 Task: Edit the timing and pitch of a synth arpeggio in a multitrack project for rhythmic variation.
Action: Mouse moved to (78, 6)
Screenshot: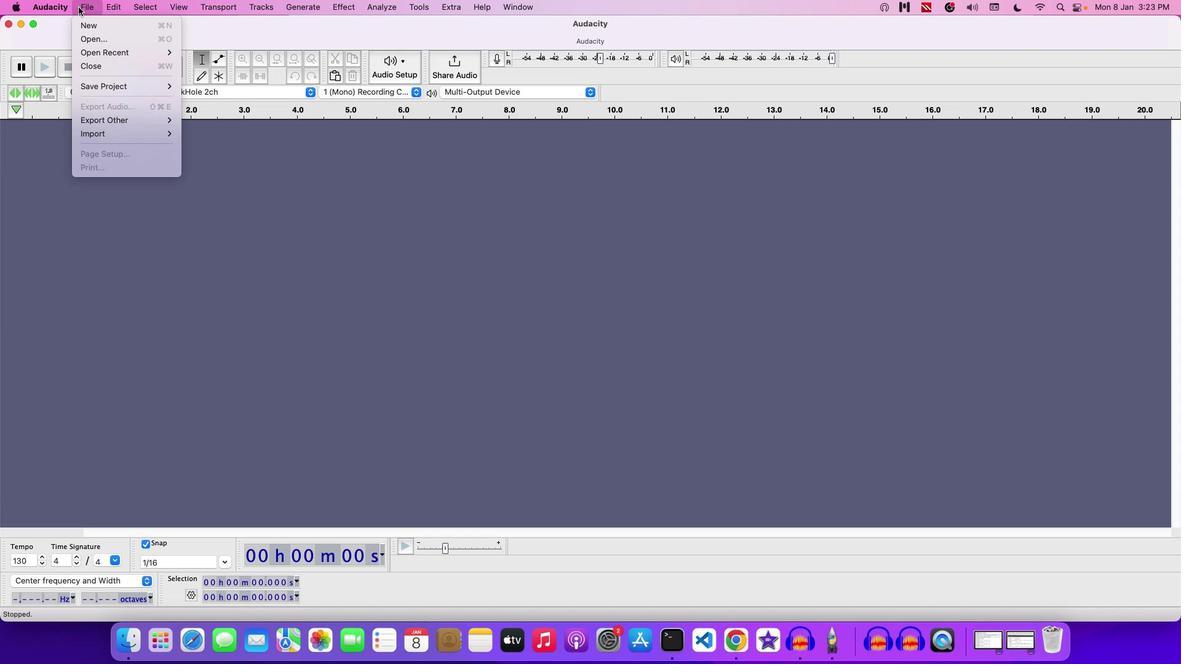 
Action: Mouse pressed left at (78, 6)
Screenshot: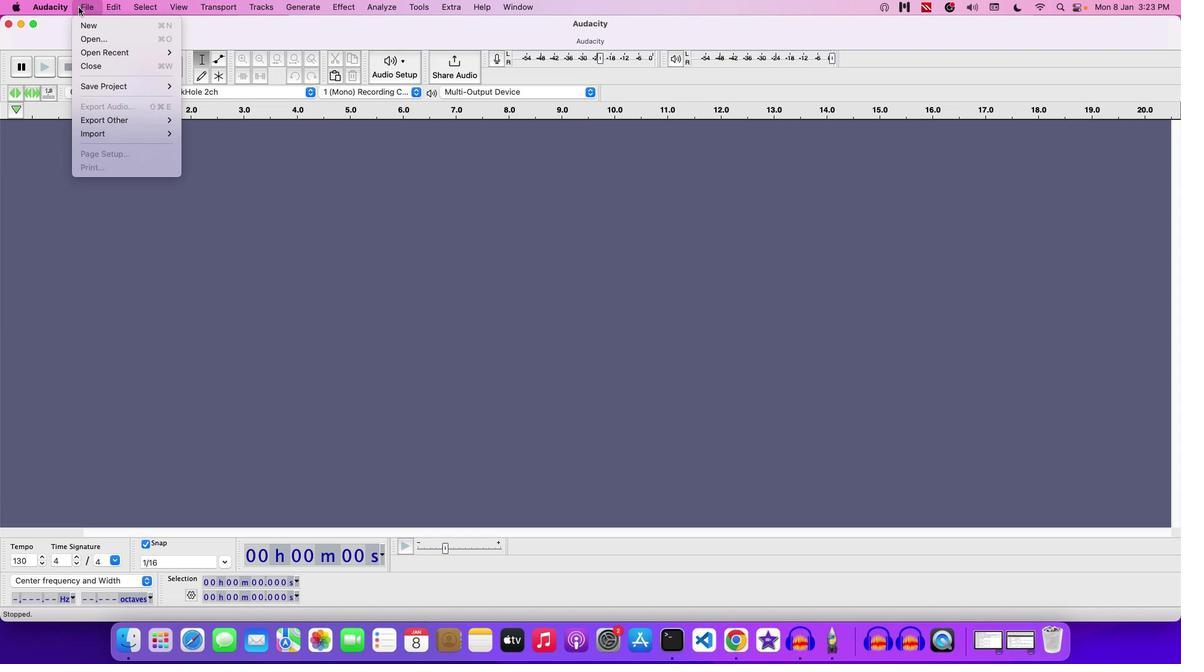 
Action: Mouse moved to (84, 38)
Screenshot: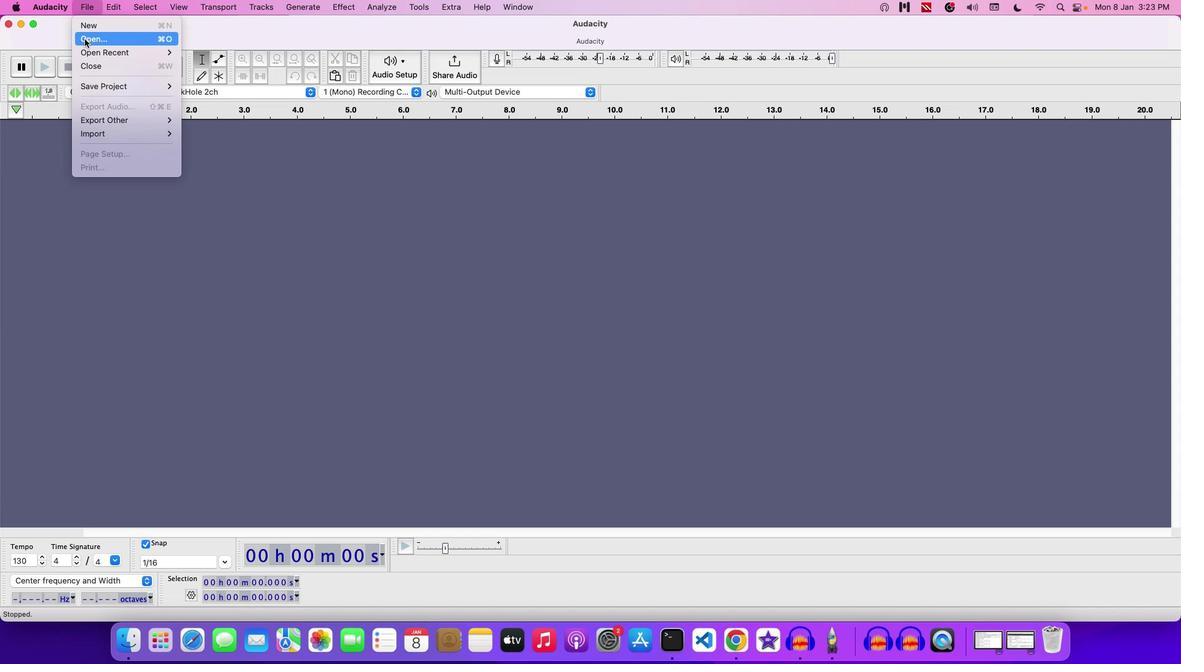 
Action: Mouse pressed left at (84, 38)
Screenshot: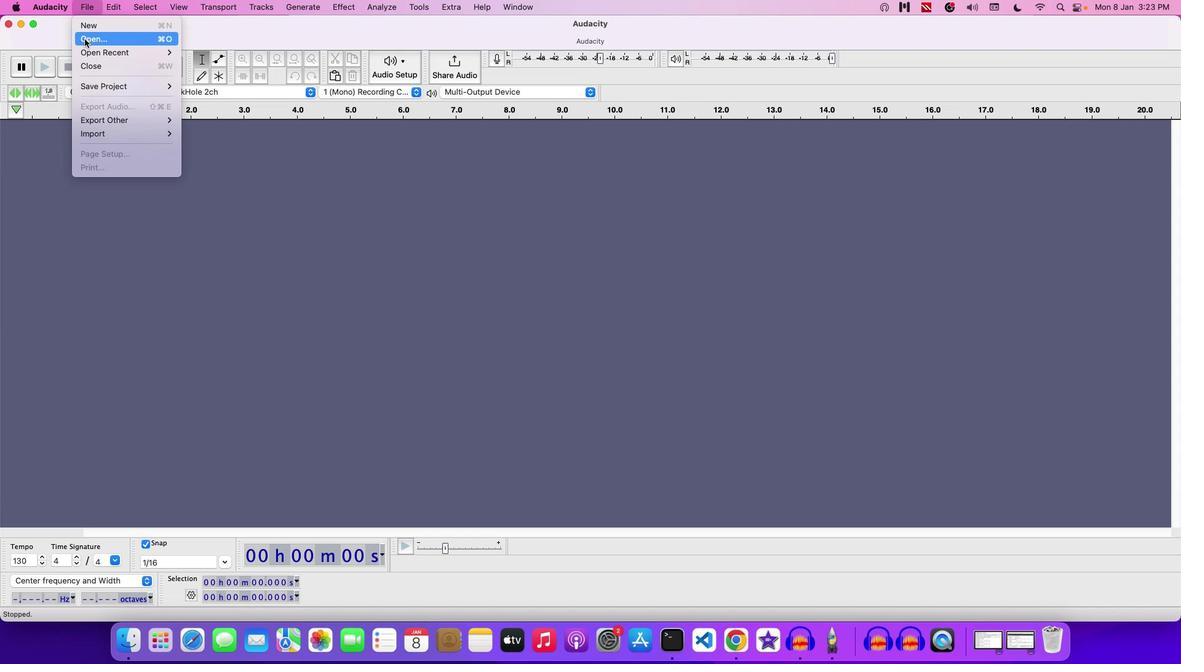 
Action: Mouse moved to (609, 134)
Screenshot: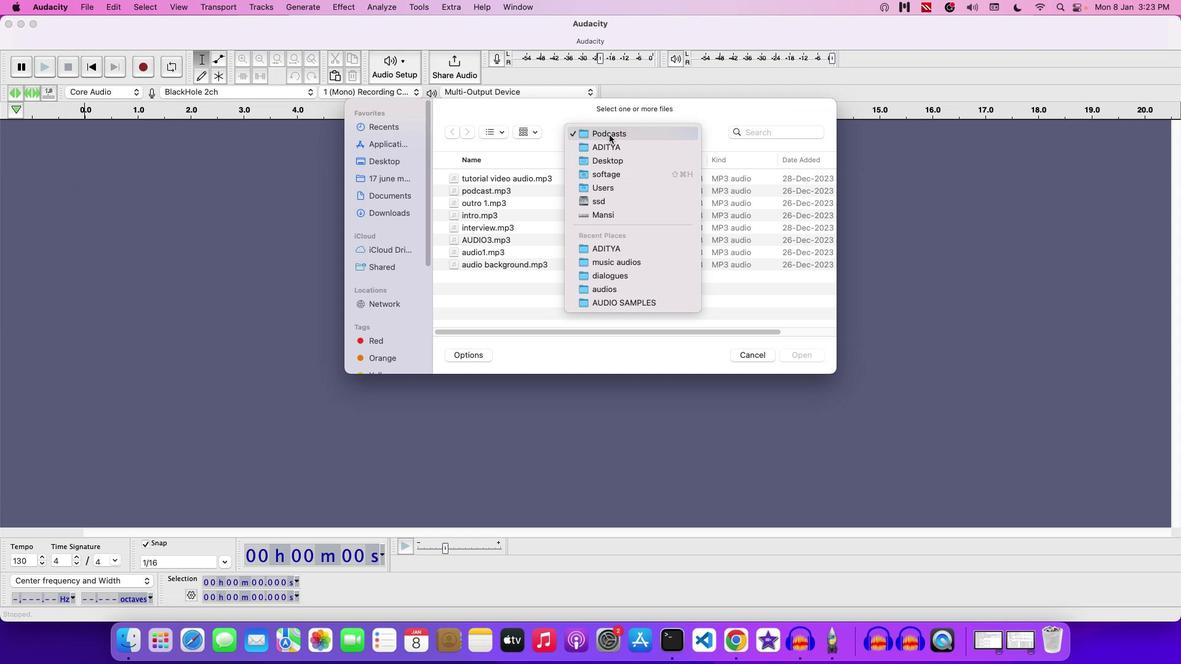 
Action: Mouse pressed left at (609, 134)
Screenshot: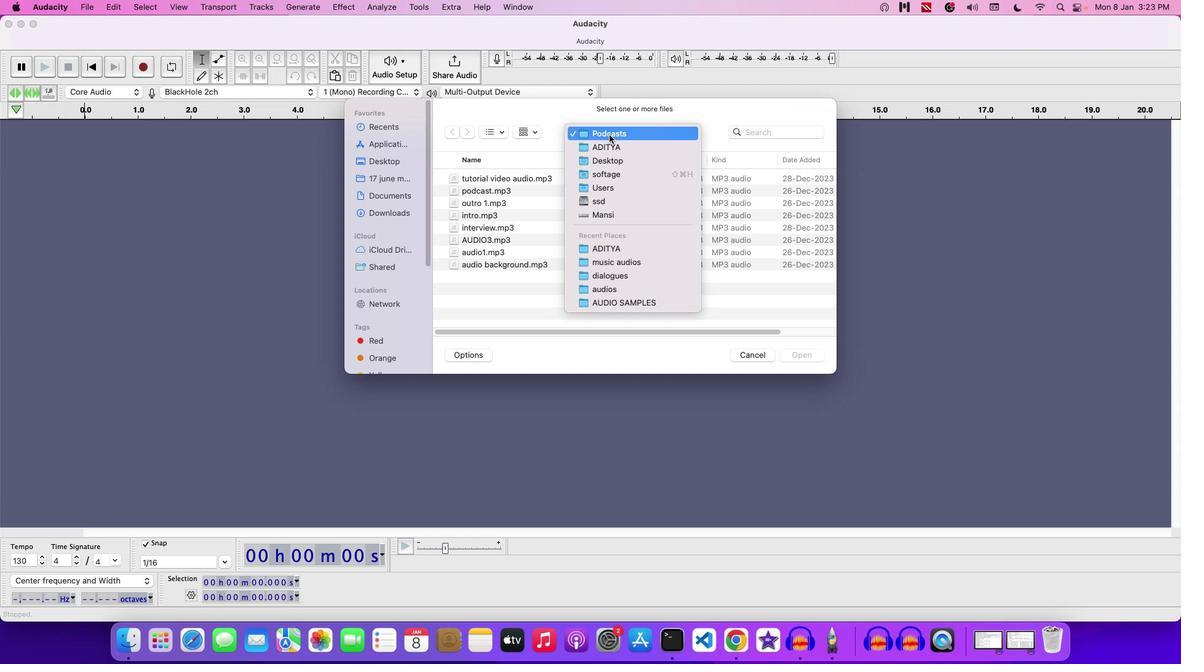 
Action: Mouse moved to (605, 153)
Screenshot: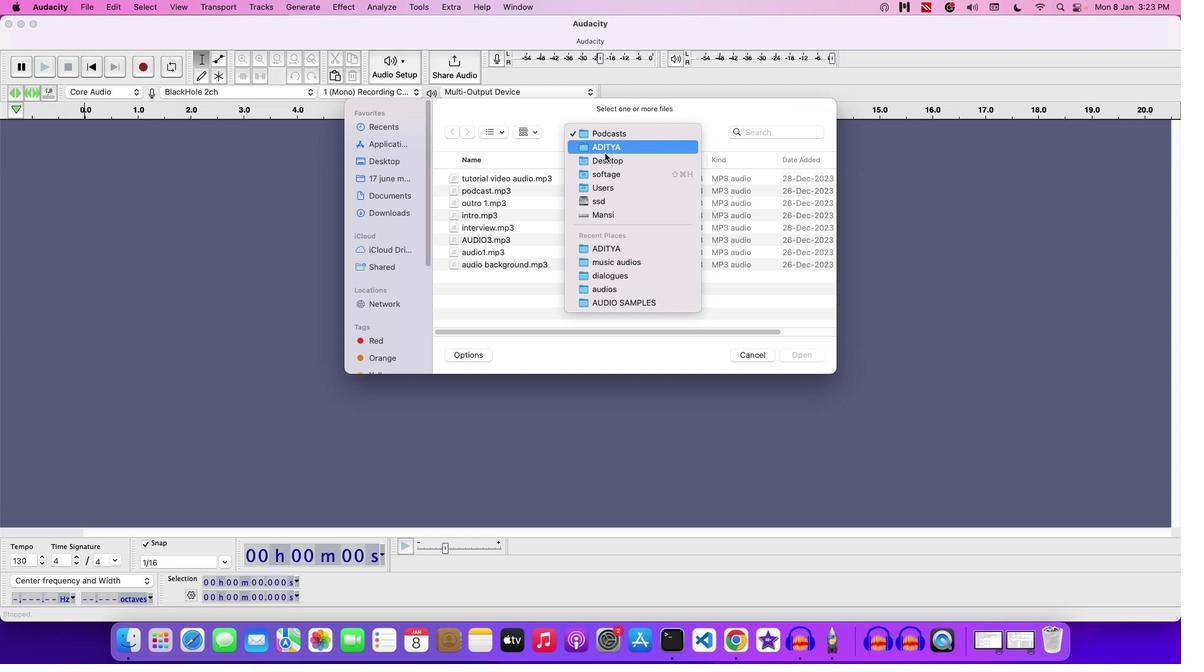 
Action: Mouse pressed left at (605, 153)
Screenshot: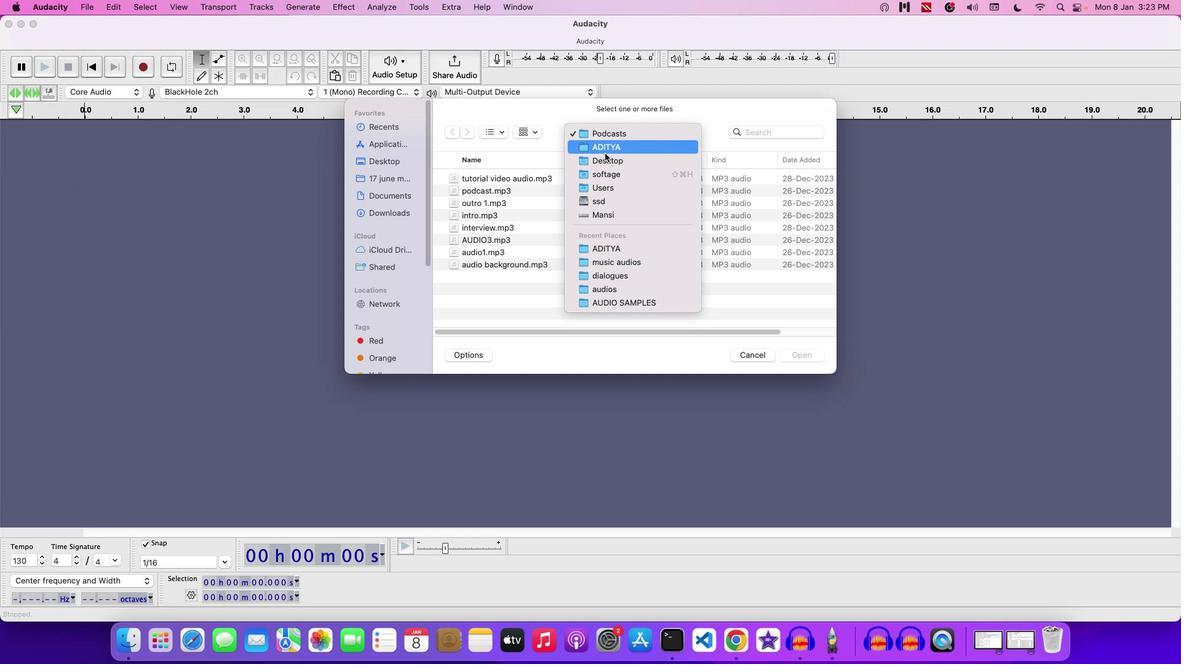 
Action: Mouse moved to (540, 185)
Screenshot: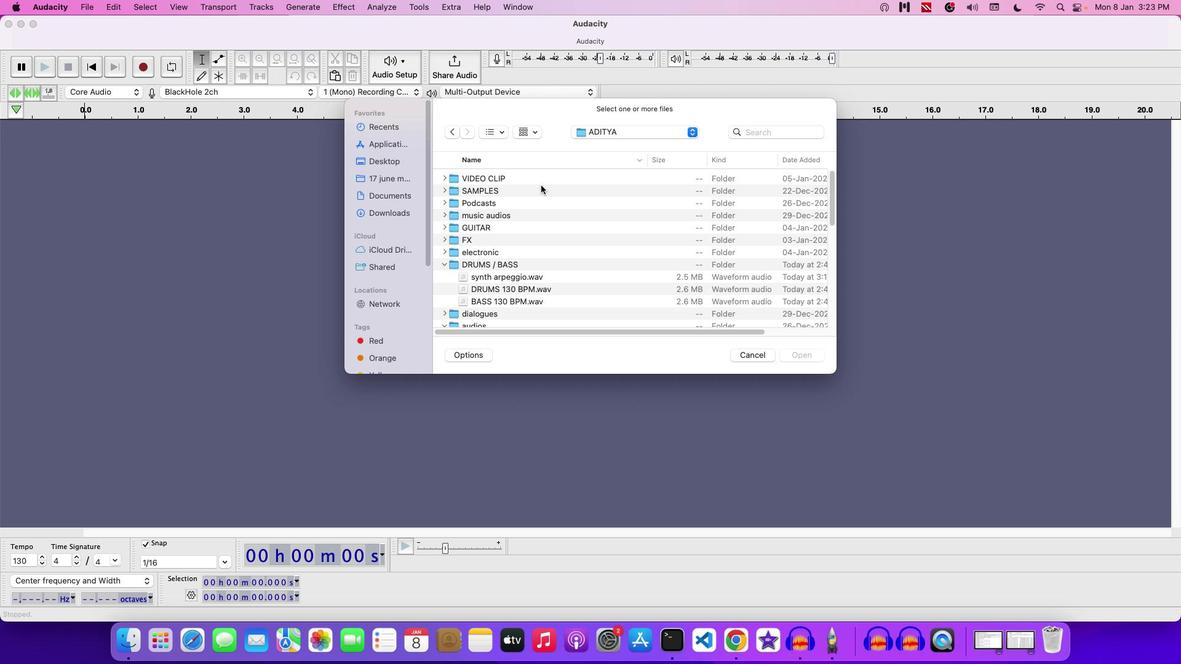 
Action: Mouse scrolled (540, 185) with delta (0, 0)
Screenshot: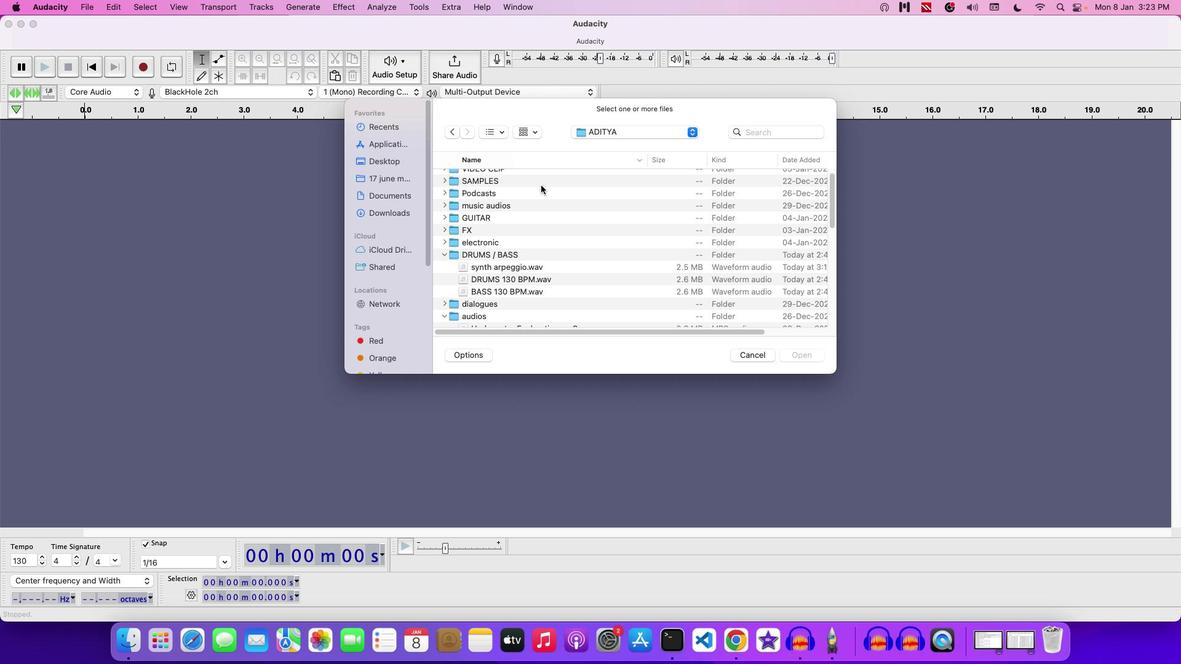 
Action: Mouse scrolled (540, 185) with delta (0, 0)
Screenshot: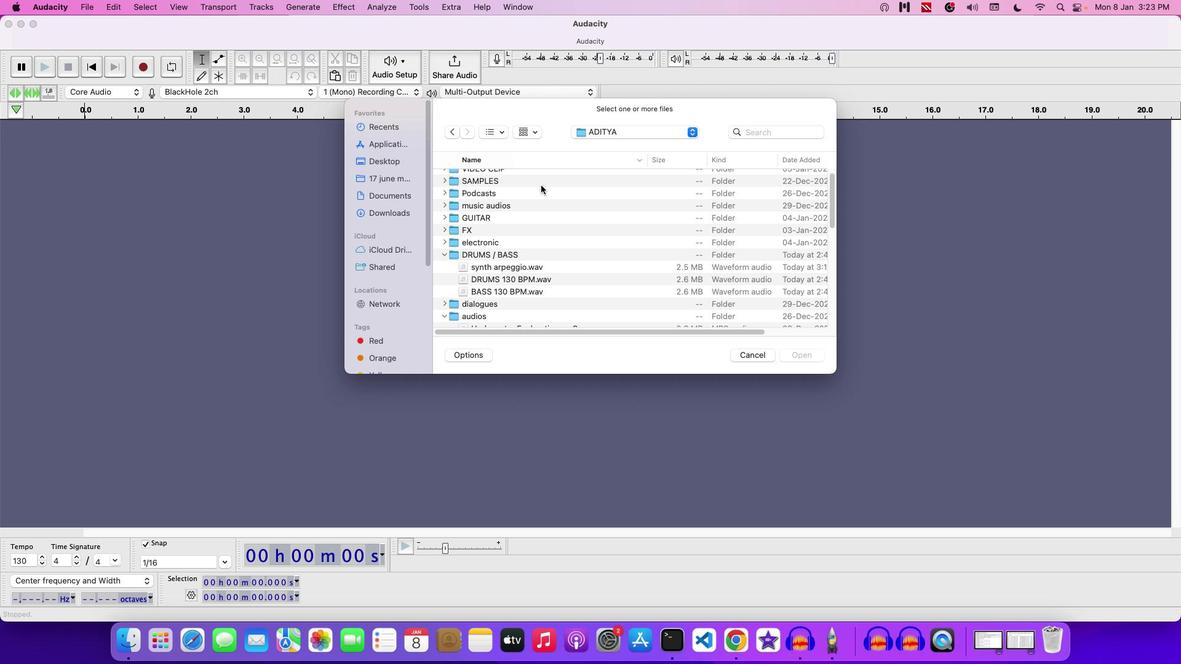 
Action: Mouse scrolled (540, 185) with delta (0, 0)
Screenshot: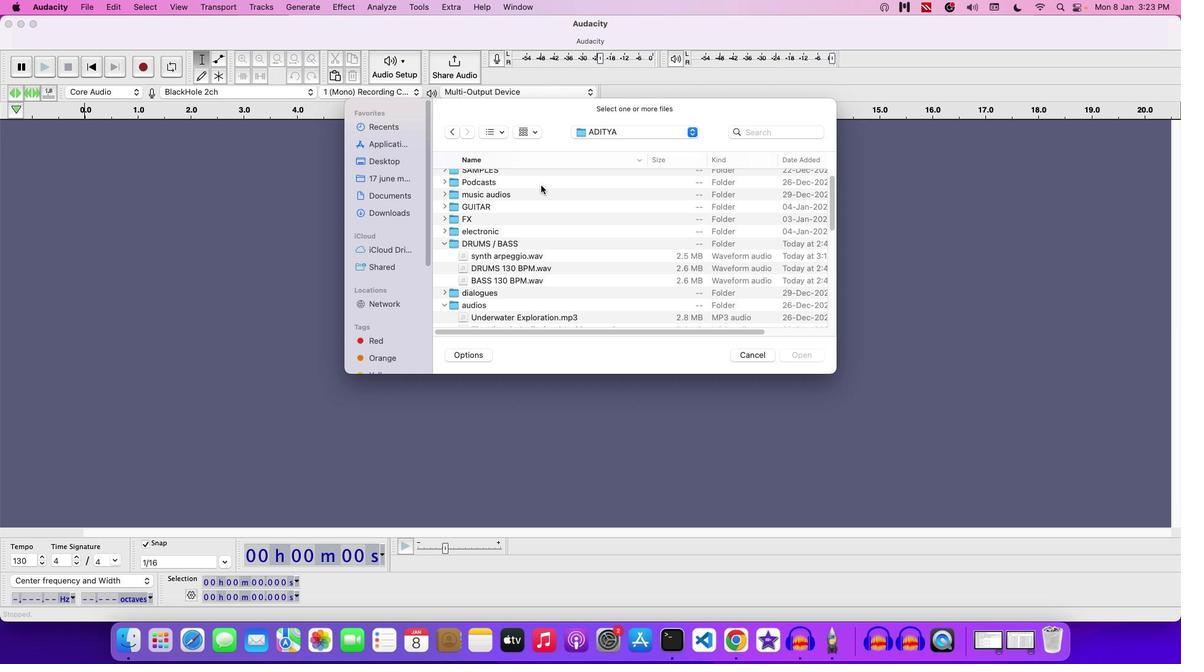 
Action: Mouse moved to (498, 253)
Screenshot: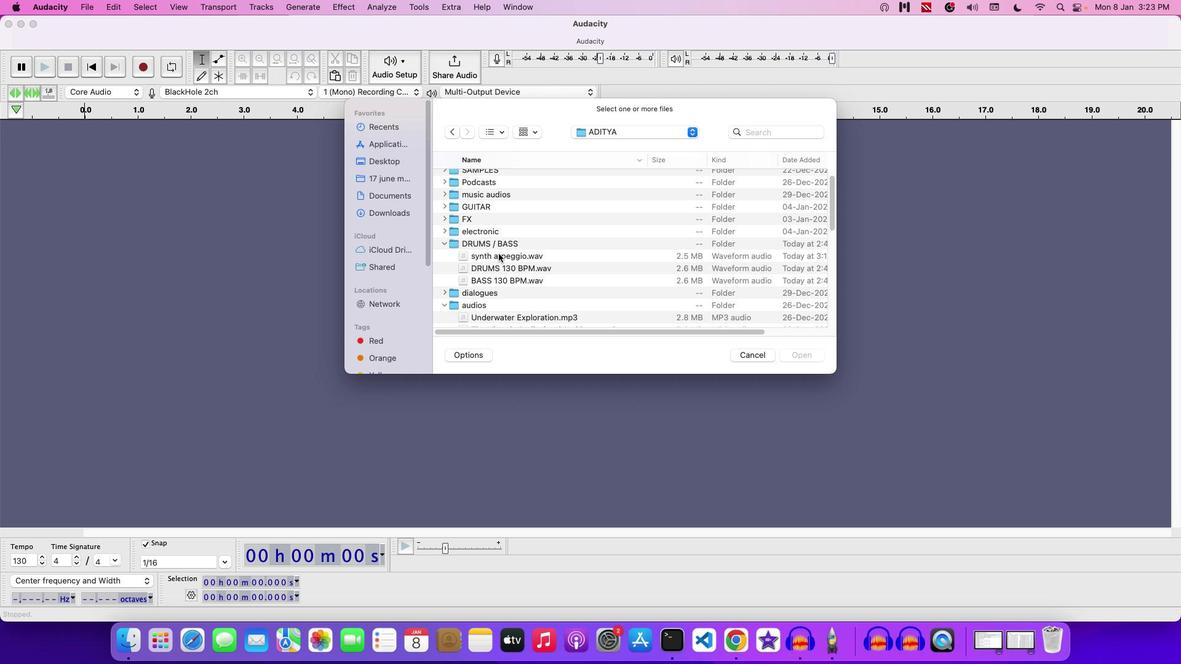 
Action: Mouse pressed left at (498, 253)
Screenshot: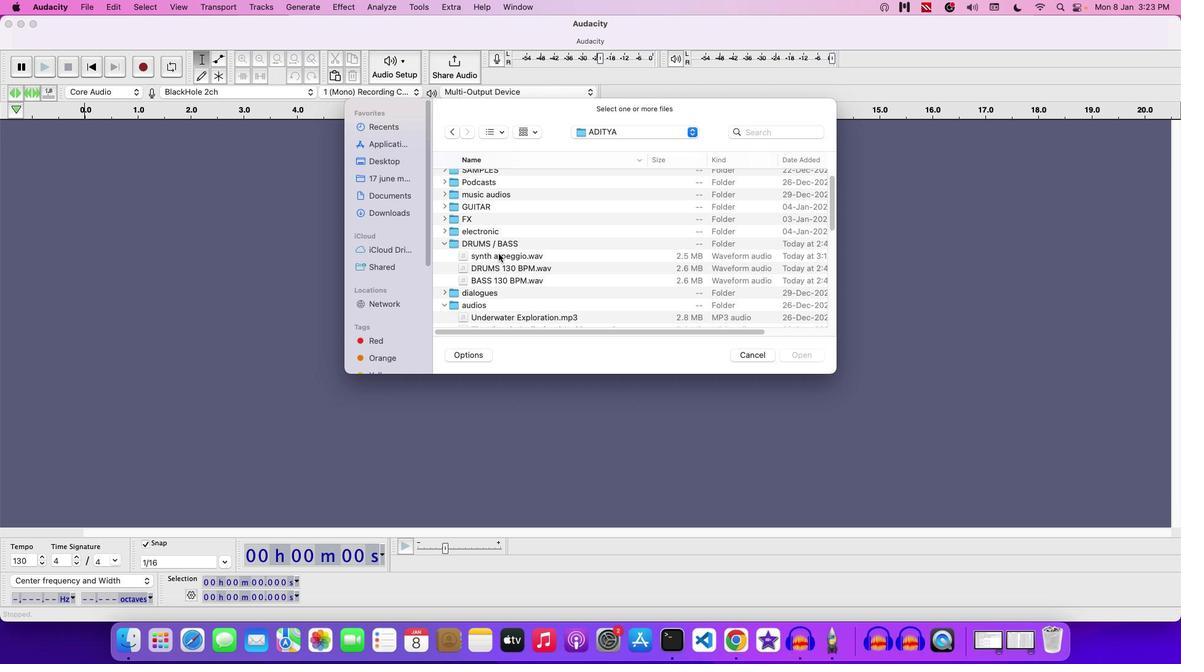 
Action: Mouse moved to (511, 251)
Screenshot: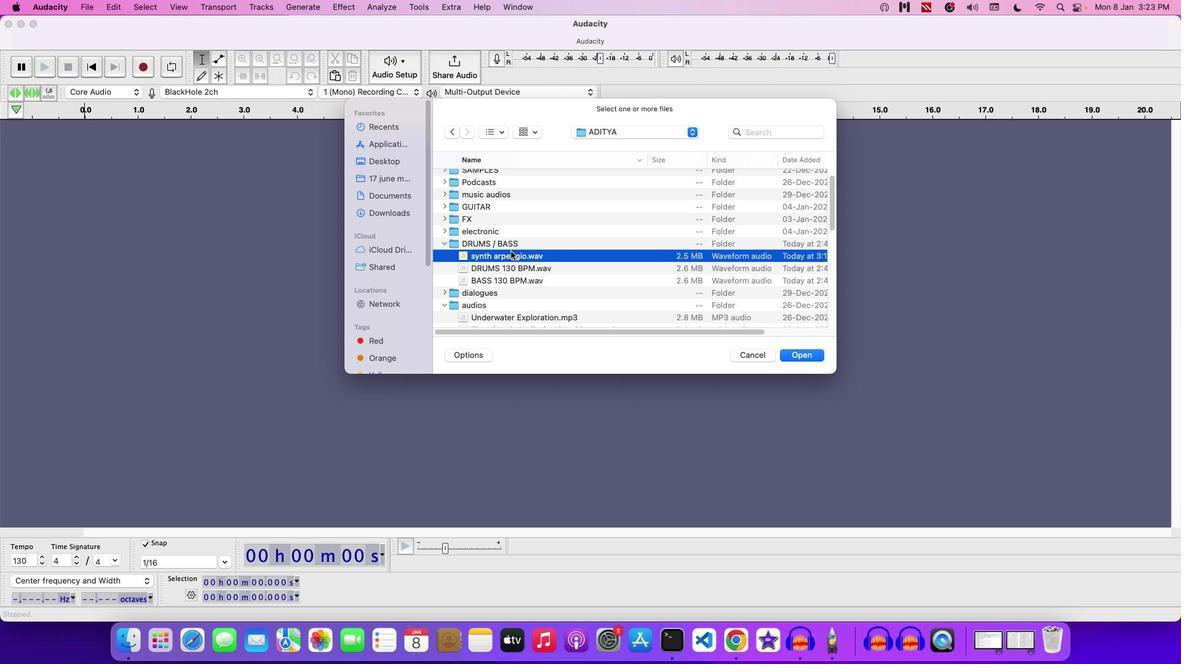 
Action: Mouse pressed left at (511, 251)
Screenshot: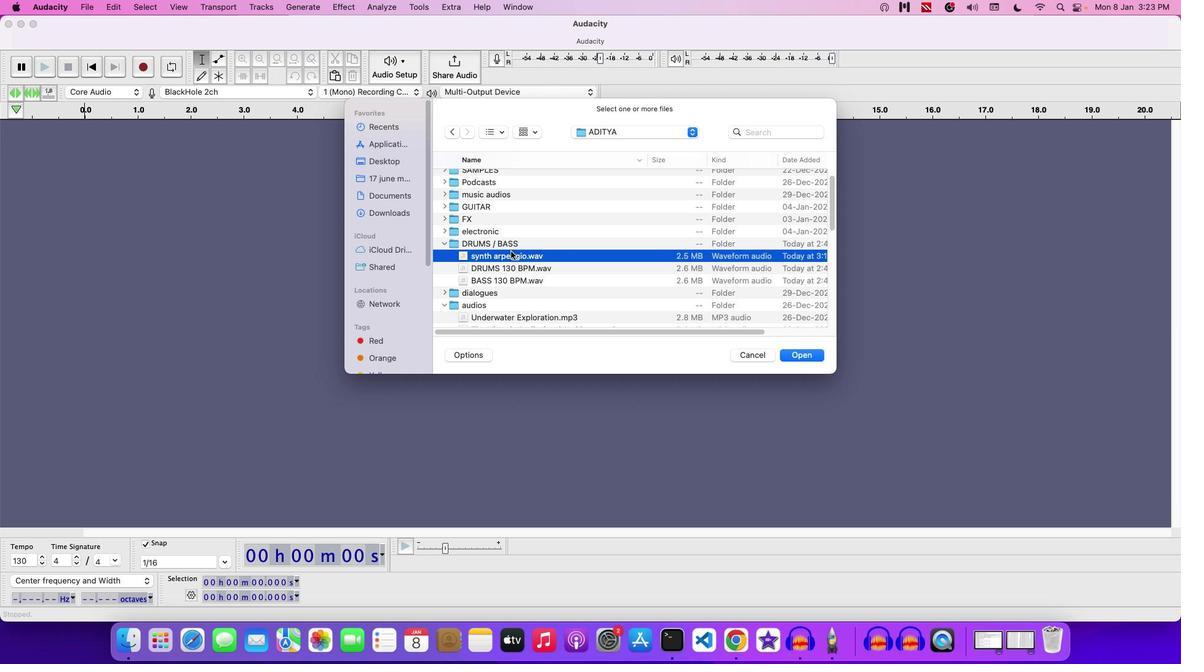 
Action: Mouse moved to (506, 266)
Screenshot: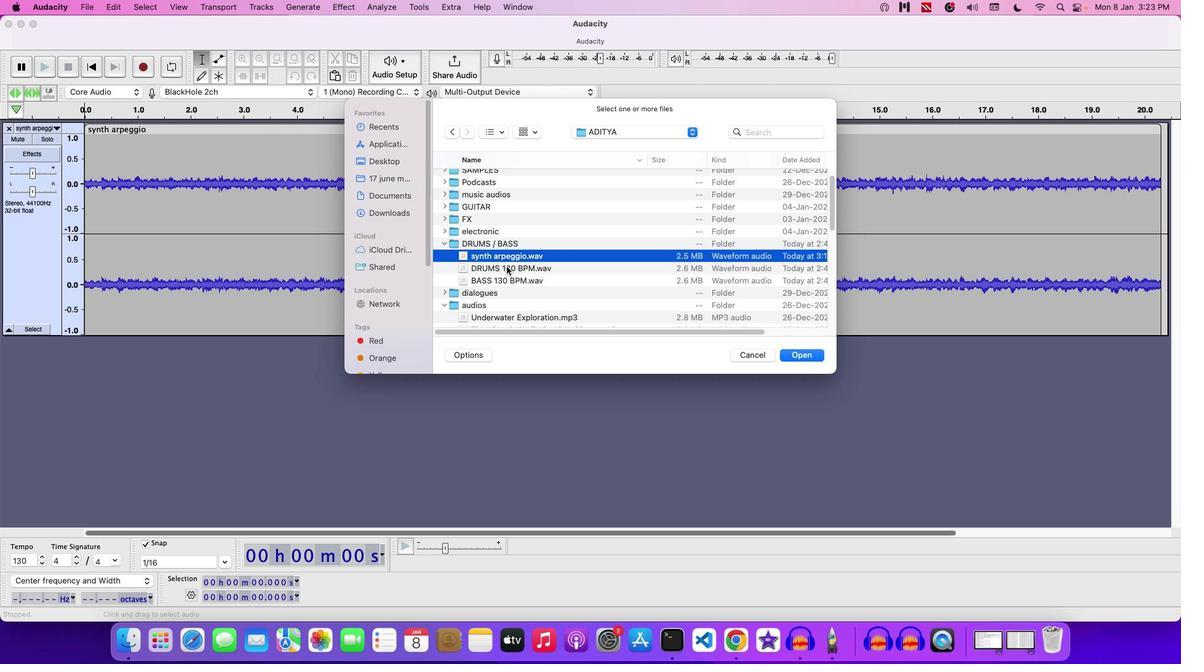 
Action: Mouse pressed left at (506, 266)
Screenshot: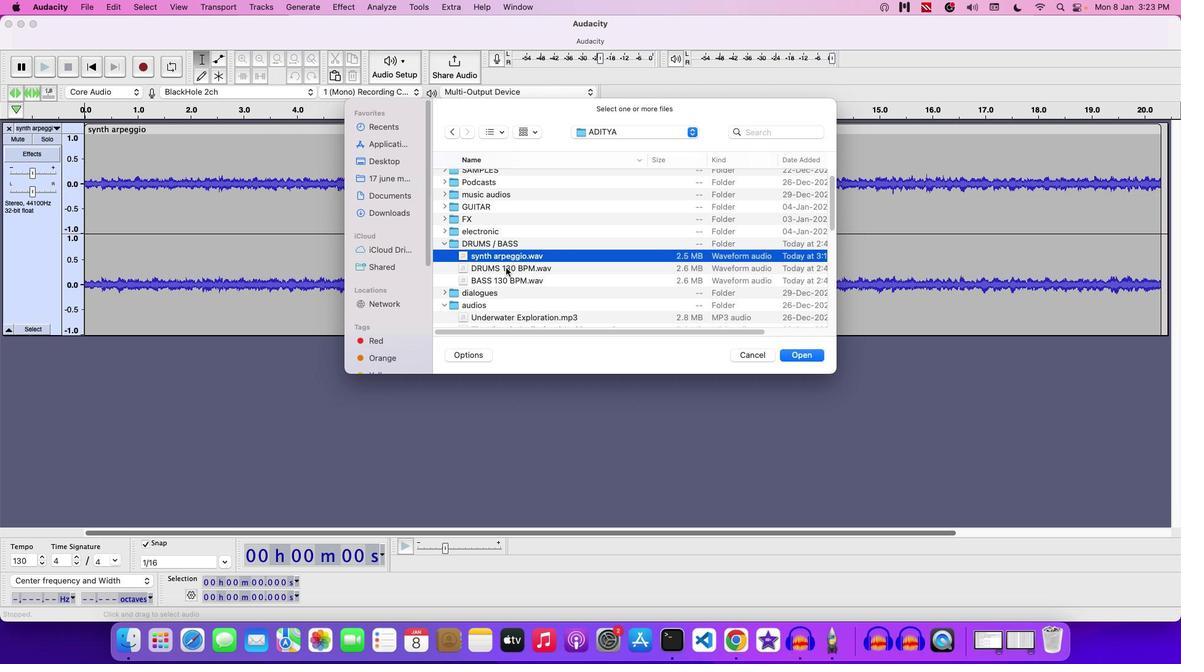 
Action: Mouse moved to (568, 269)
Screenshot: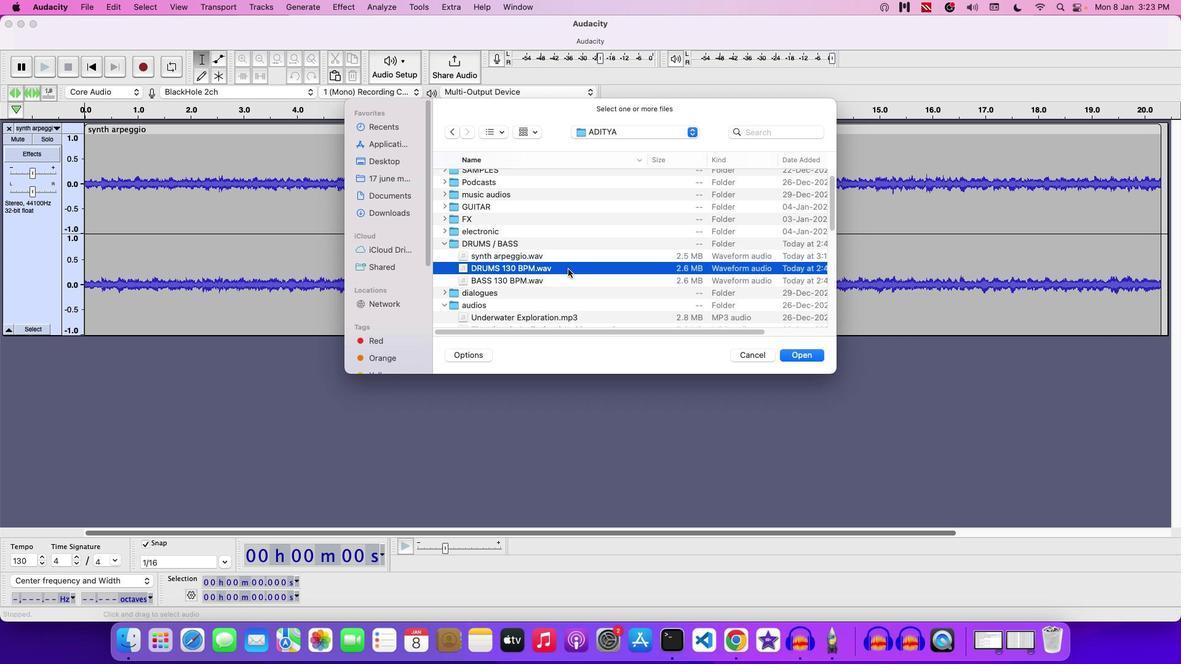 
Action: Mouse pressed left at (568, 269)
Screenshot: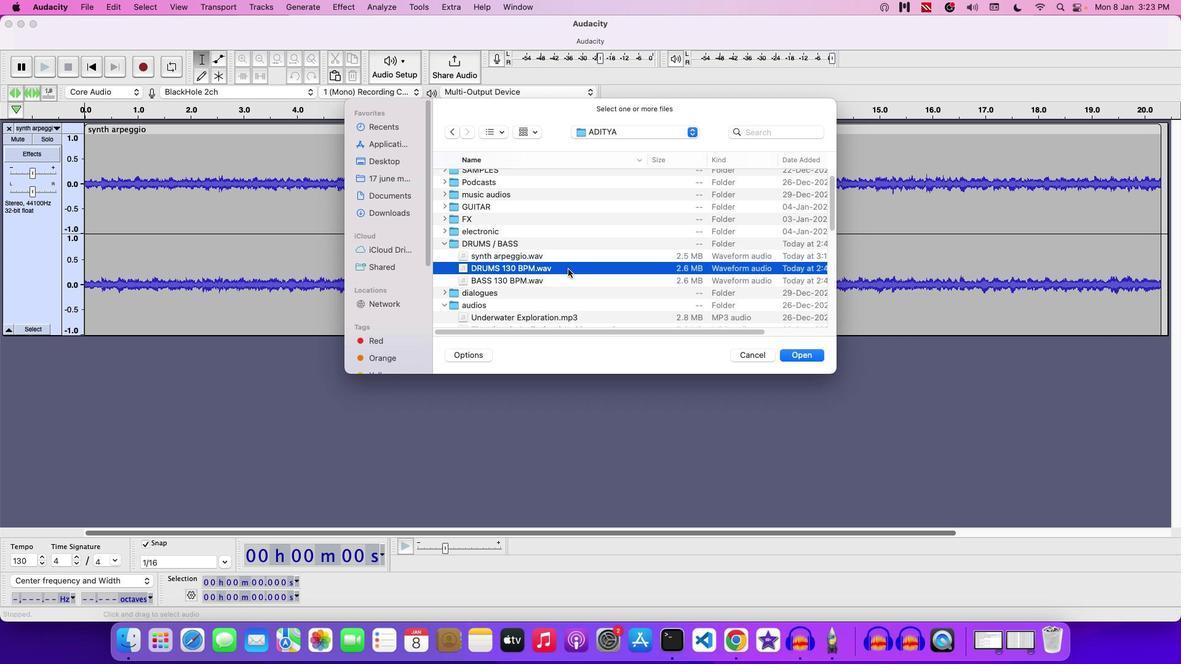 
Action: Mouse moved to (754, 354)
Screenshot: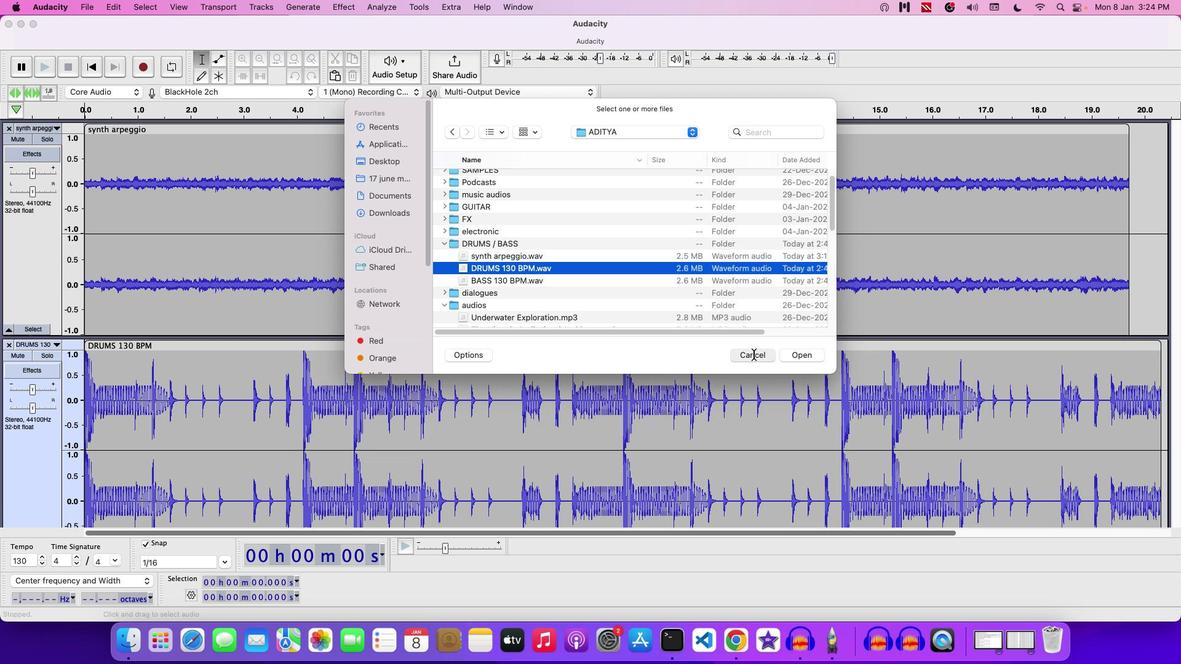 
Action: Mouse pressed left at (754, 354)
Screenshot: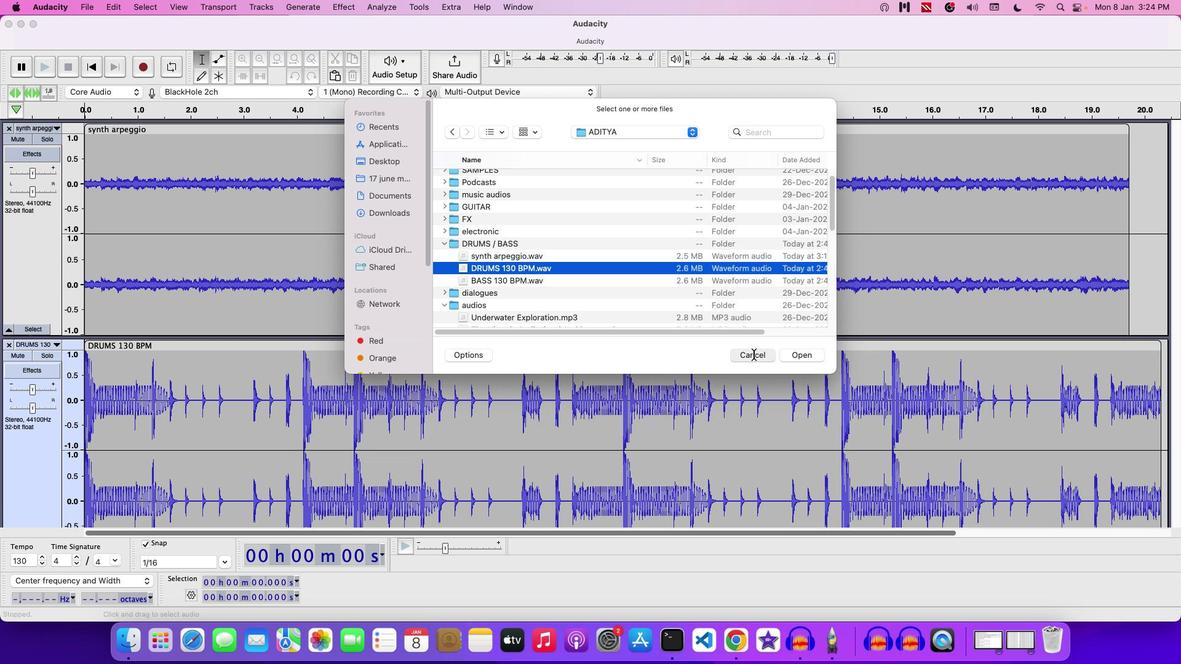 
Action: Mouse moved to (754, 354)
Screenshot: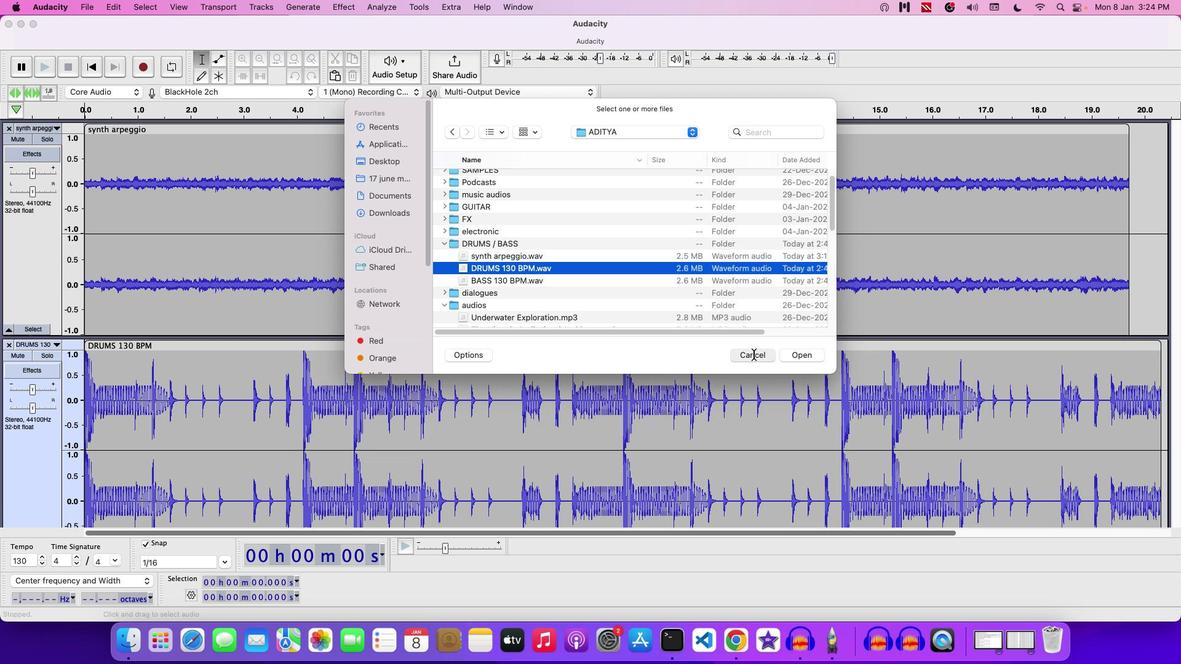 
Action: Key pressed Key.space
Screenshot: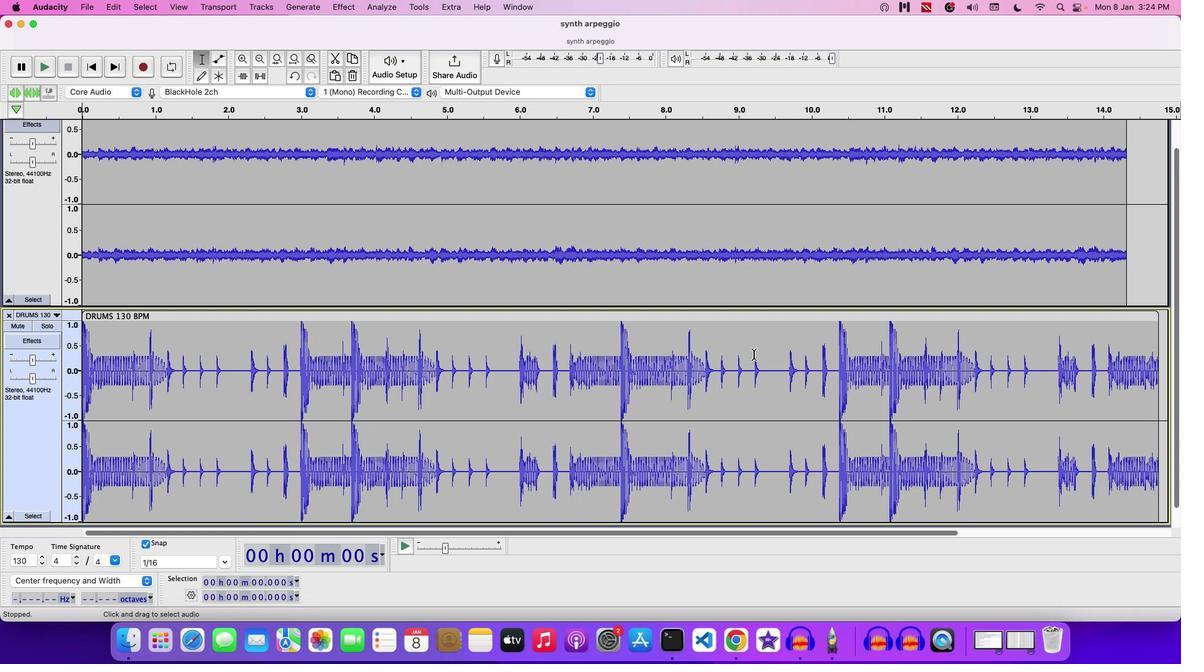 
Action: Mouse moved to (365, 286)
Screenshot: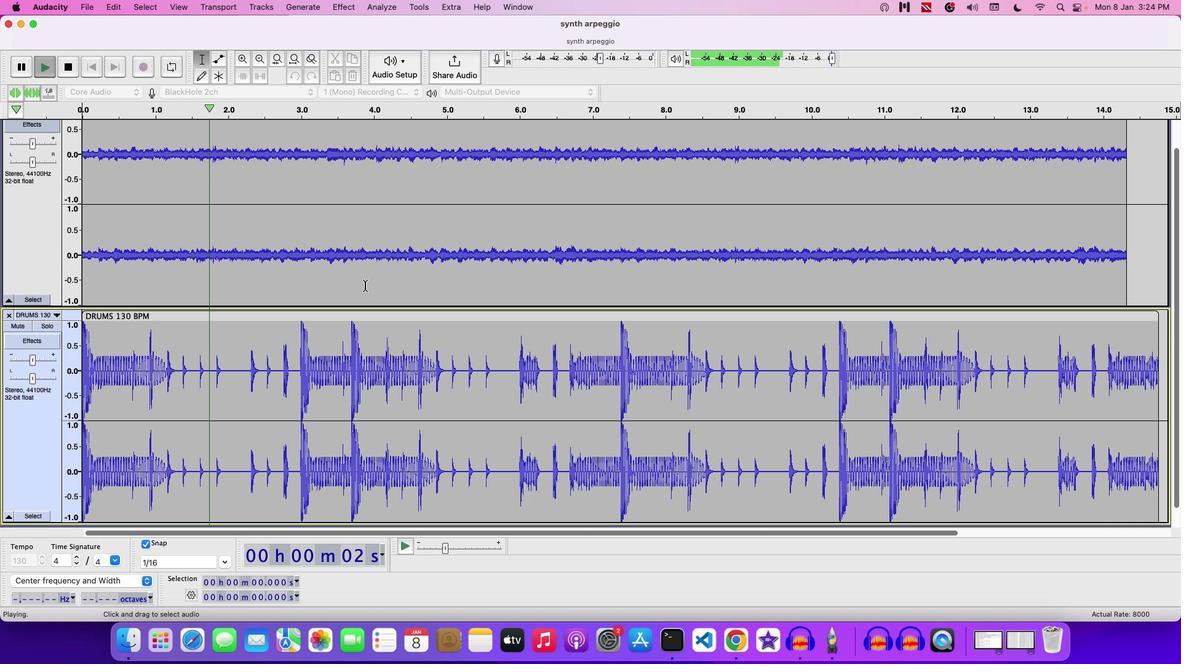 
Action: Mouse scrolled (365, 286) with delta (0, 0)
Screenshot: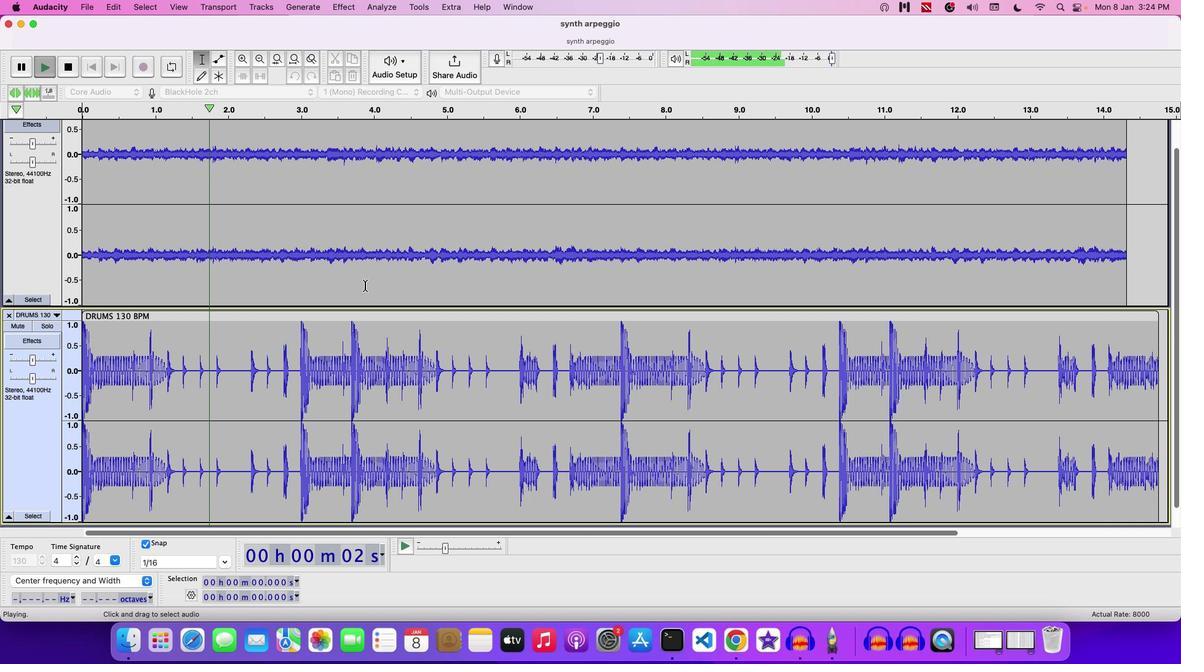 
Action: Mouse scrolled (365, 286) with delta (0, 0)
Screenshot: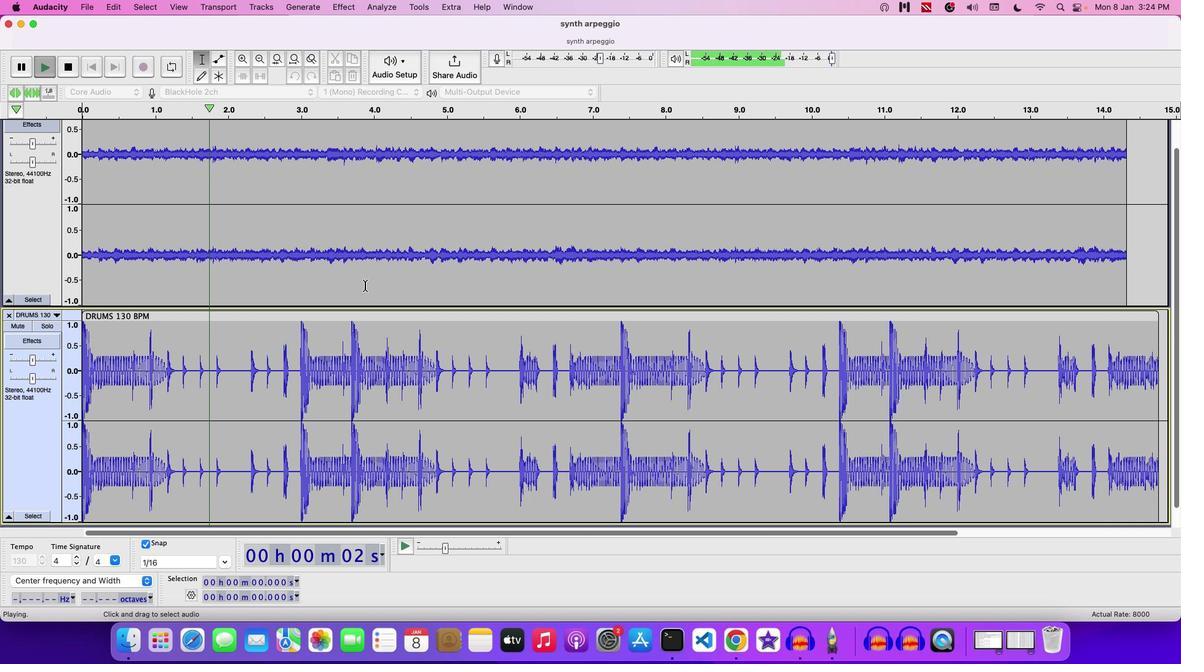 
Action: Mouse scrolled (365, 286) with delta (0, 1)
Screenshot: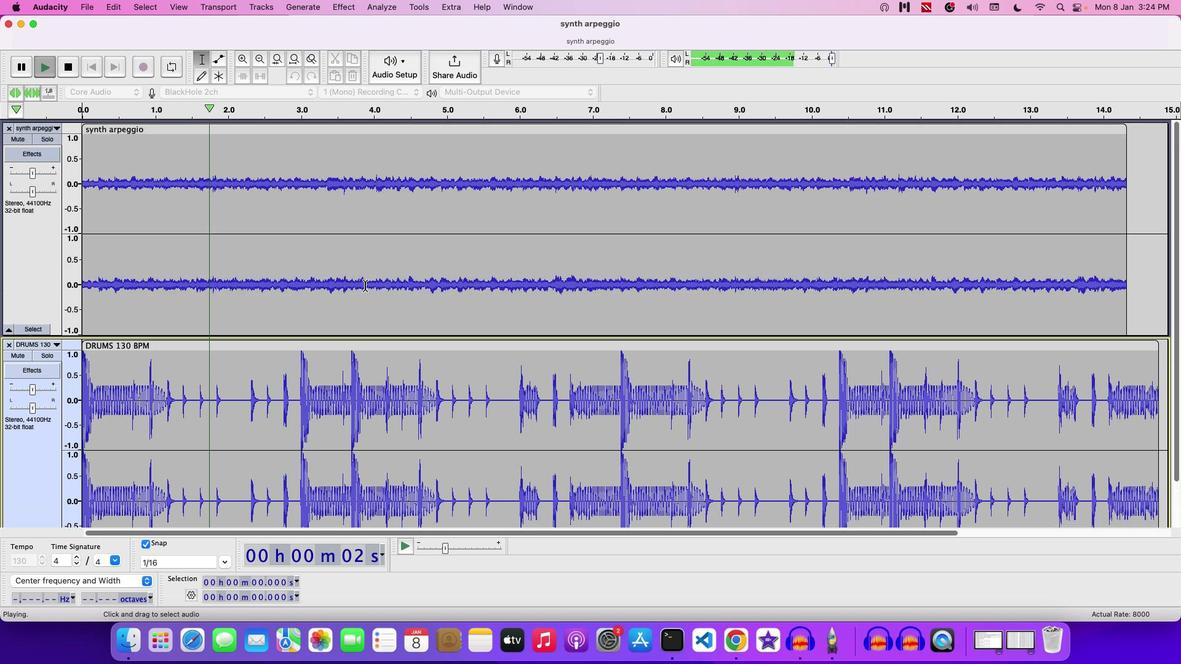 
Action: Mouse scrolled (365, 286) with delta (0, 2)
Screenshot: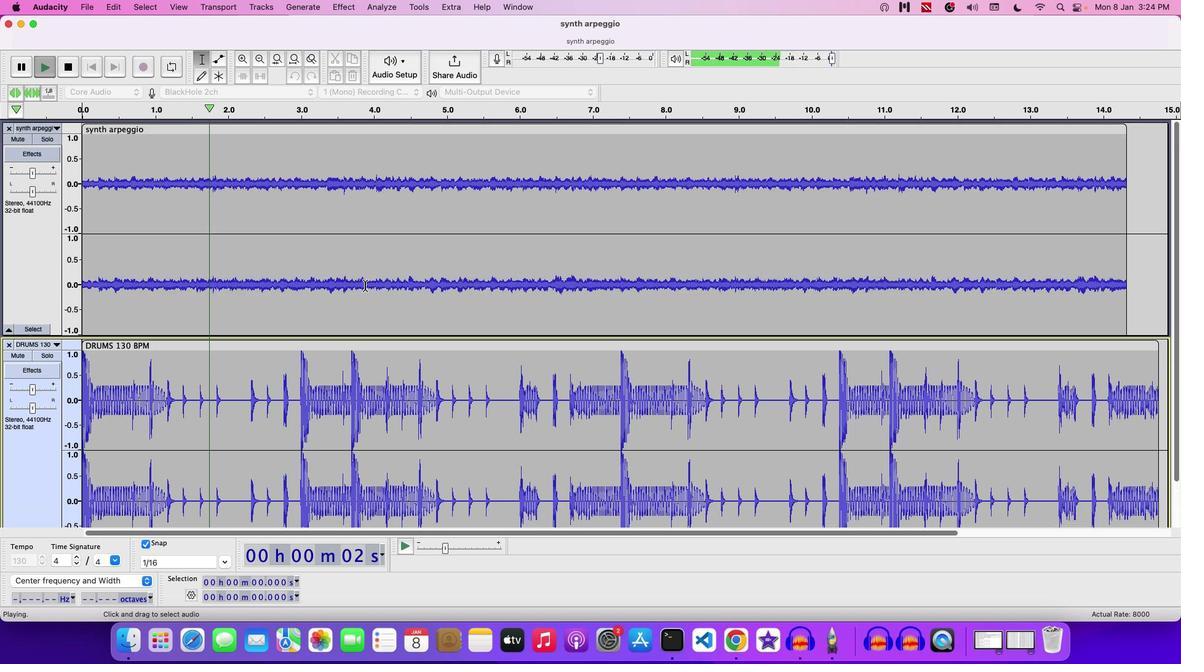 
Action: Mouse moved to (363, 286)
Screenshot: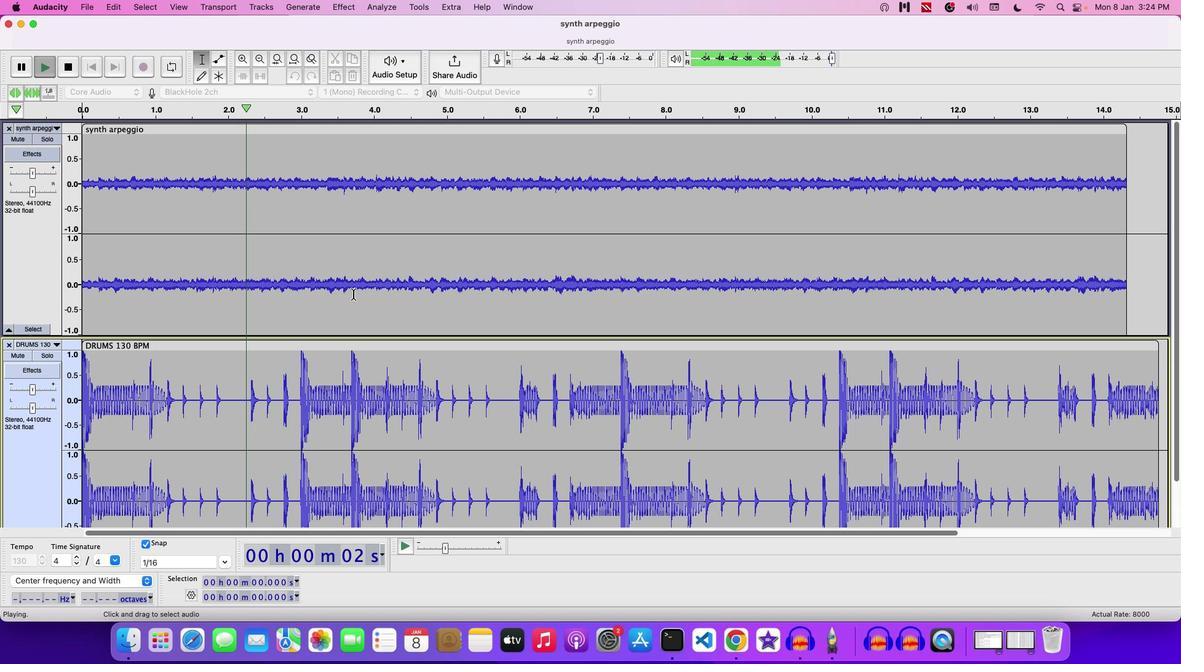 
Action: Key pressed Key.space
Screenshot: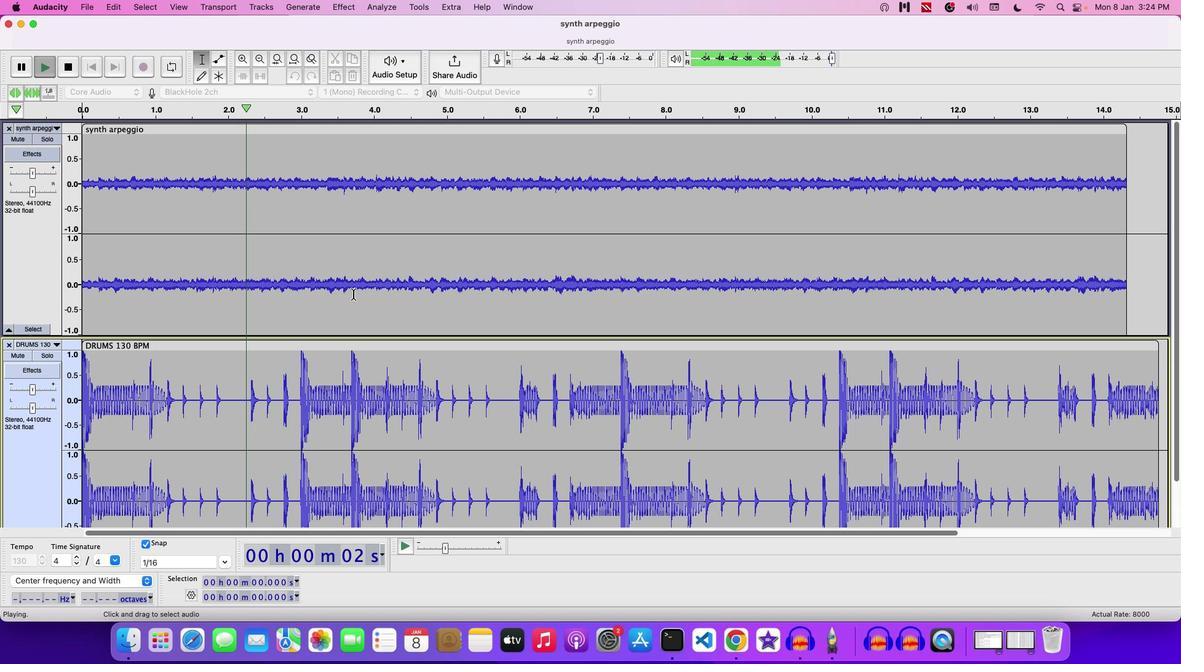 
Action: Mouse moved to (185, 382)
Screenshot: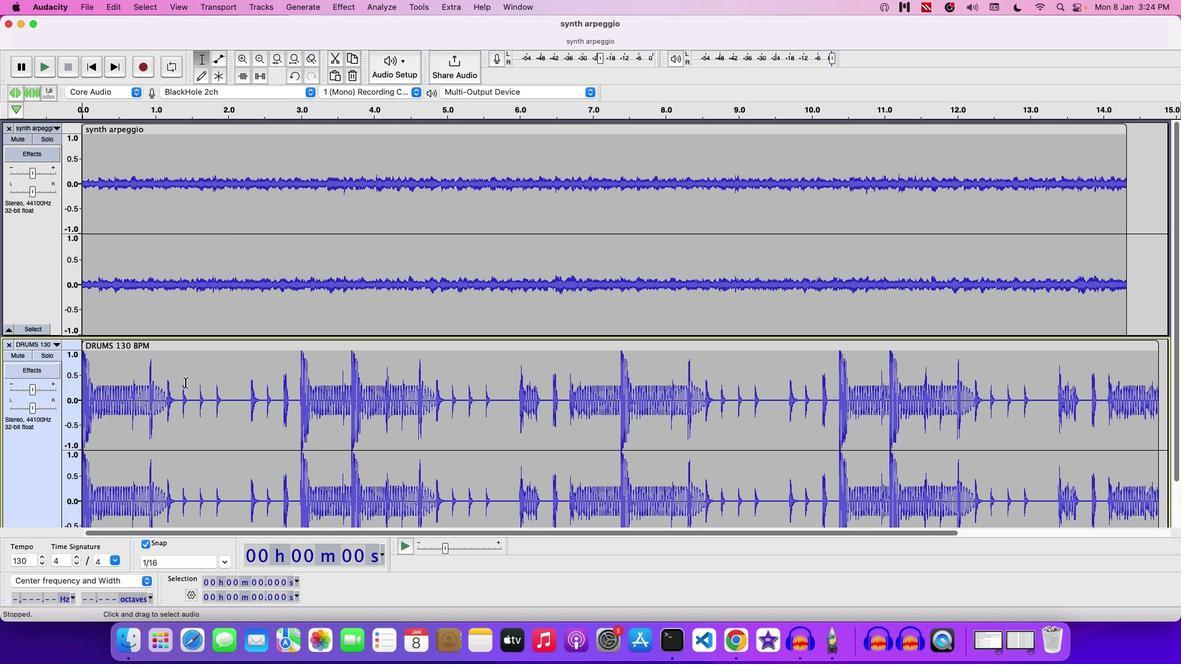 
Action: Mouse pressed left at (185, 382)
Screenshot: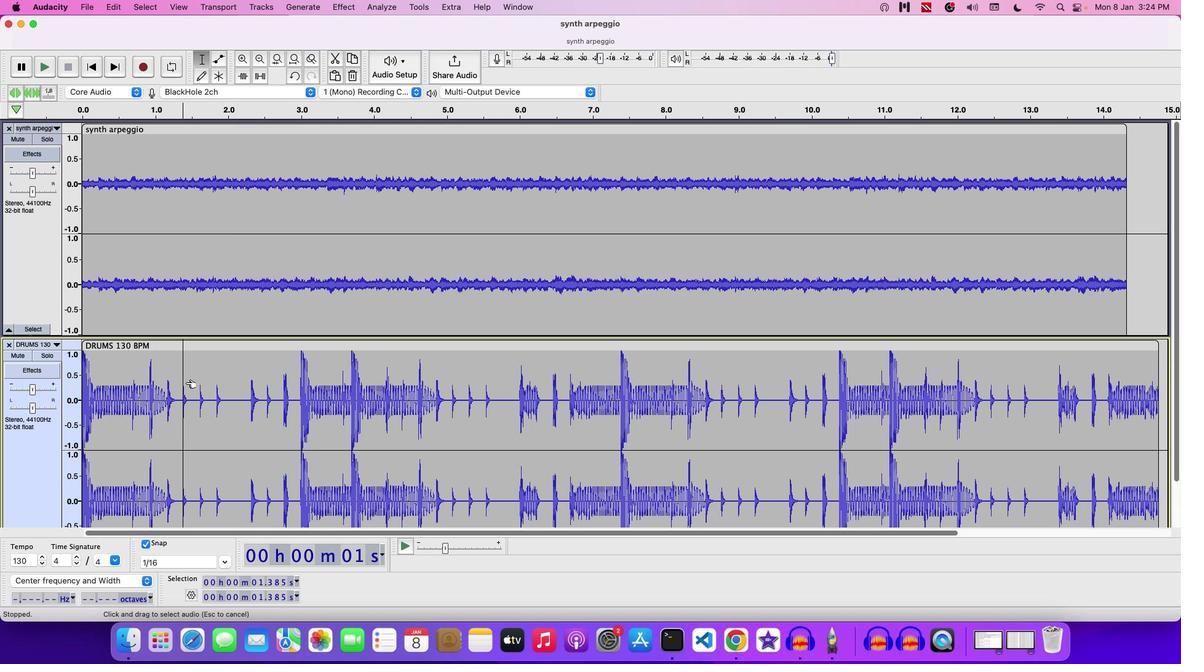
Action: Mouse pressed left at (185, 382)
Screenshot: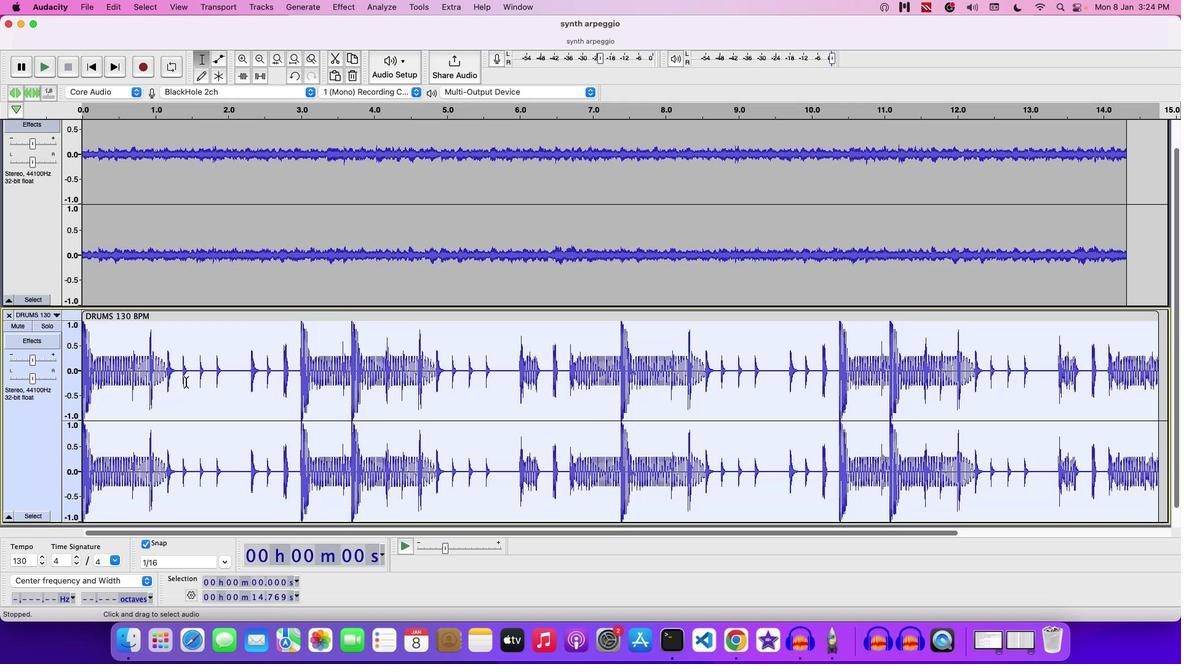 
Action: Mouse moved to (350, 0)
Screenshot: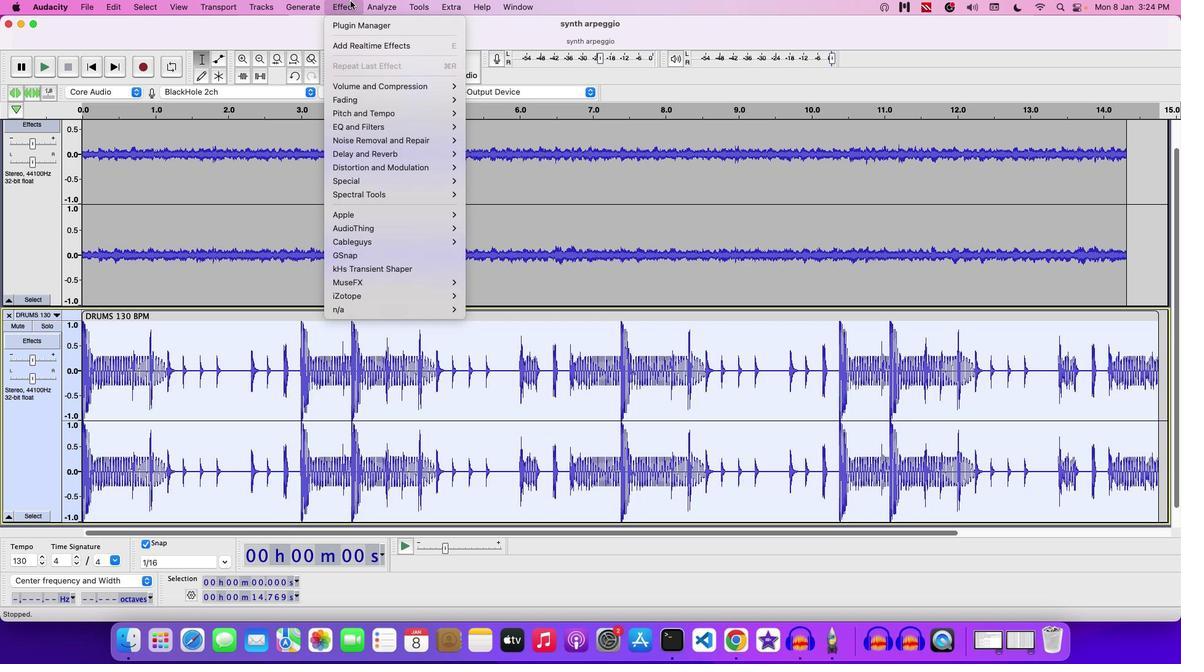 
Action: Mouse pressed left at (350, 0)
Screenshot: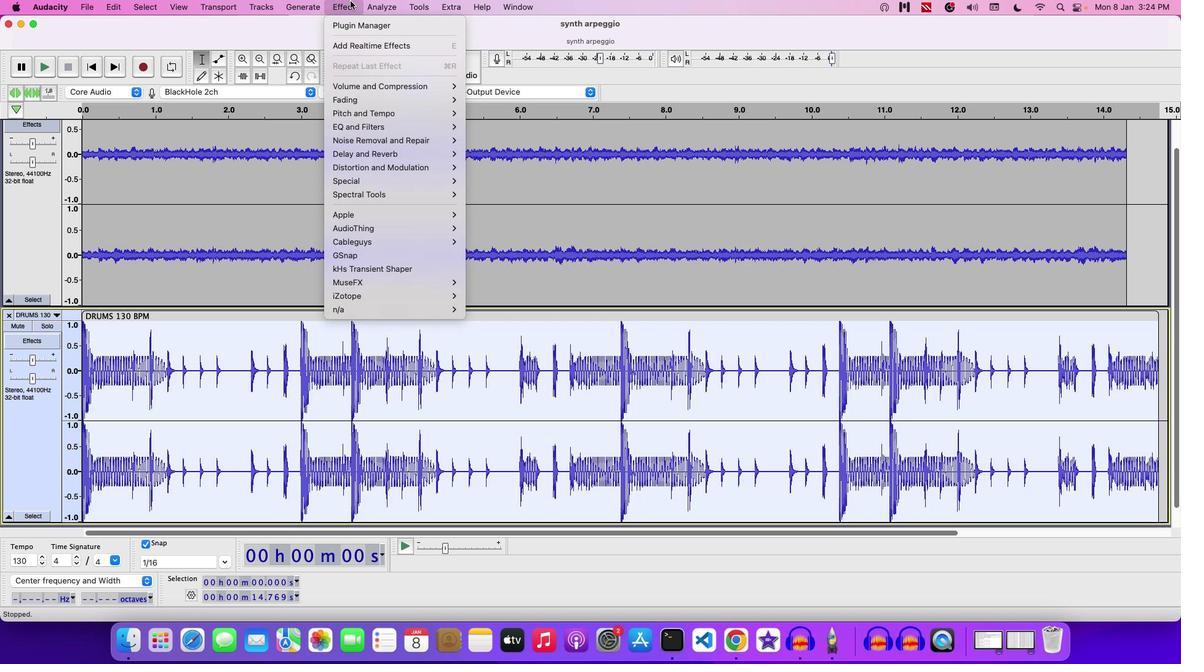 
Action: Mouse moved to (522, 142)
Screenshot: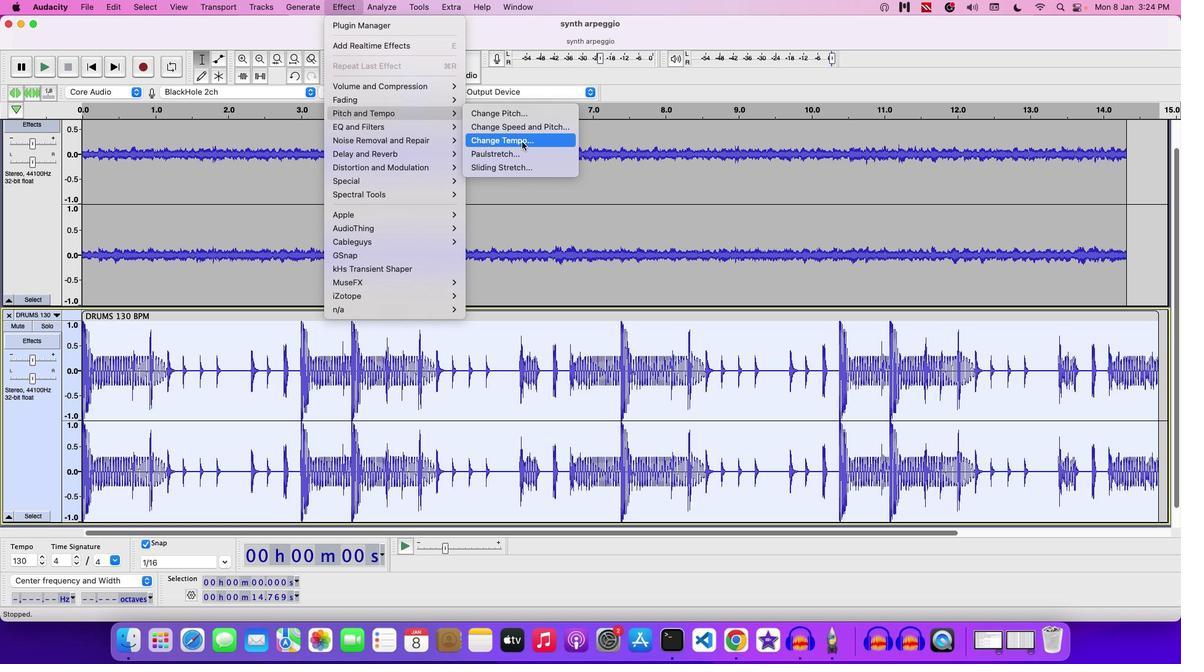 
Action: Mouse pressed left at (522, 142)
Screenshot: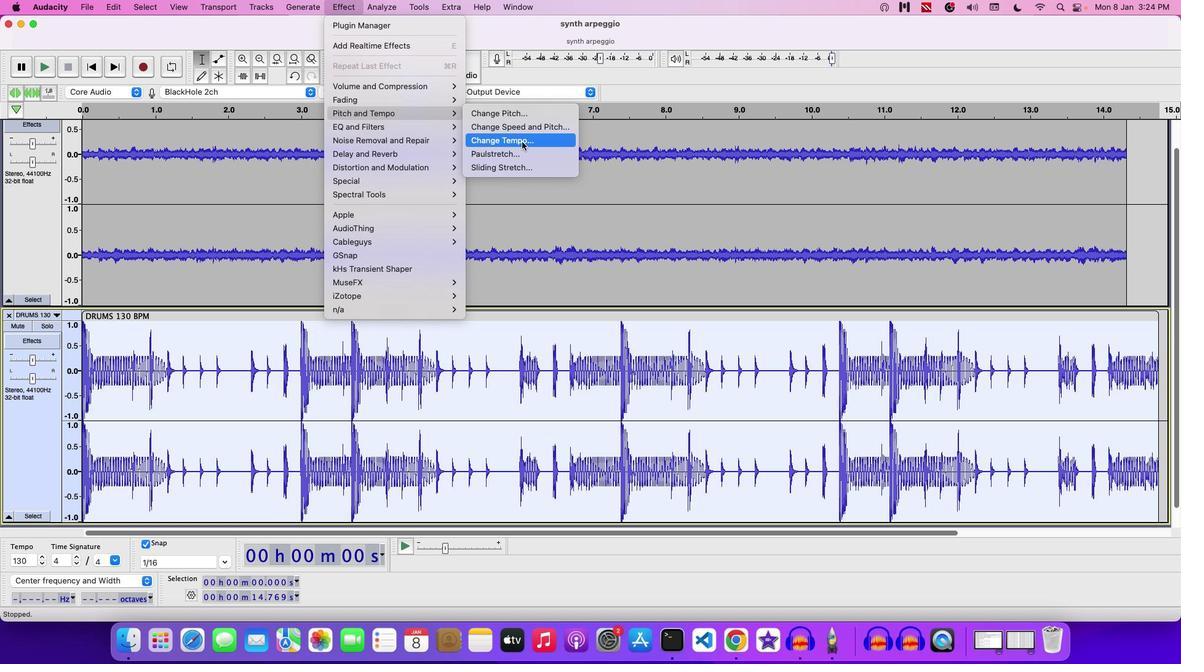
Action: Mouse moved to (546, 329)
Screenshot: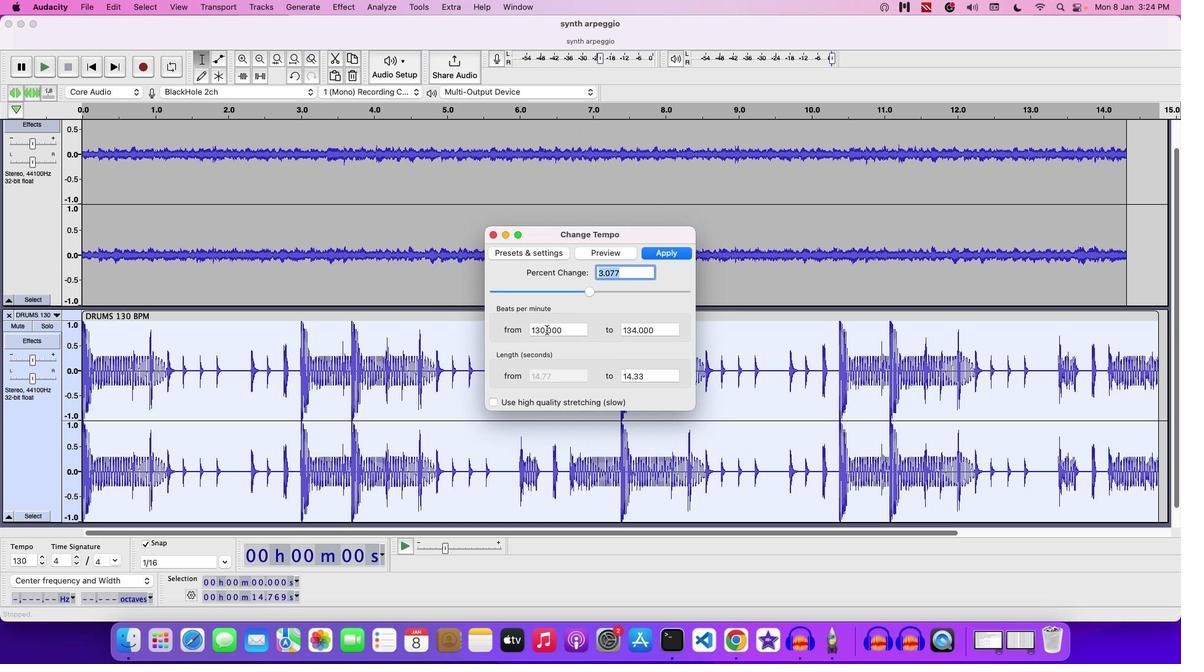 
Action: Mouse pressed left at (546, 329)
Screenshot: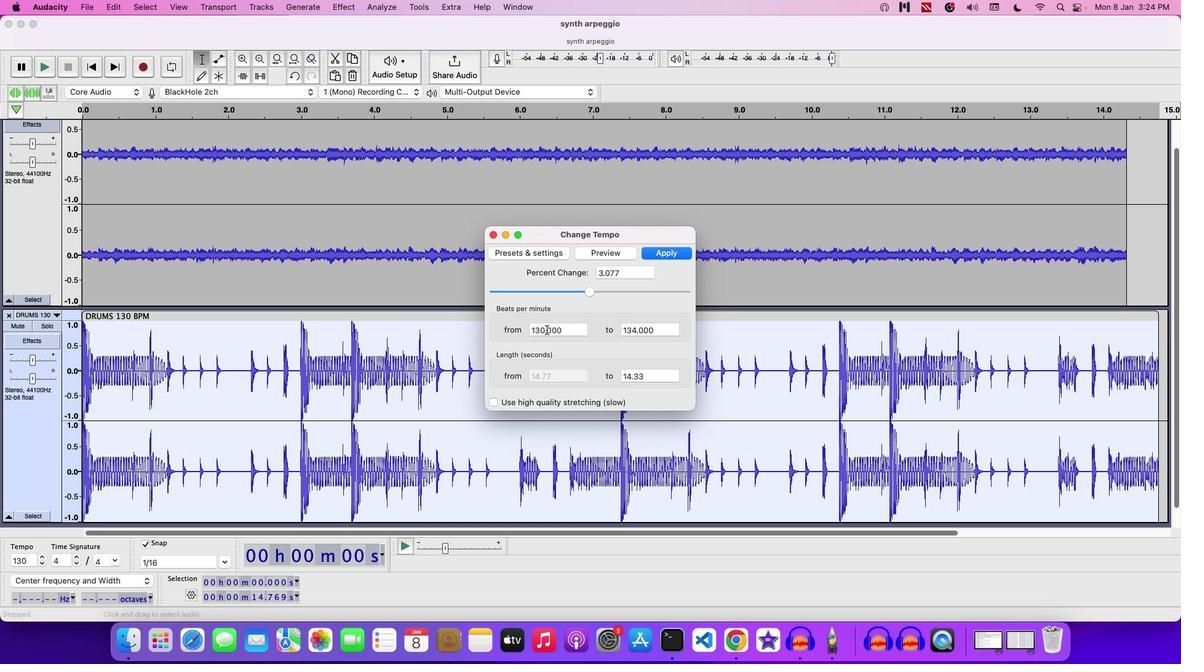 
Action: Mouse moved to (665, 252)
Screenshot: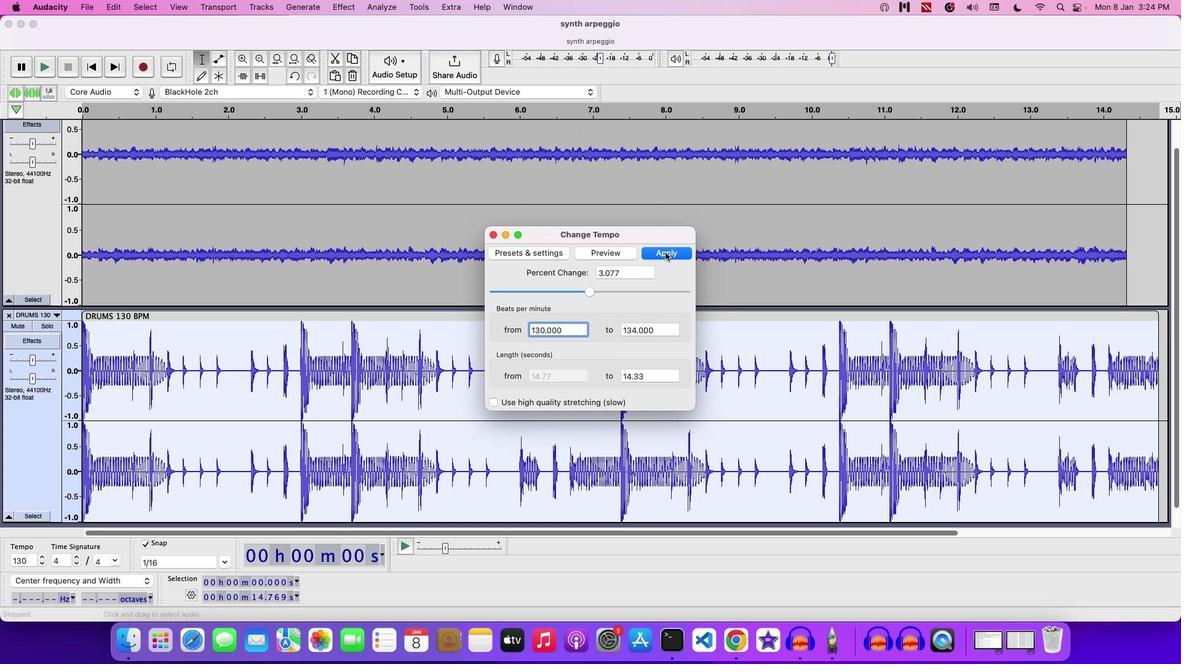 
Action: Mouse pressed left at (665, 252)
Screenshot: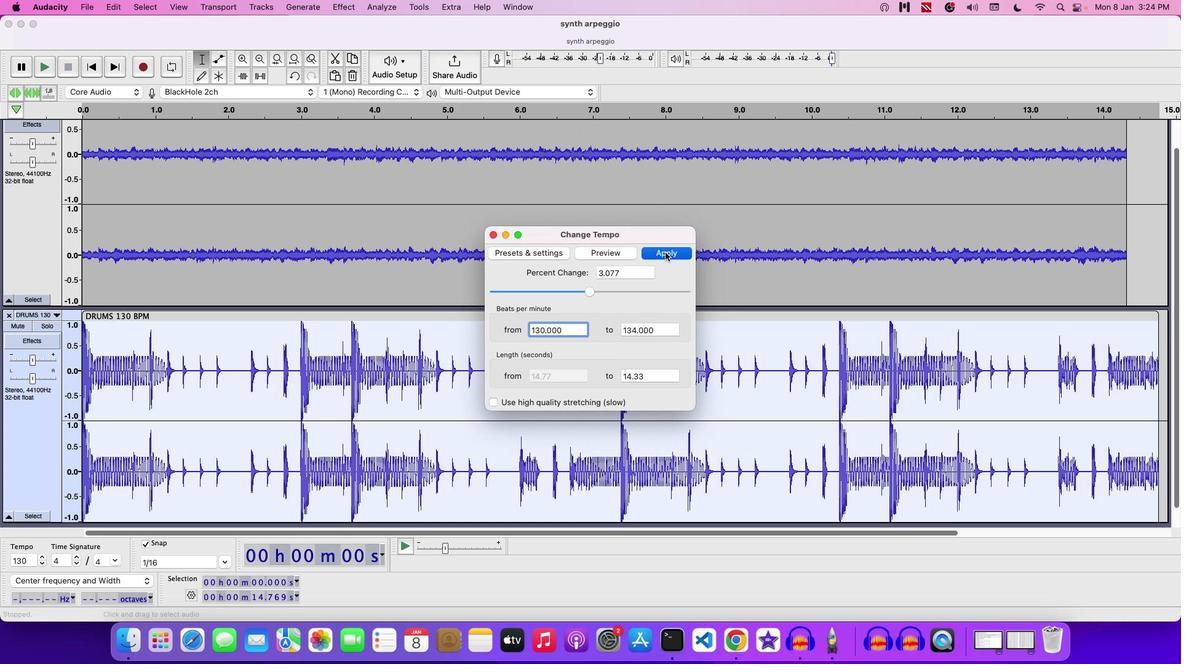 
Action: Mouse moved to (662, 252)
Screenshot: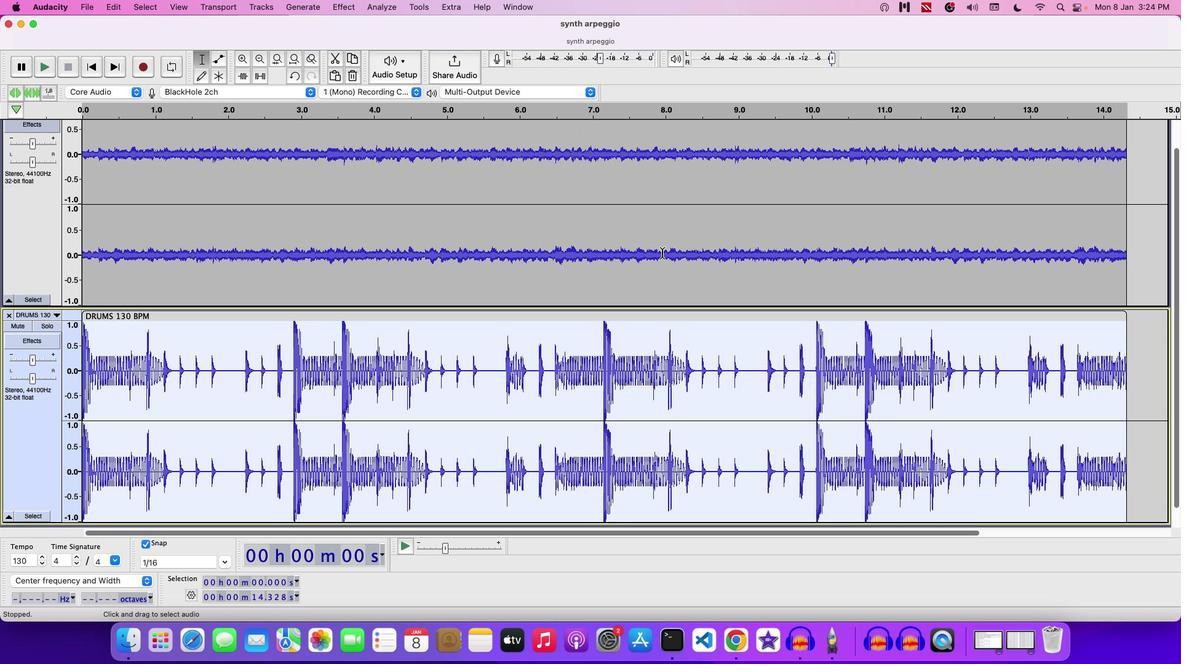
Action: Key pressed Key.space
Screenshot: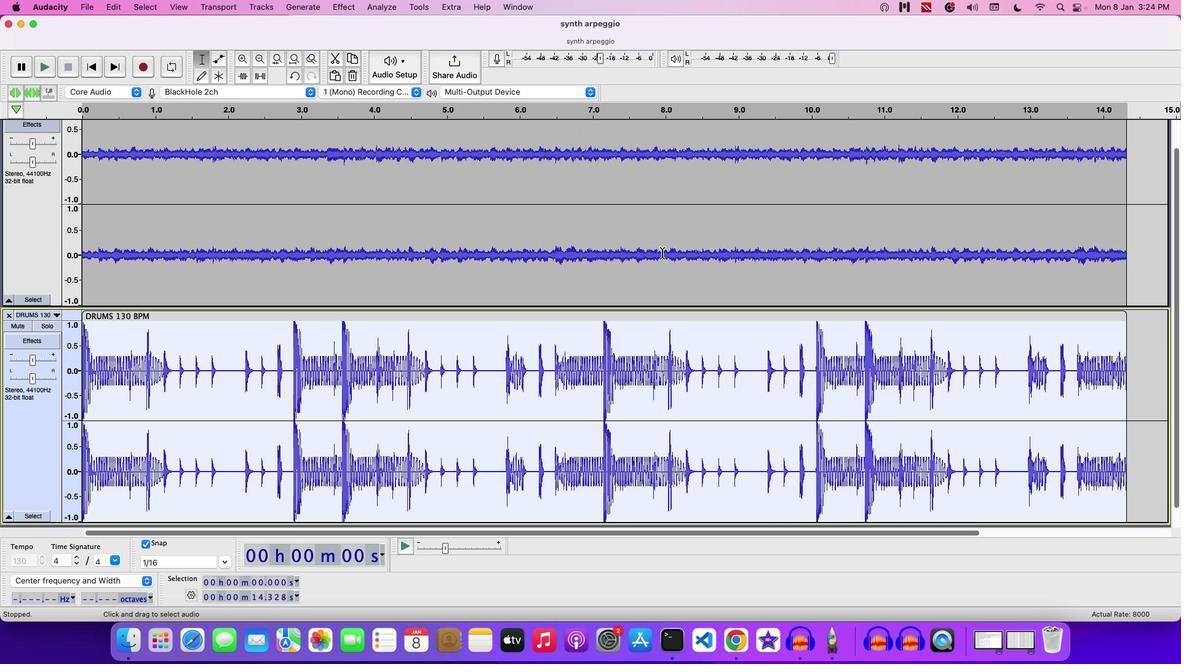
Action: Mouse moved to (32, 145)
Screenshot: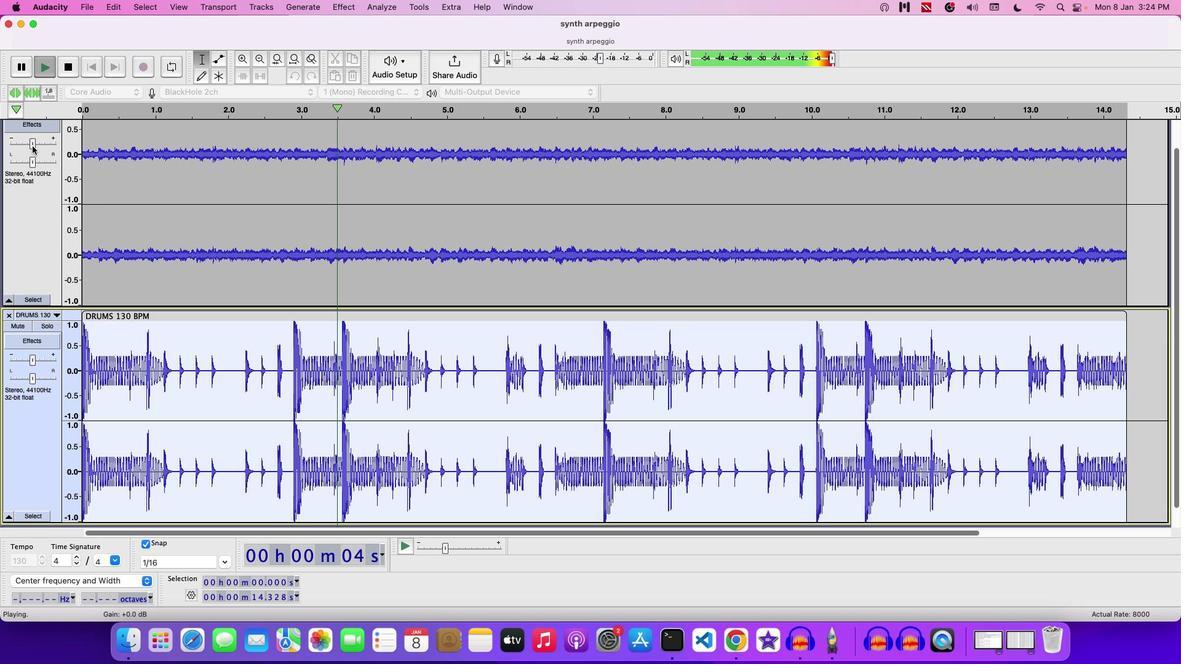 
Action: Mouse pressed left at (32, 145)
Screenshot: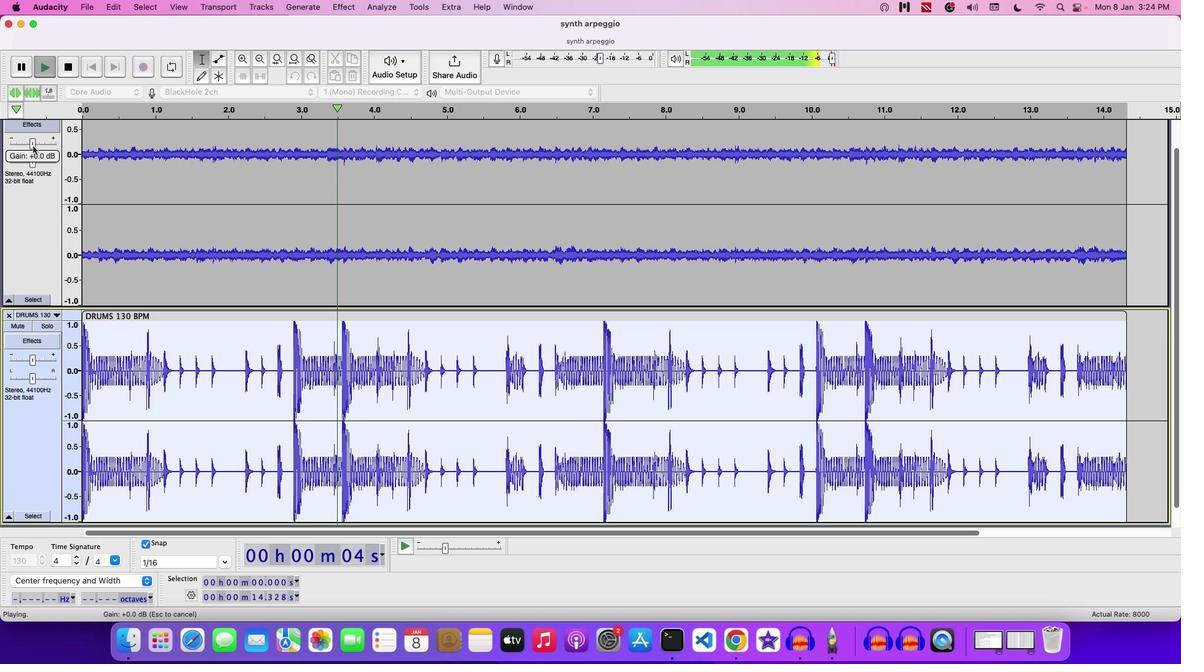 
Action: Mouse moved to (461, 251)
Screenshot: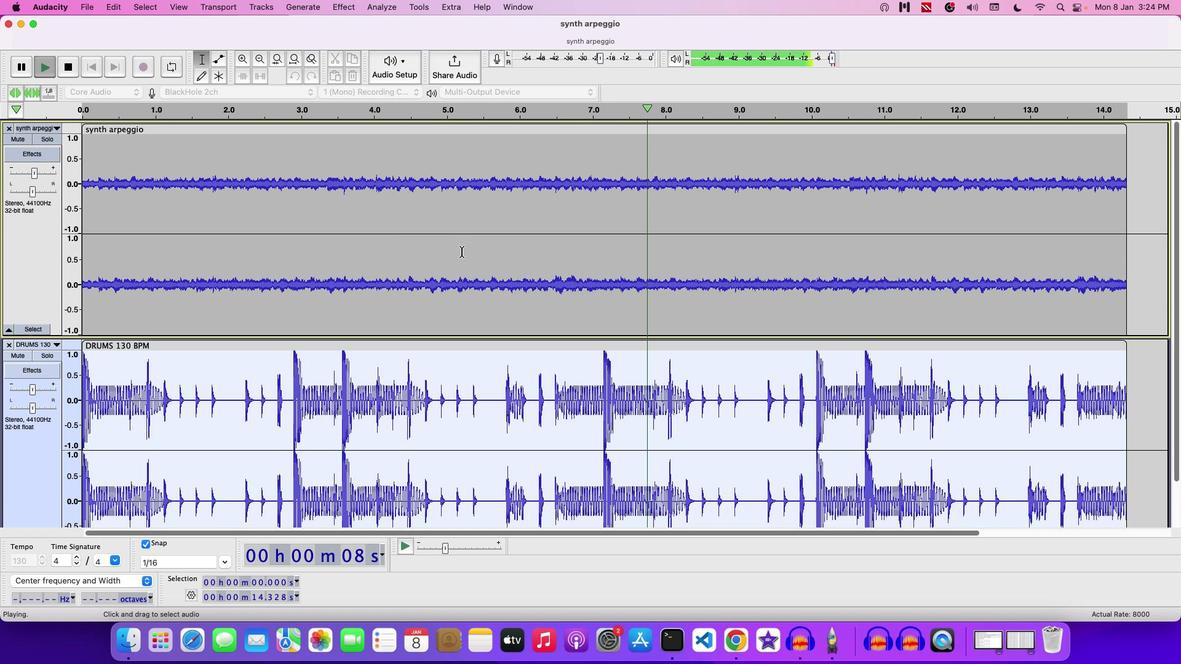 
Action: Mouse pressed left at (461, 251)
Screenshot: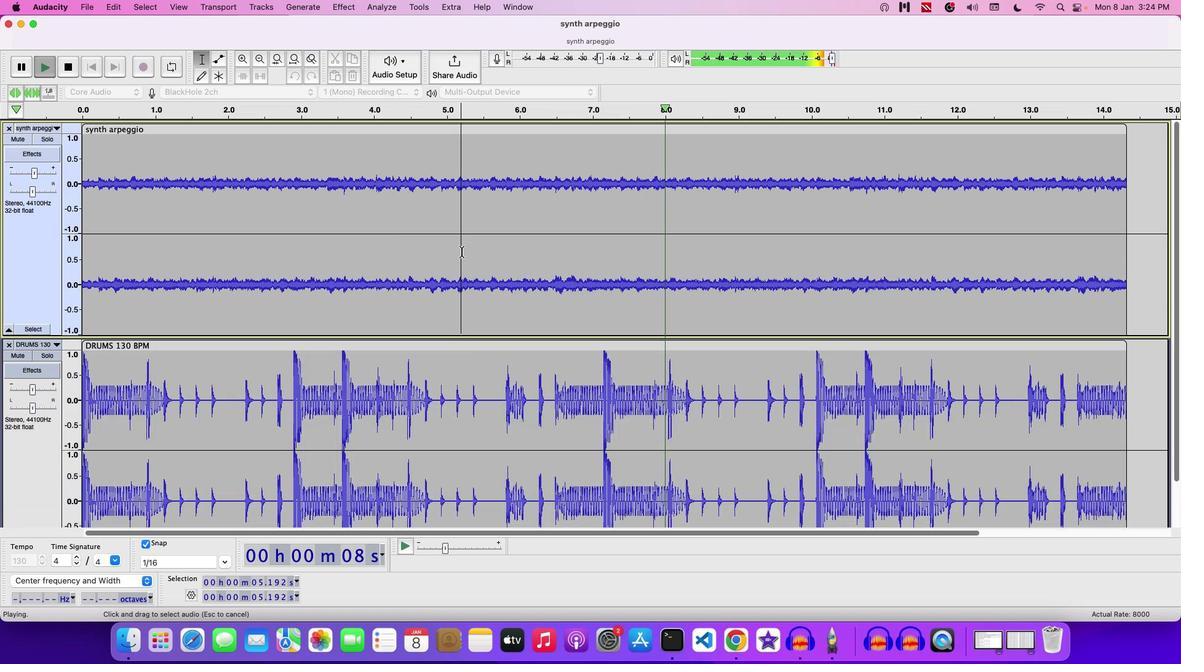 
Action: Mouse pressed left at (461, 251)
Screenshot: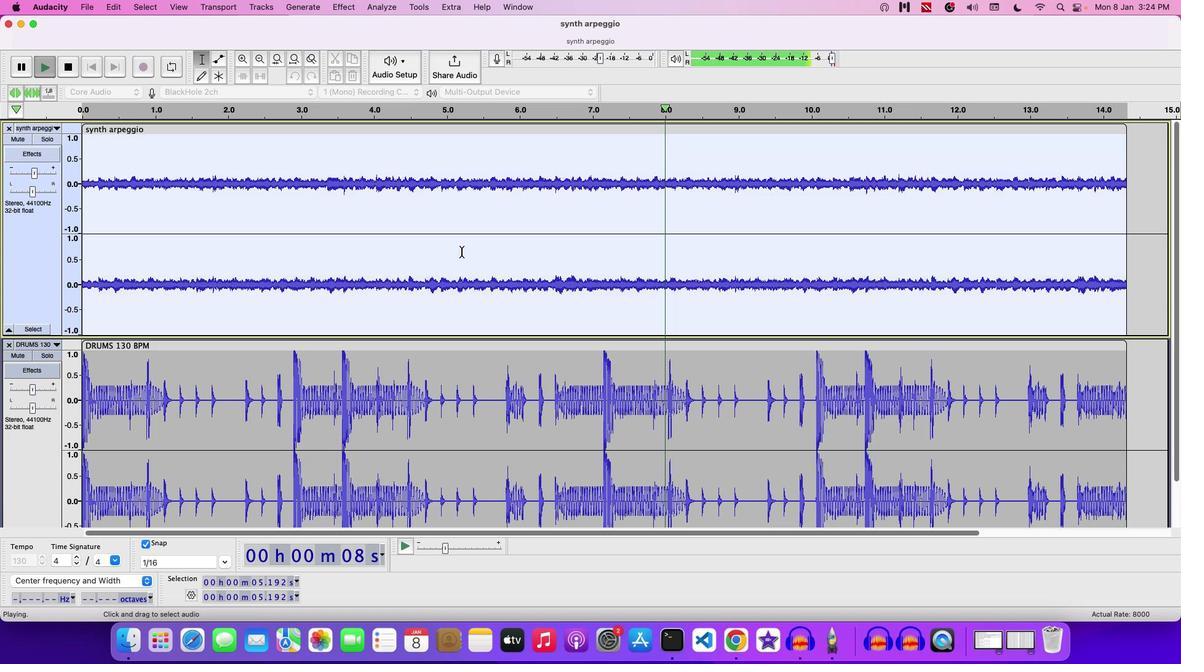 
Action: Key pressed Key.cmd'c'
Screenshot: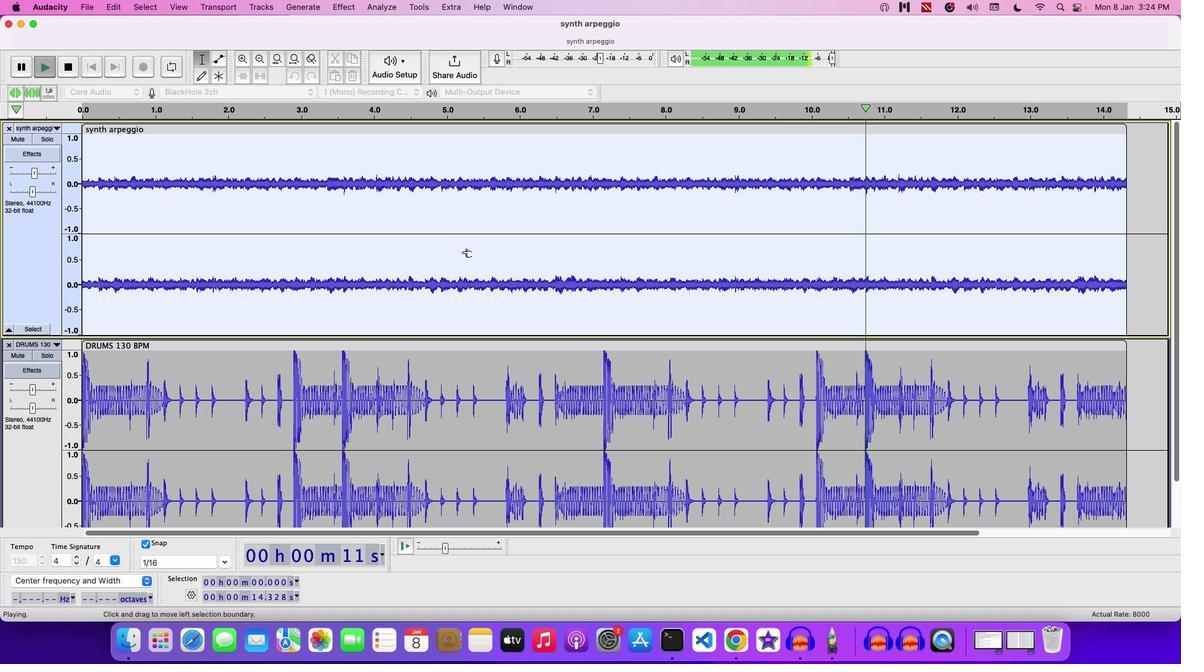 
Action: Mouse moved to (497, 538)
Screenshot: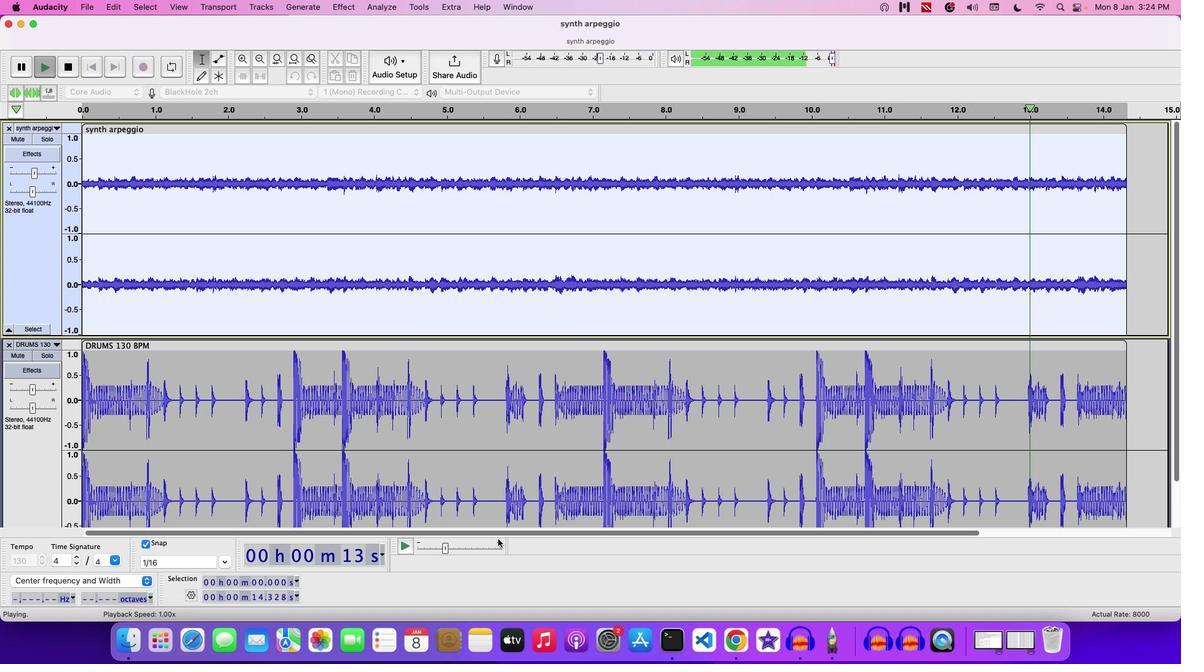 
Action: Mouse pressed left at (497, 538)
Screenshot: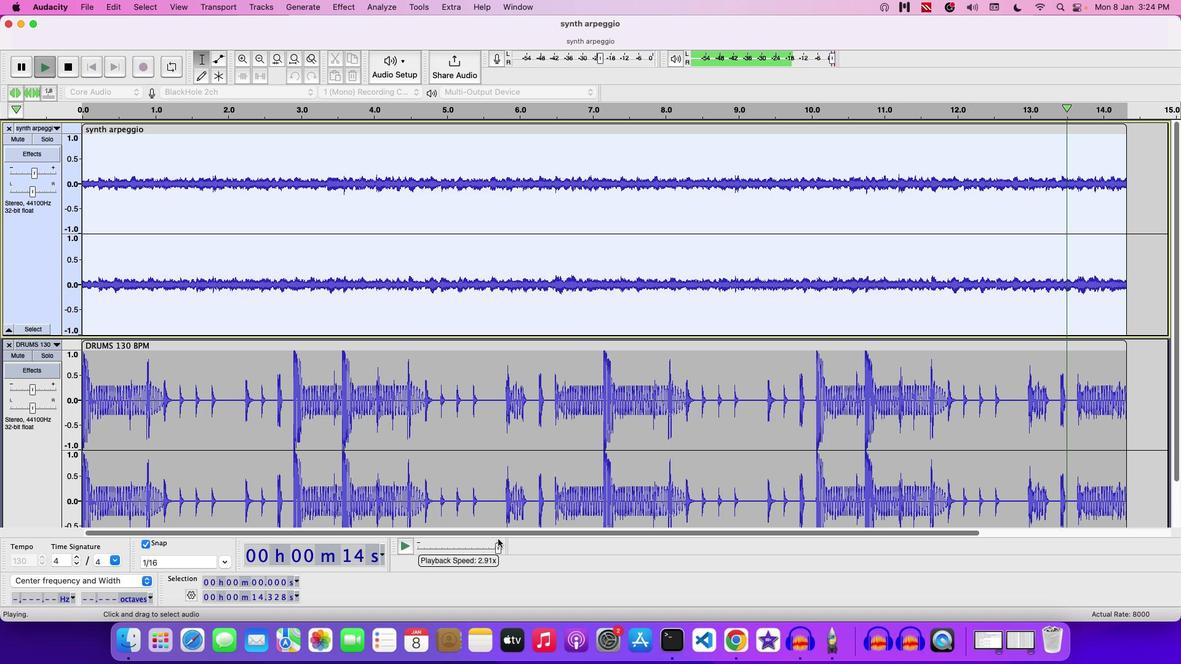 
Action: Mouse moved to (510, 535)
Screenshot: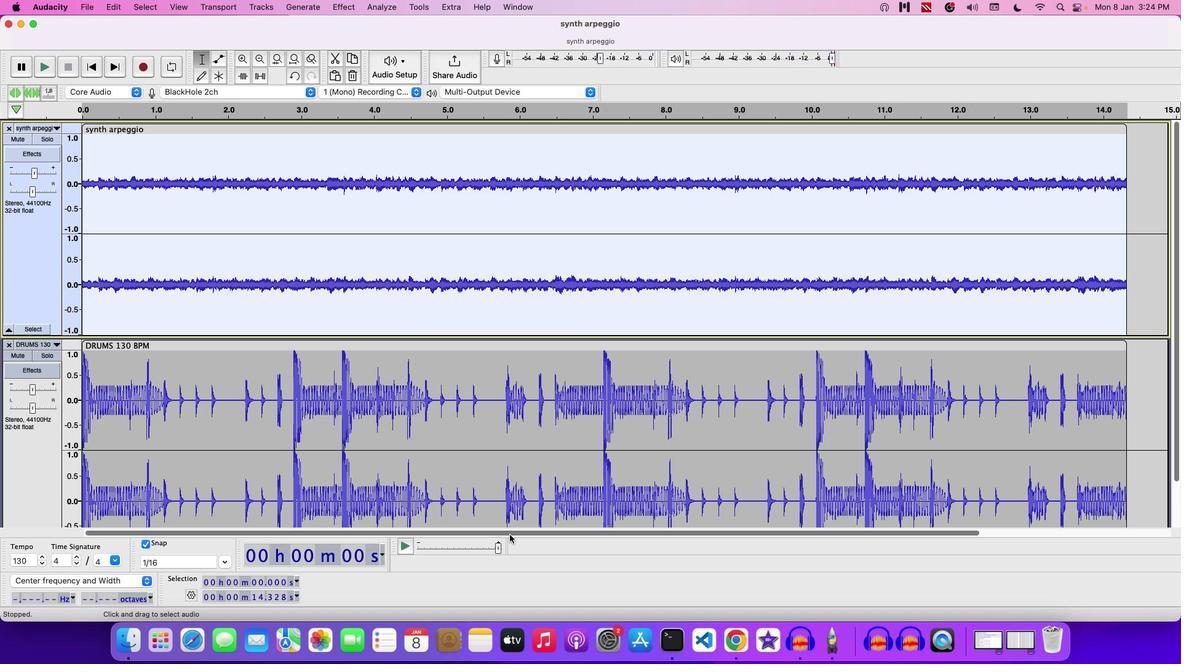
Action: Mouse pressed left at (510, 535)
Screenshot: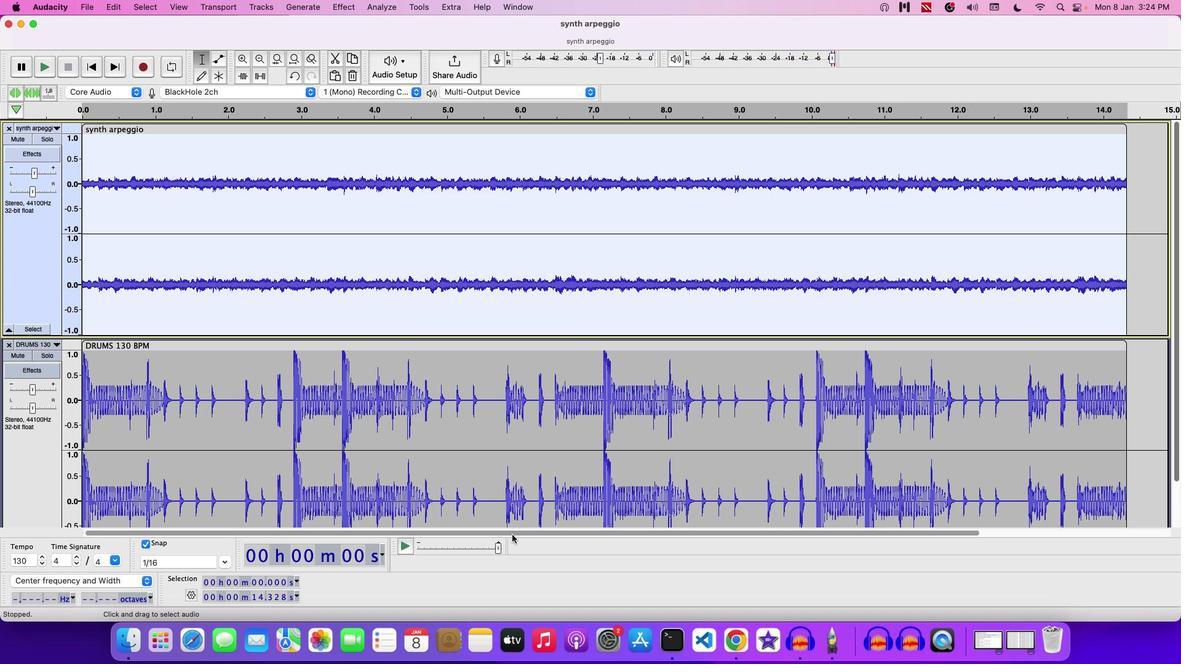 
Action: Mouse moved to (681, 488)
Screenshot: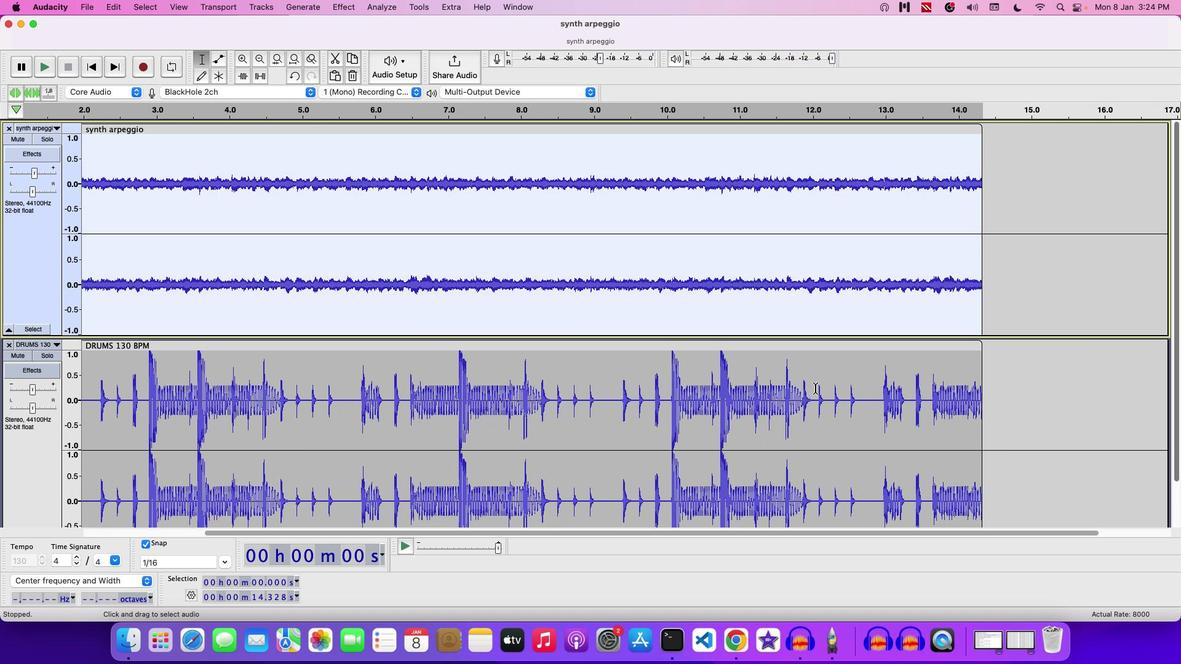 
Action: Key pressed Key.space
Screenshot: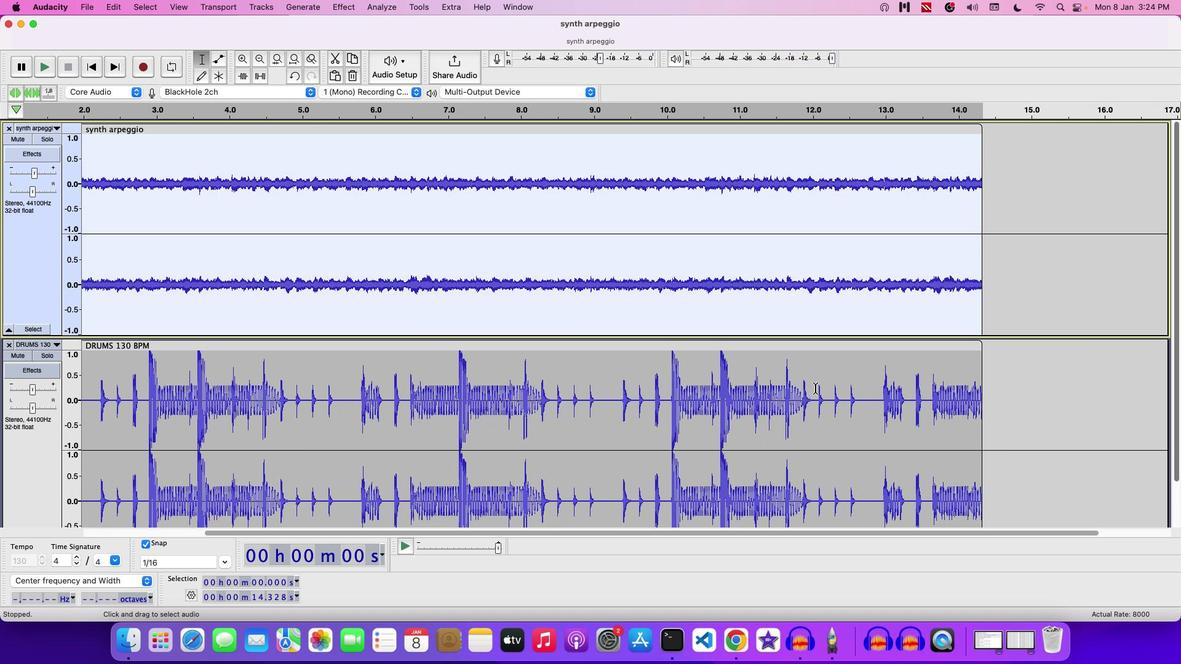 
Action: Mouse moved to (956, 223)
Screenshot: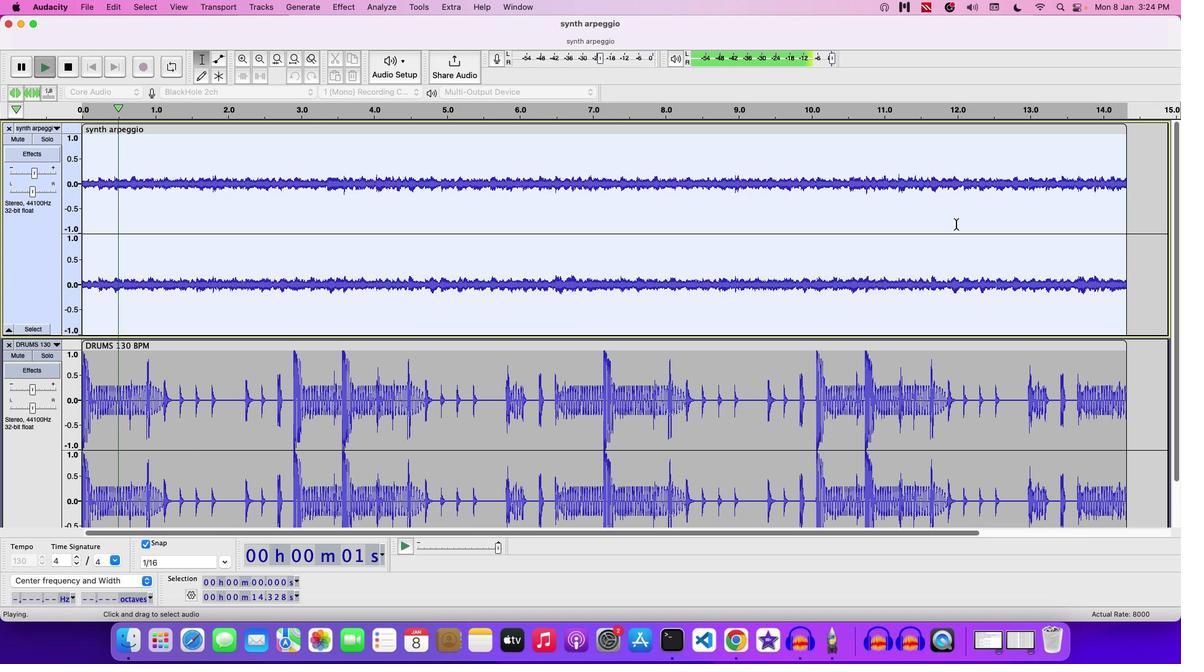 
Action: Key pressed Key.space
Screenshot: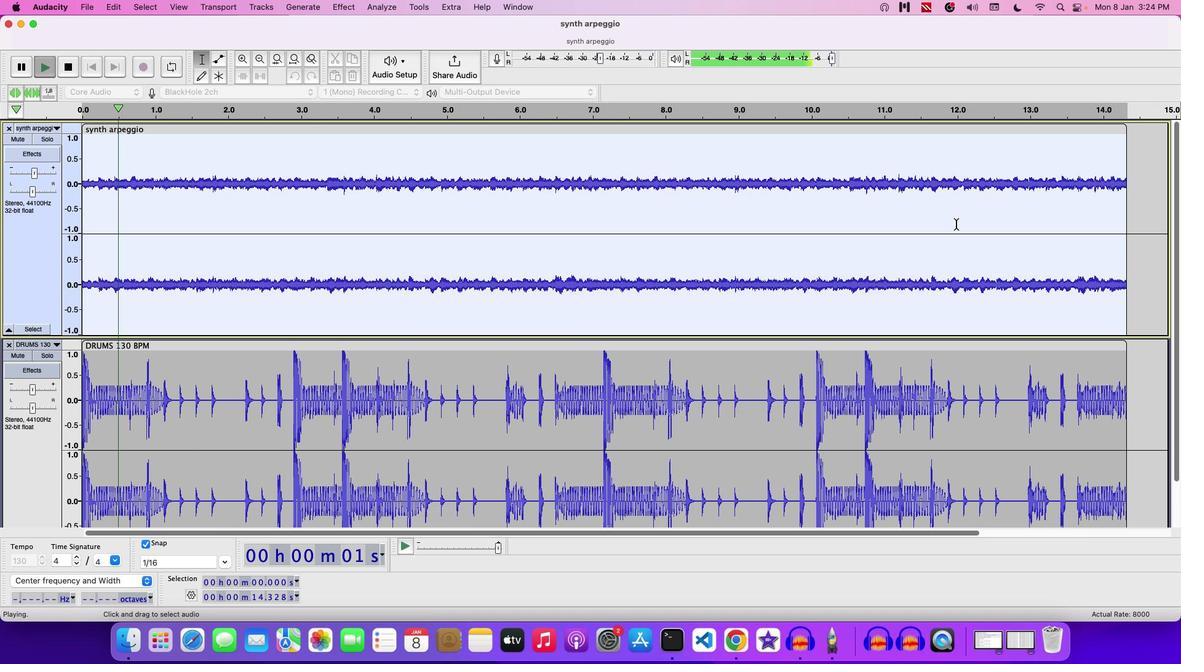 
Action: Mouse moved to (1095, 188)
Screenshot: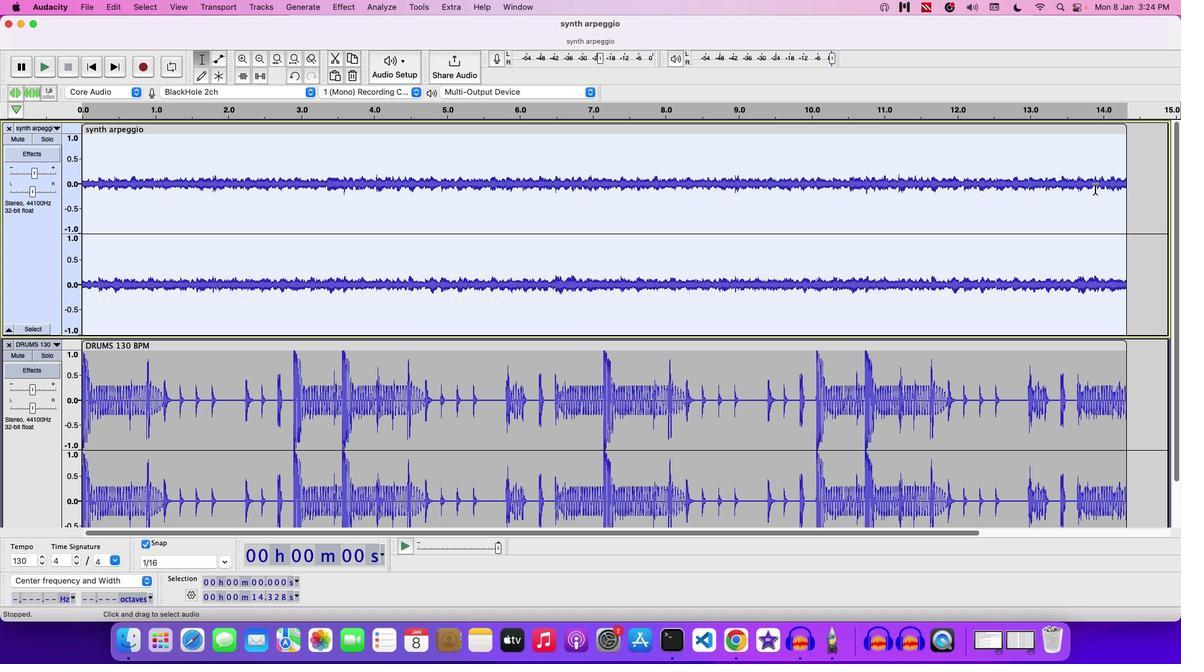 
Action: Mouse pressed left at (1095, 188)
Screenshot: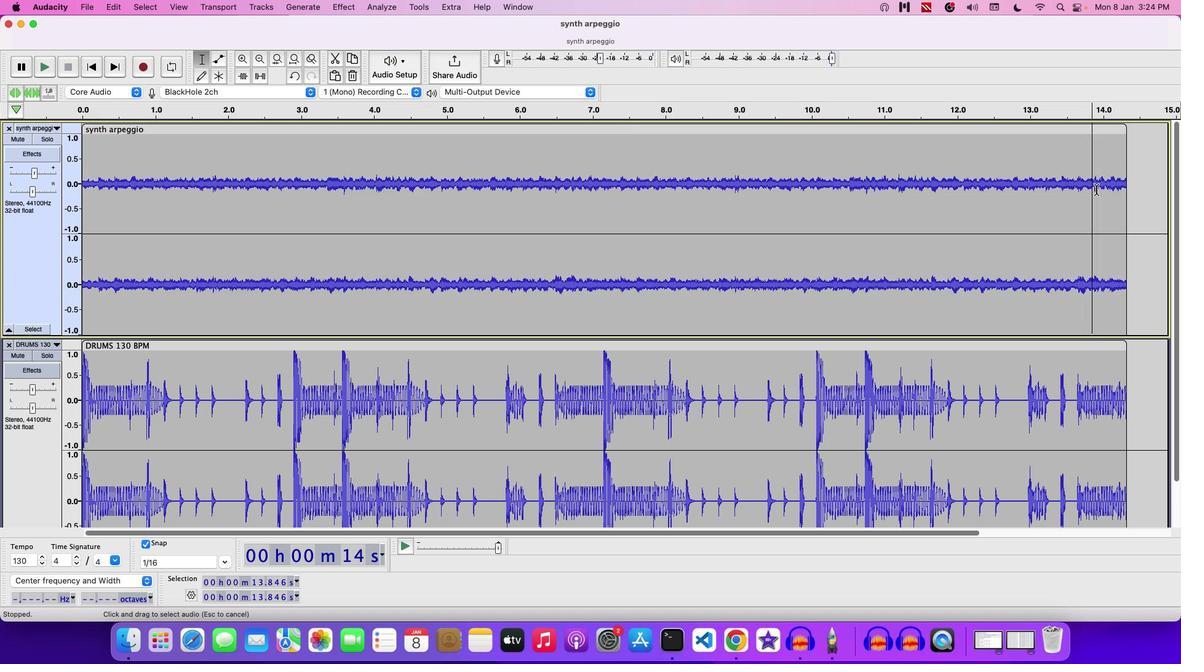 
Action: Mouse moved to (1128, 196)
Screenshot: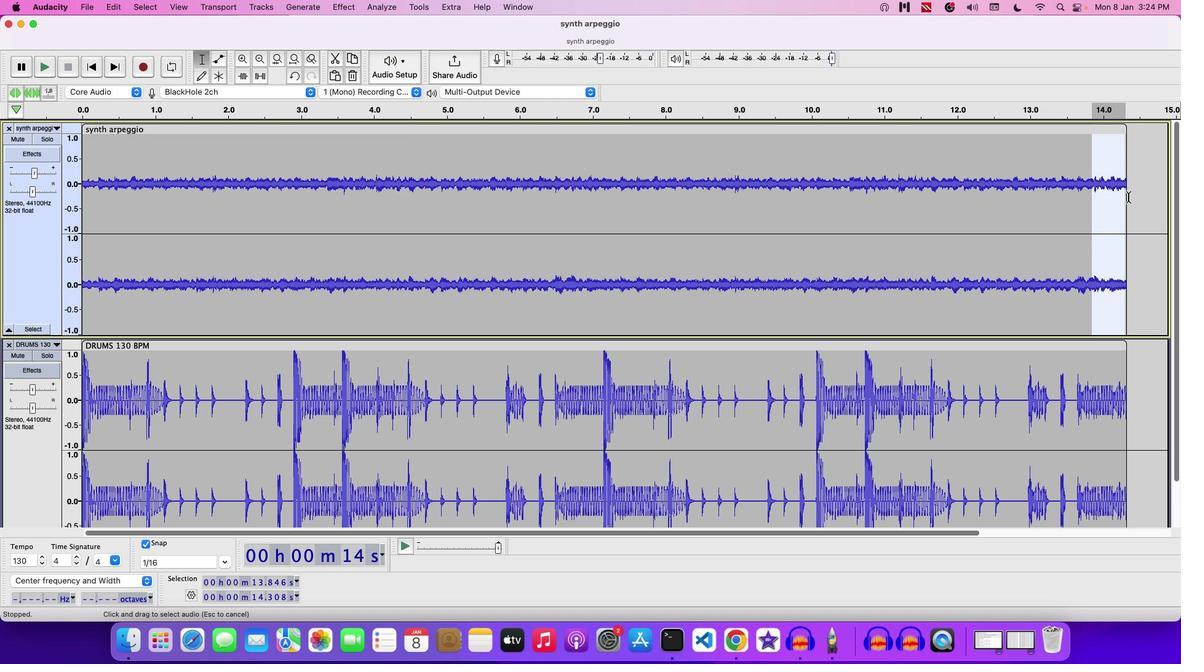 
Action: Key pressed Key.spaceKey.cmd'c'
Screenshot: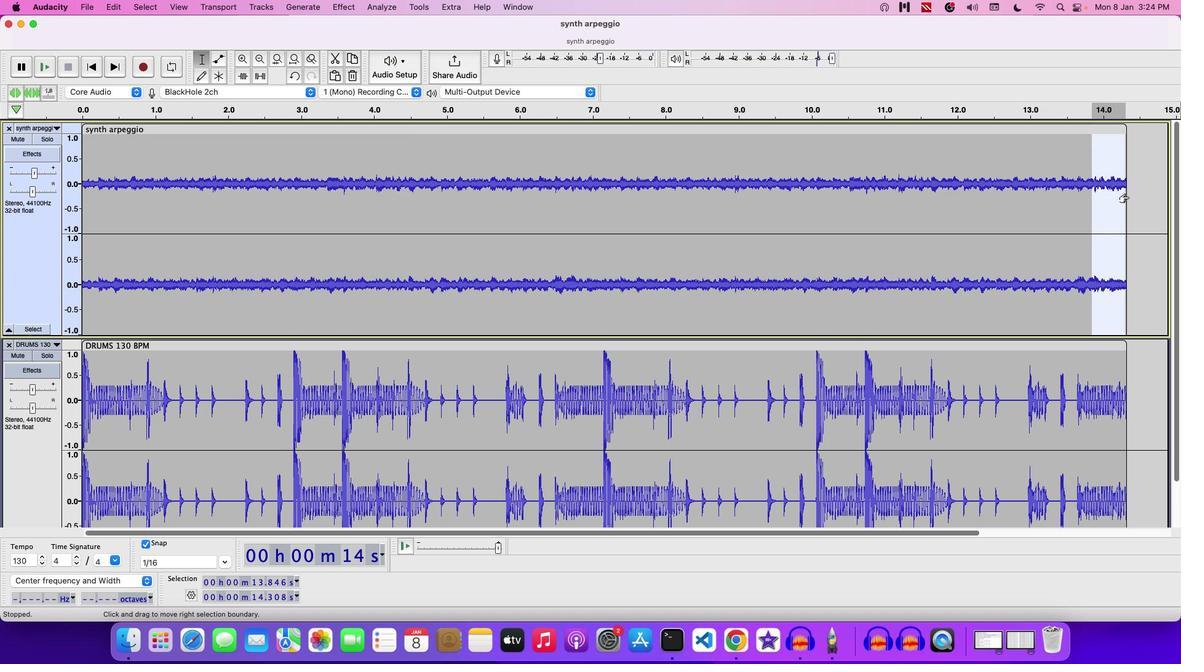 
Action: Mouse moved to (733, 533)
Screenshot: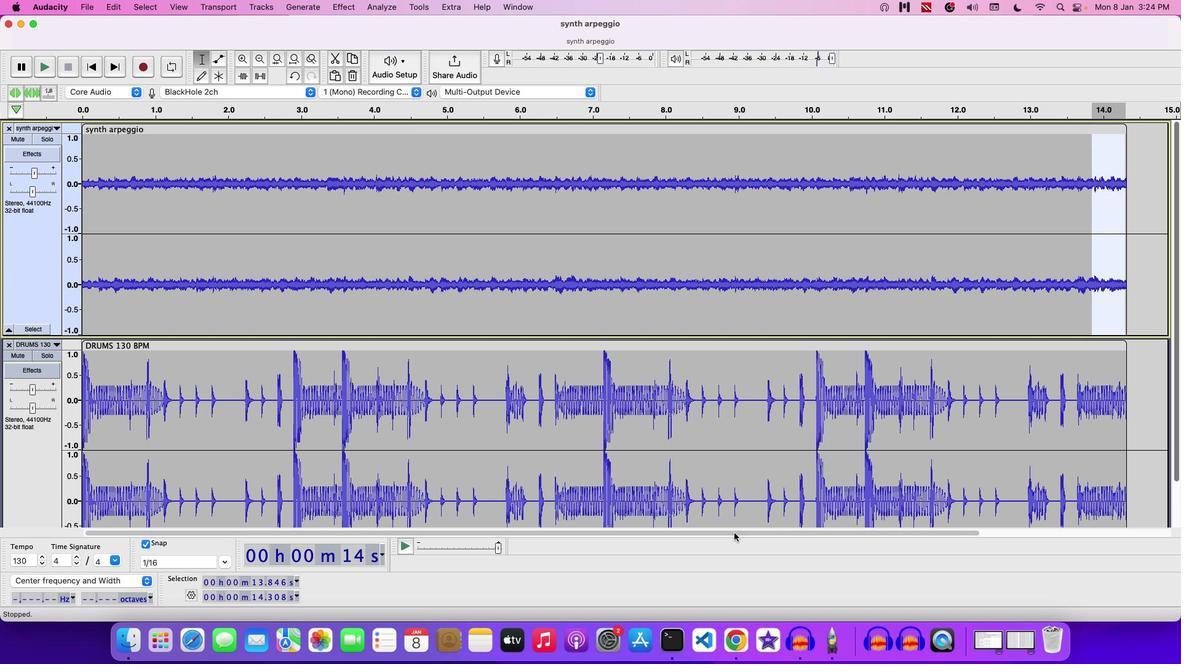 
Action: Mouse pressed left at (733, 533)
Screenshot: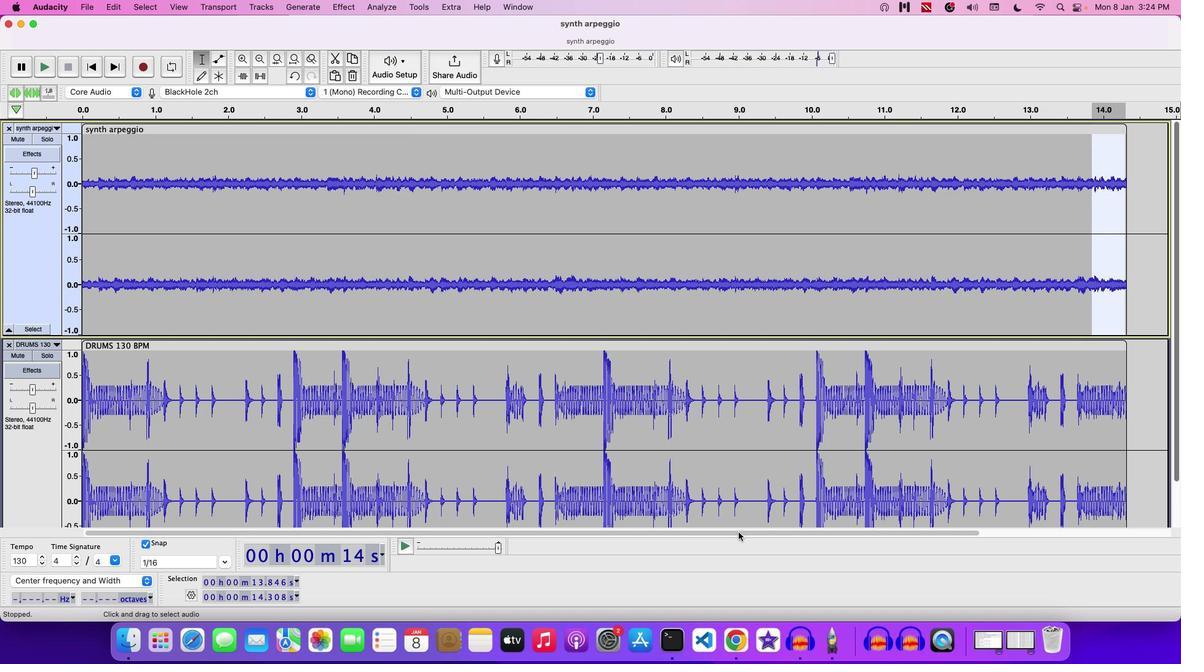 
Action: Mouse moved to (909, 180)
Screenshot: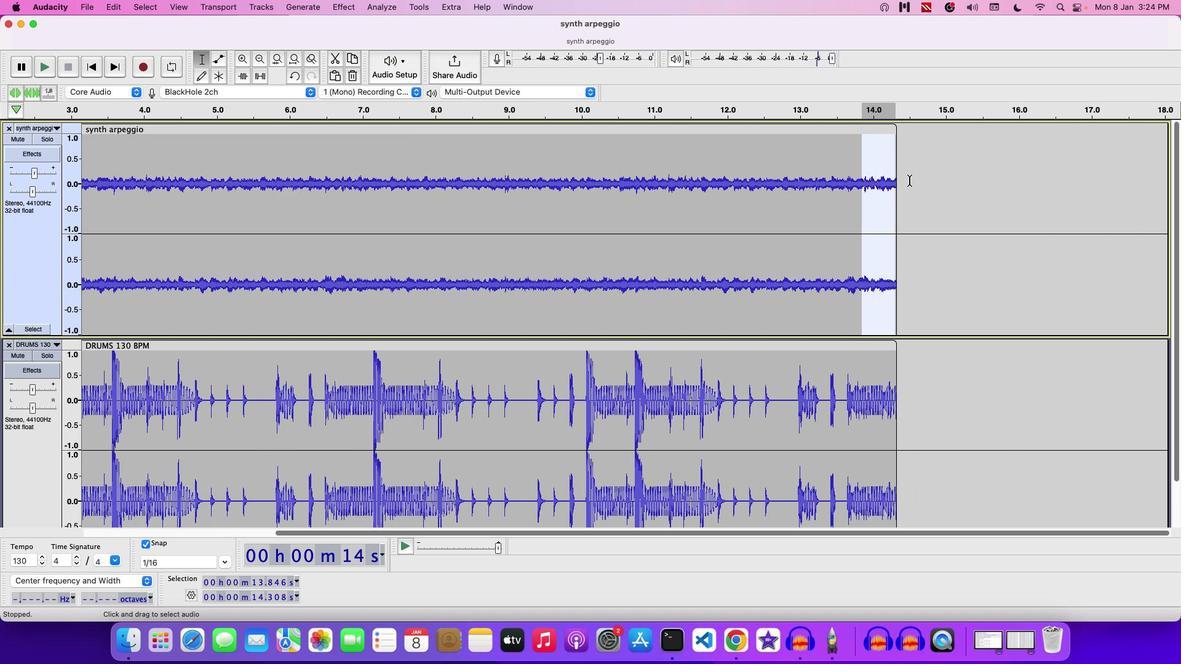 
Action: Mouse pressed left at (909, 180)
Screenshot: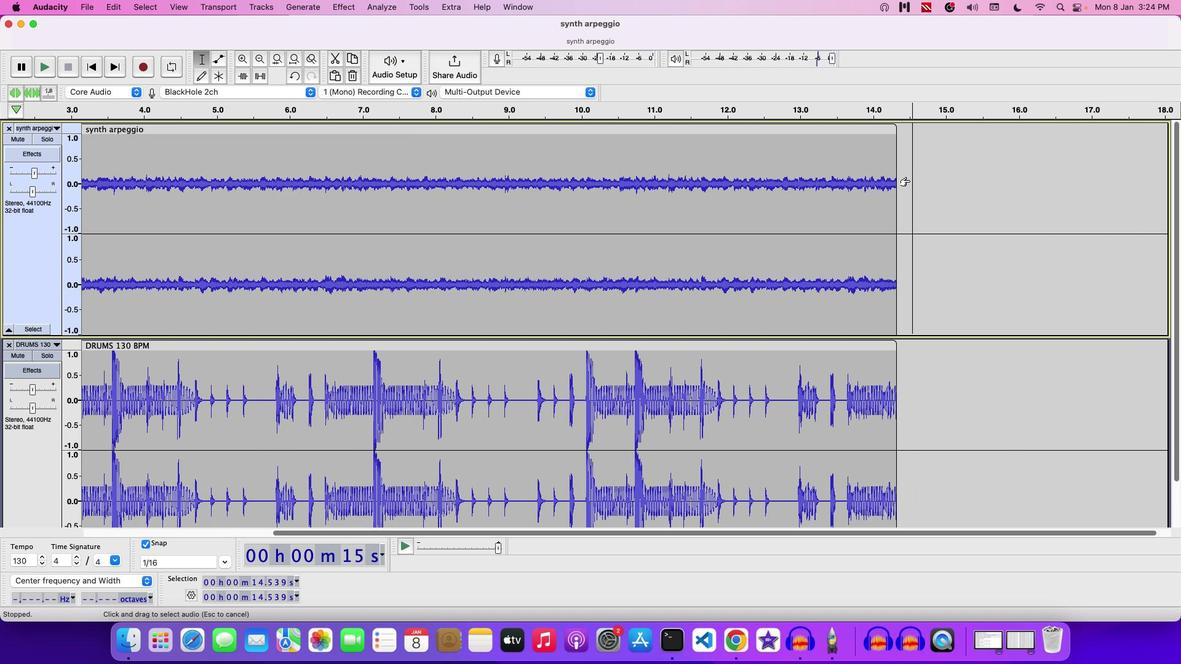 
Action: Key pressed Key.cmd'v'
Screenshot: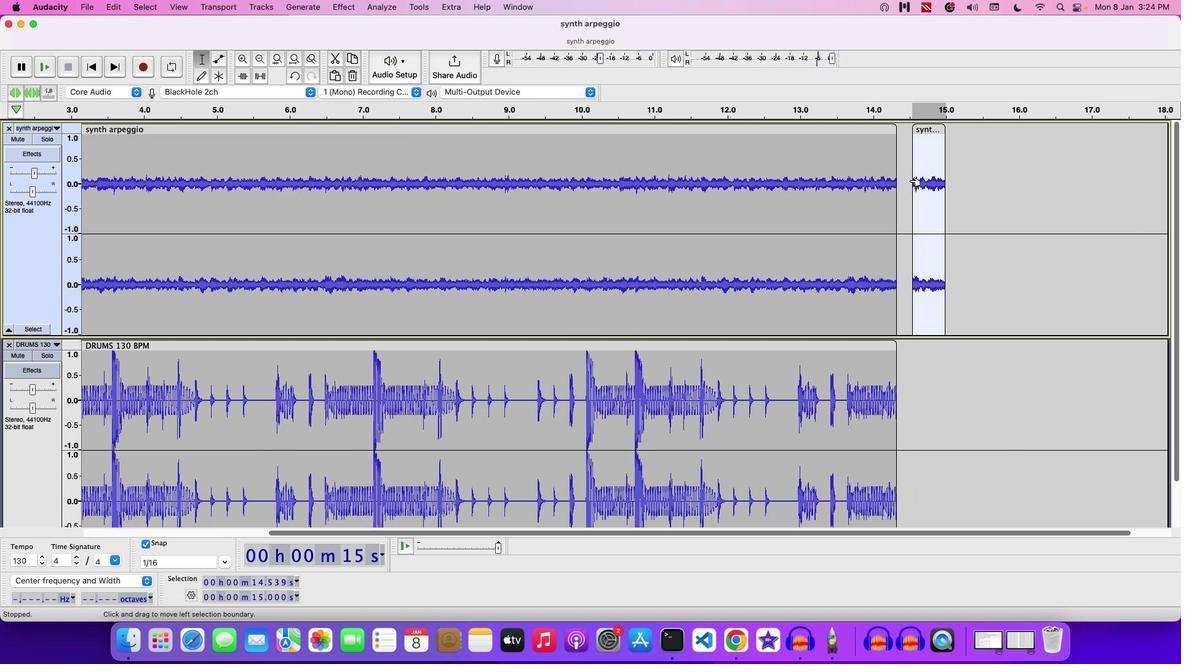 
Action: Mouse moved to (973, 177)
Screenshot: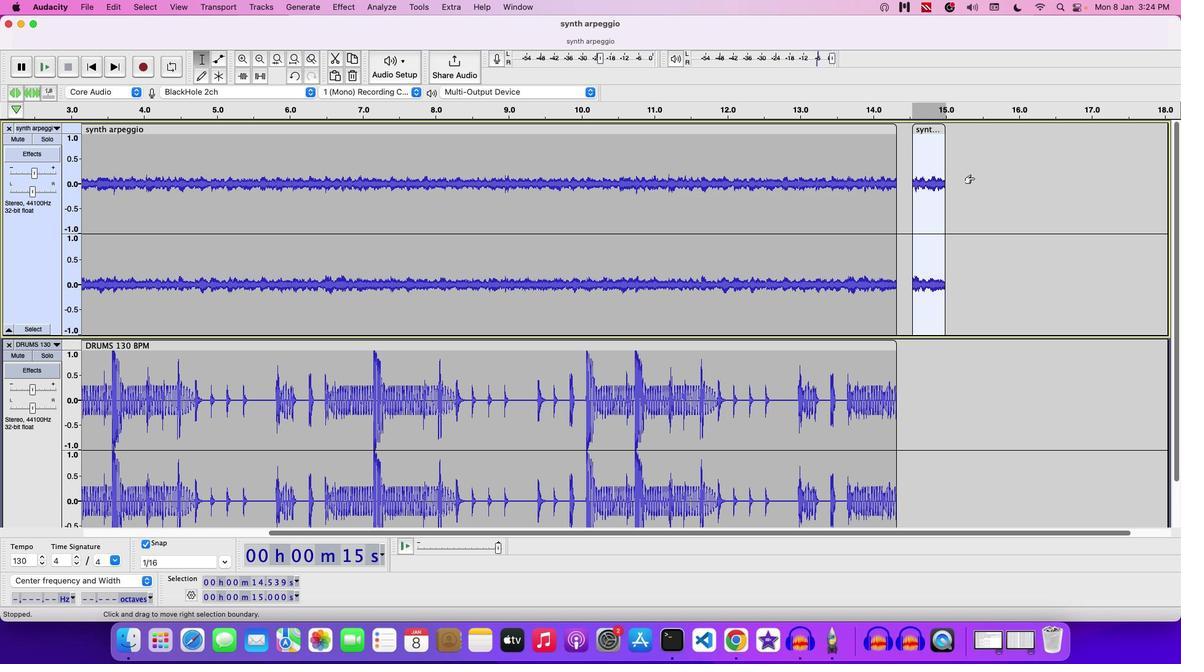 
Action: Mouse pressed left at (973, 177)
Screenshot: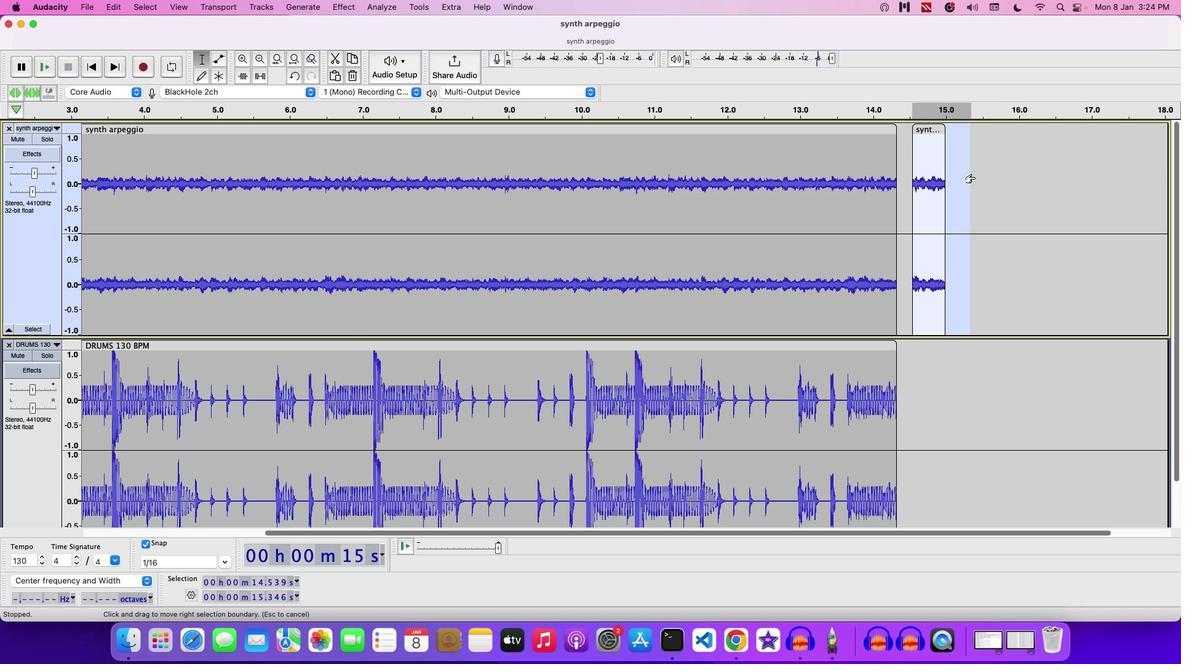 
Action: Mouse moved to (1009, 177)
Screenshot: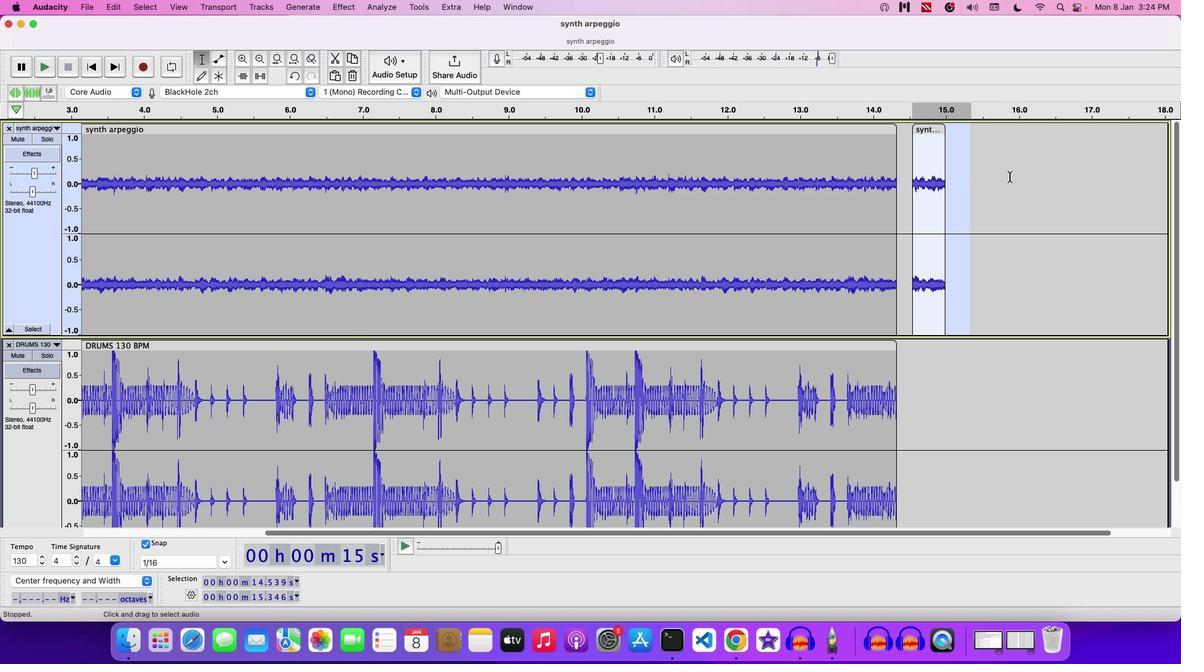 
Action: Mouse pressed left at (1009, 177)
Screenshot: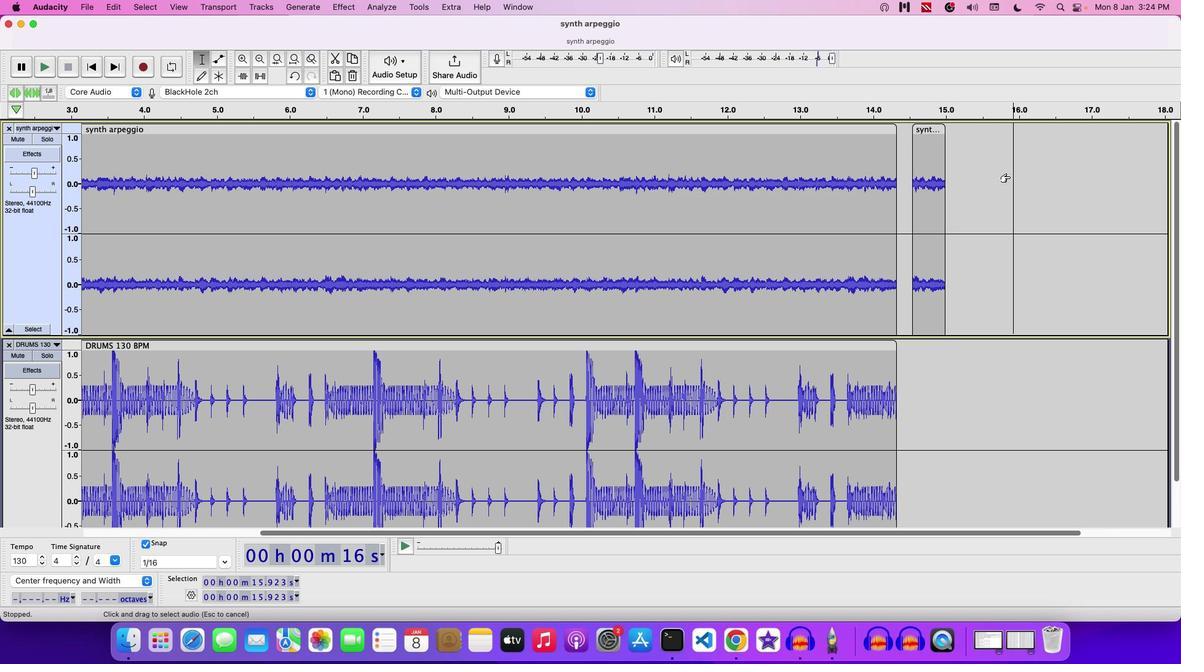 
Action: Mouse moved to (1010, 177)
Screenshot: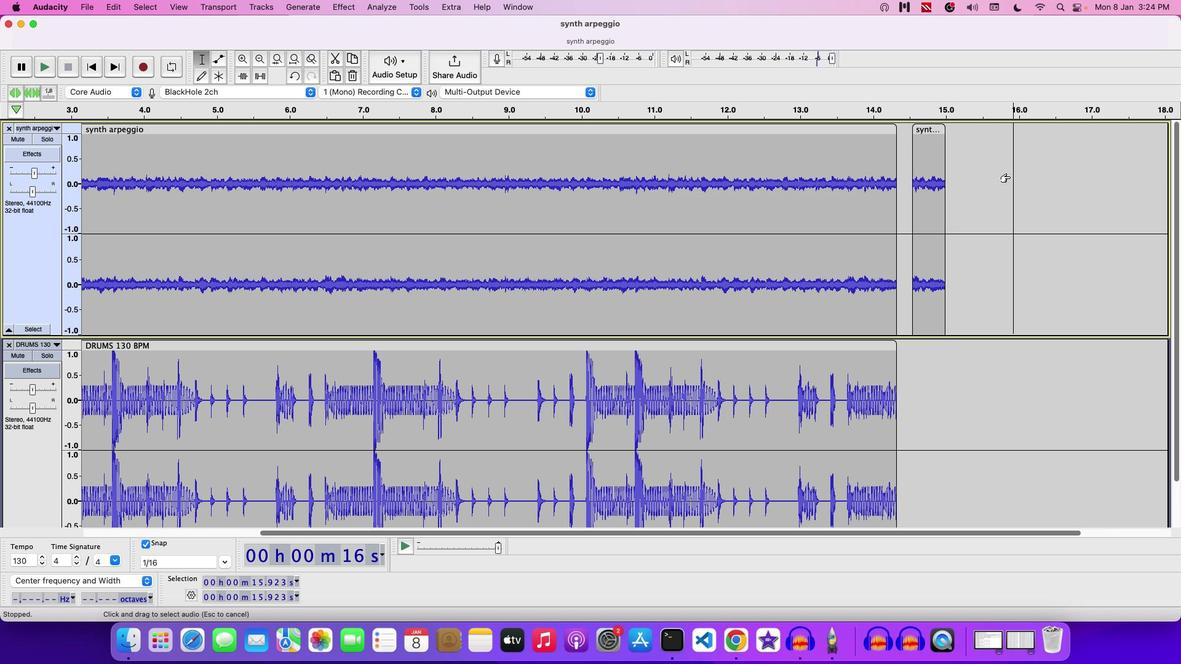 
Action: Key pressed Key.cmd'v'
Screenshot: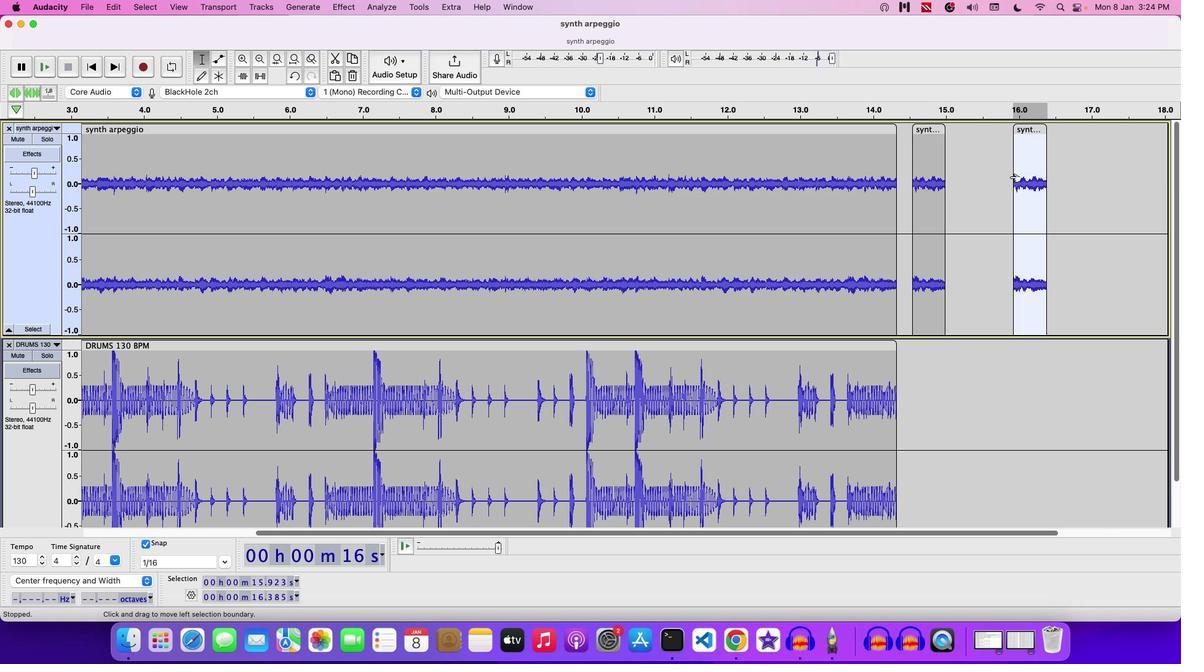 
Action: Mouse moved to (1080, 185)
Screenshot: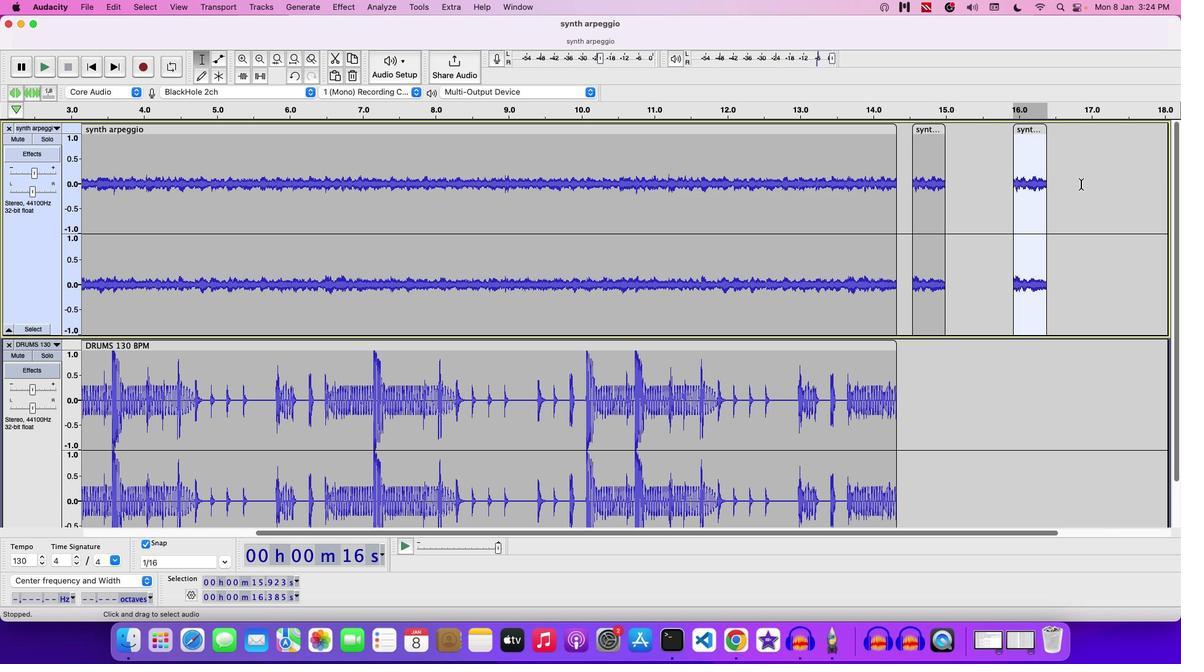 
Action: Mouse pressed left at (1080, 185)
Screenshot: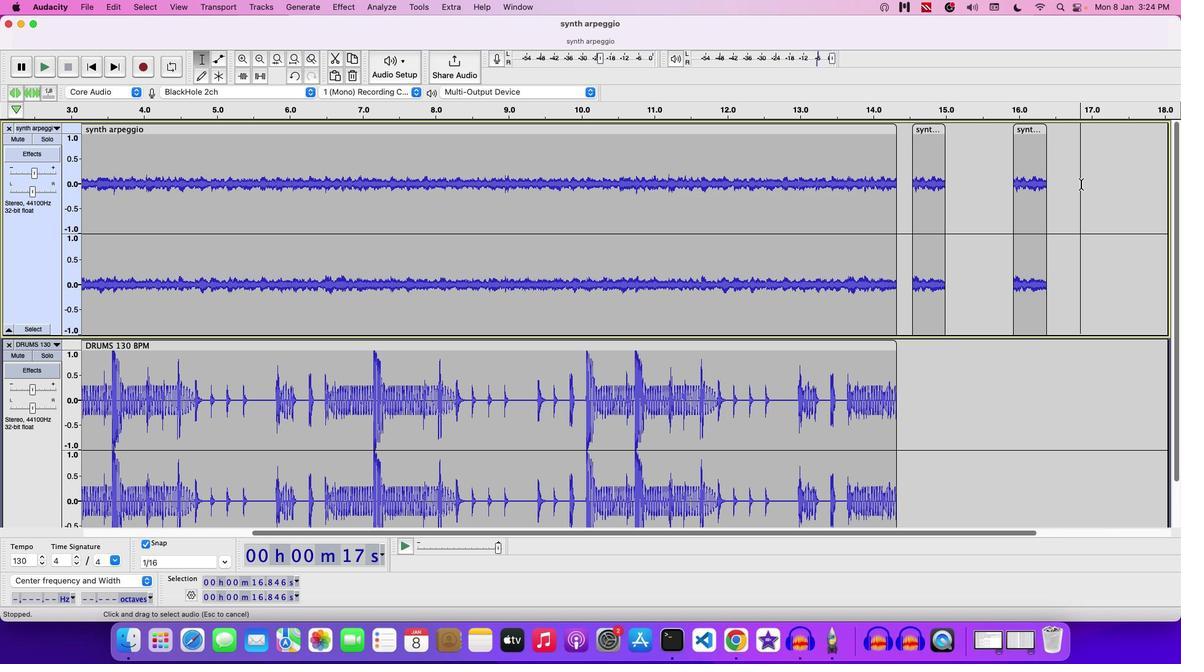 
Action: Mouse moved to (1081, 184)
Screenshot: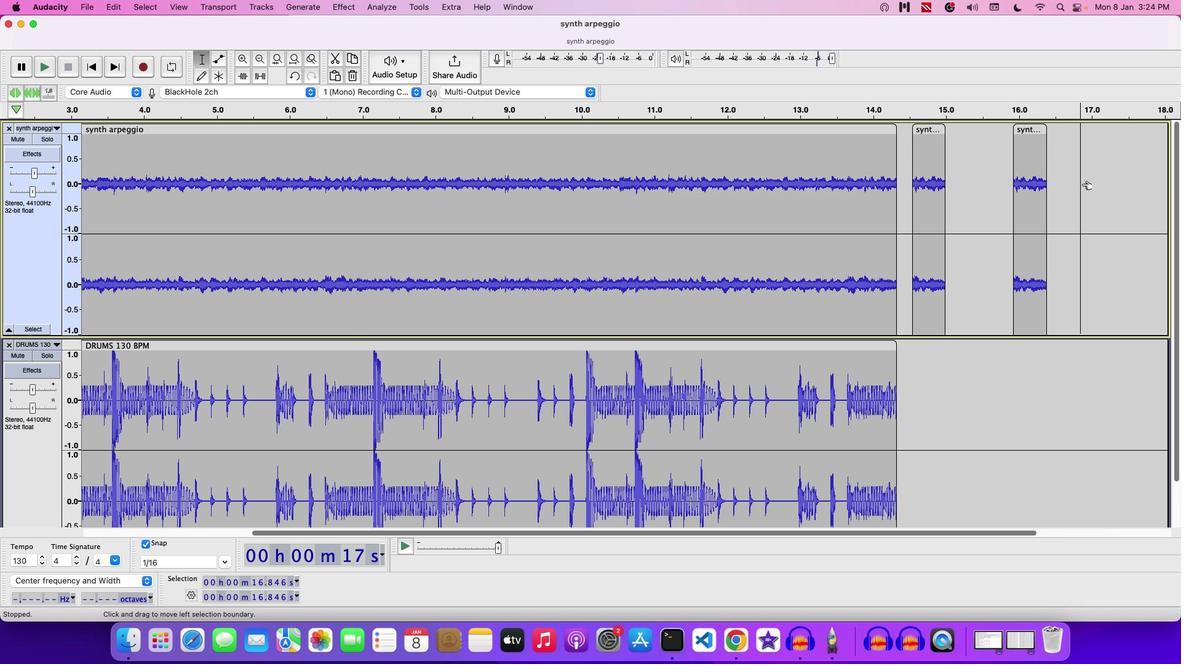 
Action: Key pressed Key.cmd'v'
Screenshot: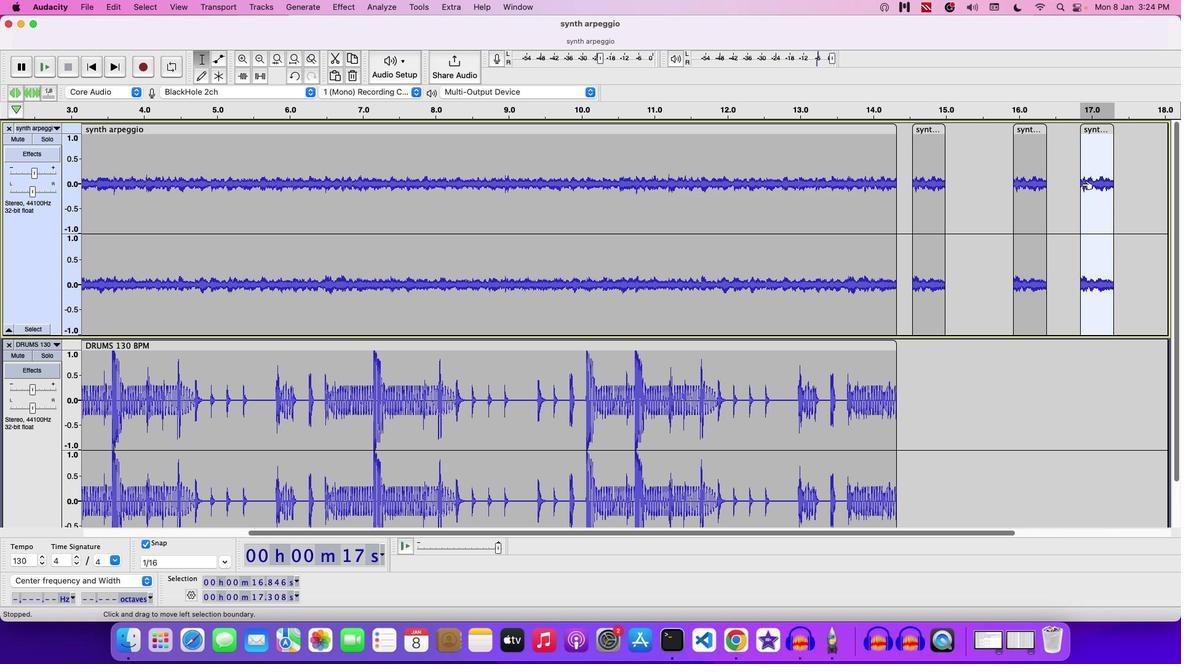 
Action: Mouse moved to (924, 130)
Screenshot: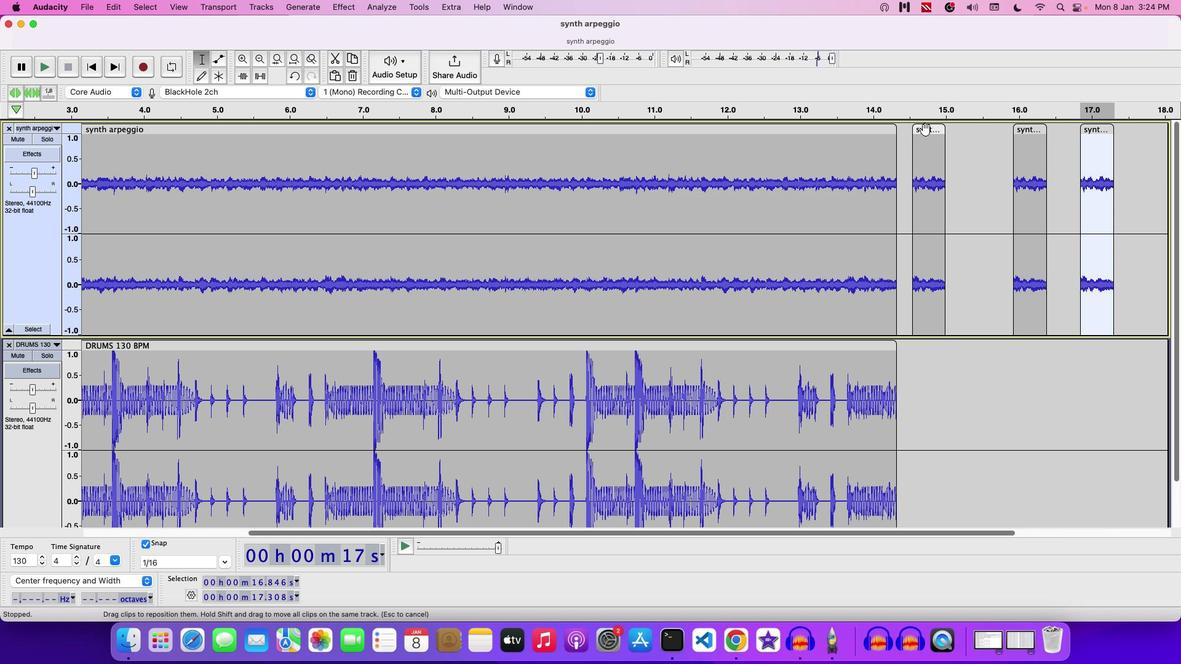 
Action: Mouse pressed left at (924, 130)
Screenshot: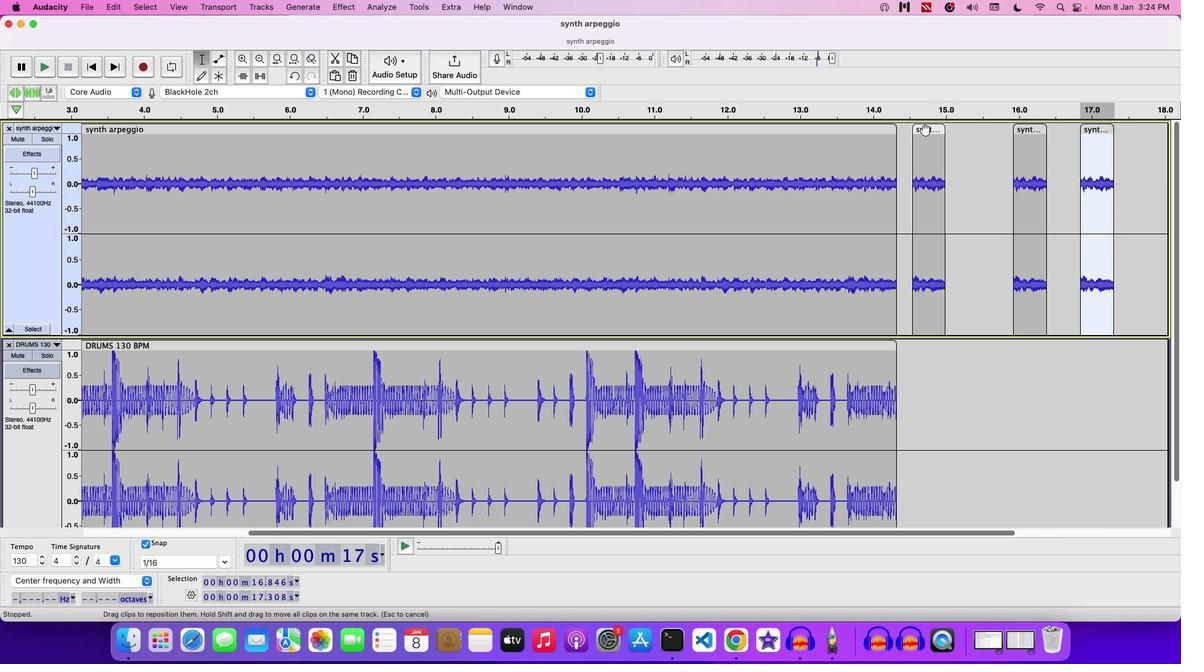 
Action: Mouse moved to (1028, 127)
Screenshot: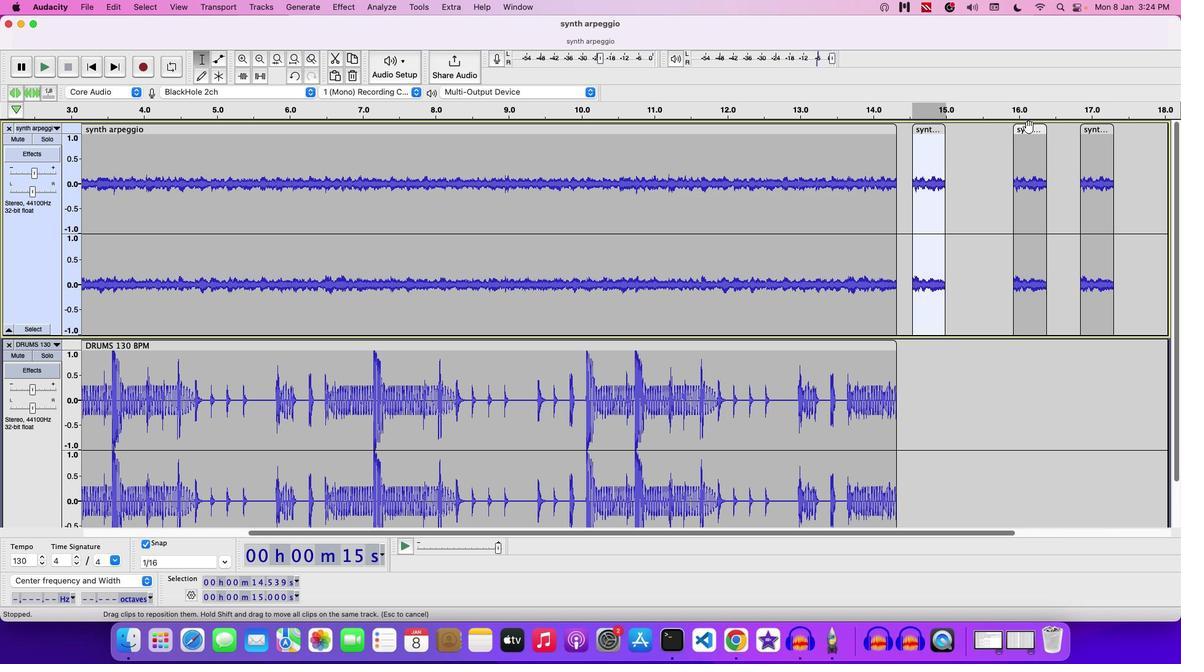 
Action: Mouse pressed left at (1028, 127)
Screenshot: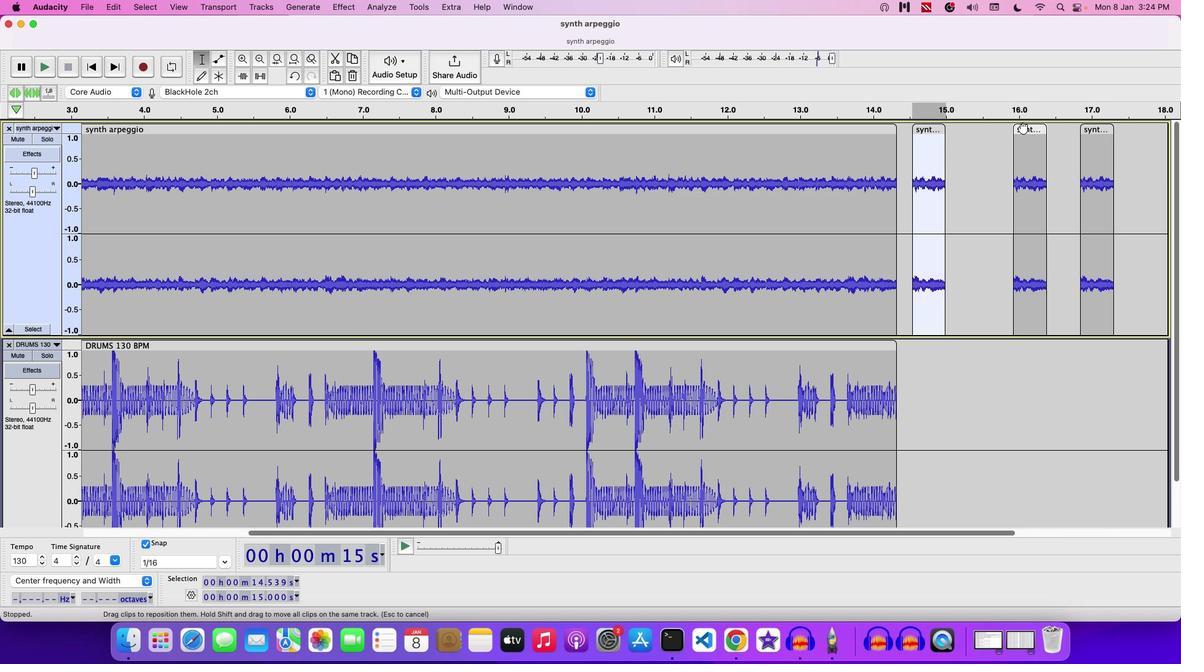 
Action: Mouse moved to (1096, 128)
Screenshot: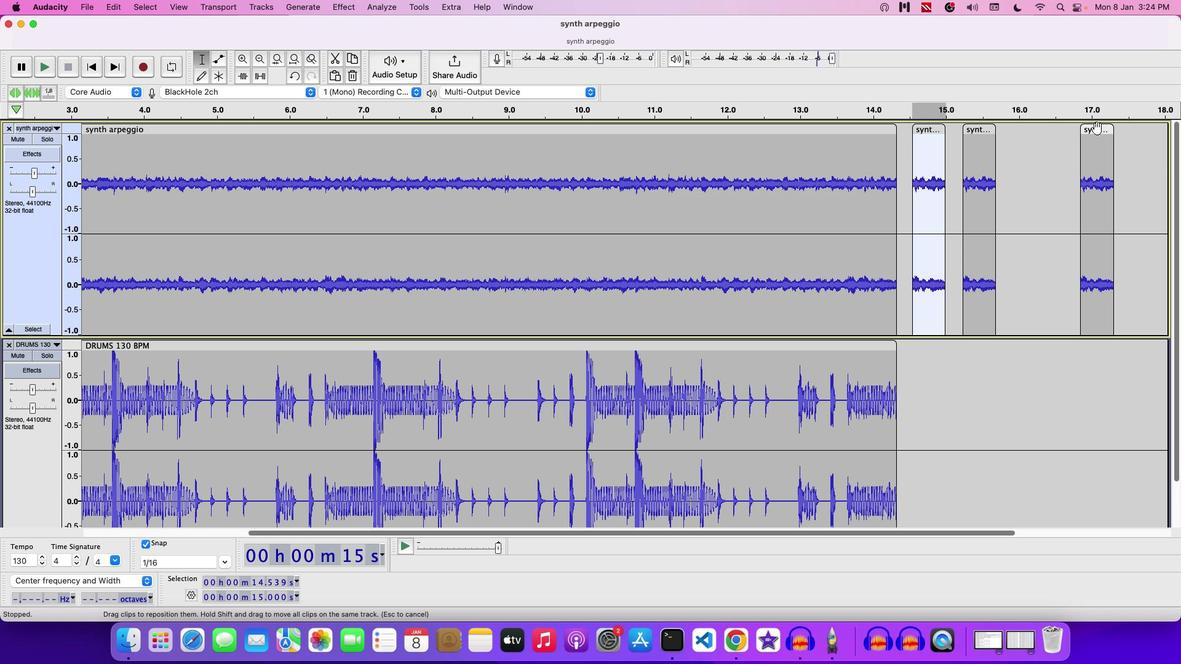
Action: Mouse pressed left at (1096, 128)
Screenshot: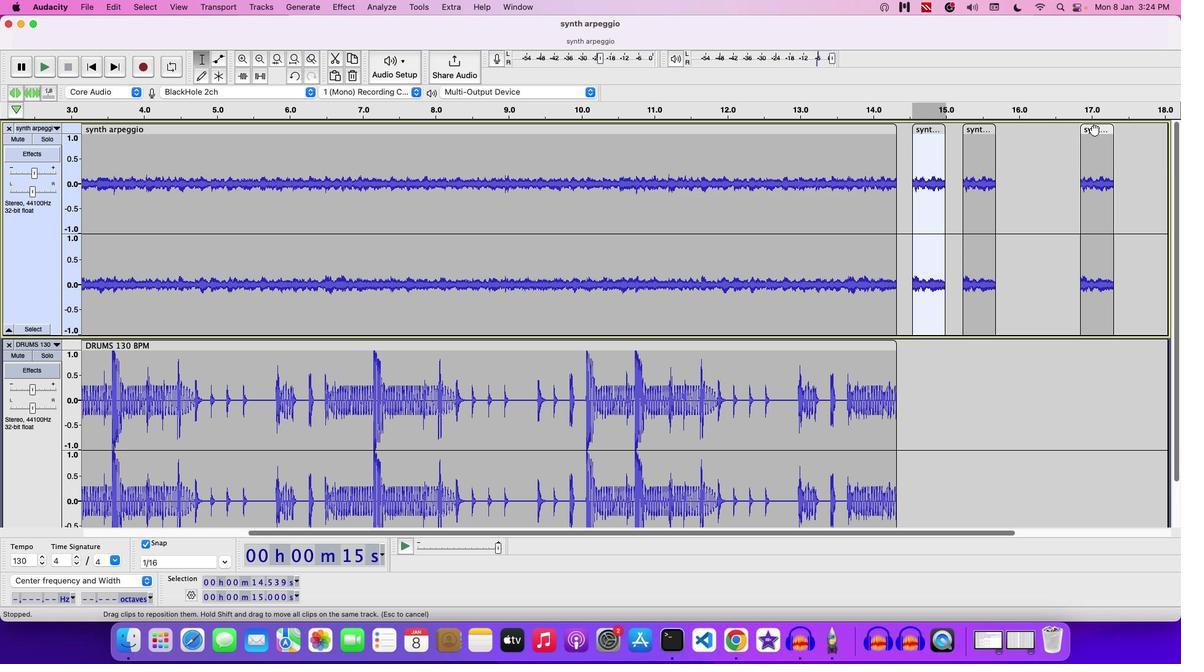 
Action: Mouse moved to (797, 189)
Screenshot: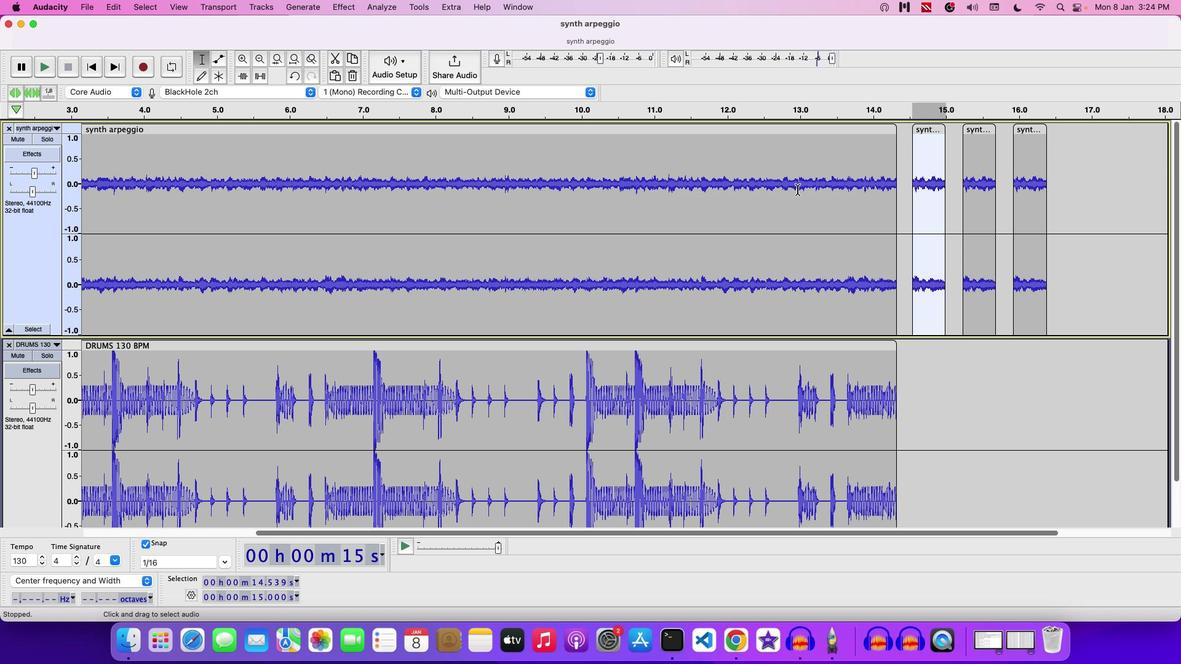 
Action: Mouse pressed left at (797, 189)
Screenshot: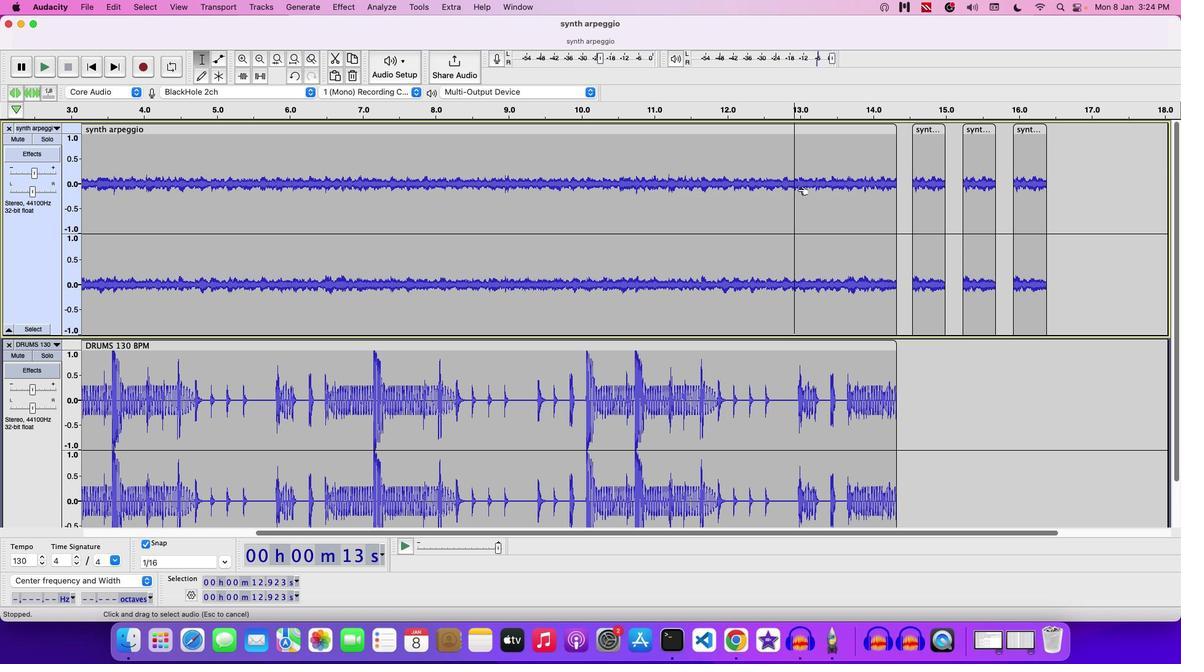 
Action: Mouse pressed left at (797, 189)
Screenshot: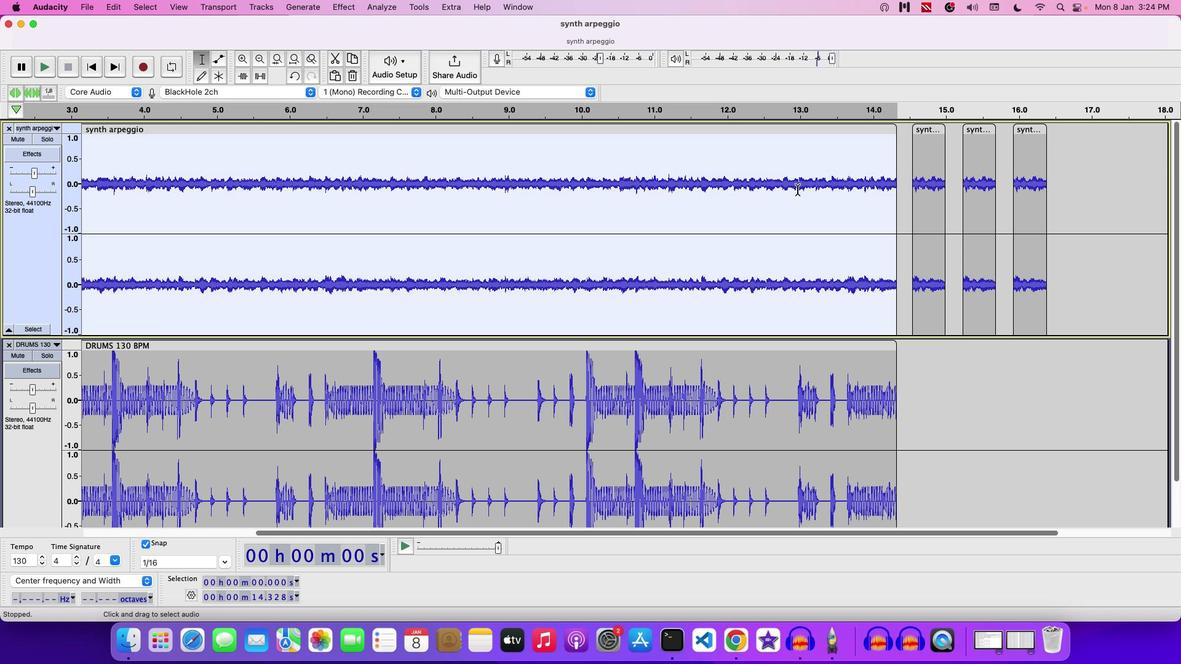 
Action: Key pressed Key.cmd'c'
Screenshot: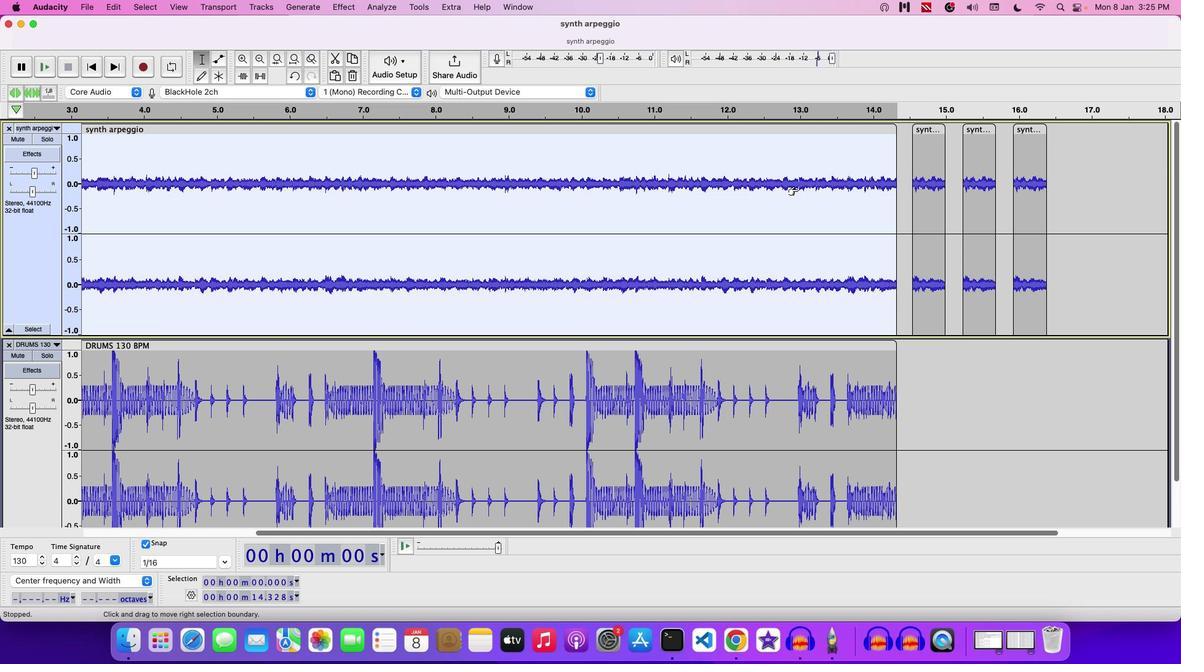 
Action: Mouse moved to (1107, 174)
Screenshot: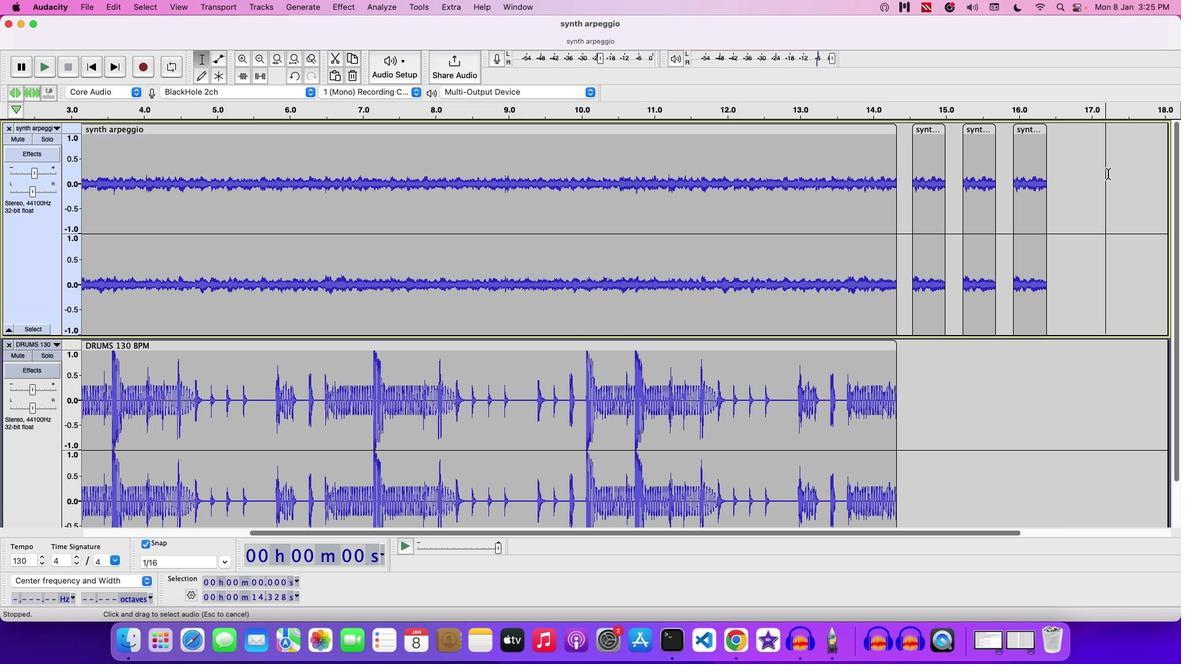 
Action: Mouse pressed left at (1107, 174)
Screenshot: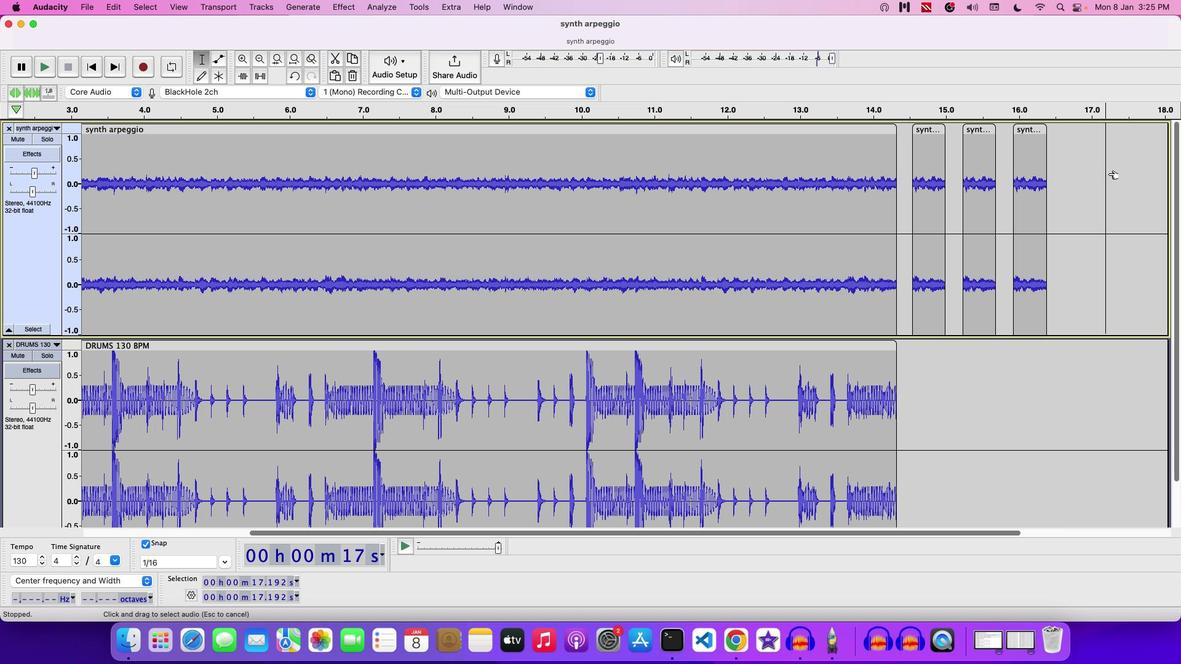 
Action: Key pressed Key.cmd'v'
Screenshot: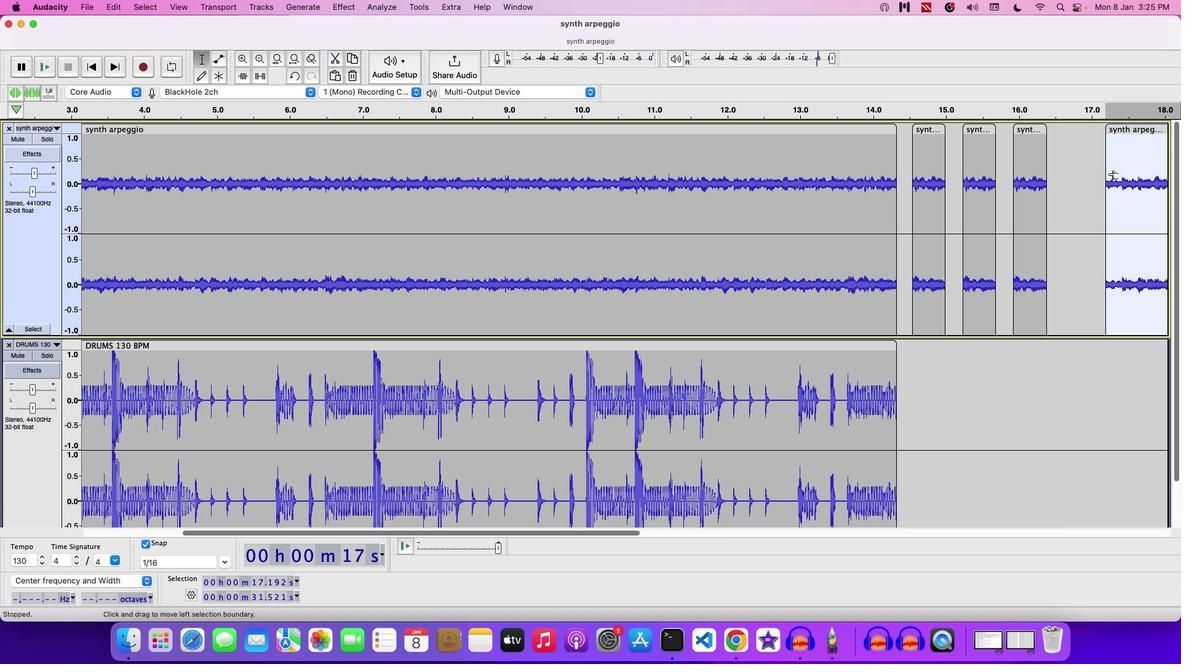 
Action: Mouse moved to (1121, 131)
Screenshot: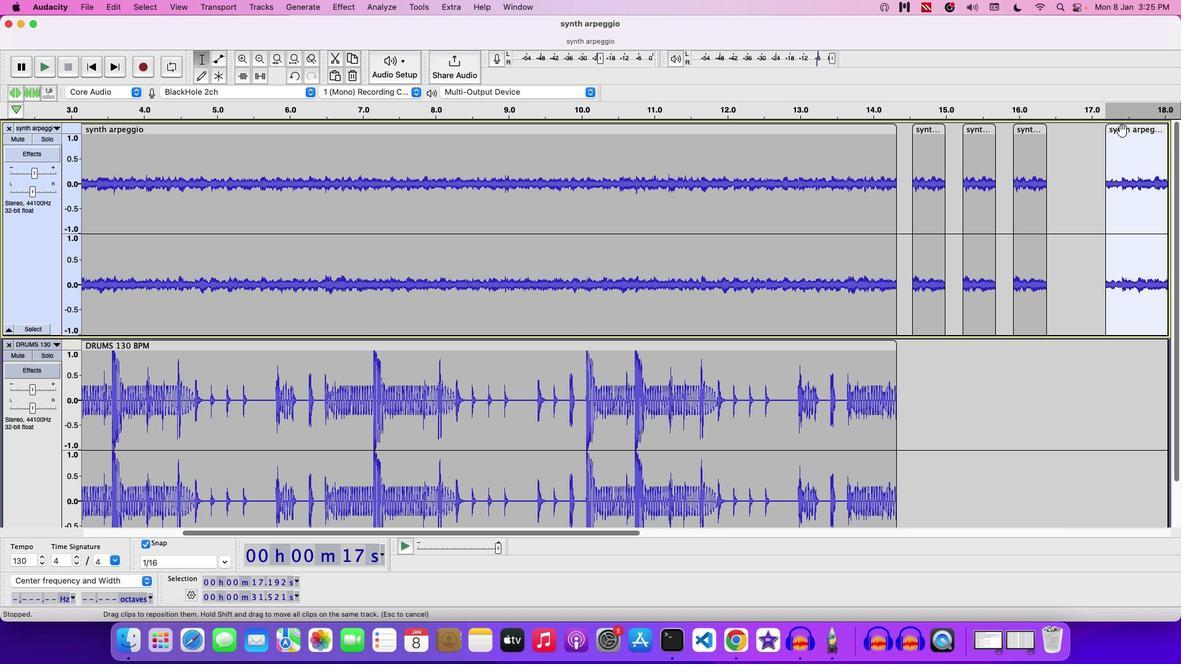
Action: Mouse pressed left at (1121, 131)
Screenshot: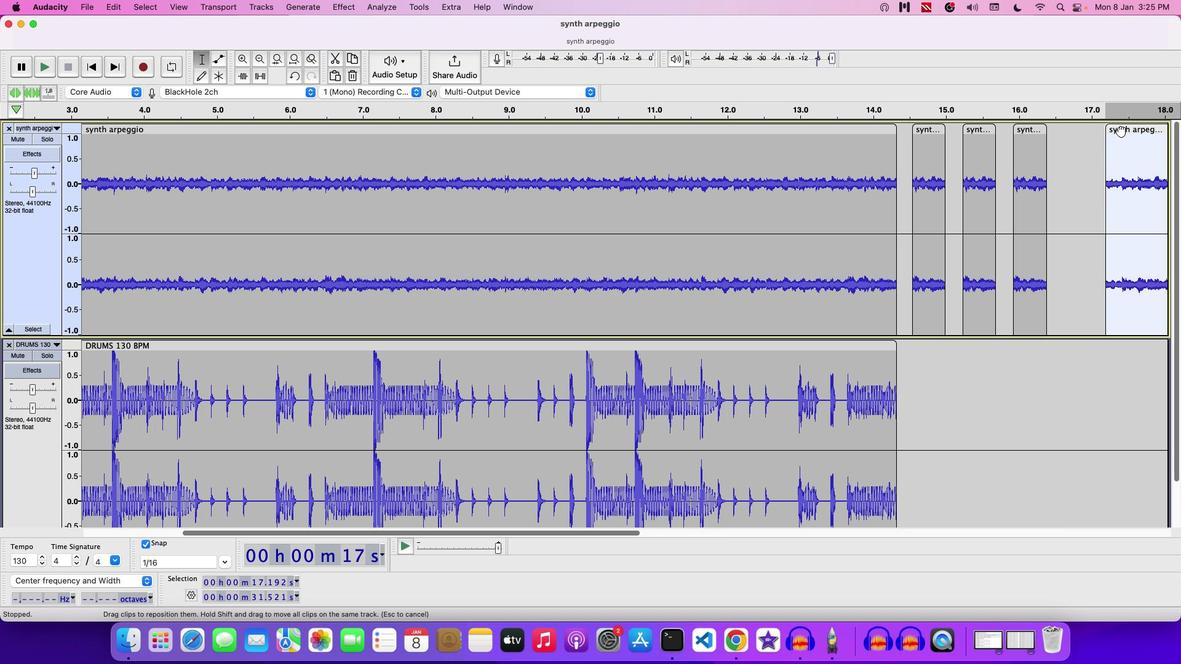 
Action: Mouse moved to (831, 143)
Screenshot: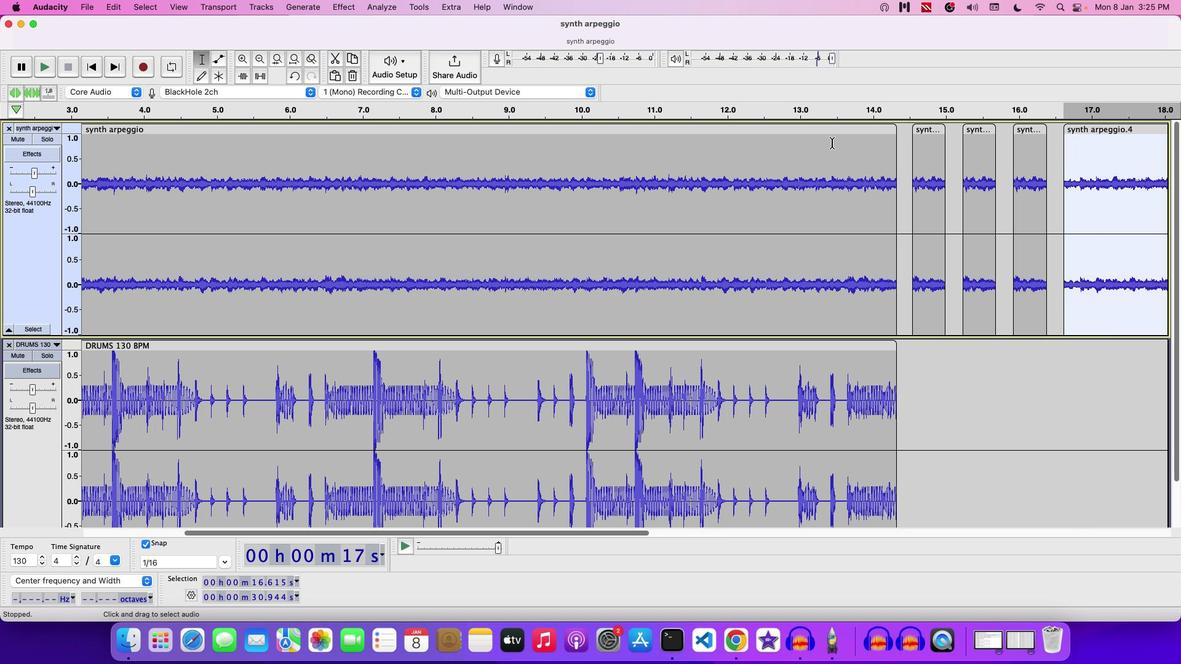 
Action: Mouse pressed left at (831, 143)
Screenshot: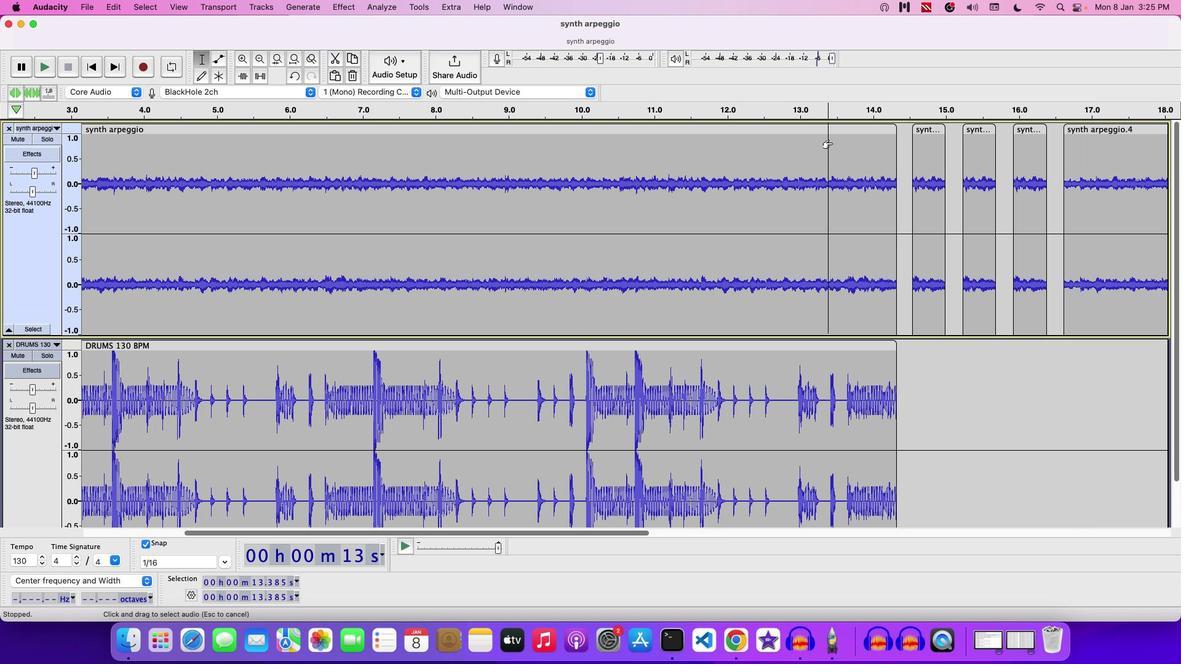 
Action: Key pressed Key.space
Screenshot: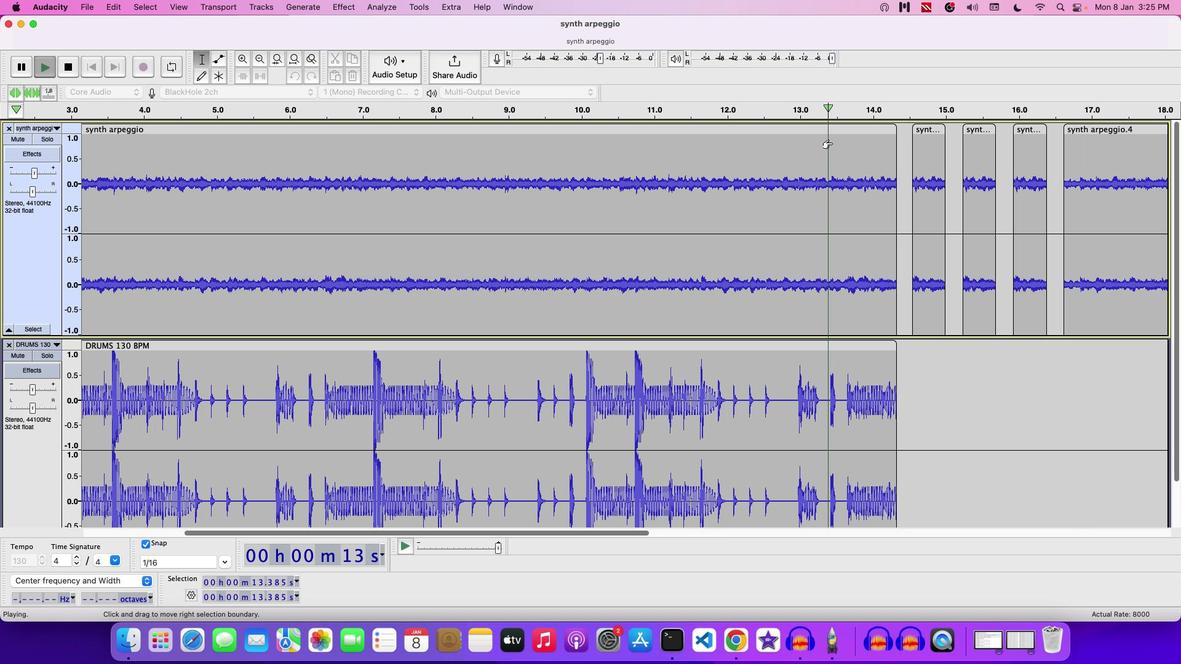 
Action: Mouse moved to (1078, 196)
Screenshot: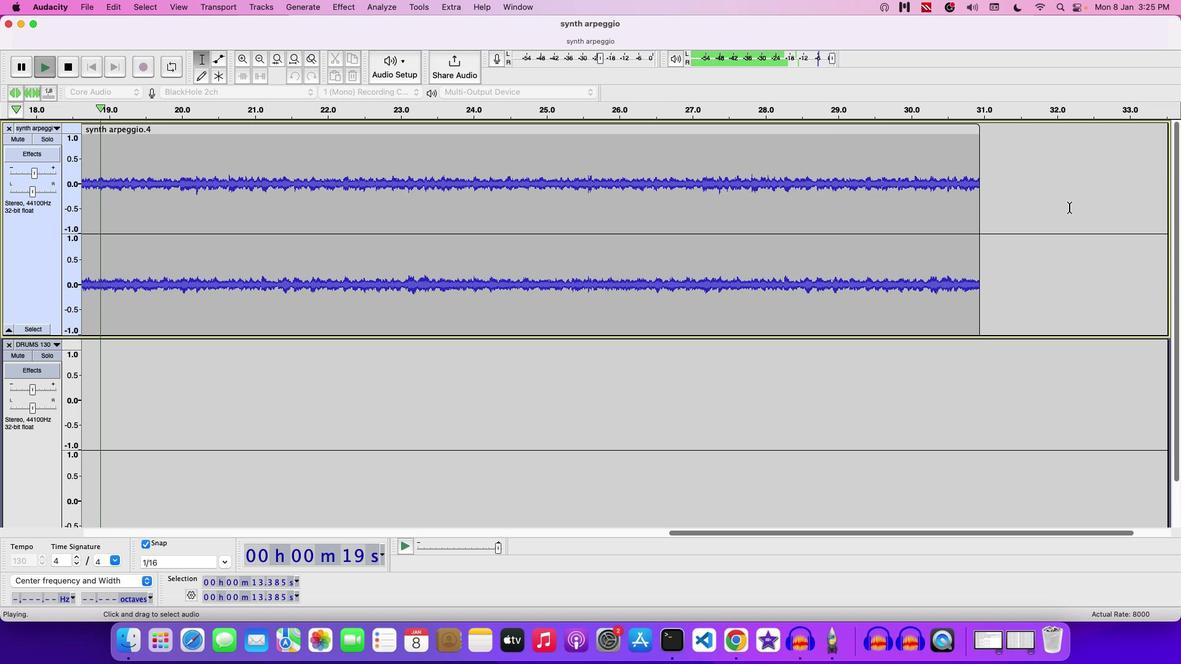 
Action: Key pressed Key.space
Screenshot: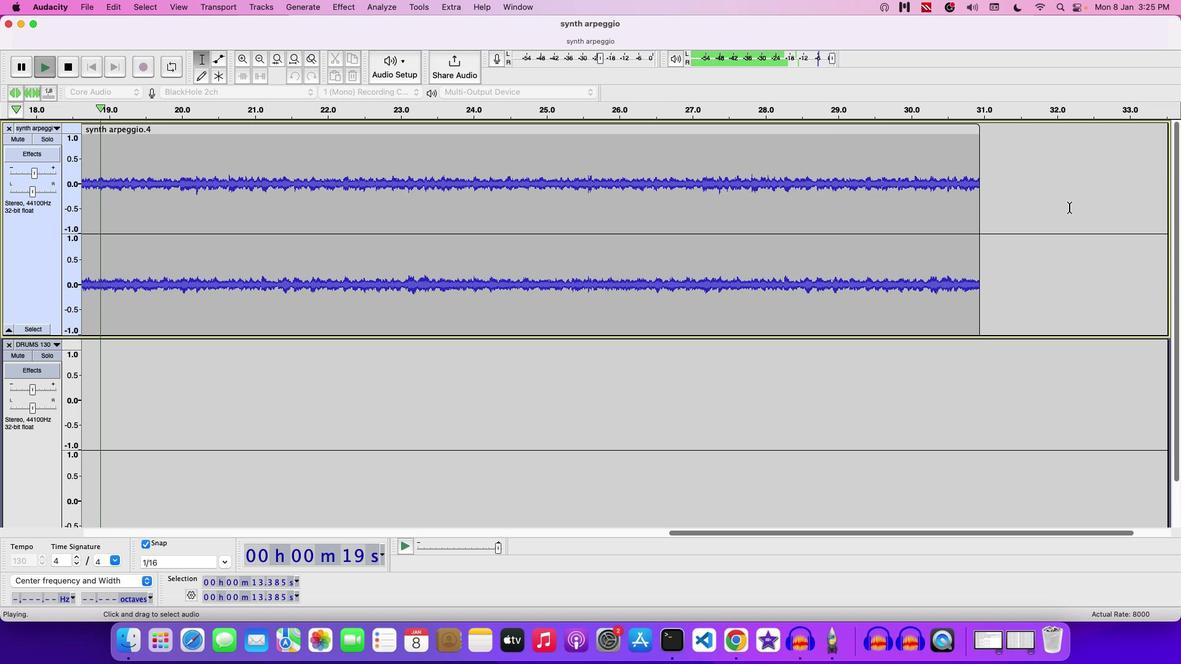 
Action: Mouse moved to (733, 532)
Screenshot: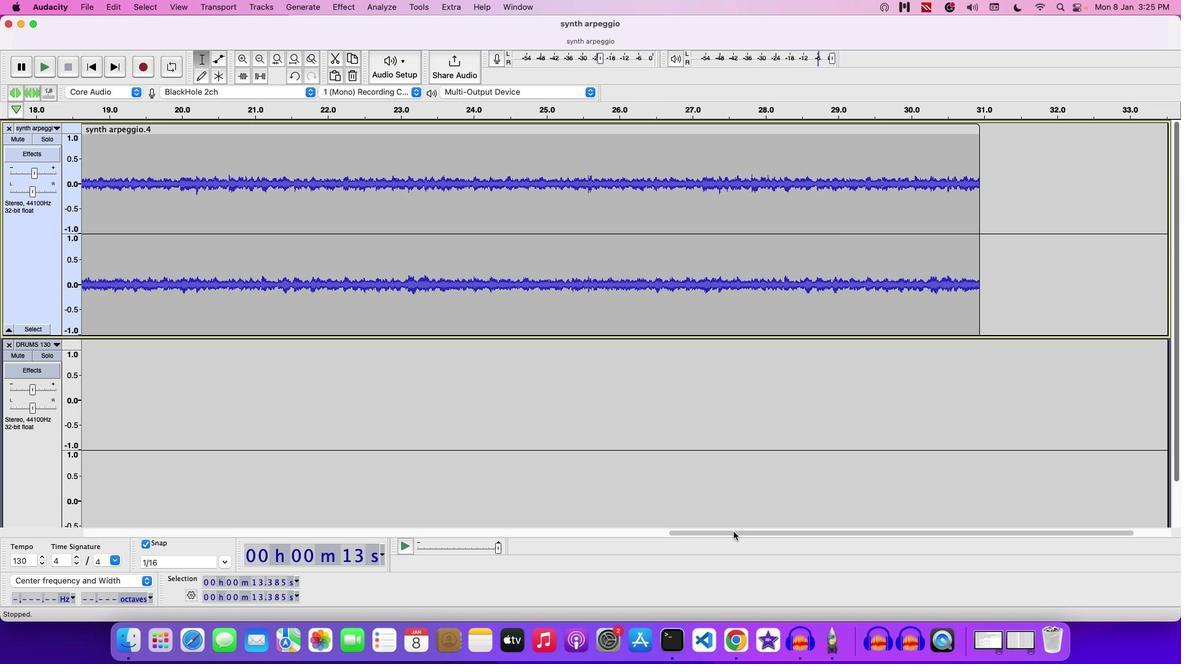 
Action: Mouse pressed left at (733, 532)
Screenshot: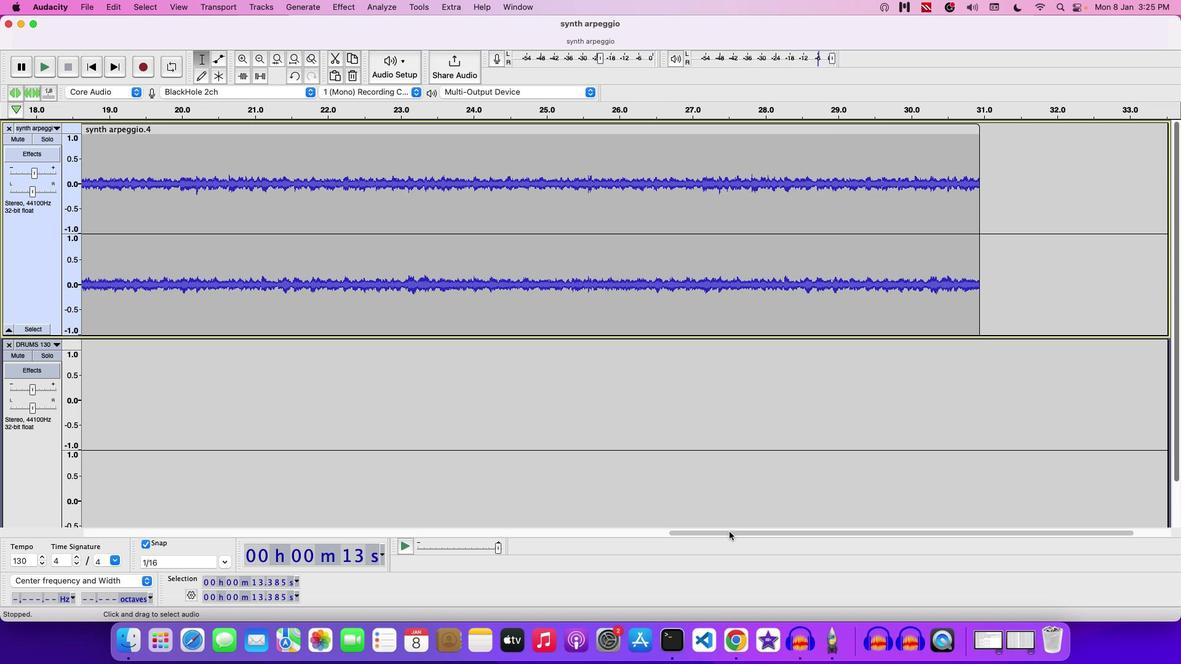 
Action: Mouse moved to (529, 388)
Screenshot: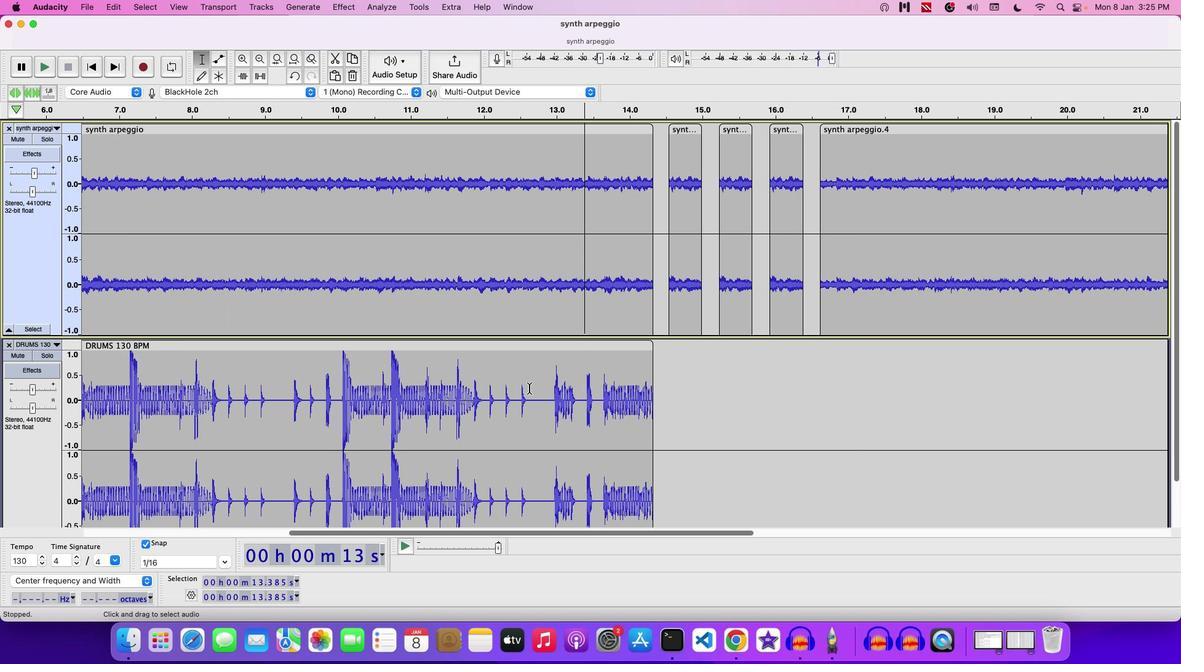 
Action: Mouse pressed left at (529, 388)
Screenshot: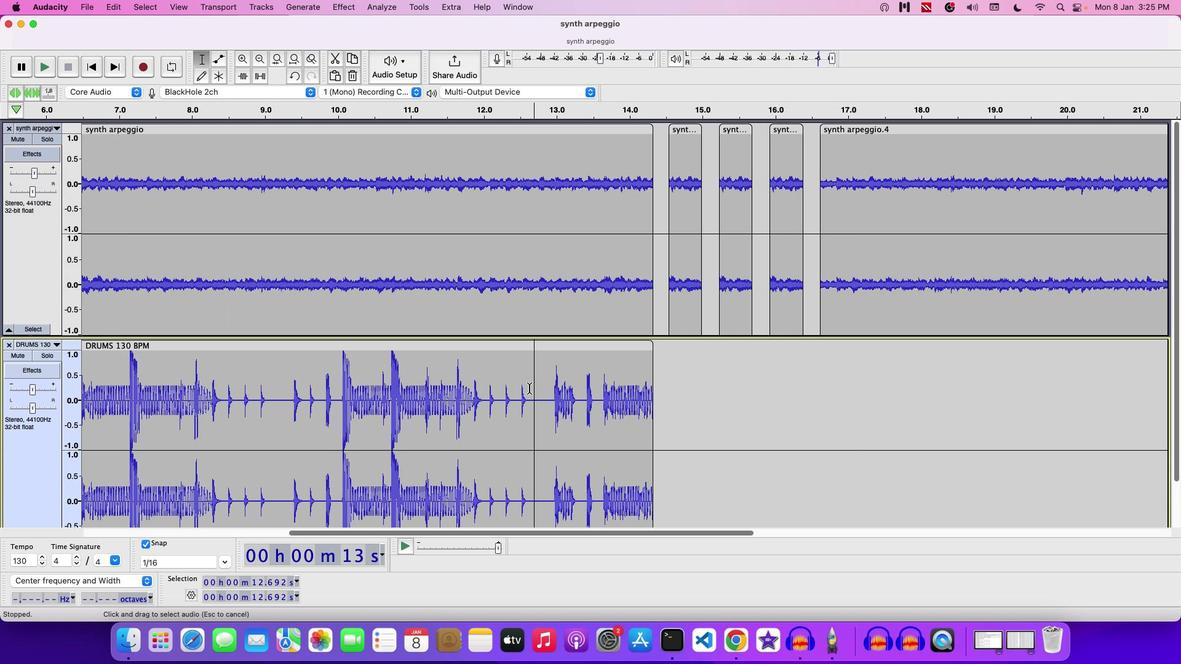
Action: Mouse pressed left at (529, 388)
Screenshot: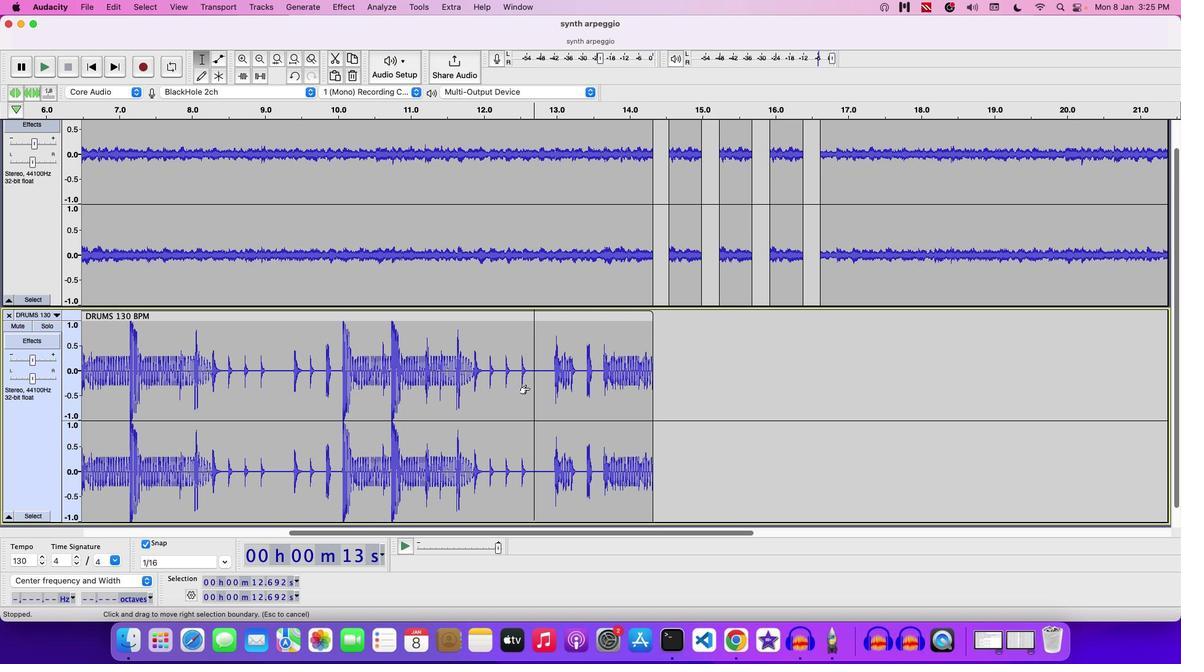
Action: Mouse moved to (543, 377)
Screenshot: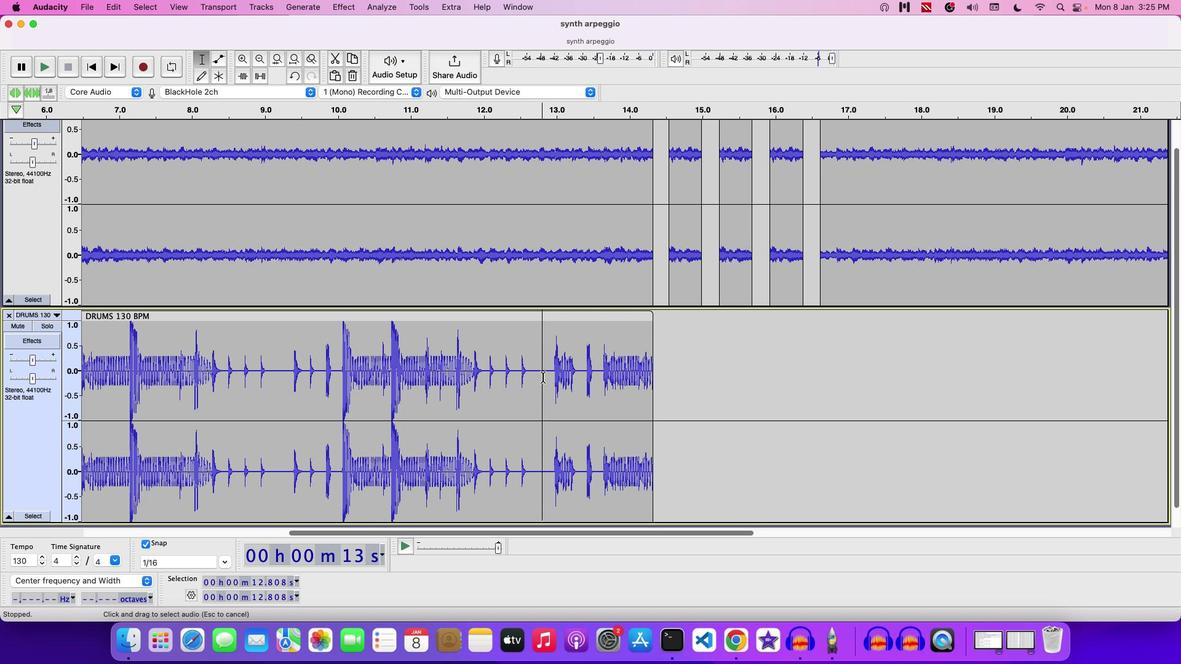 
Action: Mouse pressed left at (543, 377)
Screenshot: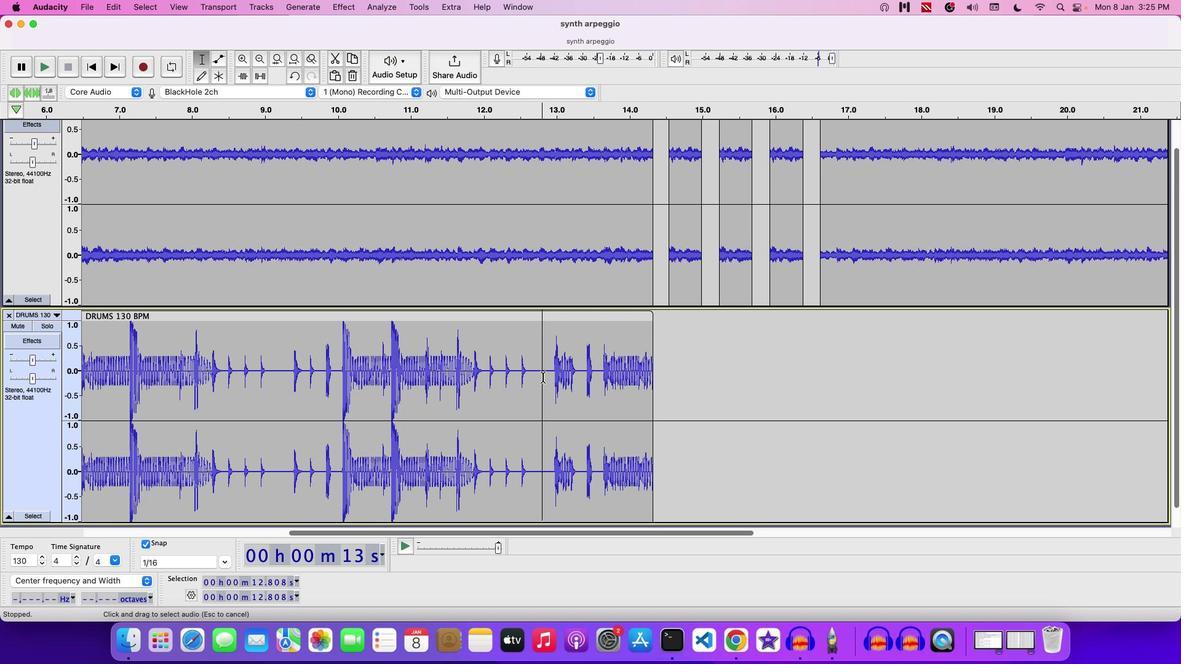 
Action: Mouse moved to (648, 364)
Screenshot: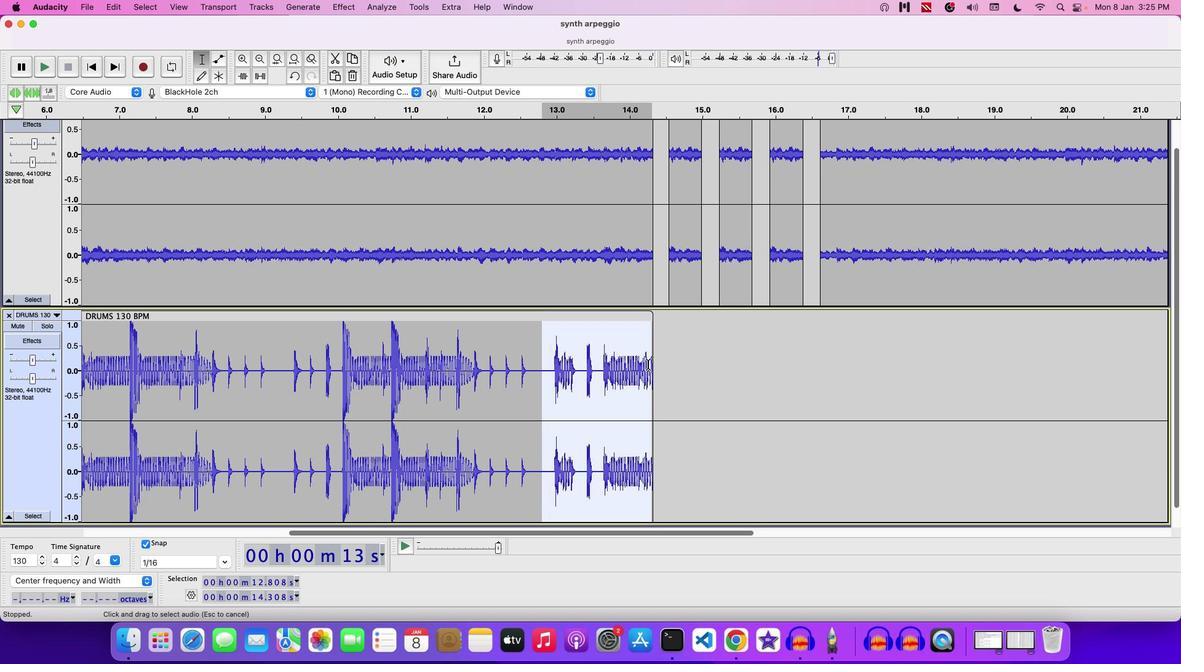 
Action: Key pressed Key.space
Screenshot: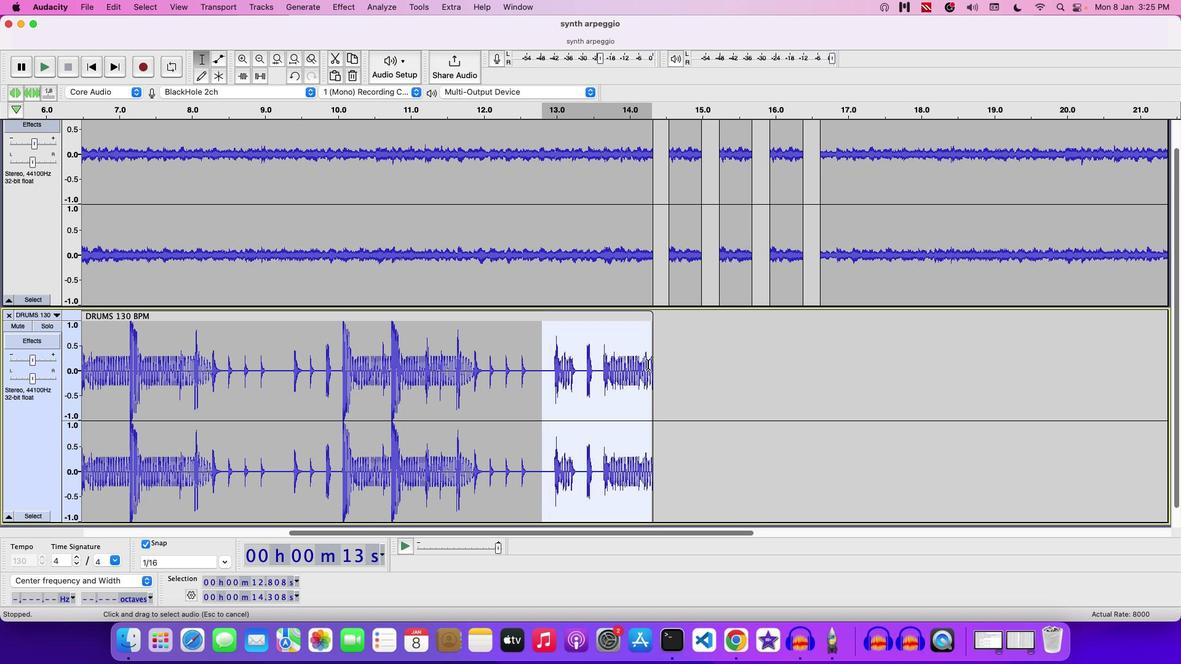 
Action: Mouse moved to (601, 376)
Screenshot: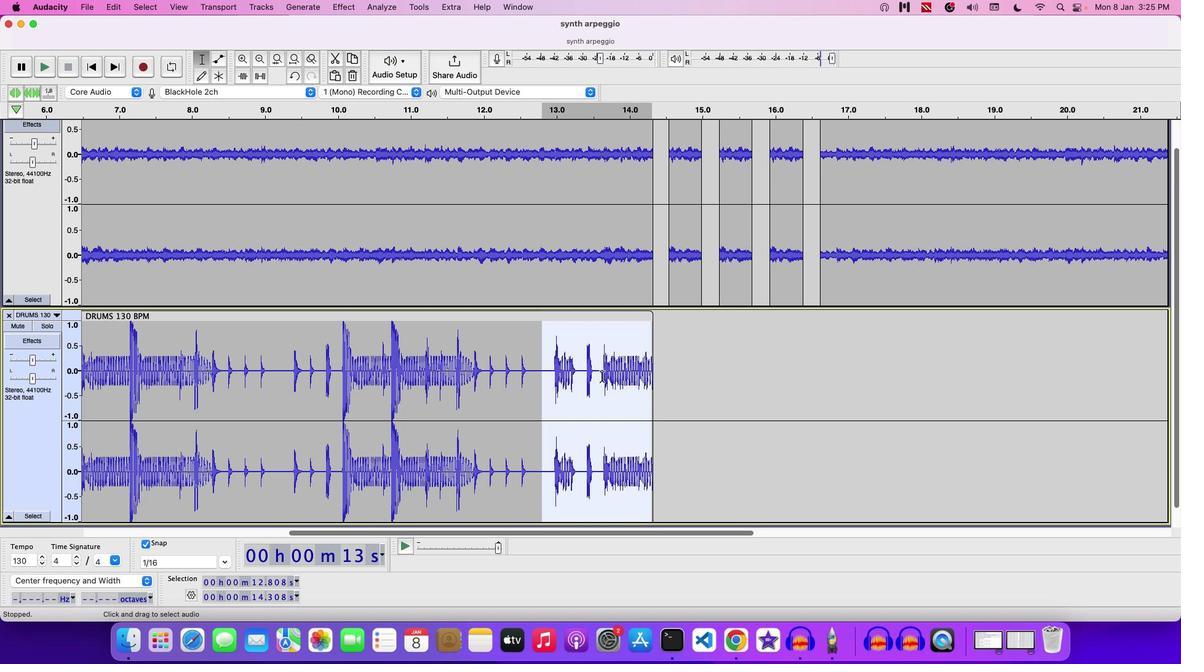 
Action: Mouse pressed left at (601, 376)
Screenshot: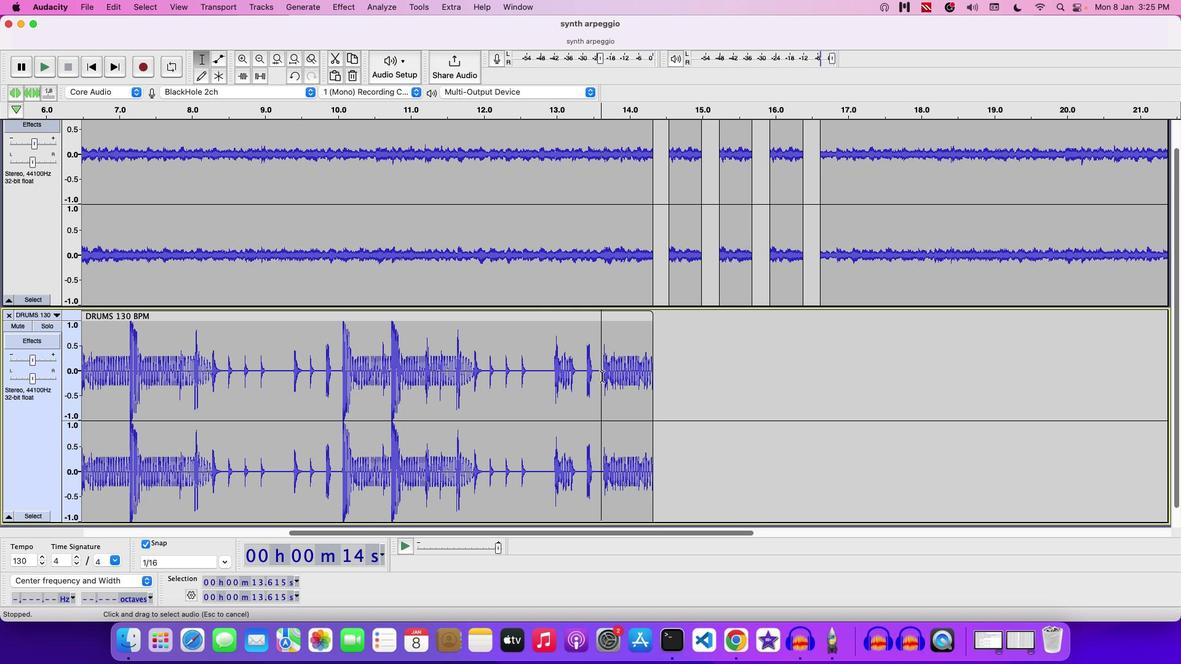 
Action: Mouse moved to (52, 322)
Screenshot: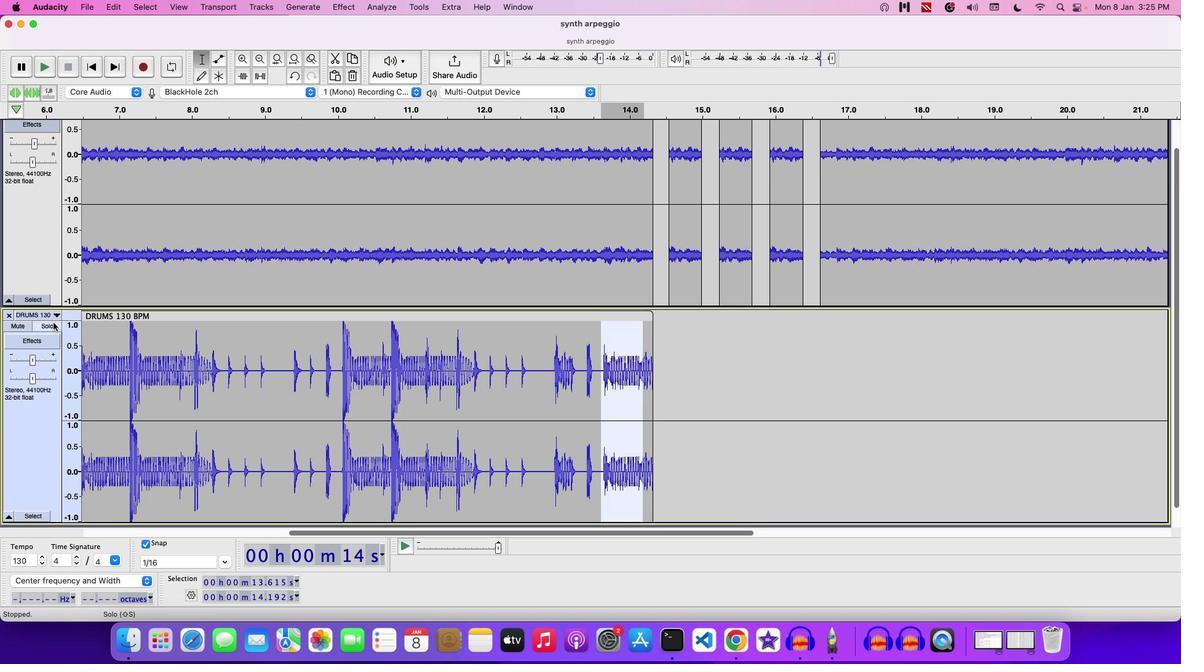 
Action: Mouse pressed left at (52, 322)
Screenshot: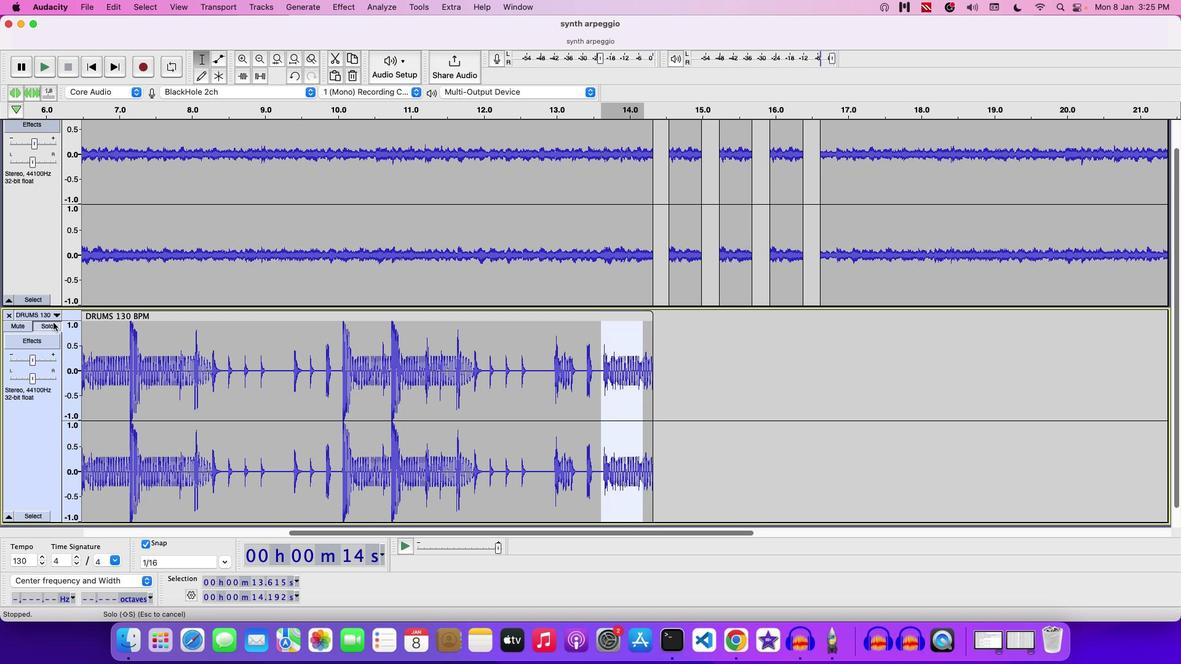 
Action: Mouse moved to (604, 286)
Screenshot: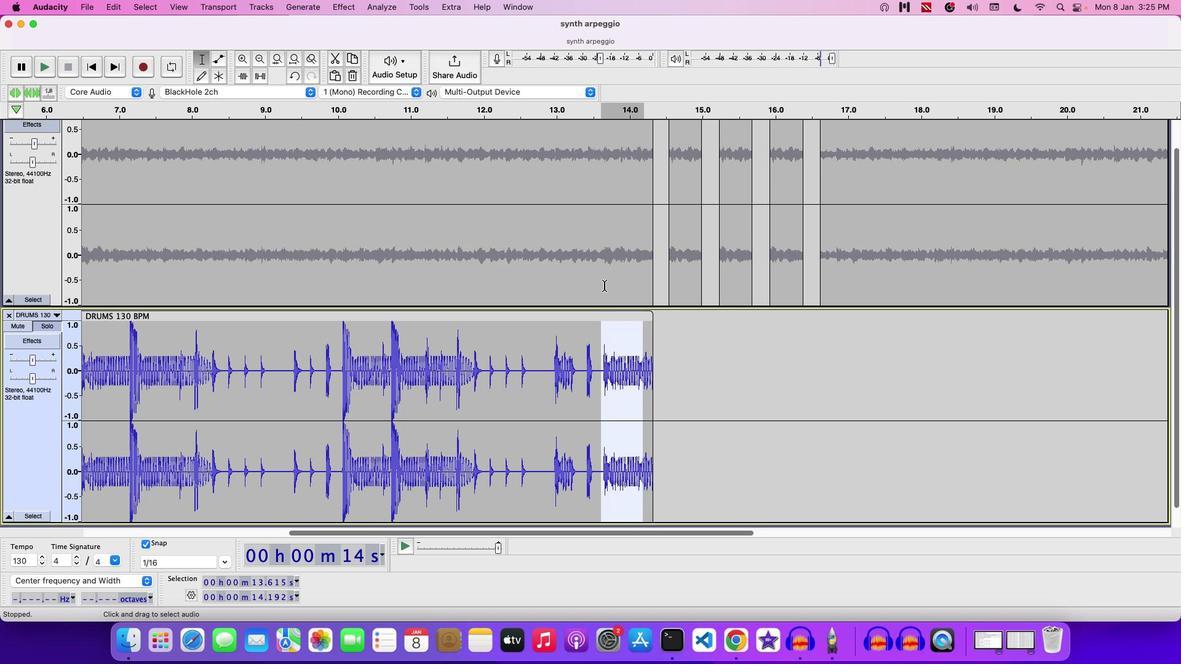 
Action: Key pressed Key.space
Screenshot: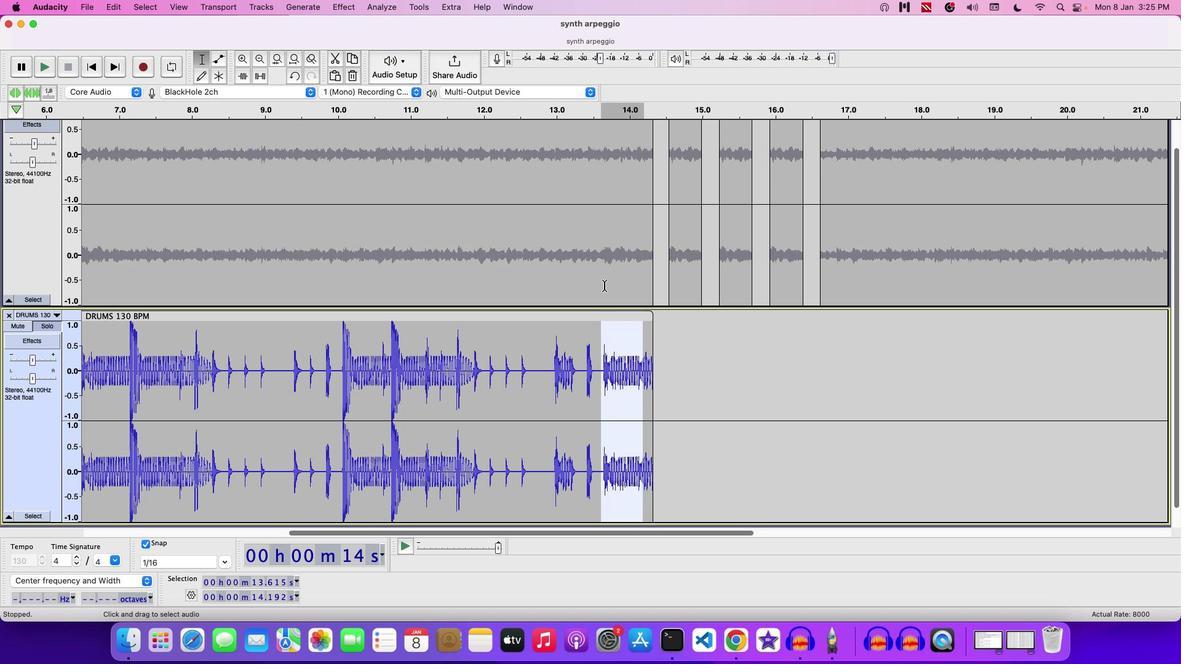 
Action: Mouse moved to (640, 358)
Screenshot: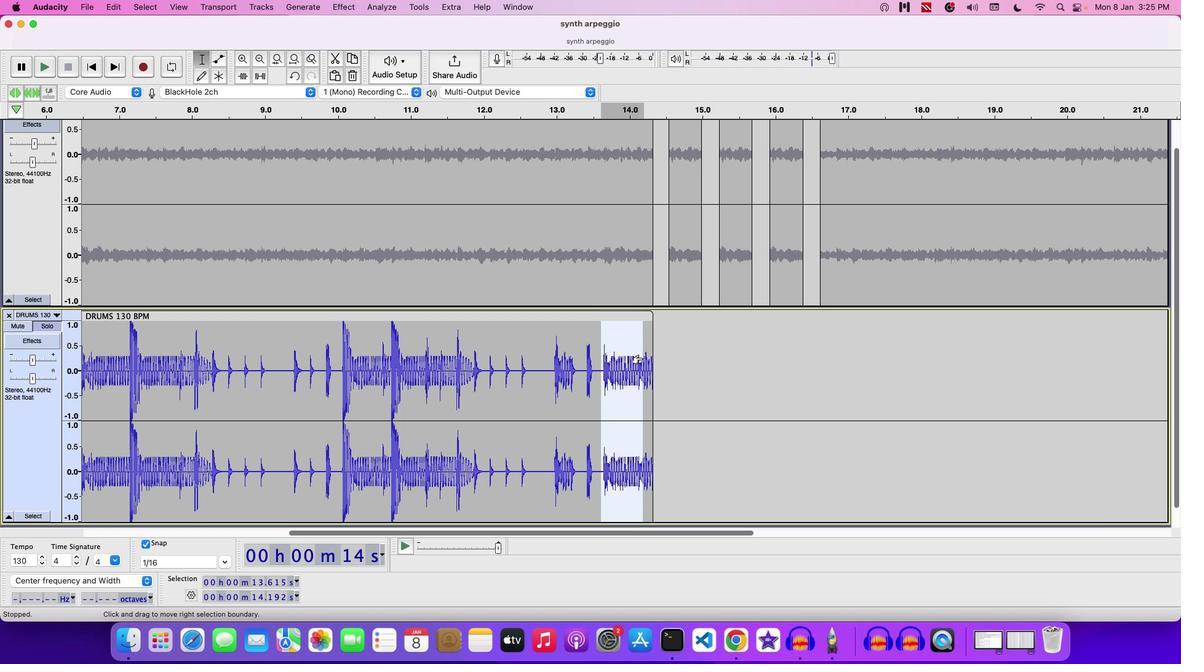
Action: Mouse pressed left at (640, 358)
Screenshot: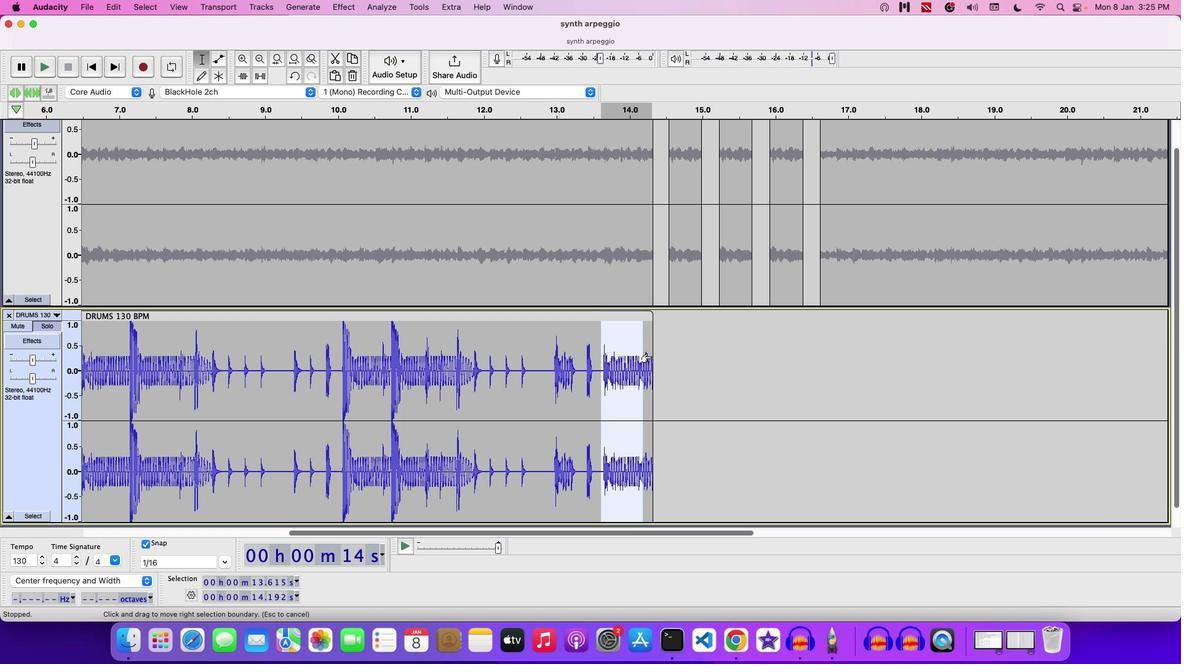 
Action: Mouse moved to (653, 356)
Screenshot: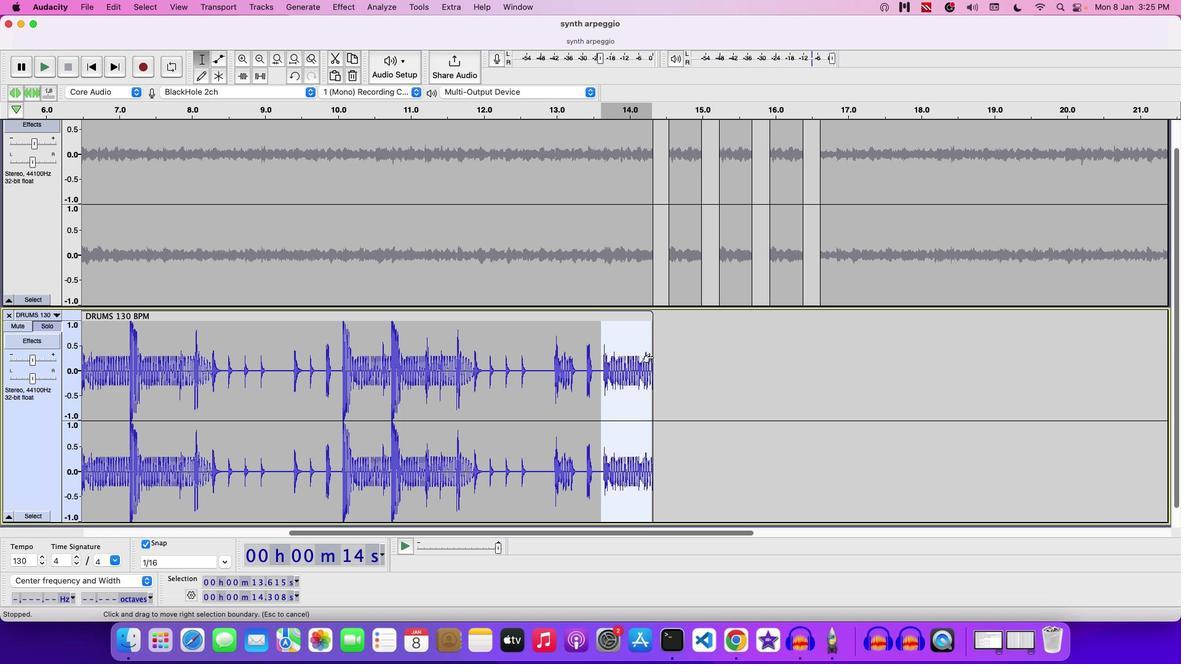 
Action: Key pressed Key.cmd
Screenshot: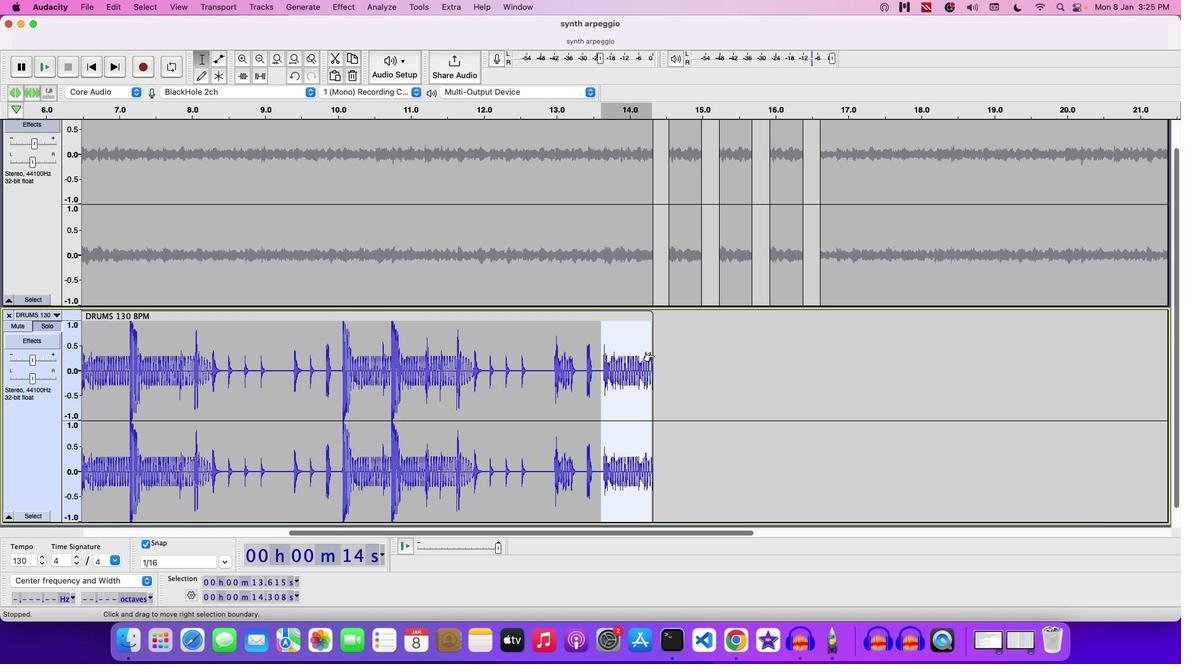 
Action: Mouse moved to (653, 355)
Screenshot: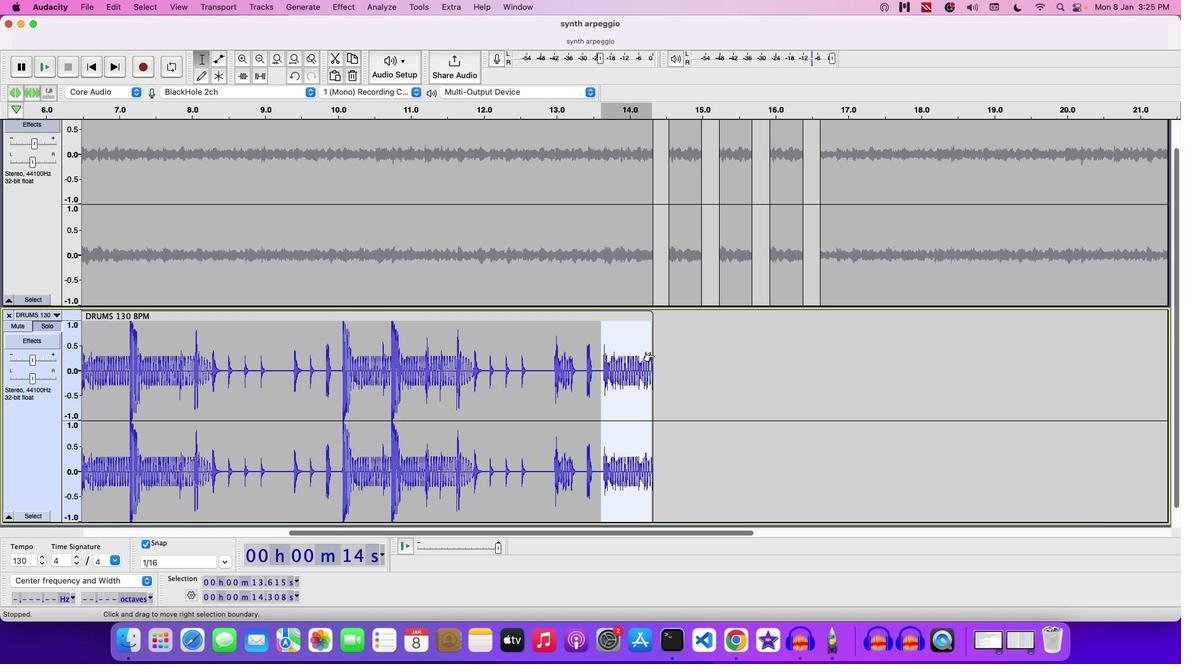 
Action: Key pressed 'c'
Screenshot: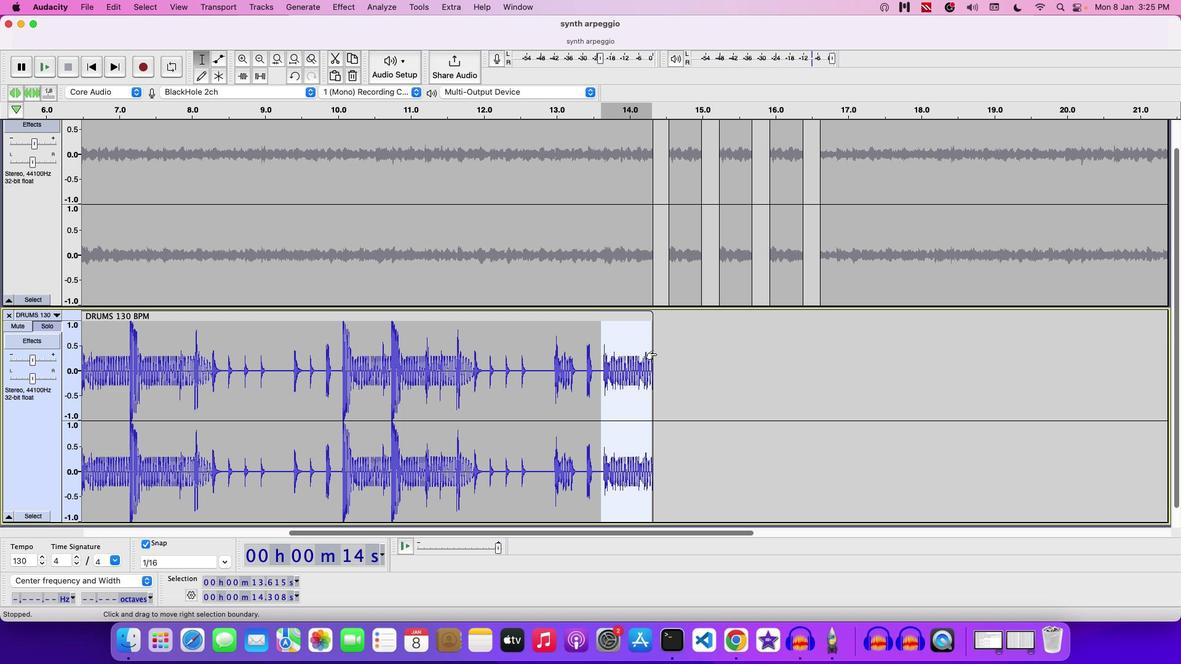 
Action: Mouse moved to (660, 359)
Screenshot: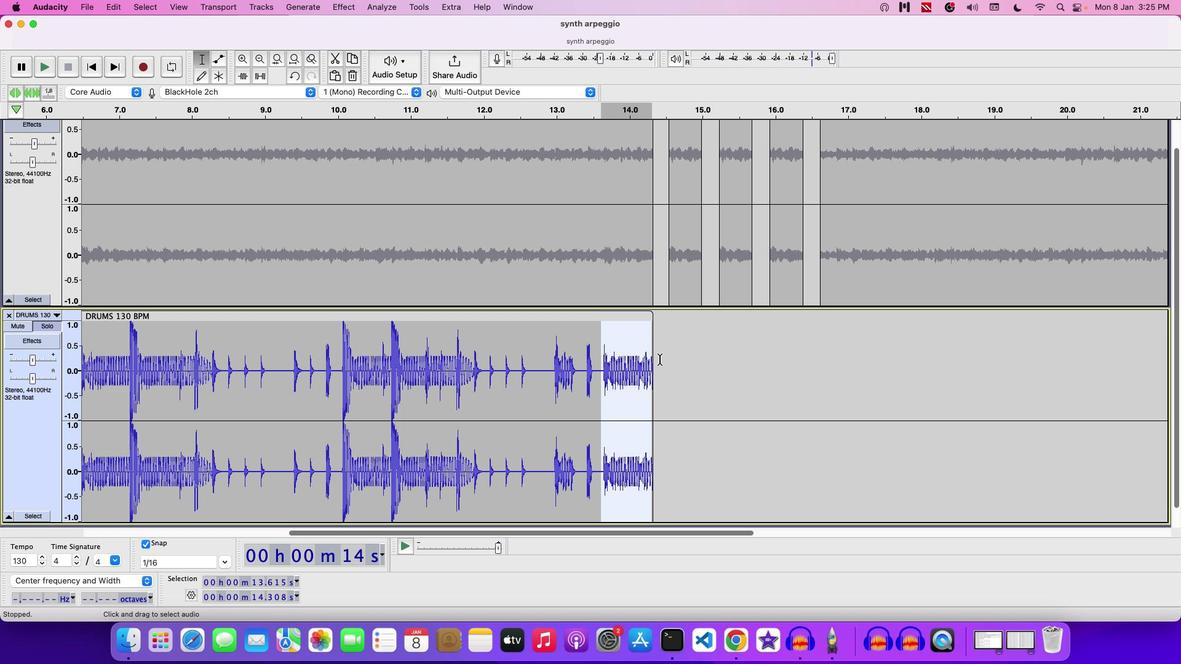 
Action: Mouse pressed left at (660, 359)
Screenshot: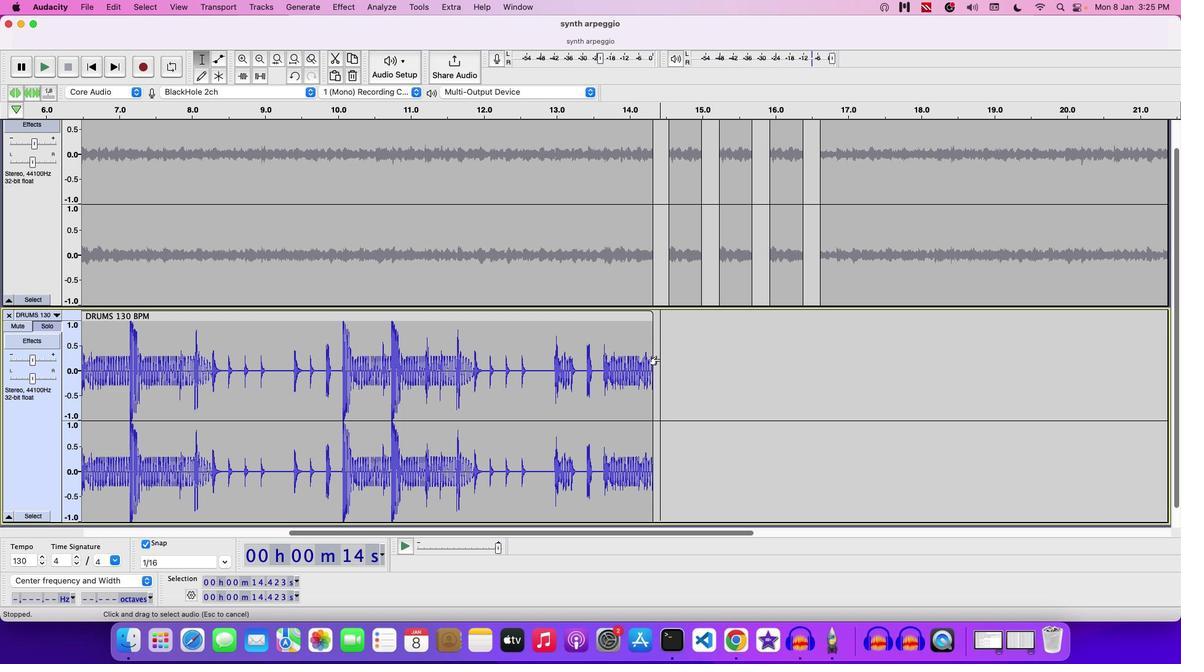 
Action: Mouse moved to (665, 355)
Screenshot: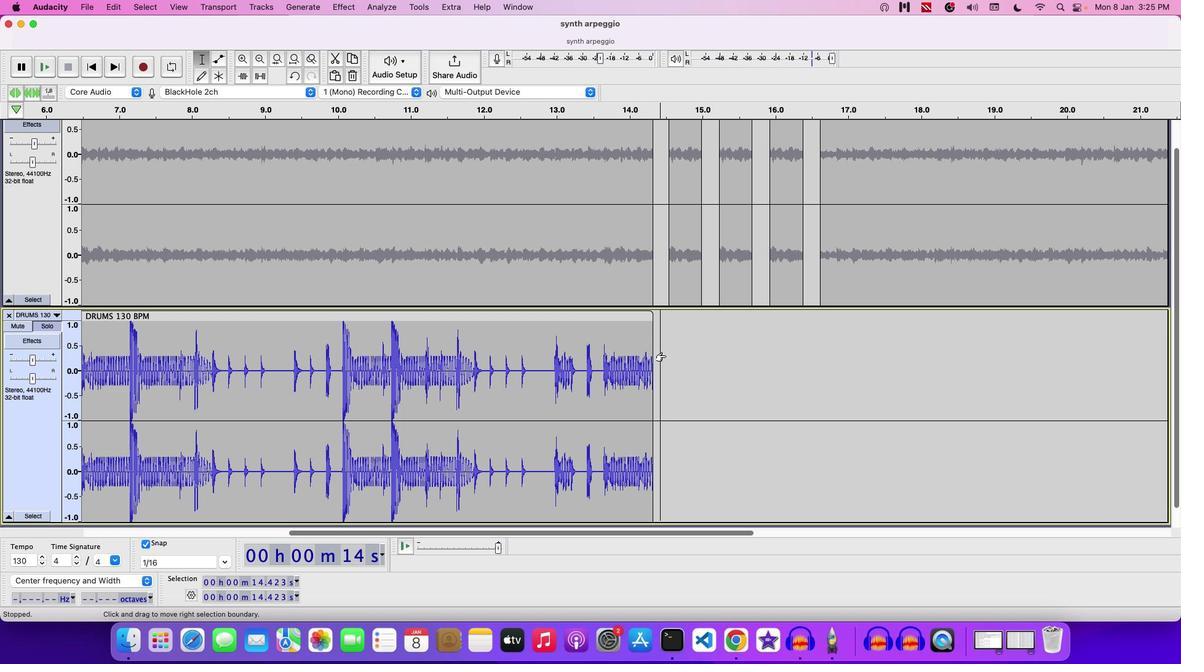 
Action: Key pressed Key.cmd
Screenshot: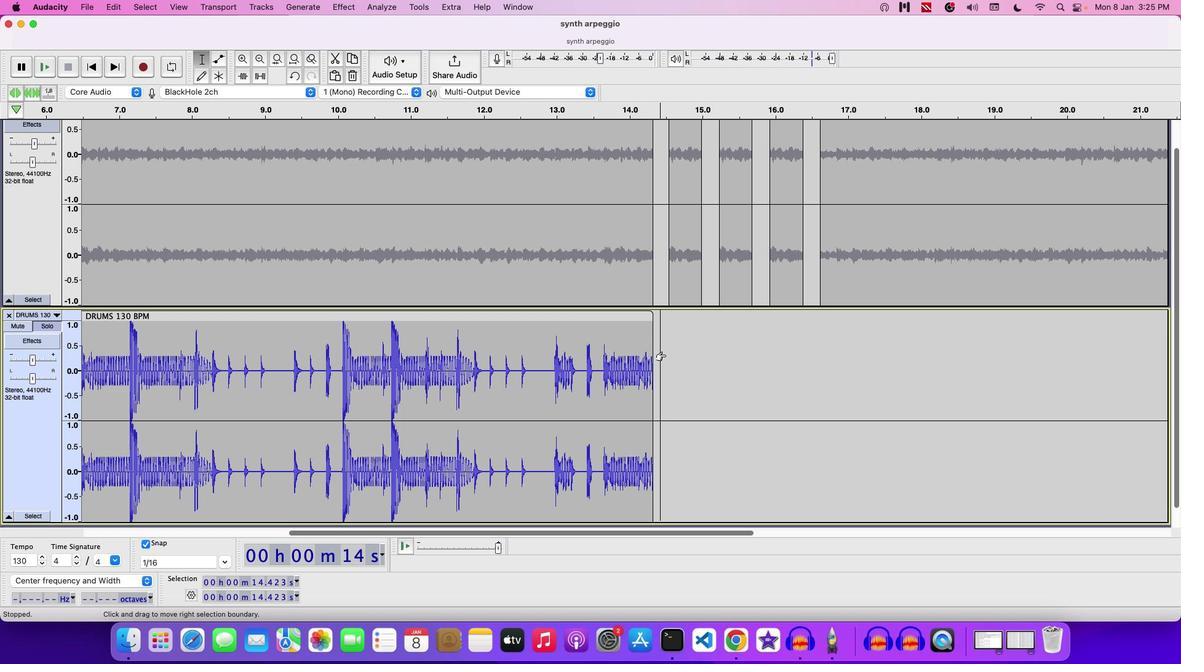 
Action: Mouse moved to (665, 354)
Screenshot: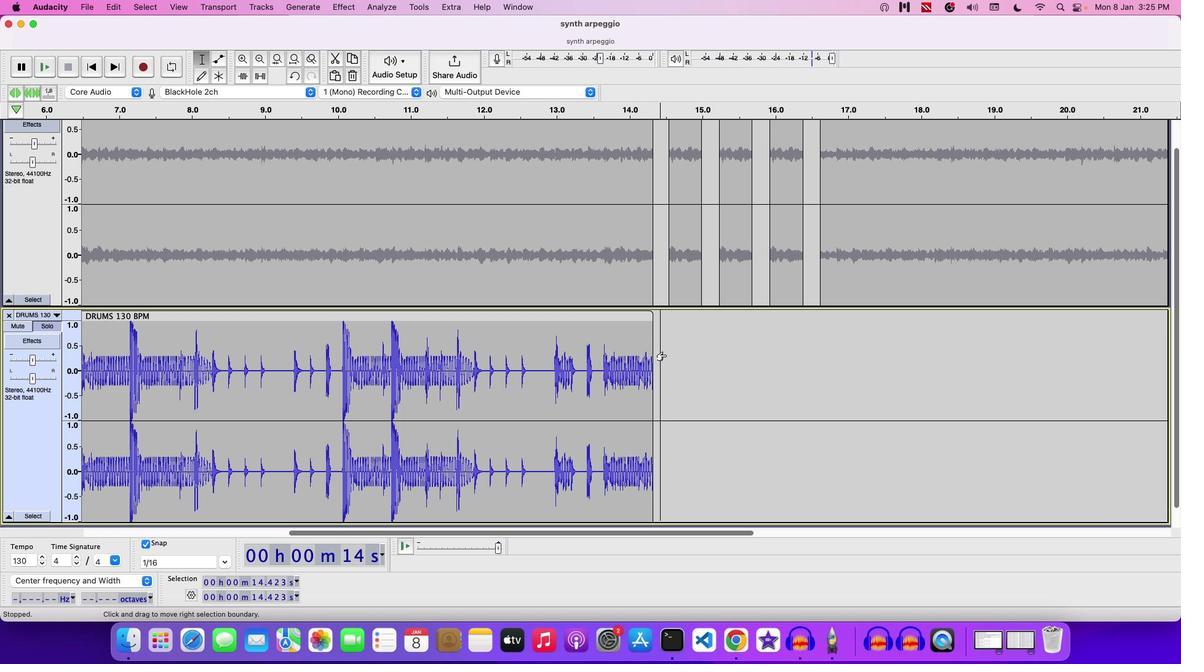 
Action: Key pressed 'v'
Screenshot: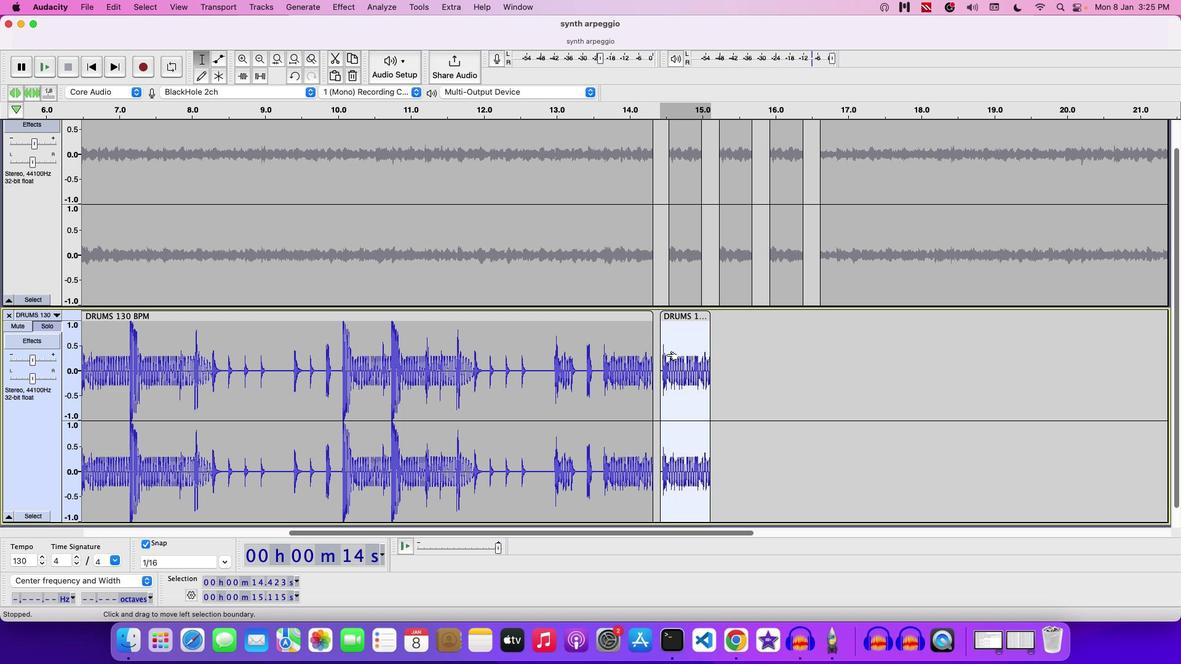 
Action: Mouse moved to (662, 272)
Screenshot: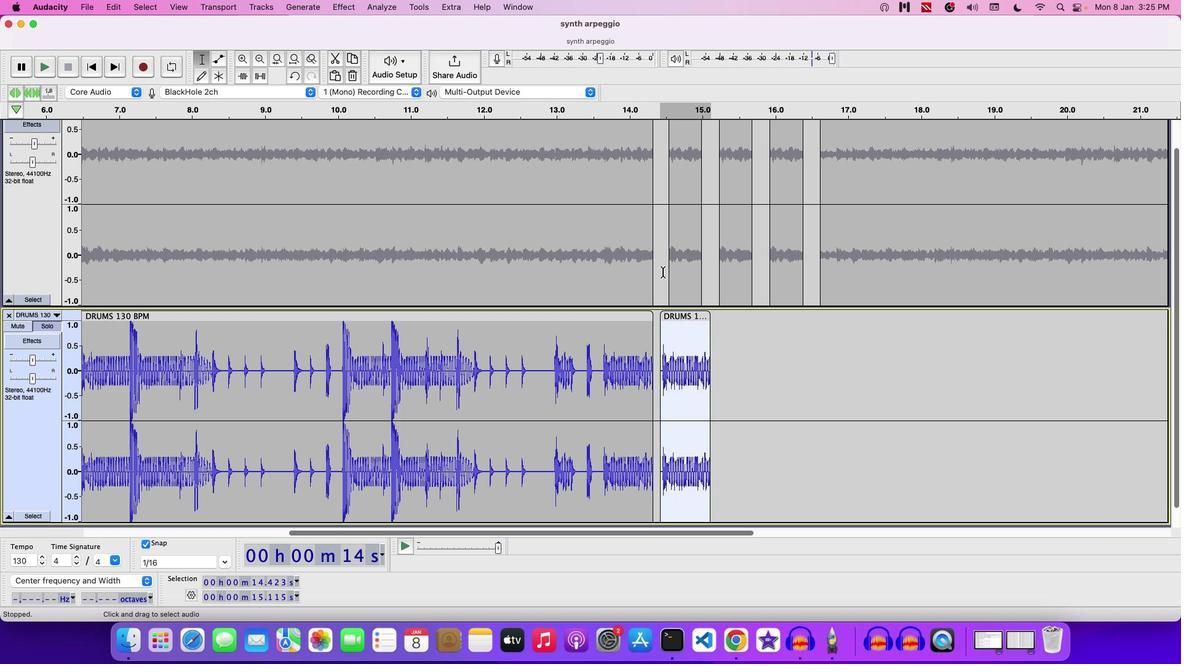 
Action: Mouse pressed left at (662, 272)
Screenshot: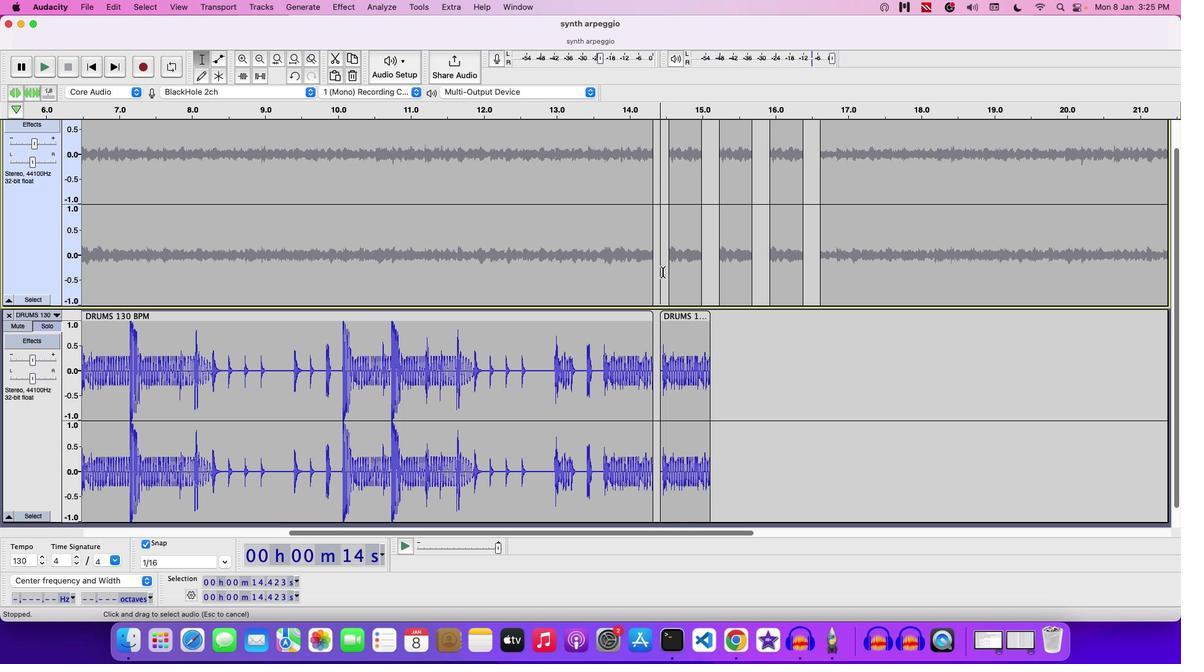 
Action: Mouse moved to (24, 140)
Screenshot: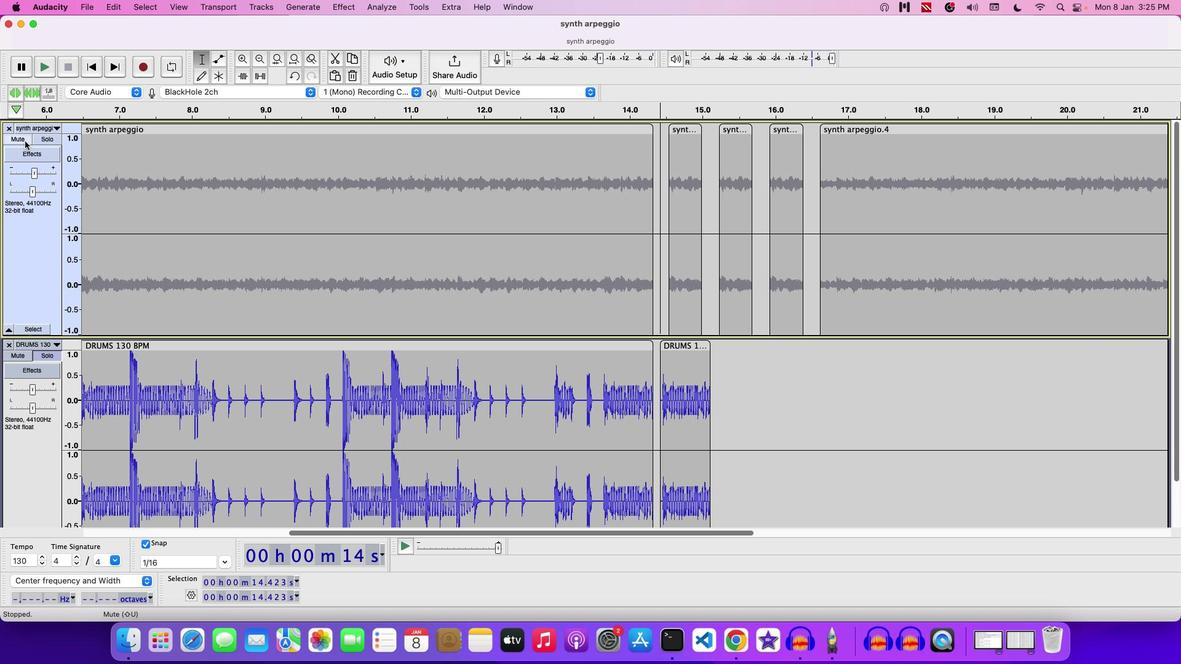 
Action: Mouse pressed left at (24, 140)
Screenshot: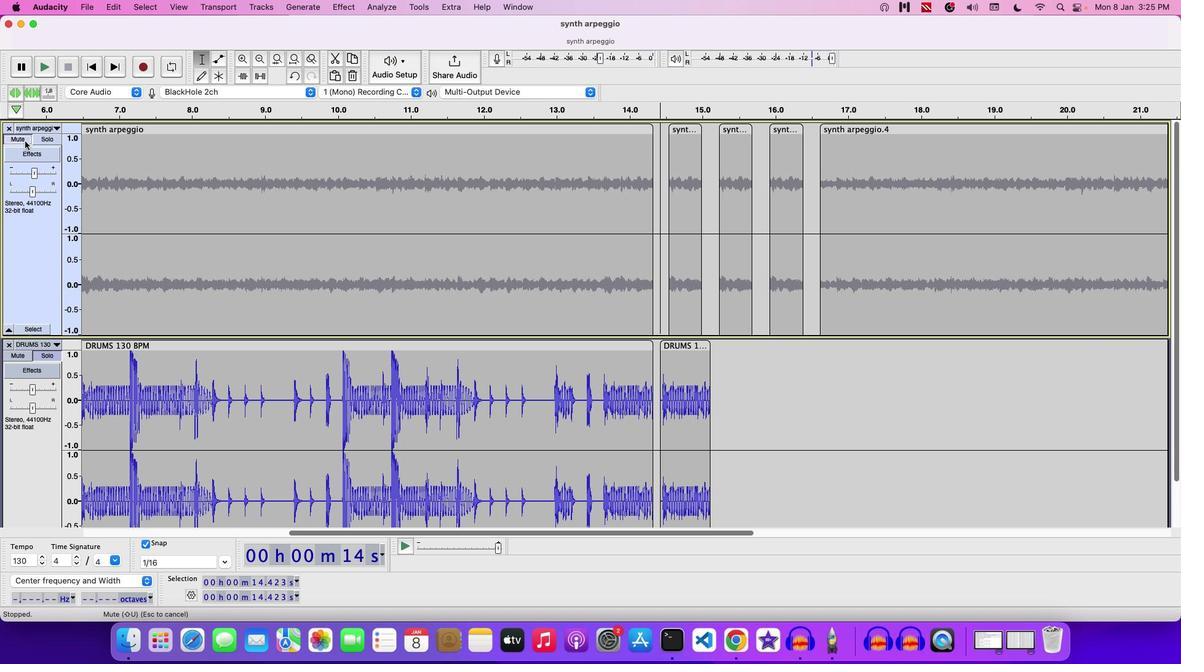 
Action: Mouse pressed left at (24, 140)
Screenshot: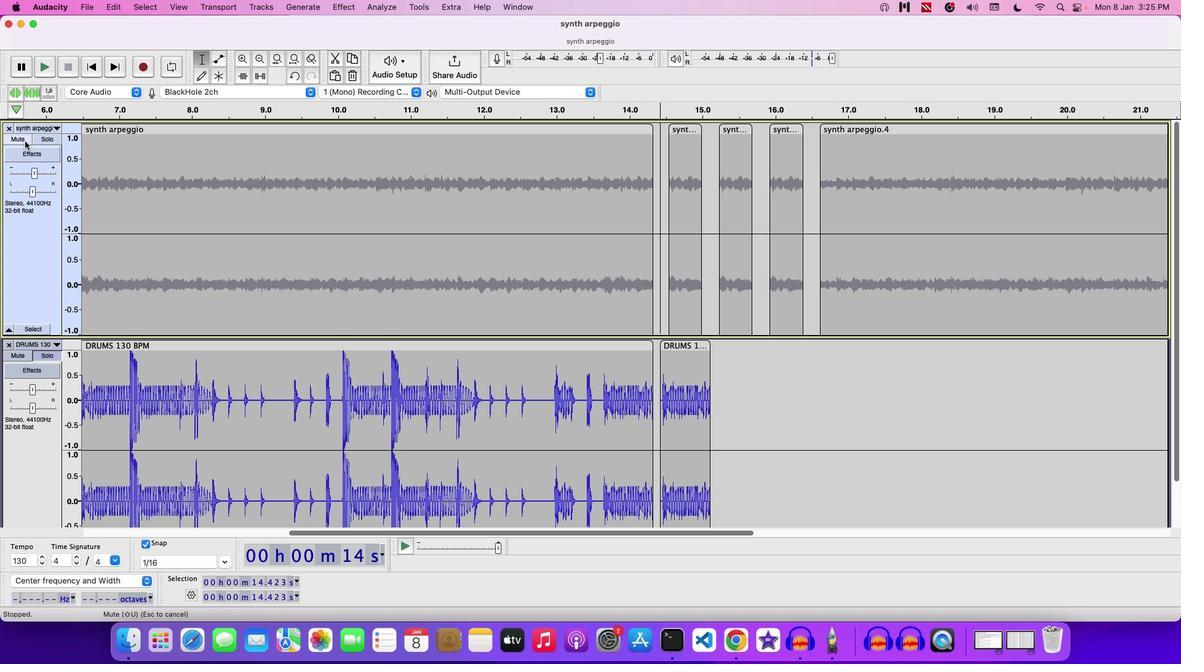 
Action: Mouse moved to (49, 142)
Screenshot: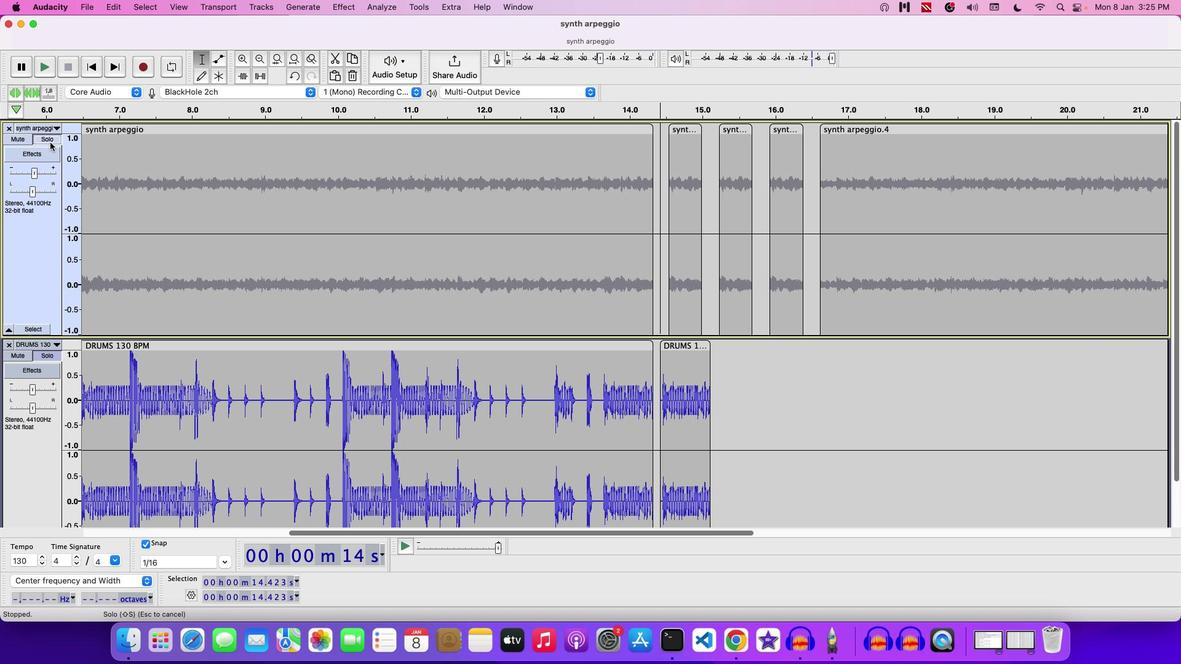 
Action: Mouse pressed left at (49, 142)
Screenshot: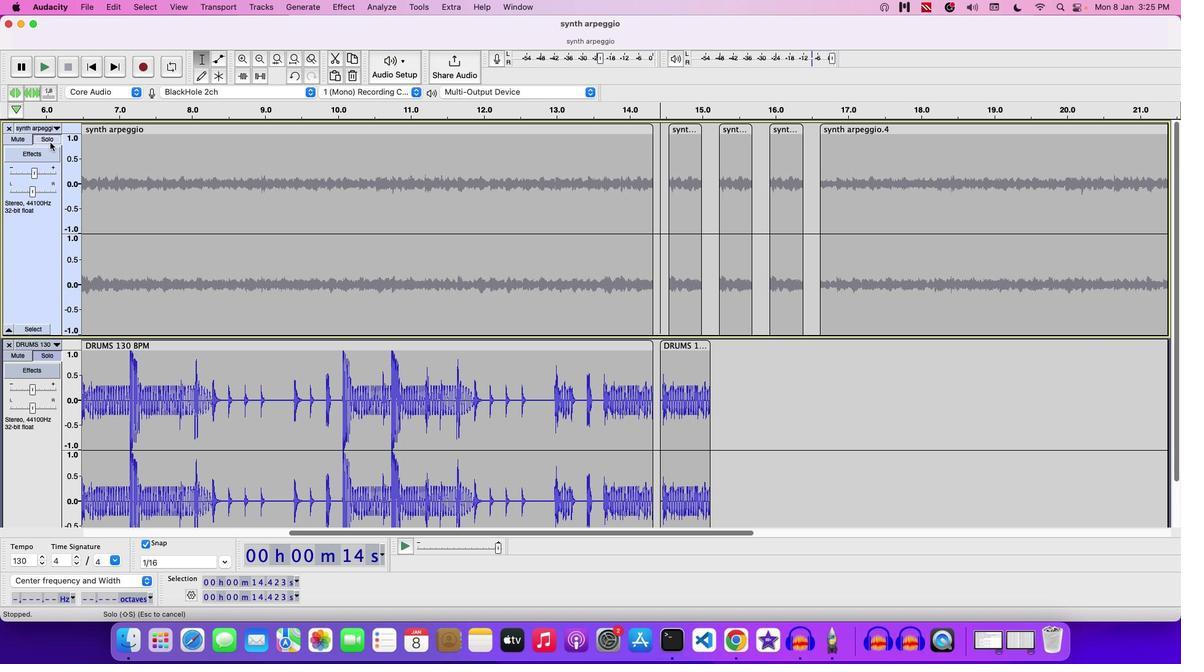 
Action: Mouse moved to (602, 207)
Screenshot: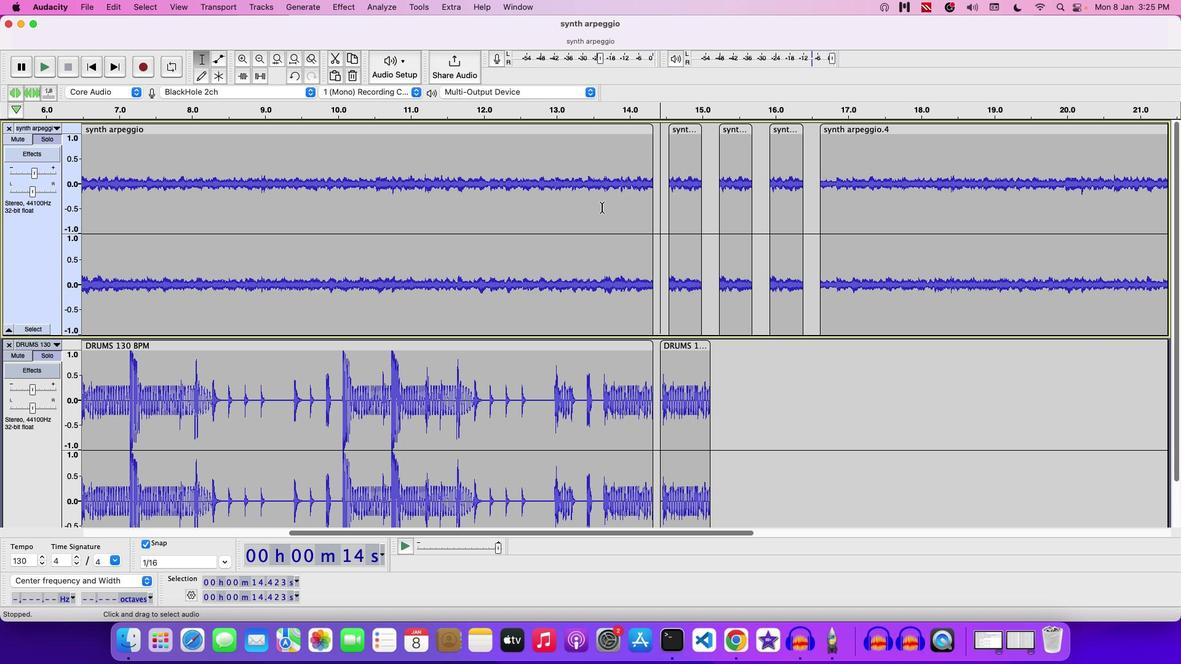 
Action: Key pressed Key.space
Screenshot: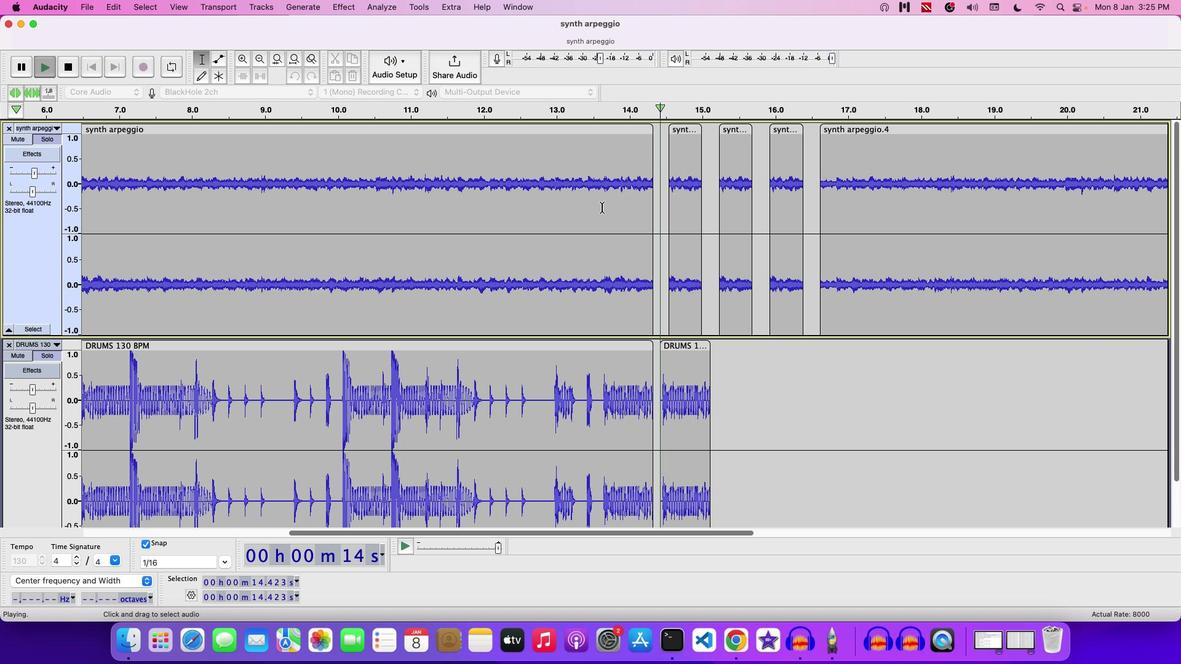
Action: Mouse moved to (755, 319)
Screenshot: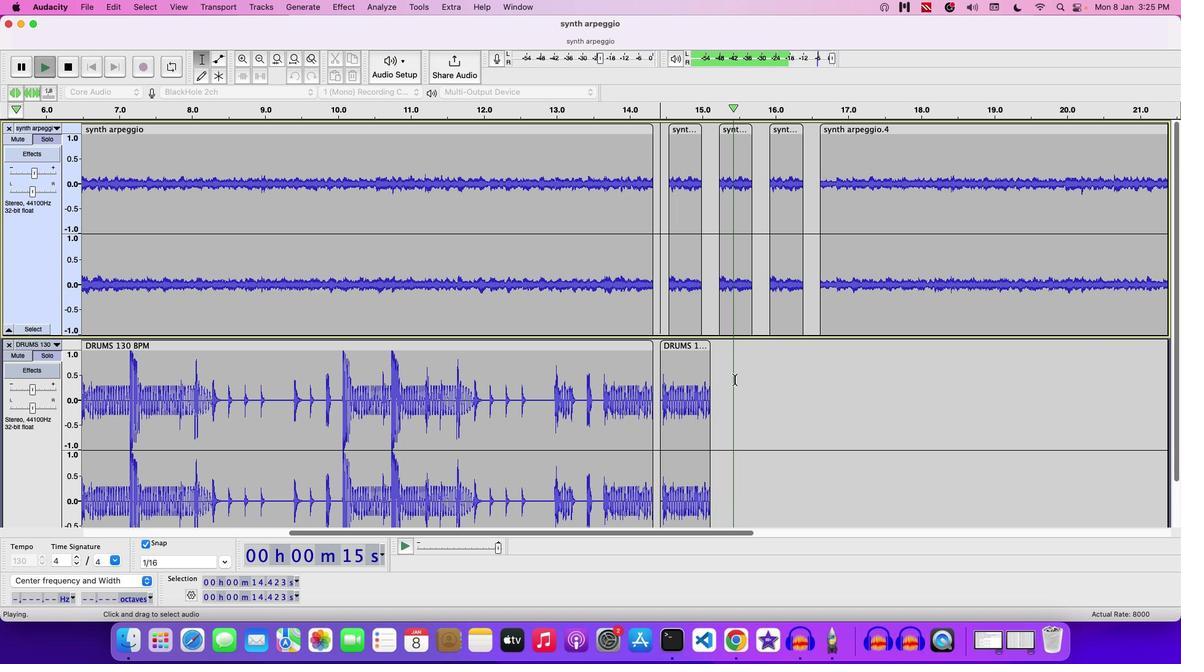
Action: Key pressed Key.space
Screenshot: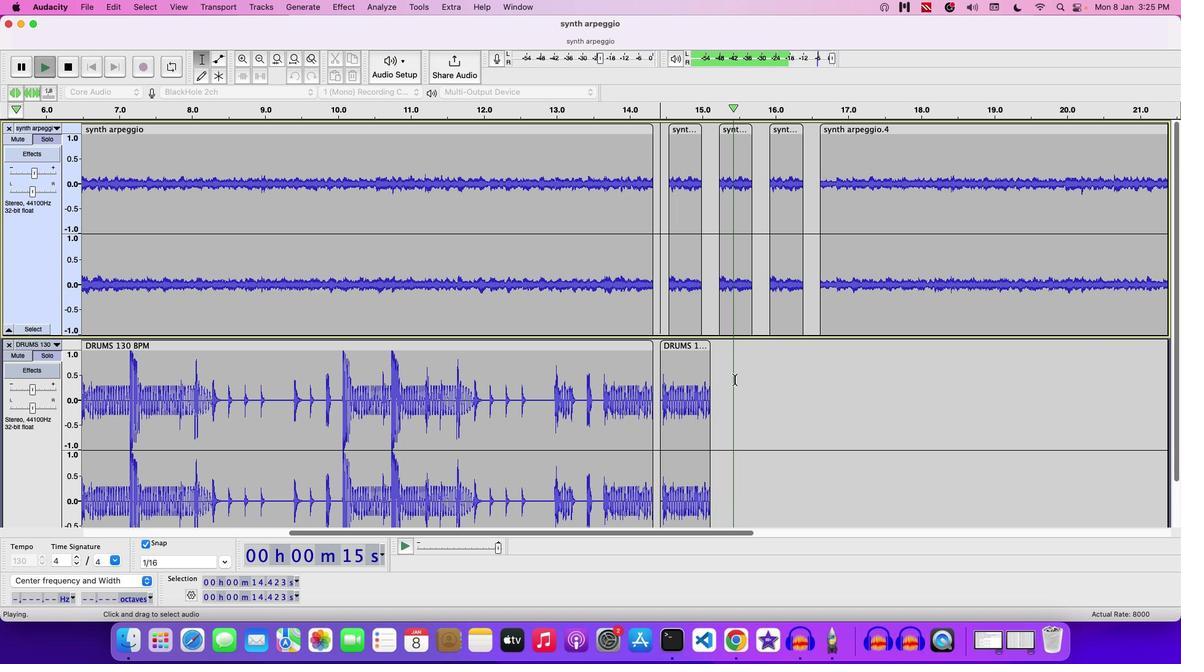 
Action: Mouse moved to (727, 388)
Screenshot: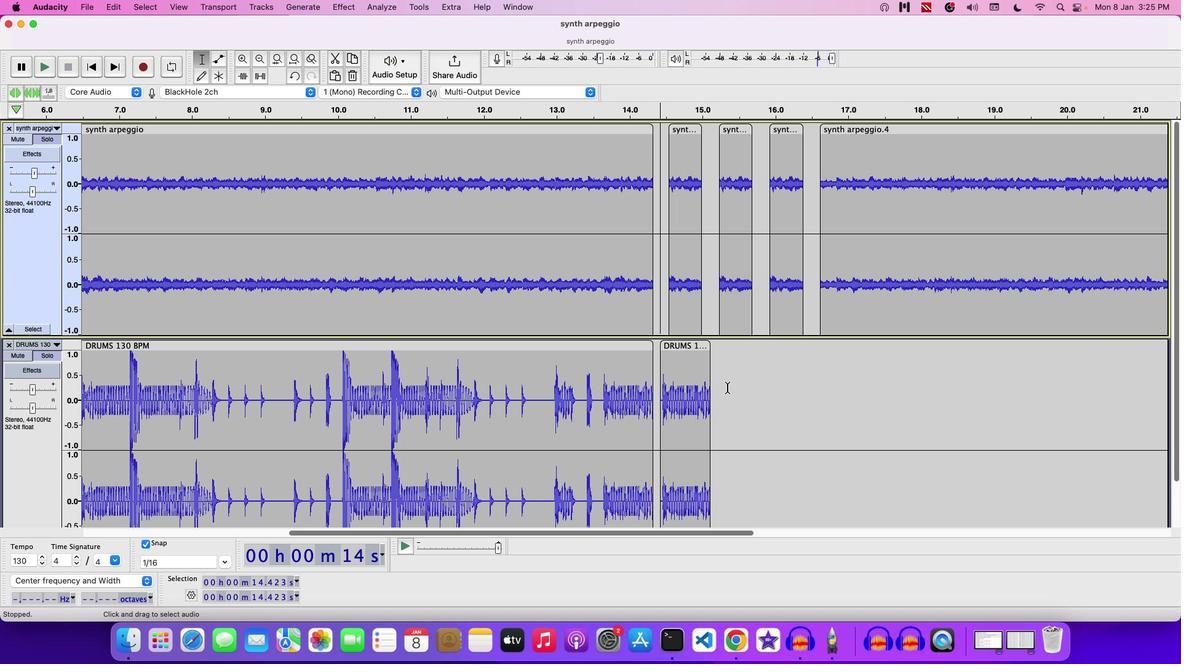 
Action: Mouse pressed left at (727, 388)
Screenshot: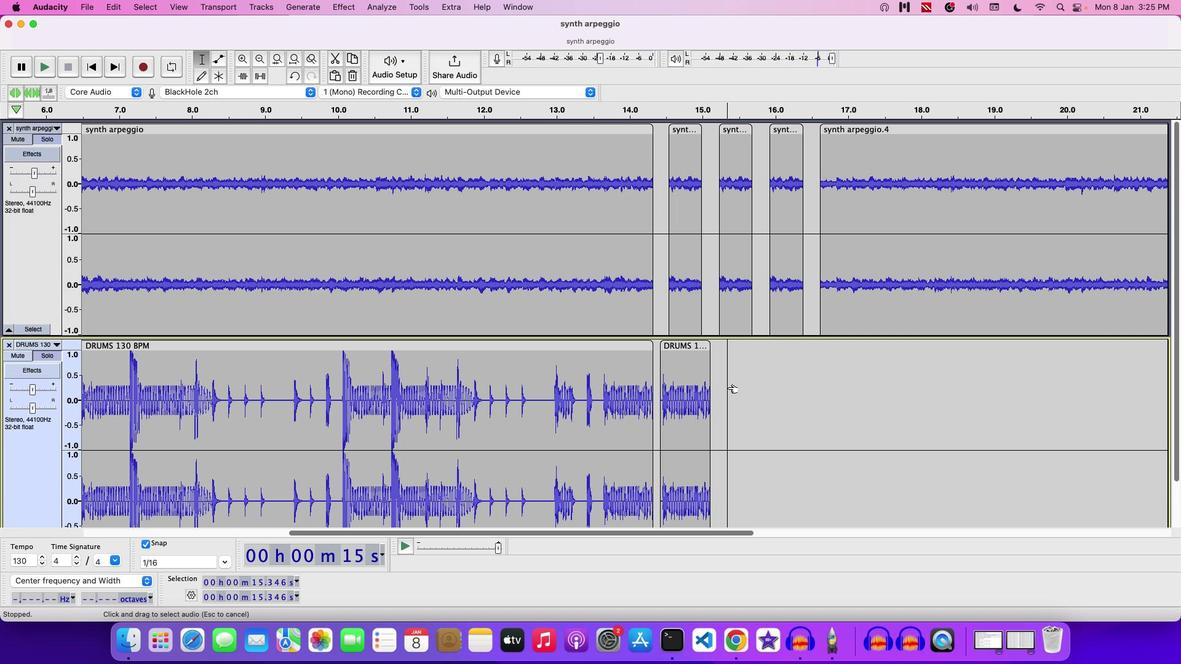 
Action: Key pressed Key.cmd
Screenshot: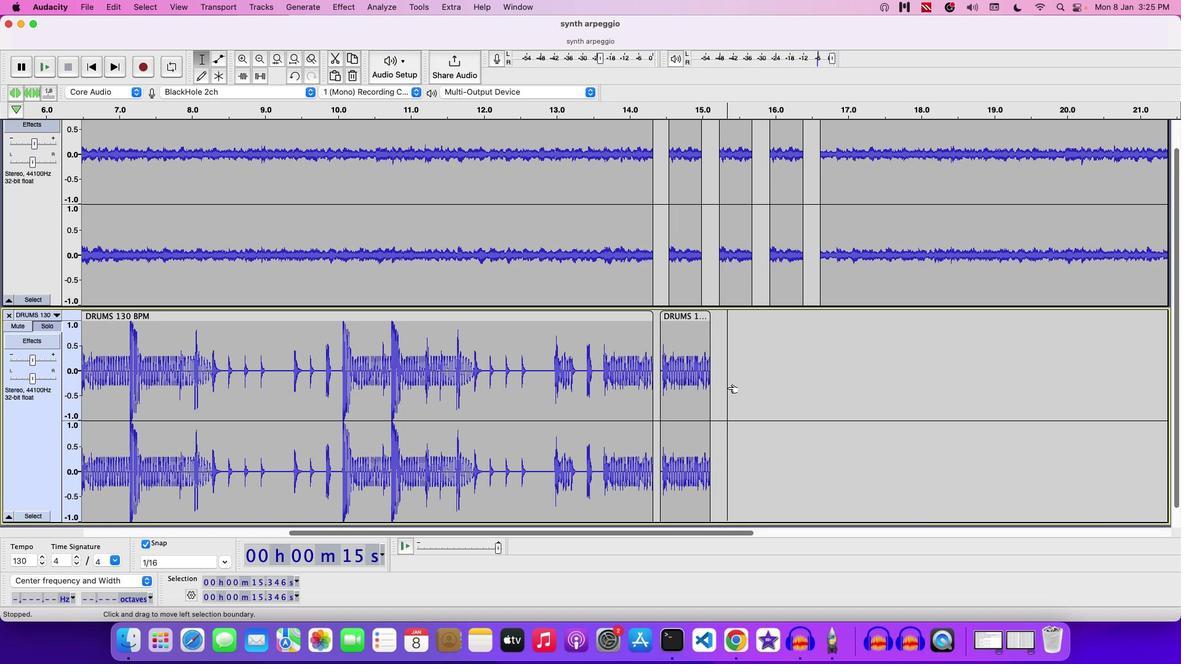 
Action: Mouse moved to (728, 386)
Screenshot: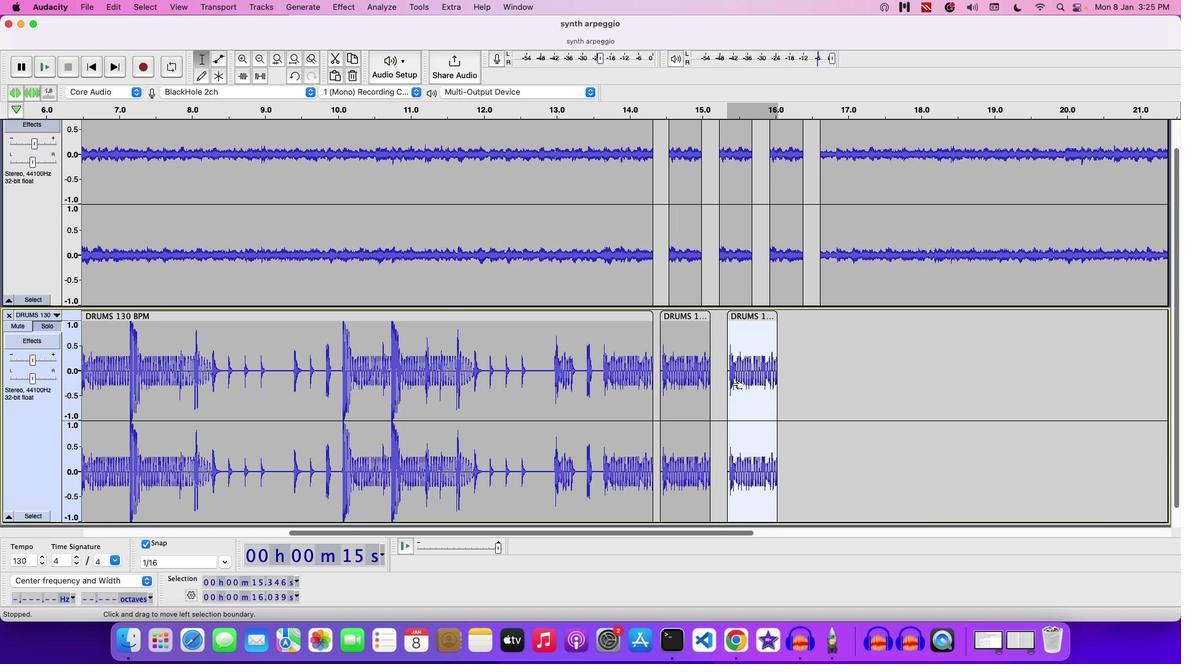 
Action: Key pressed 'v'
Screenshot: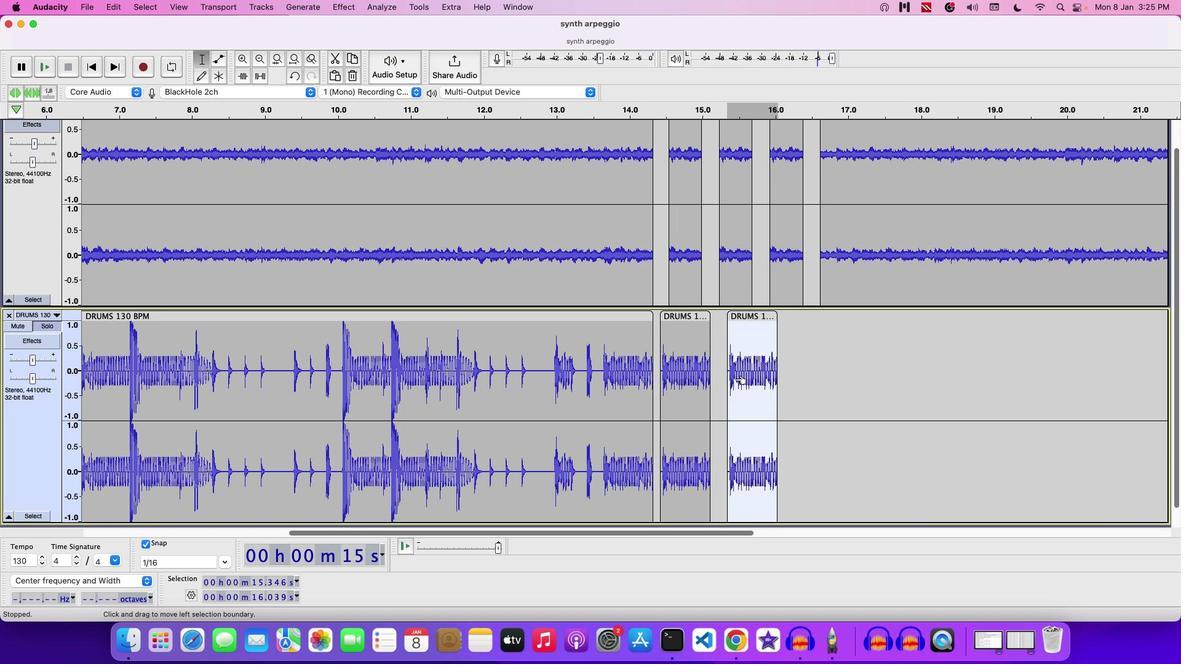 
Action: Mouse moved to (758, 316)
Screenshot: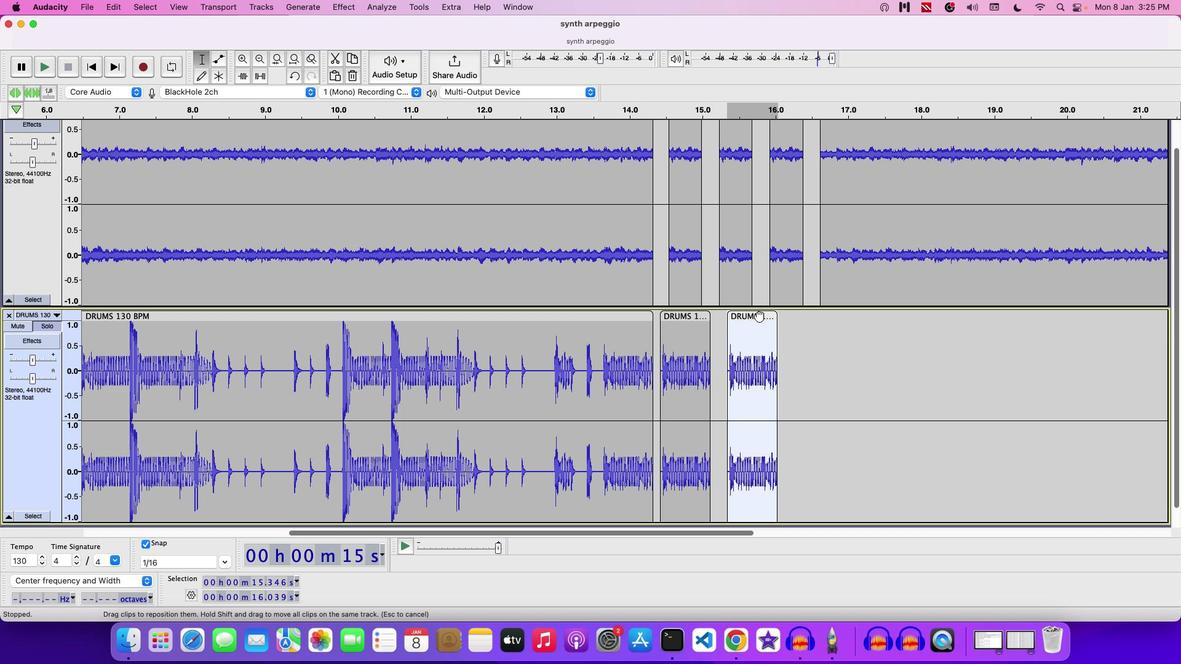 
Action: Mouse pressed left at (758, 316)
Screenshot: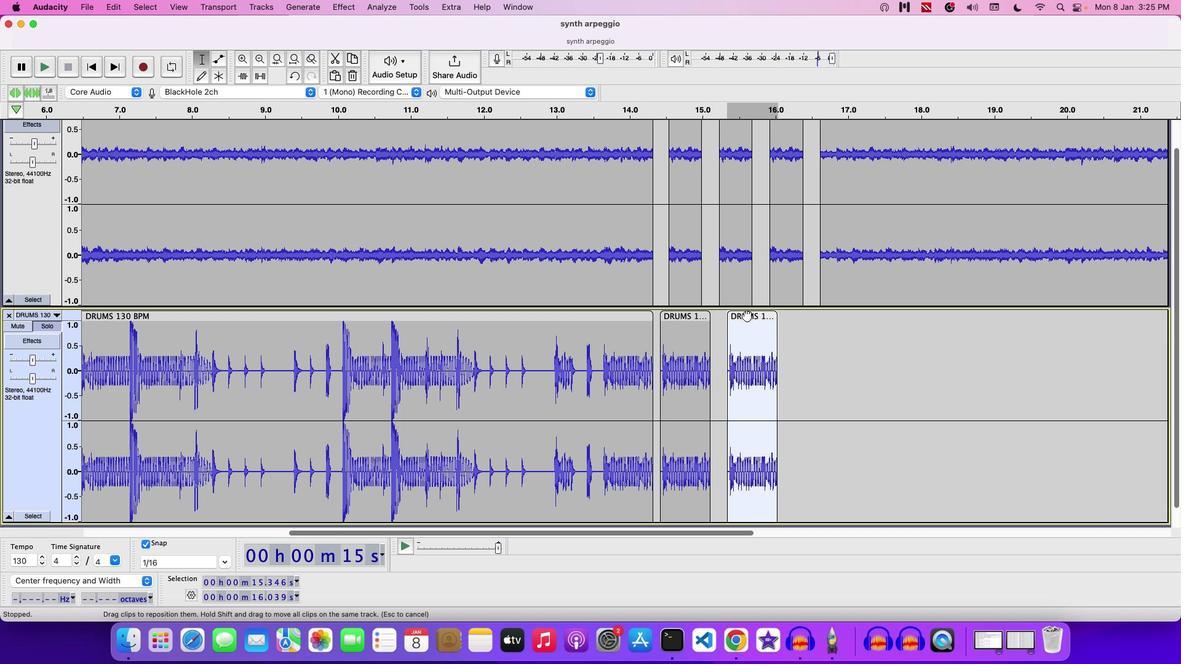 
Action: Mouse moved to (765, 329)
Screenshot: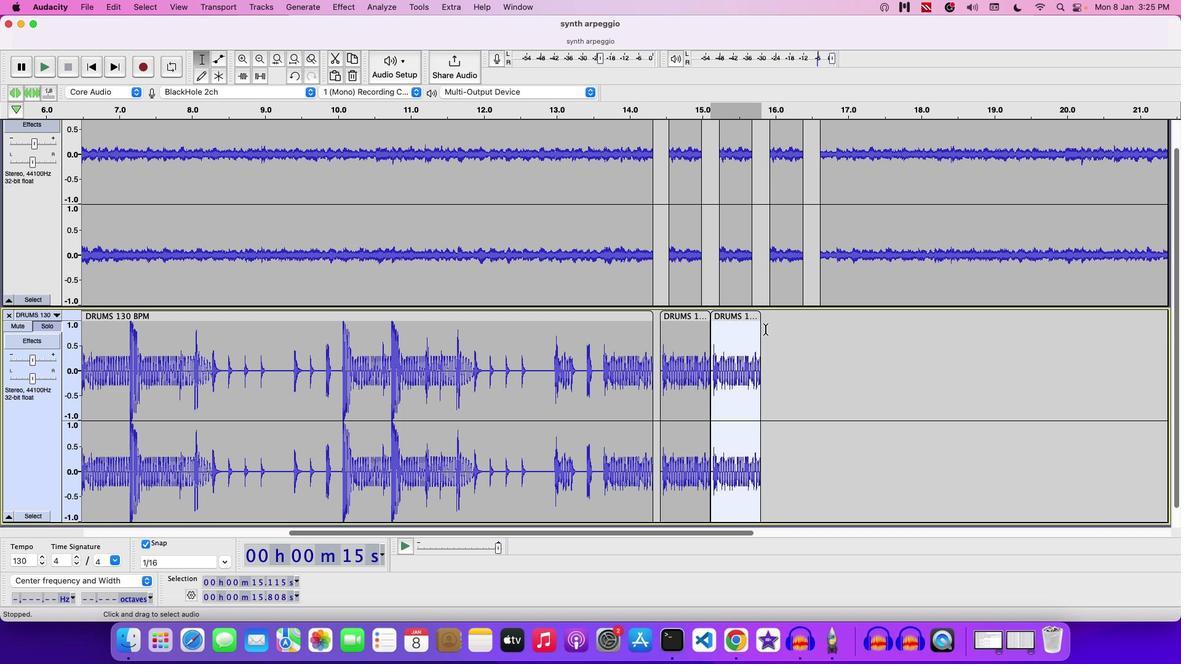
Action: Mouse pressed left at (765, 329)
Screenshot: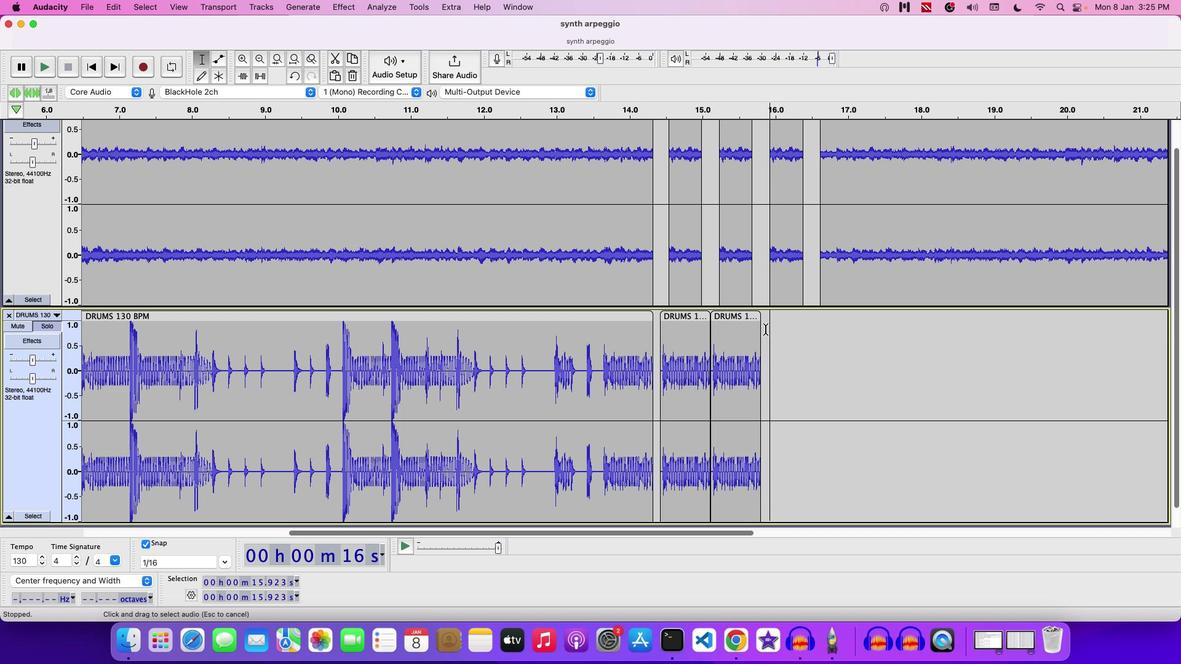
Action: Key pressed Key.cmd
Screenshot: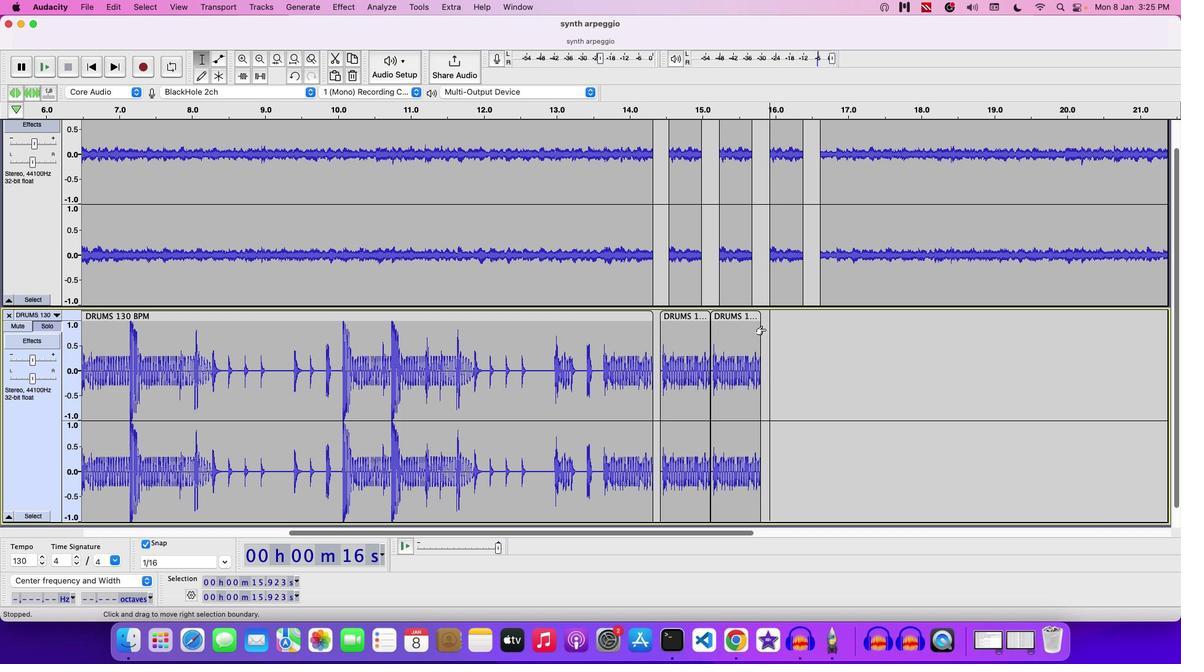 
Action: Mouse moved to (772, 327)
Screenshot: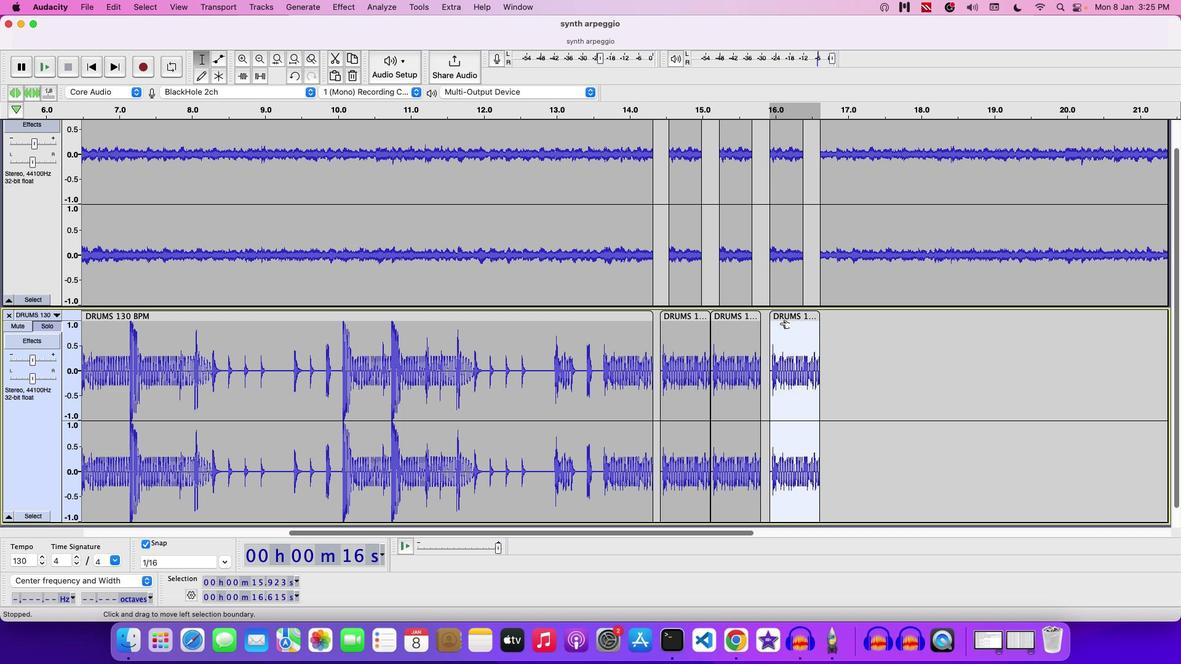 
Action: Key pressed 'v'
Screenshot: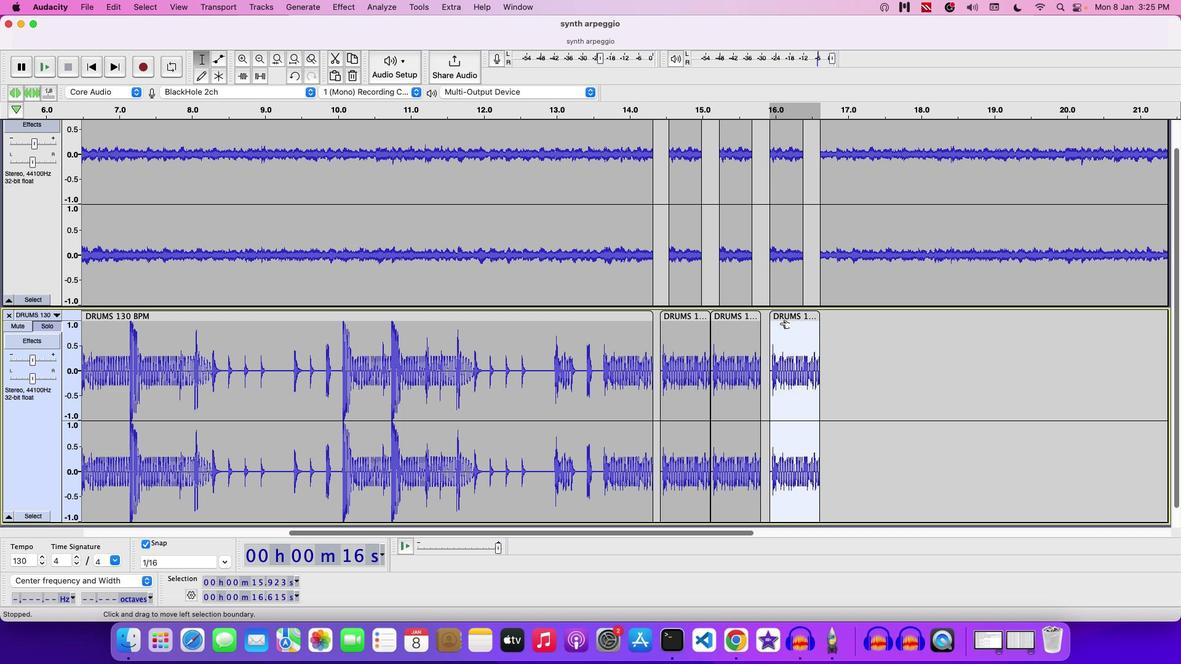 
Action: Mouse moved to (790, 316)
Screenshot: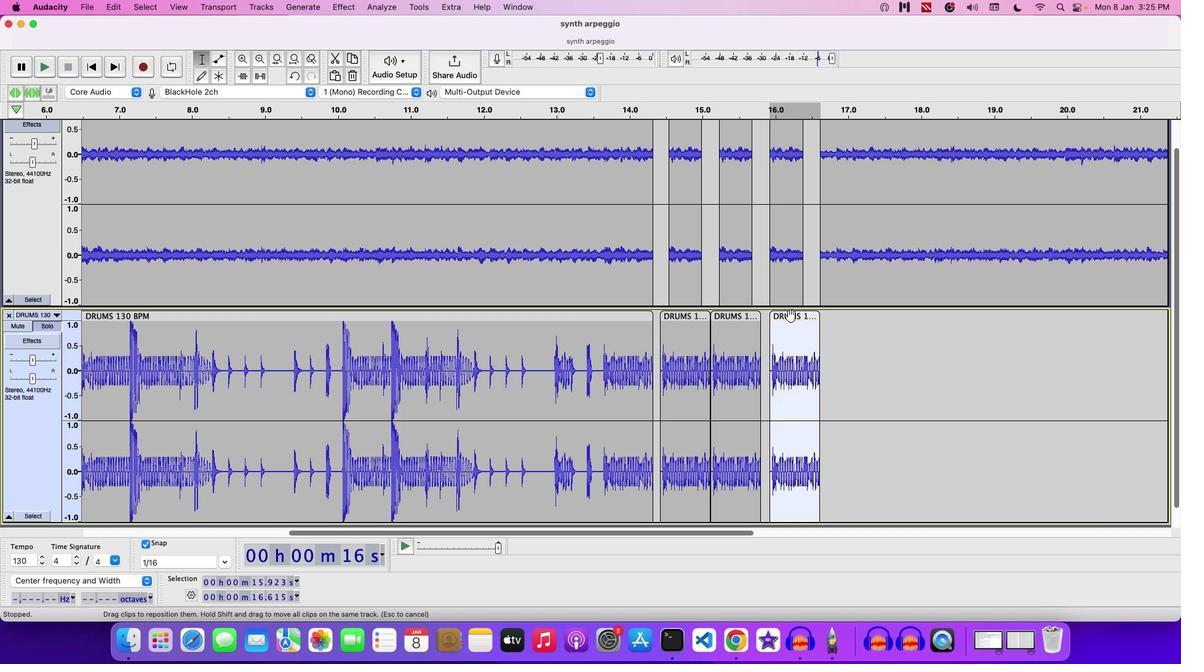 
Action: Mouse pressed left at (790, 316)
Screenshot: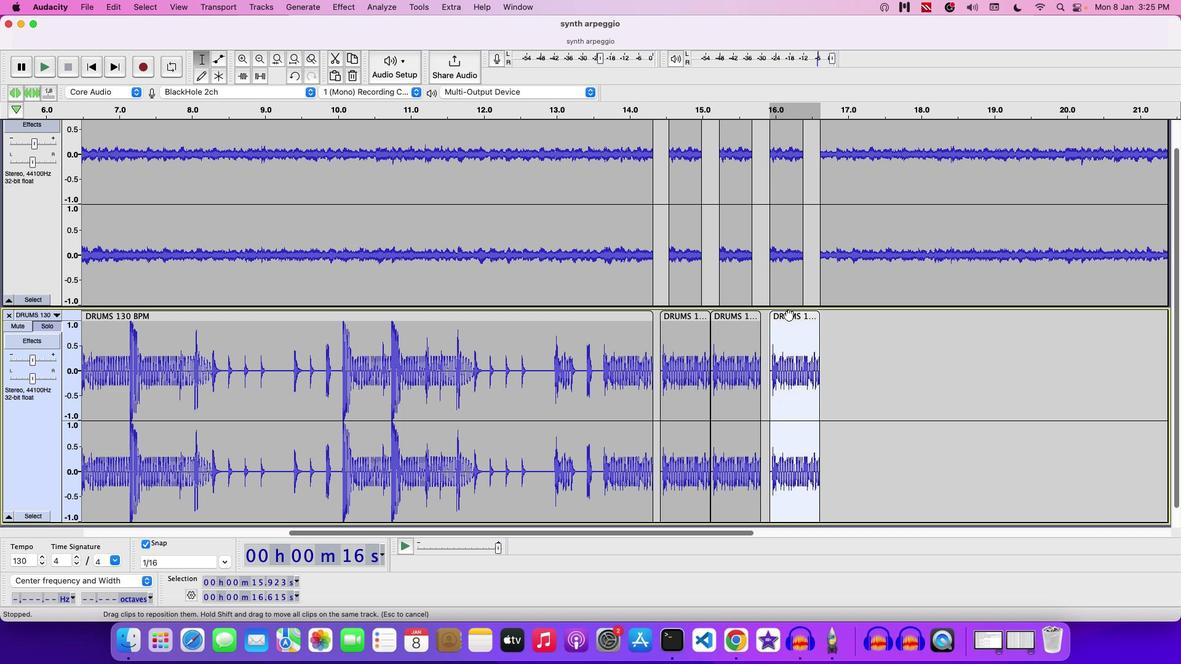 
Action: Mouse moved to (745, 308)
Screenshot: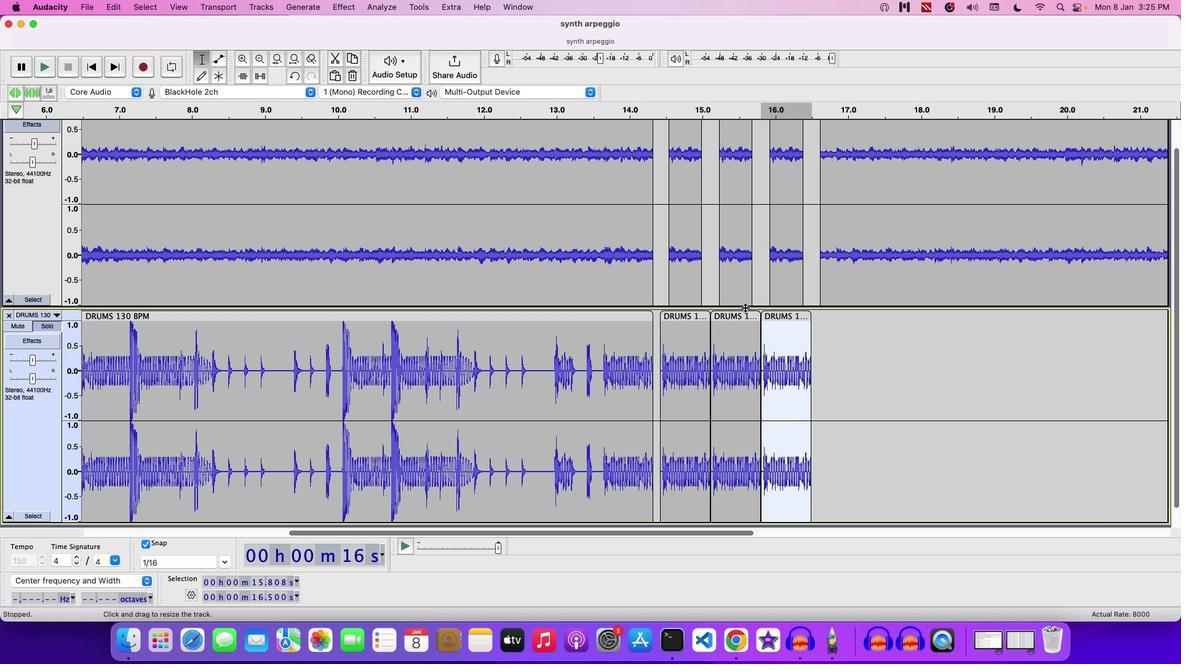 
Action: Key pressed Key.space
Screenshot: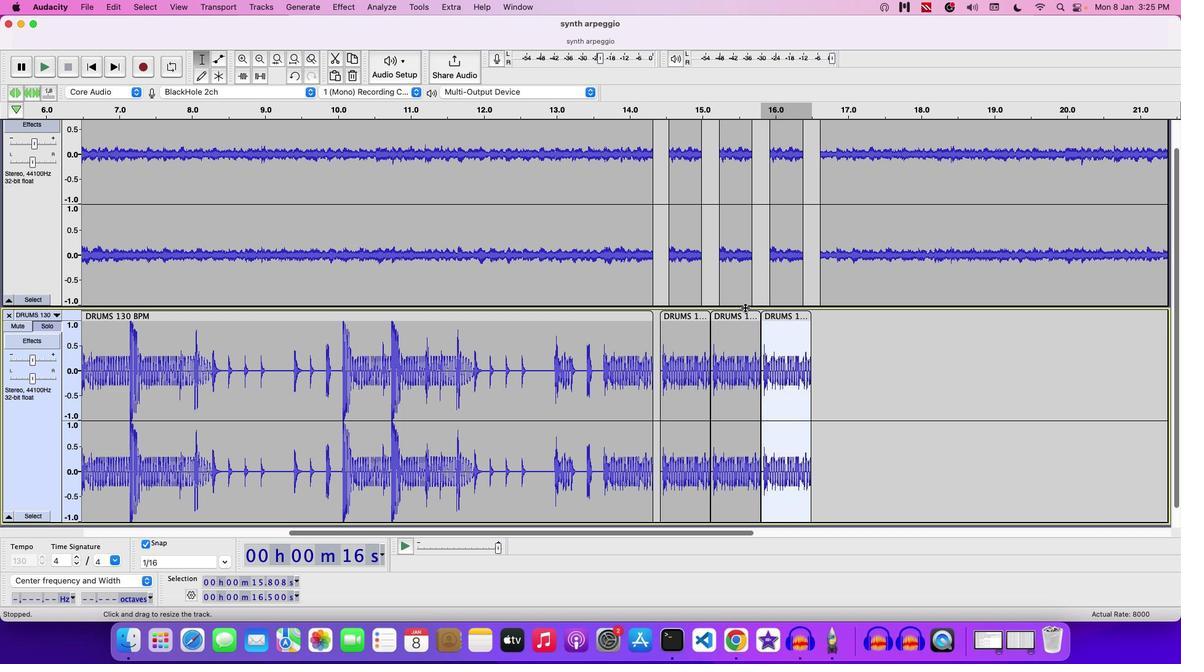 
Action: Mouse moved to (662, 238)
Screenshot: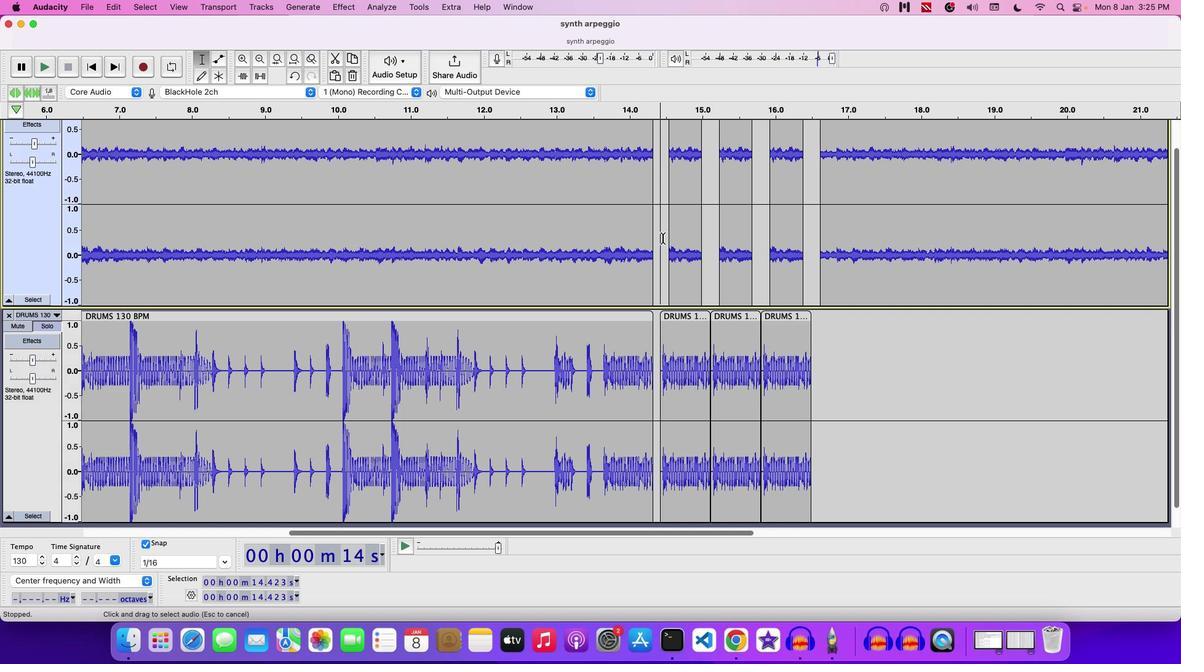 
Action: Mouse pressed left at (662, 238)
Screenshot: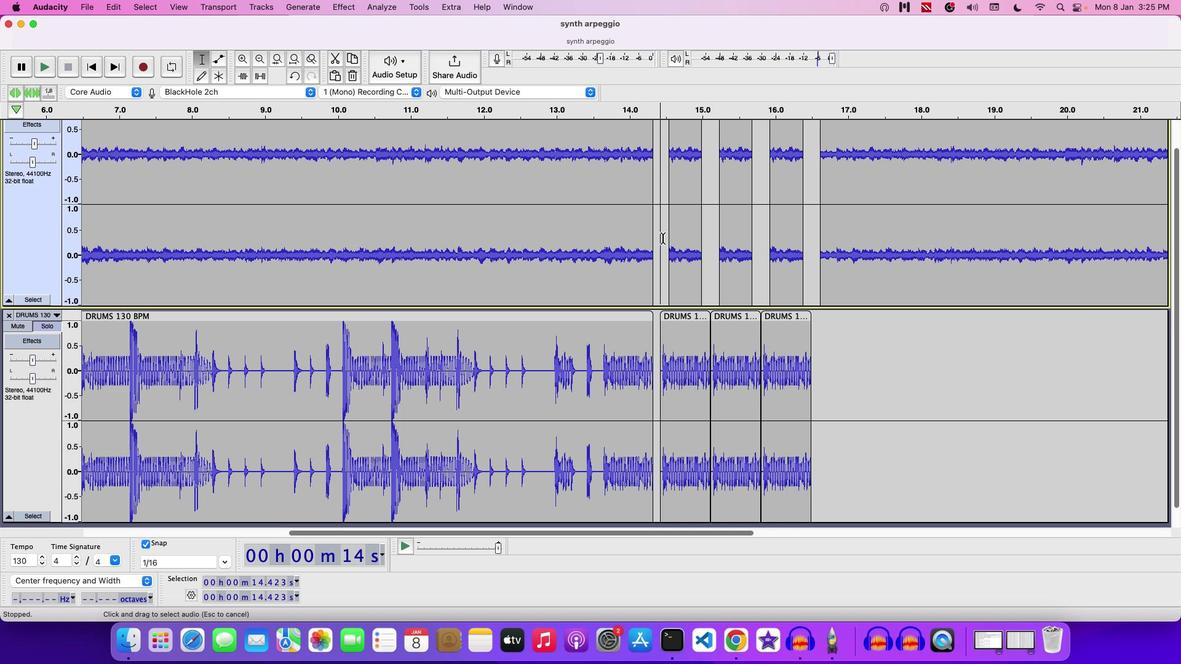 
Action: Key pressed Key.space
Screenshot: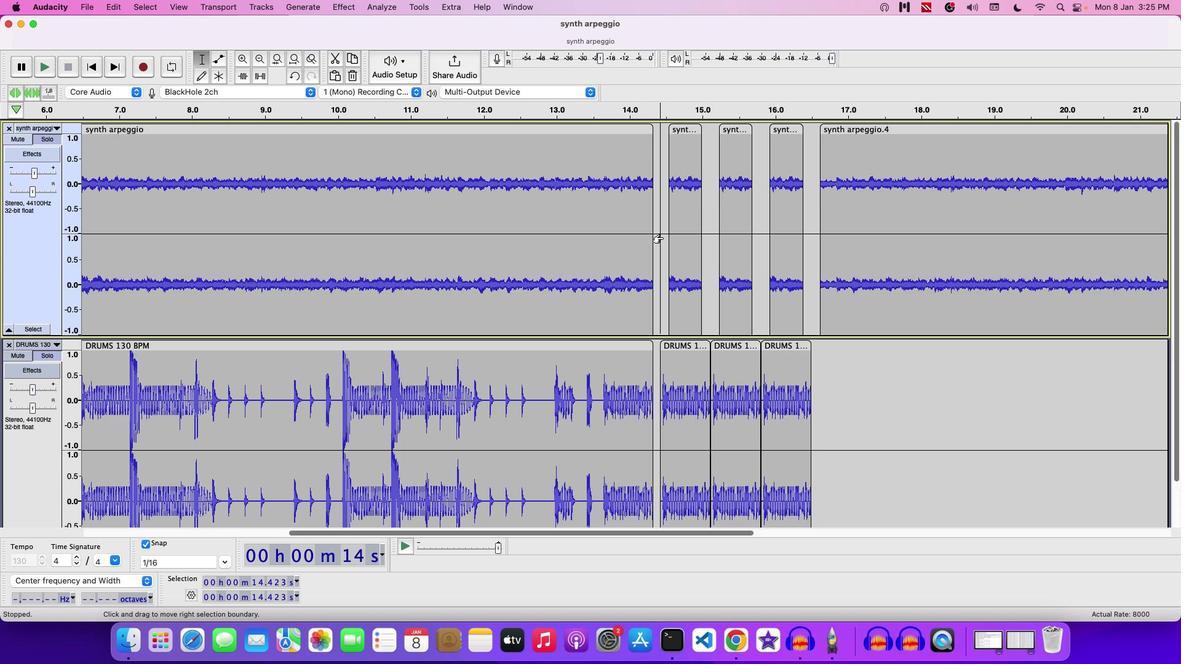 
Action: Mouse moved to (652, 271)
Screenshot: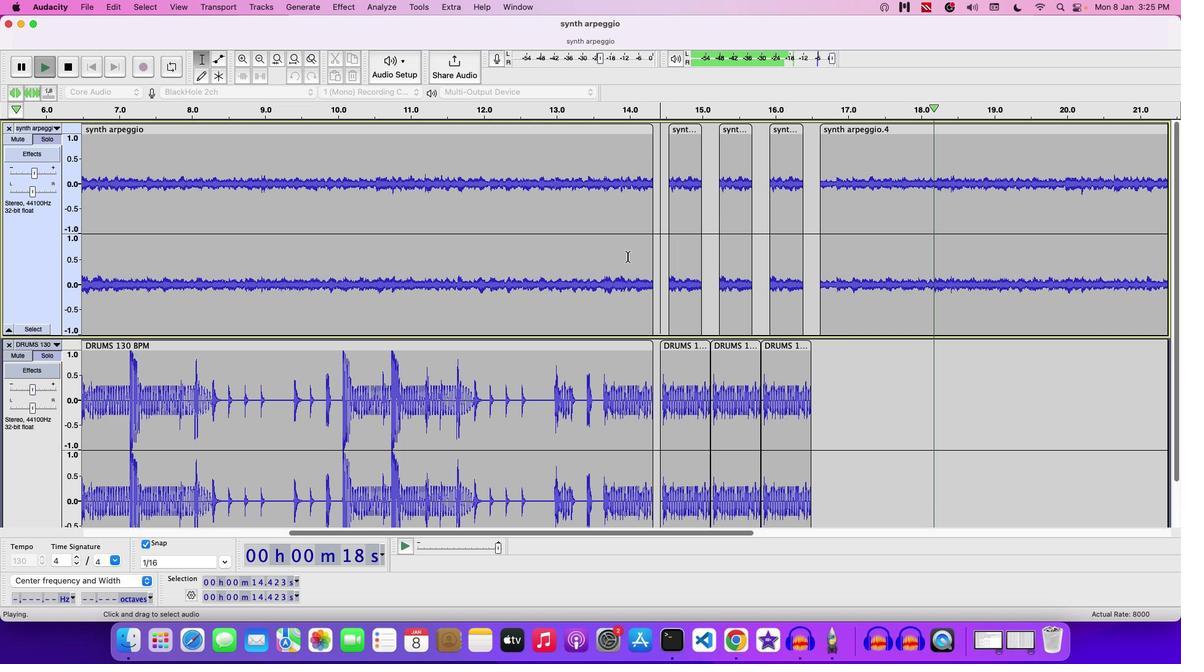 
Action: Key pressed Key.space
Screenshot: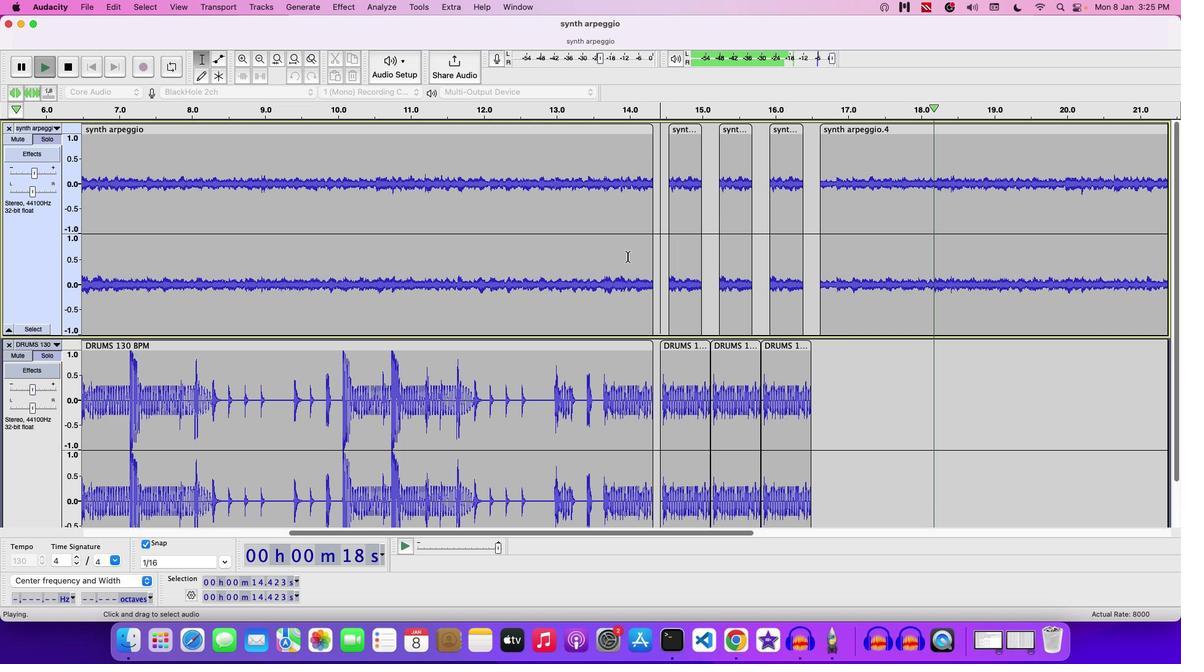
Action: Mouse moved to (913, 207)
Screenshot: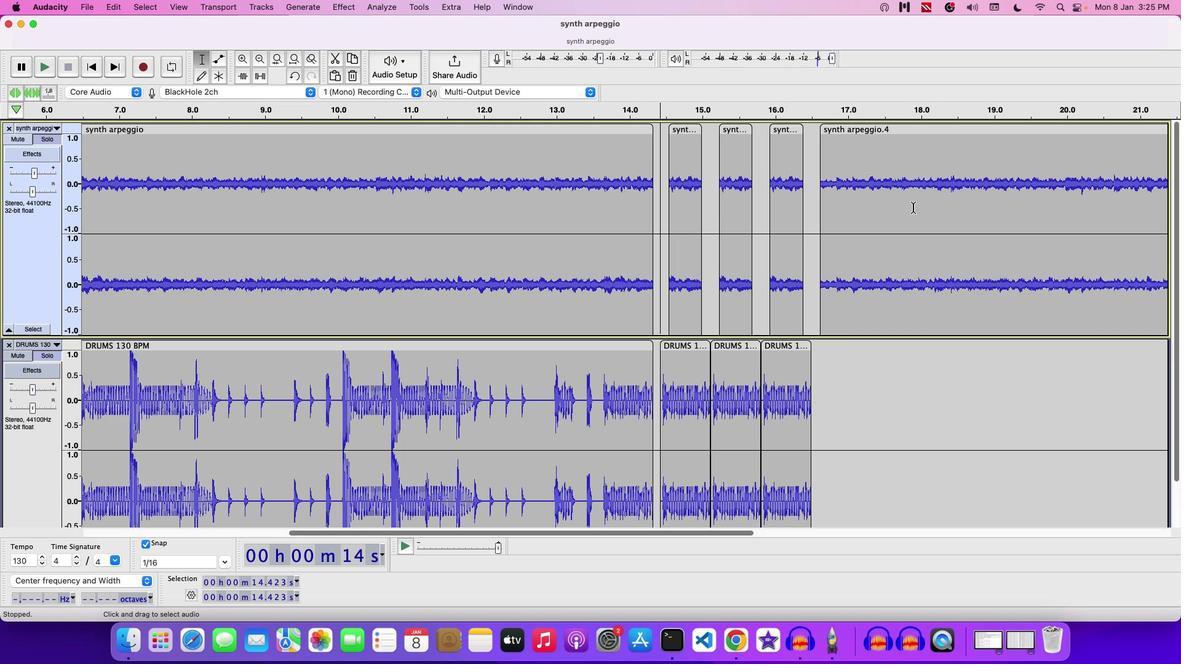 
Action: Mouse pressed left at (913, 207)
Screenshot: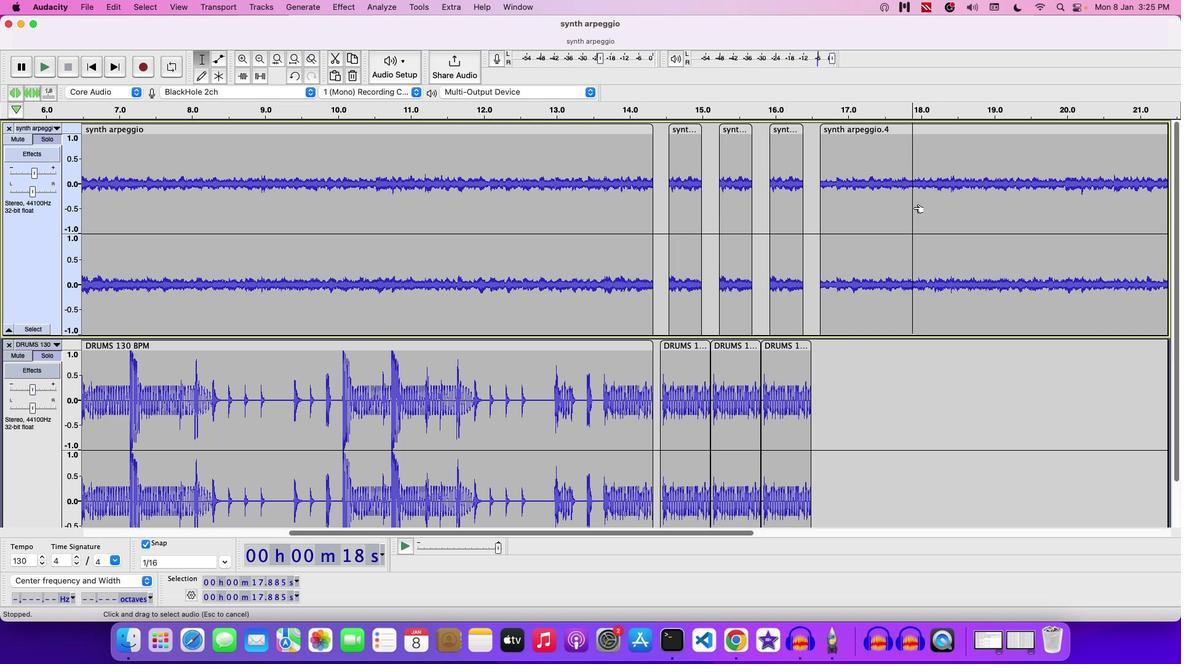 
Action: Mouse pressed left at (913, 207)
Screenshot: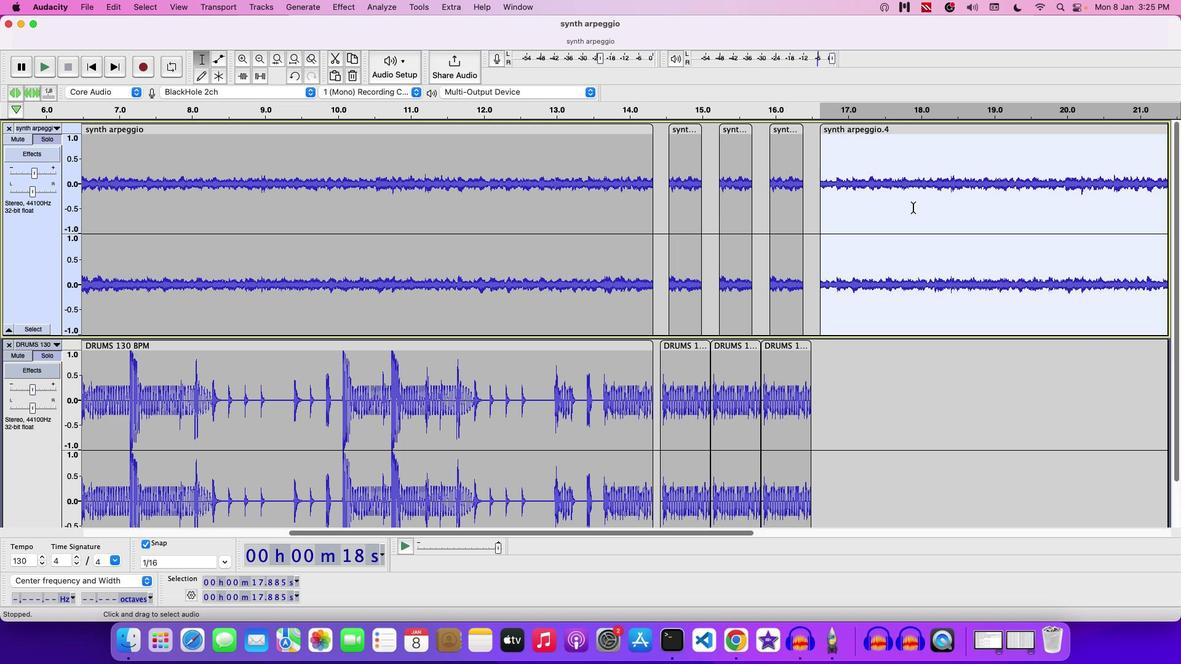 
Action: Mouse moved to (347, 0)
Screenshot: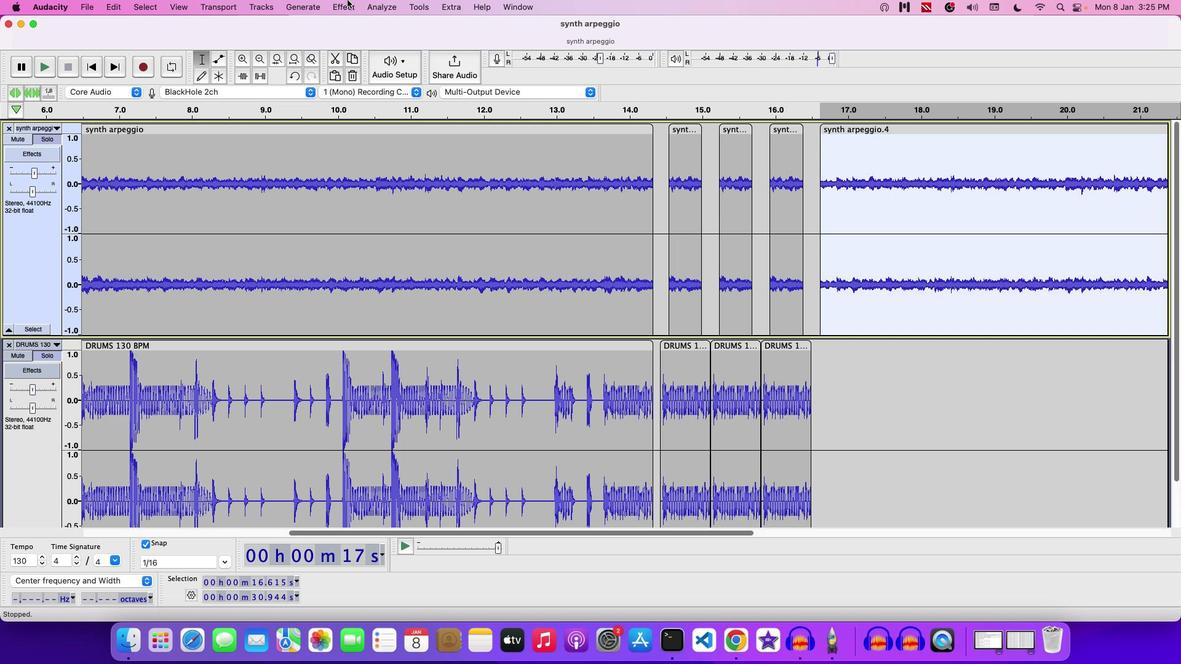 
Action: Mouse pressed left at (347, 0)
Screenshot: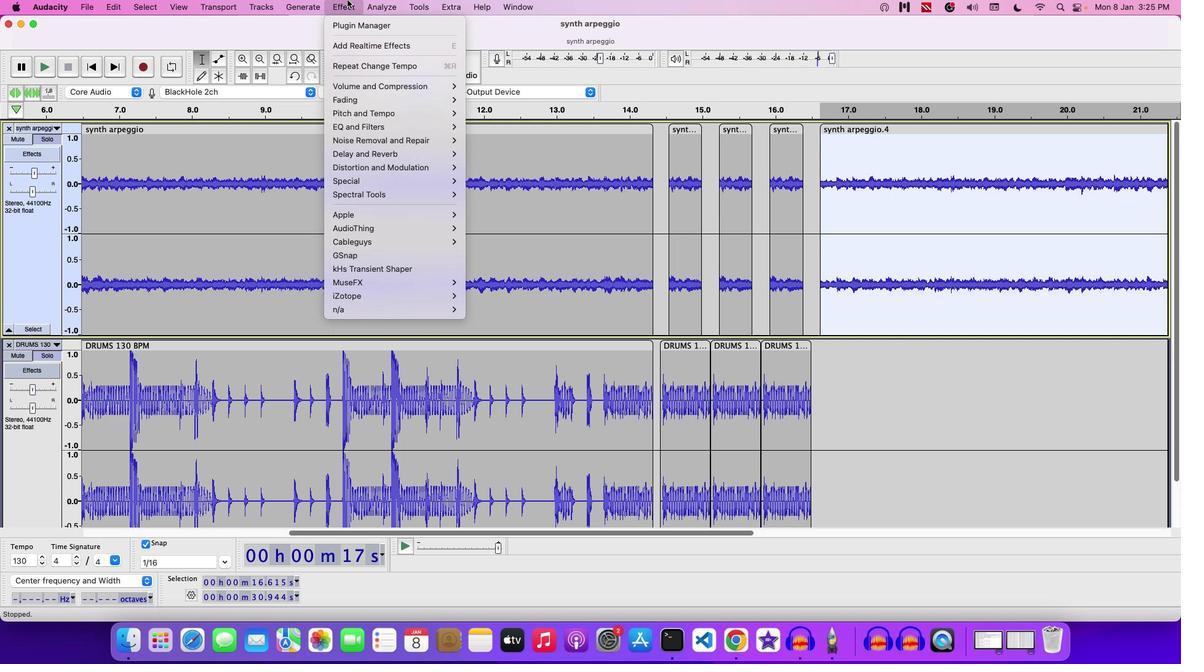 
Action: Mouse moved to (487, 118)
Screenshot: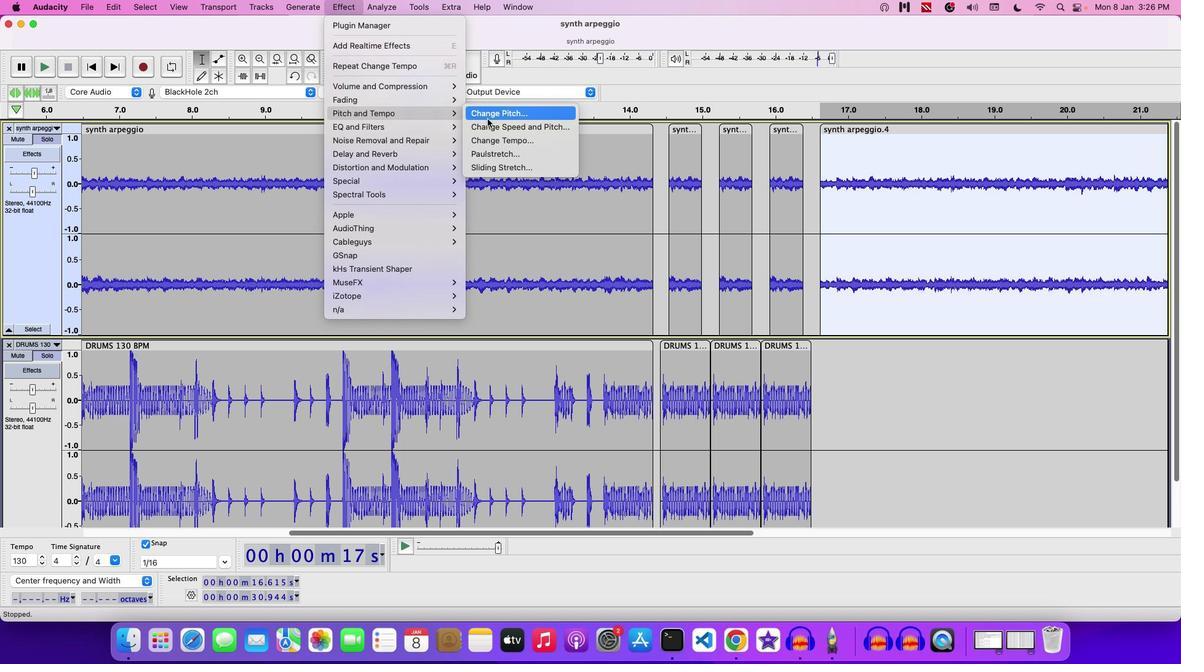 
Action: Mouse pressed left at (487, 118)
Screenshot: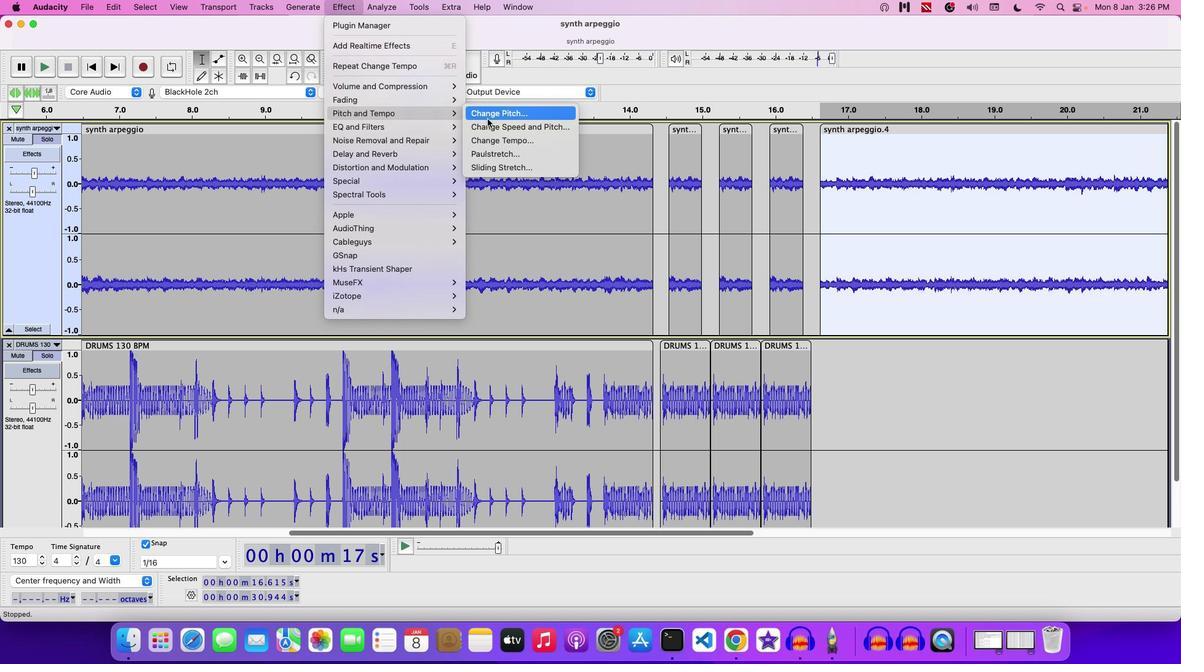 
Action: Mouse moved to (594, 391)
Screenshot: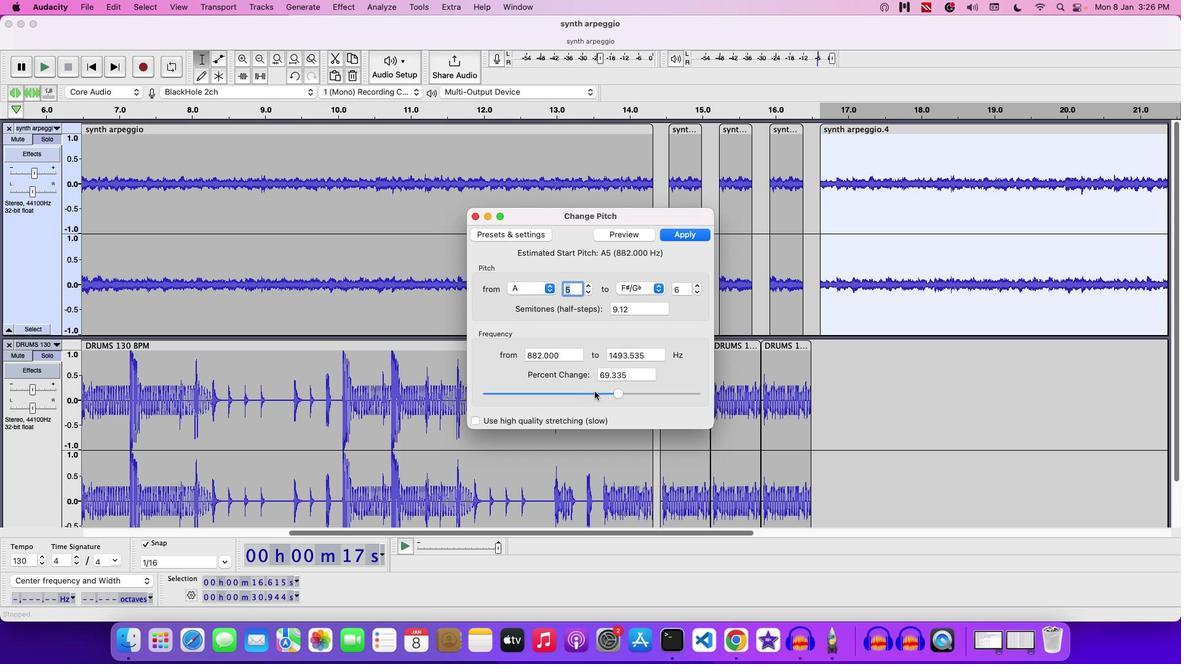 
Action: Mouse pressed left at (594, 391)
Screenshot: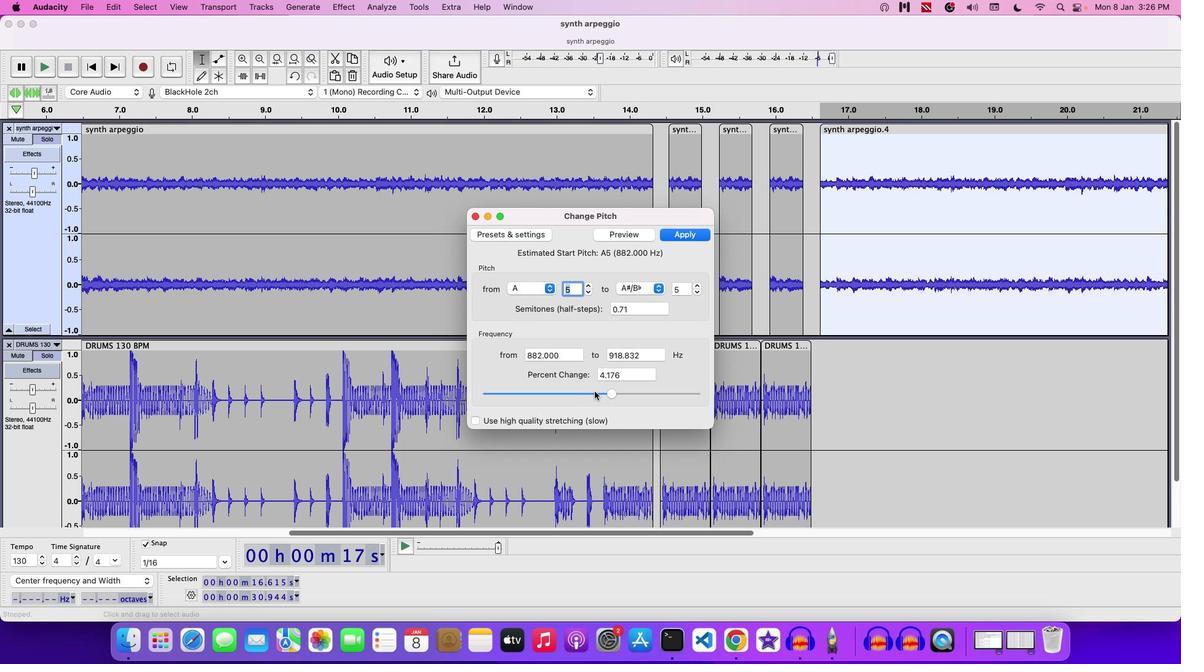 
Action: Mouse moved to (594, 391)
Screenshot: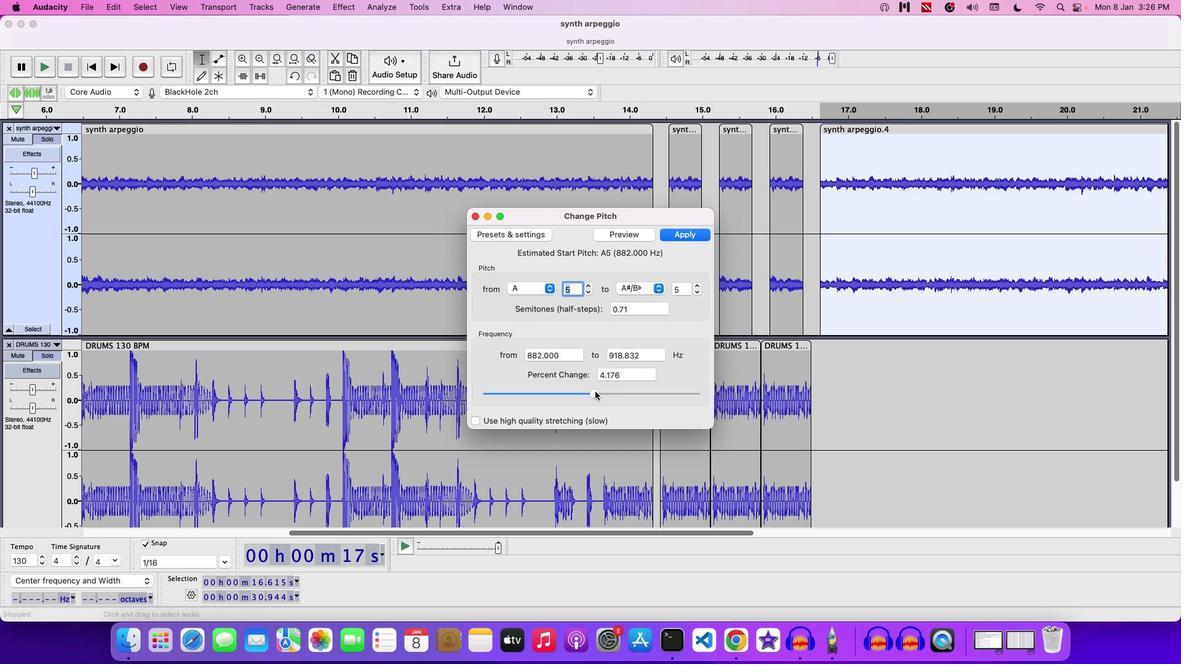 
Action: Mouse pressed left at (594, 391)
Screenshot: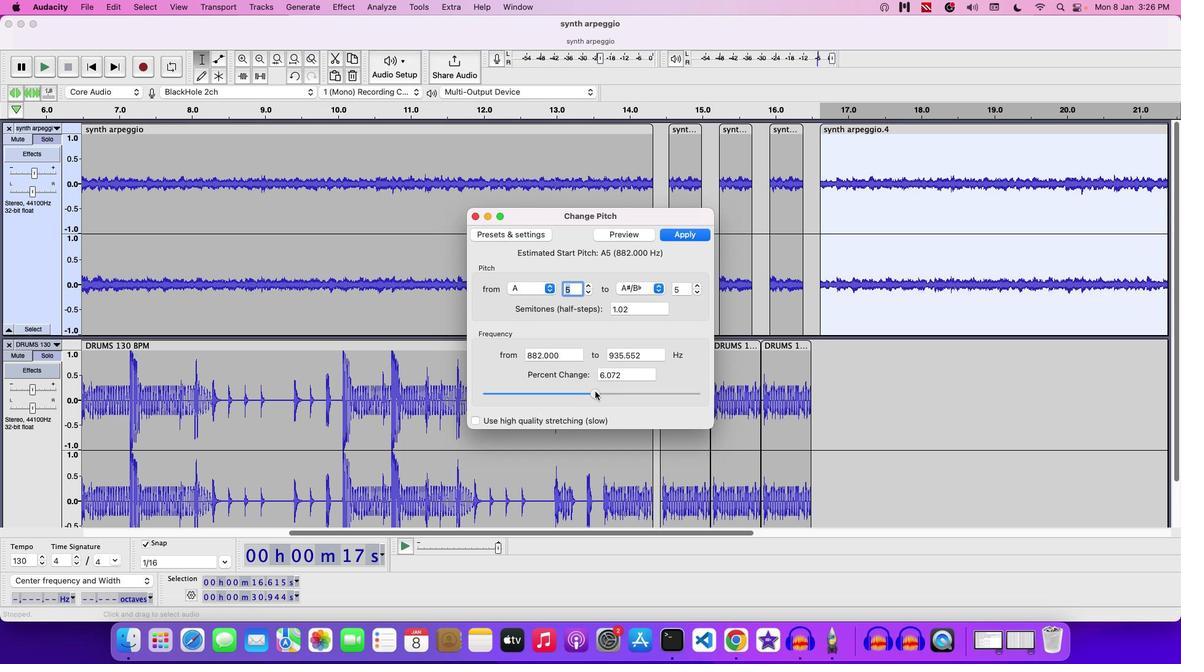 
Action: Mouse moved to (629, 239)
Screenshot: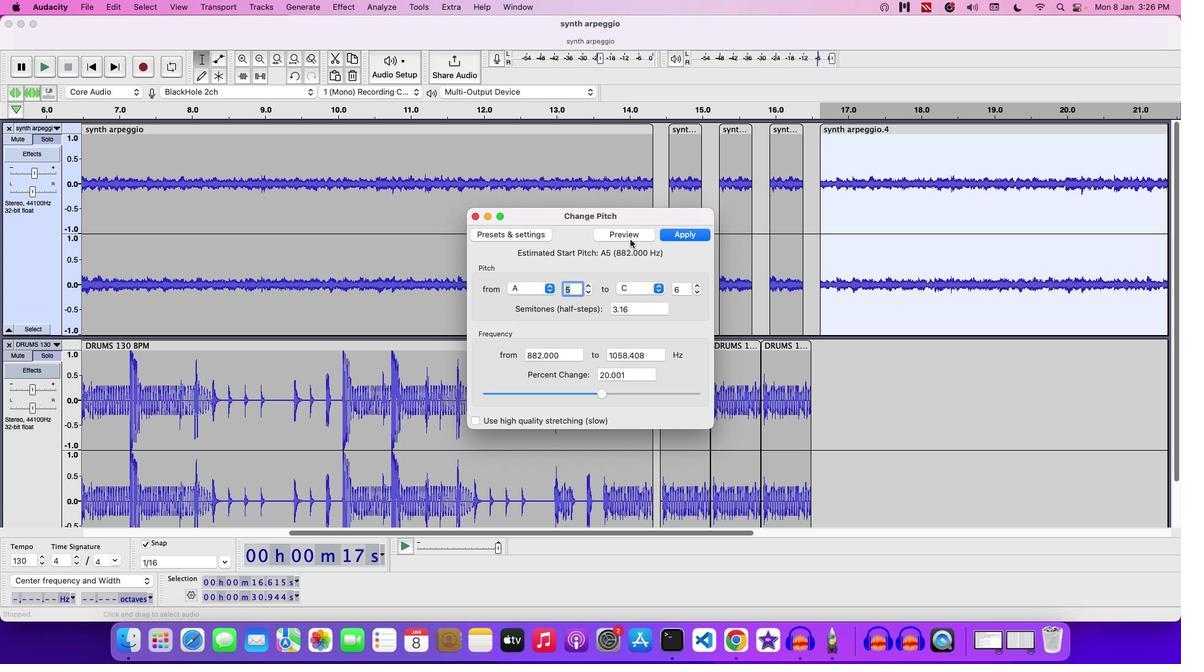 
Action: Mouse pressed left at (629, 239)
Screenshot: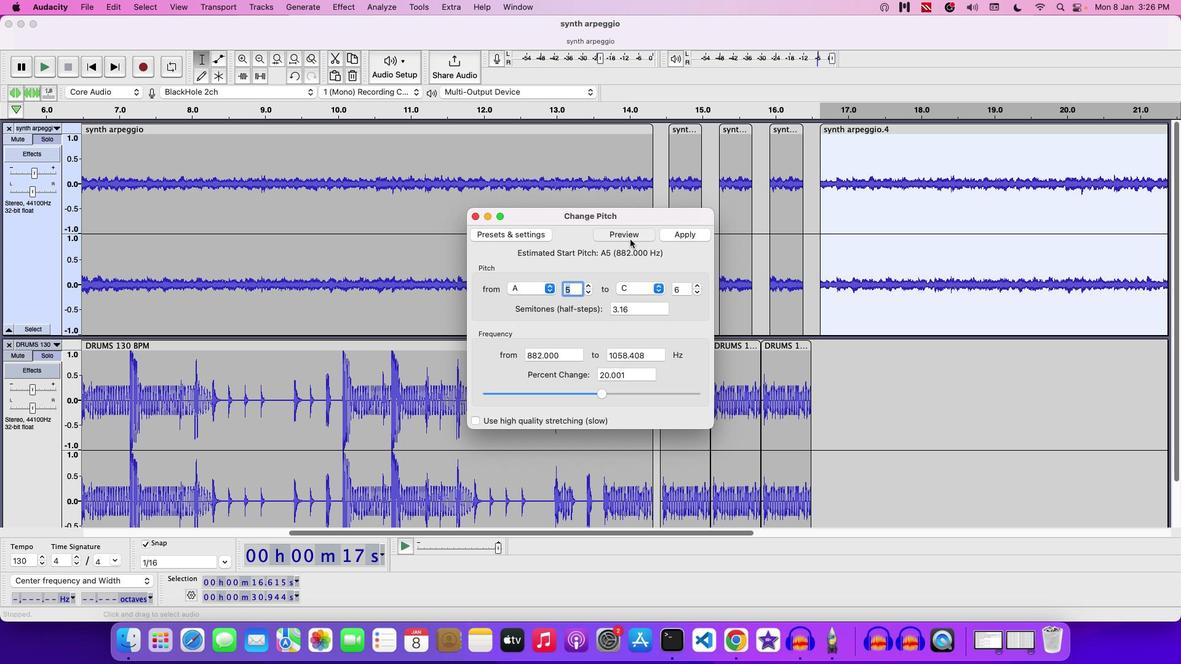 
Action: Mouse moved to (615, 361)
Screenshot: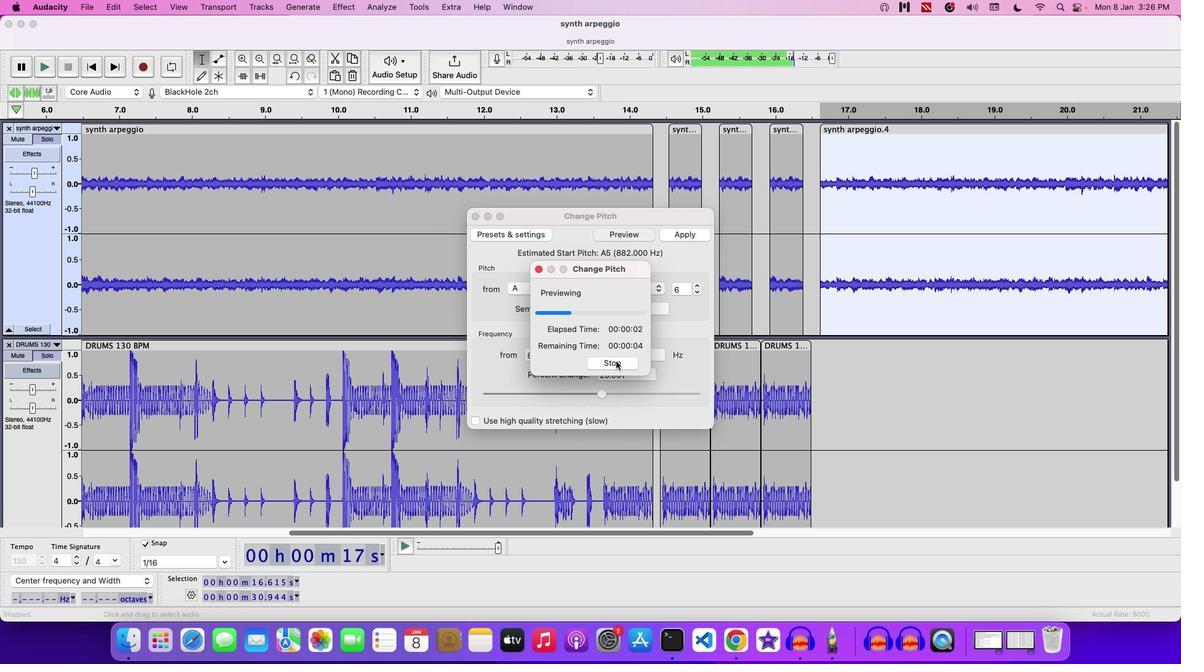 
Action: Mouse pressed left at (615, 361)
Screenshot: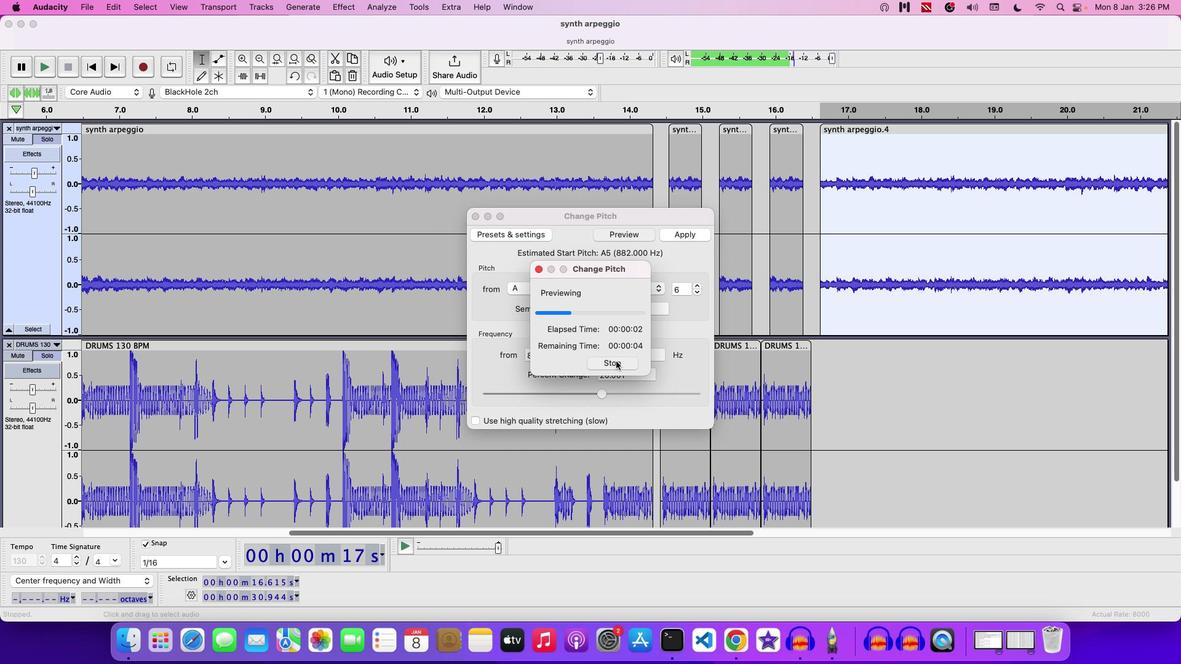 
Action: Mouse moved to (572, 396)
Screenshot: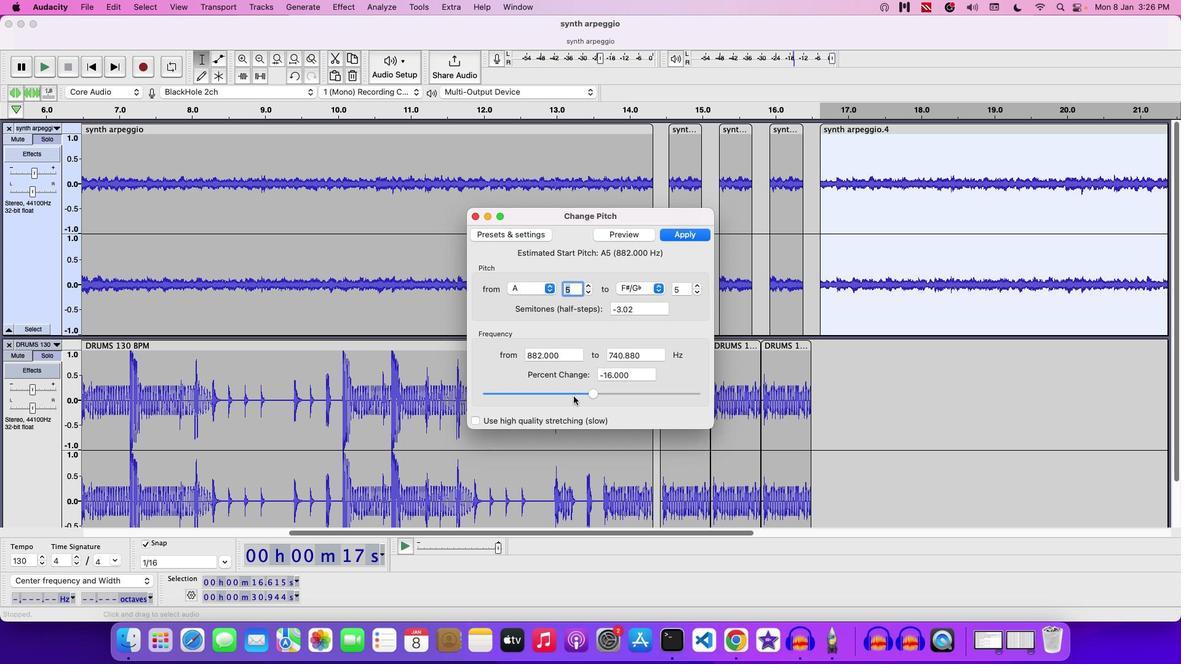 
Action: Mouse pressed left at (572, 396)
Screenshot: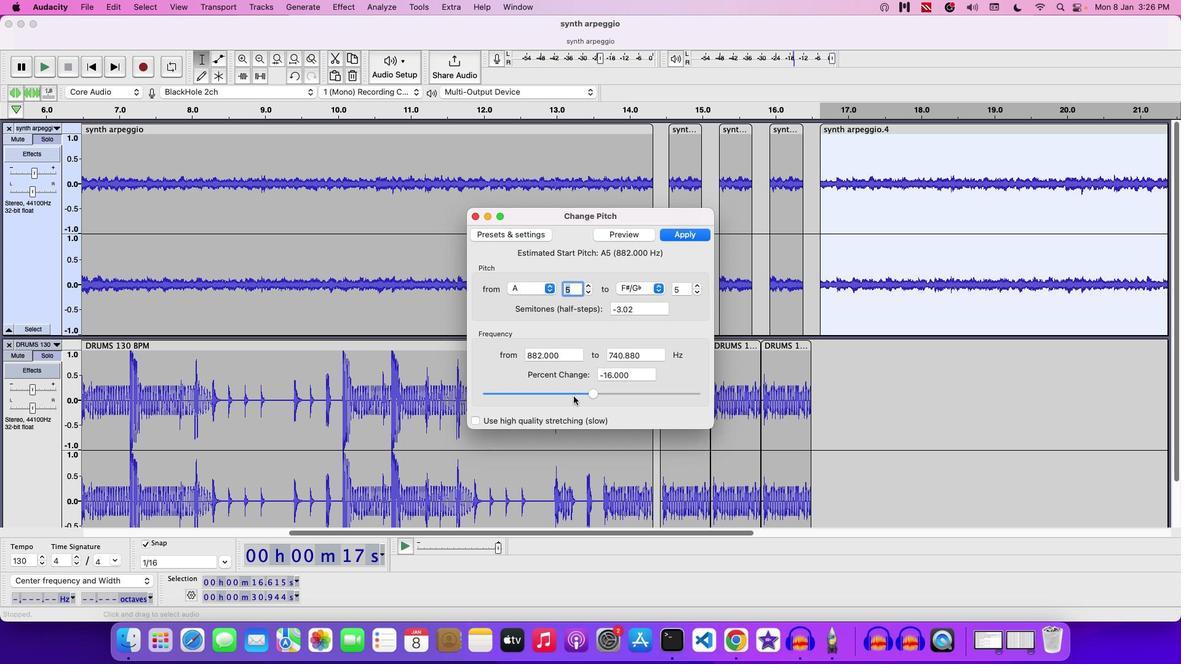 
Action: Mouse moved to (635, 233)
Screenshot: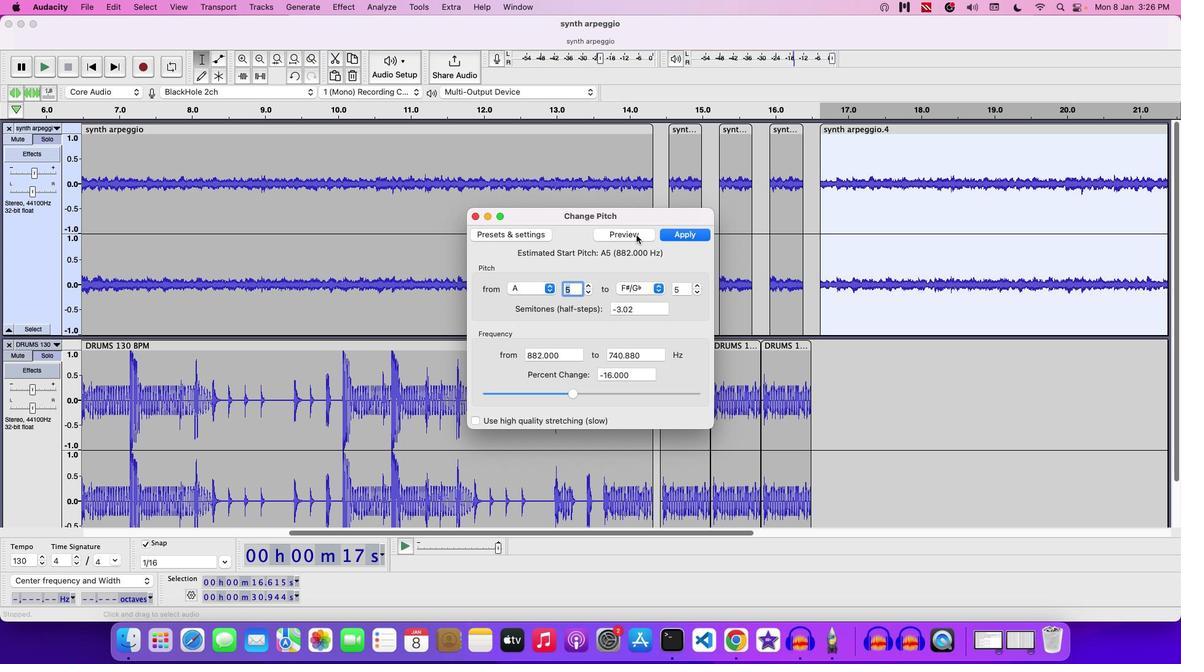 
Action: Mouse pressed left at (635, 233)
Screenshot: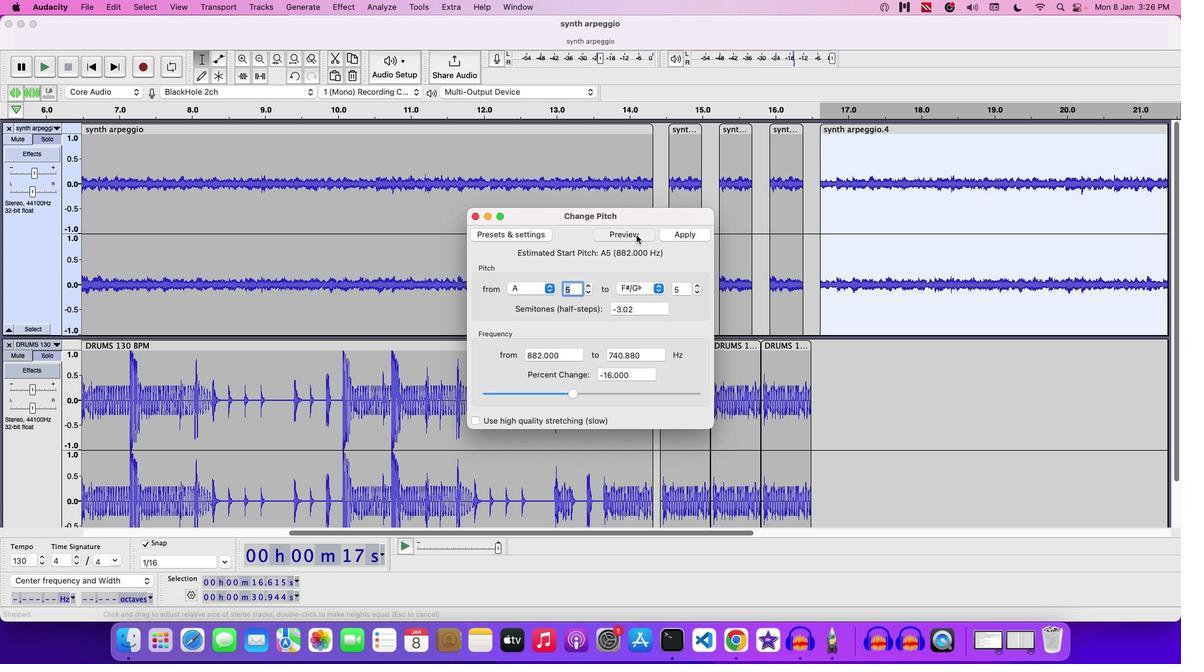 
Action: Mouse moved to (615, 359)
Screenshot: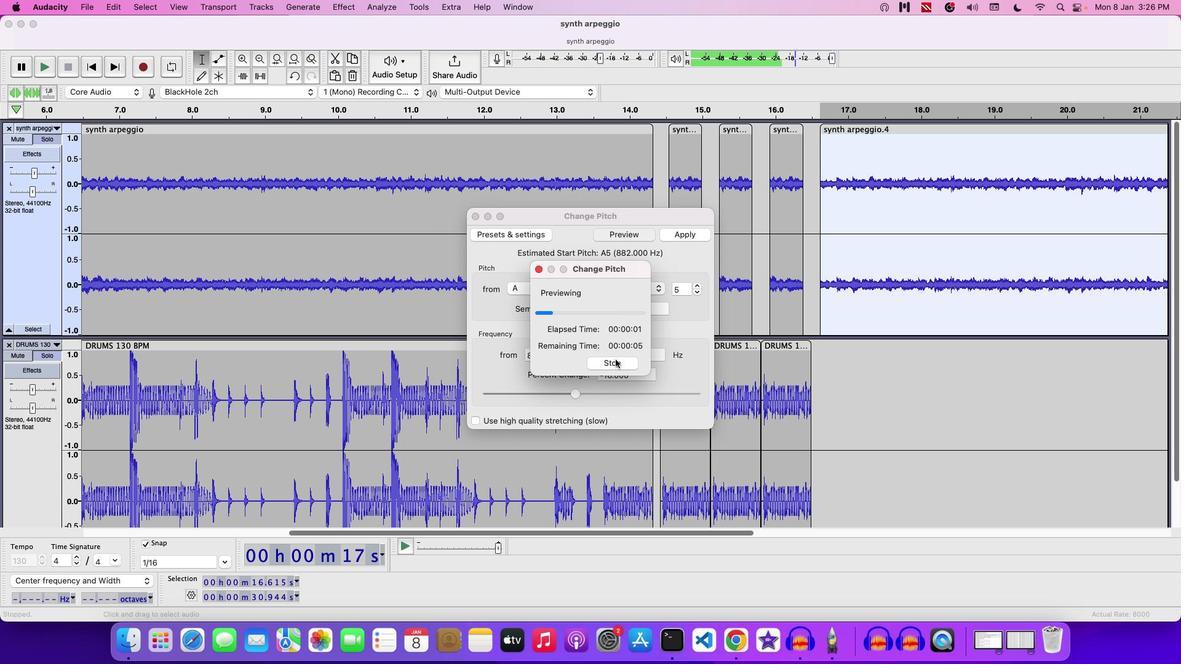 
Action: Mouse pressed left at (615, 359)
Screenshot: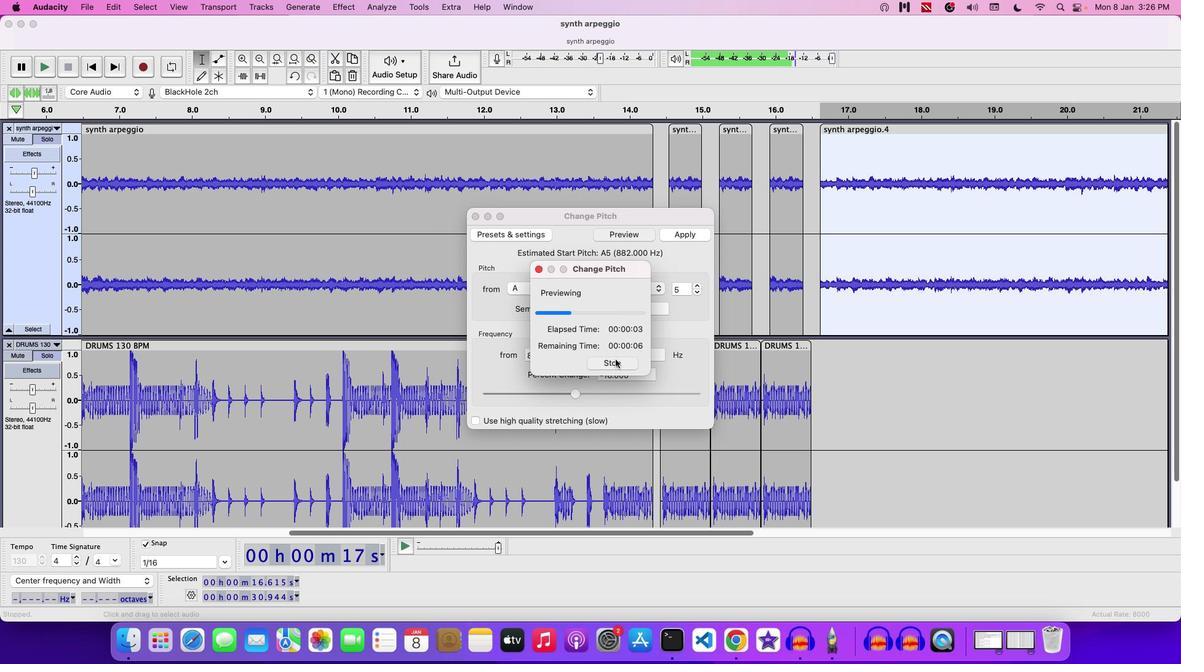 
Action: Mouse moved to (564, 426)
Screenshot: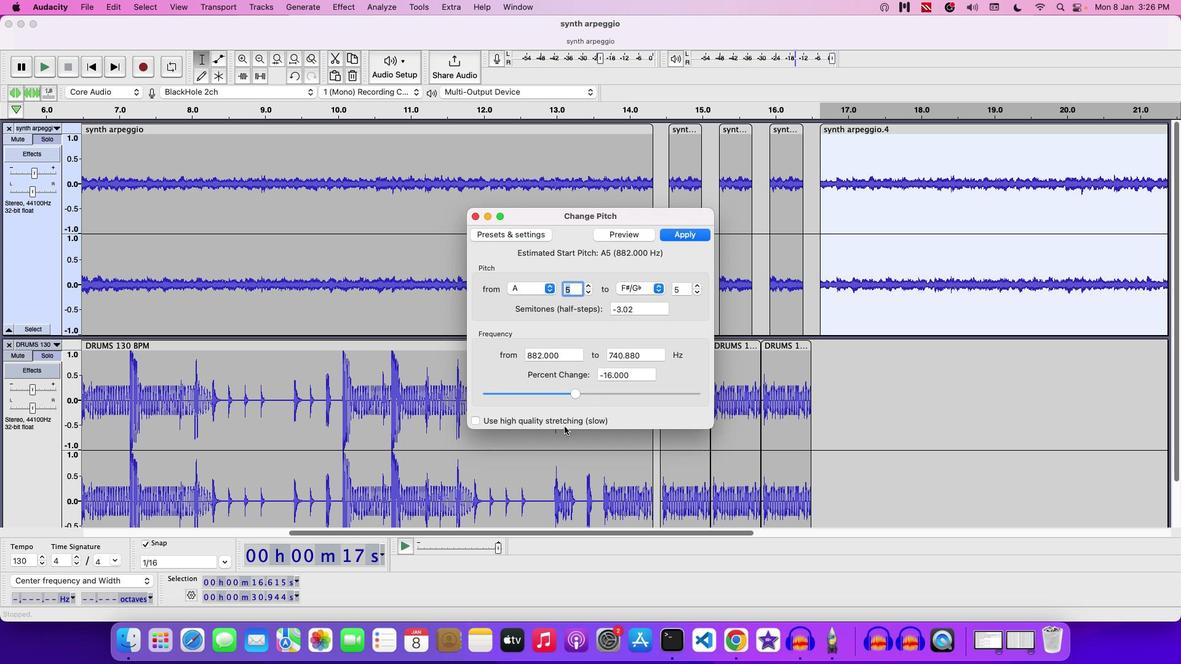 
Action: Mouse pressed left at (564, 426)
Screenshot: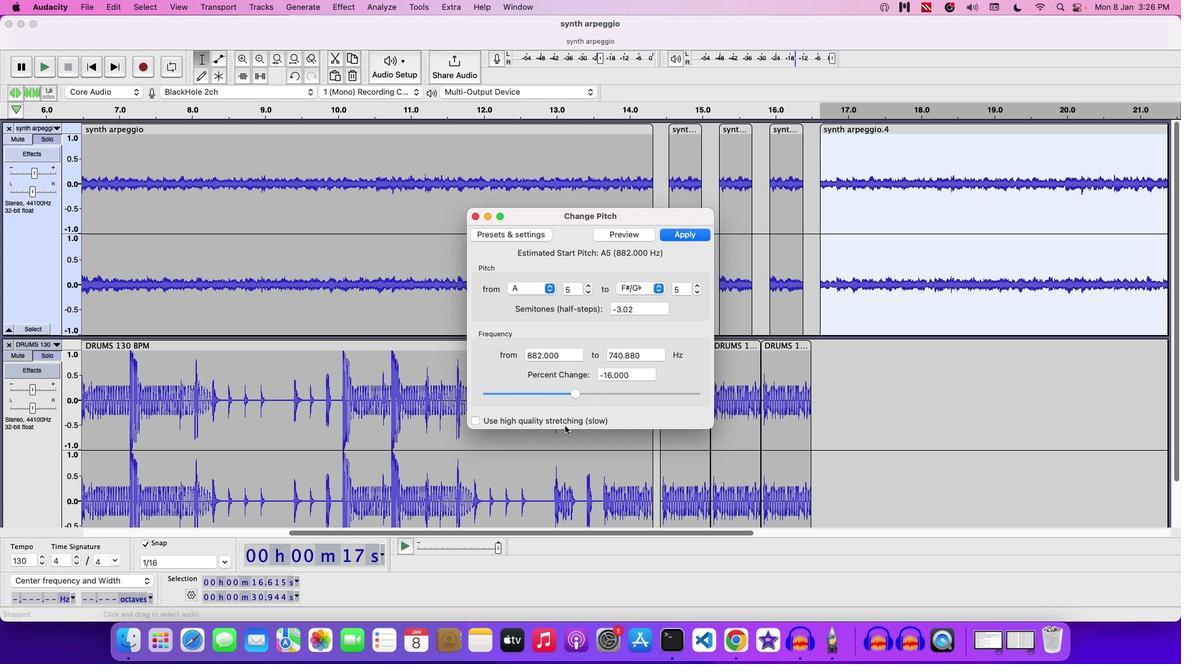 
Action: Mouse moved to (565, 422)
Screenshot: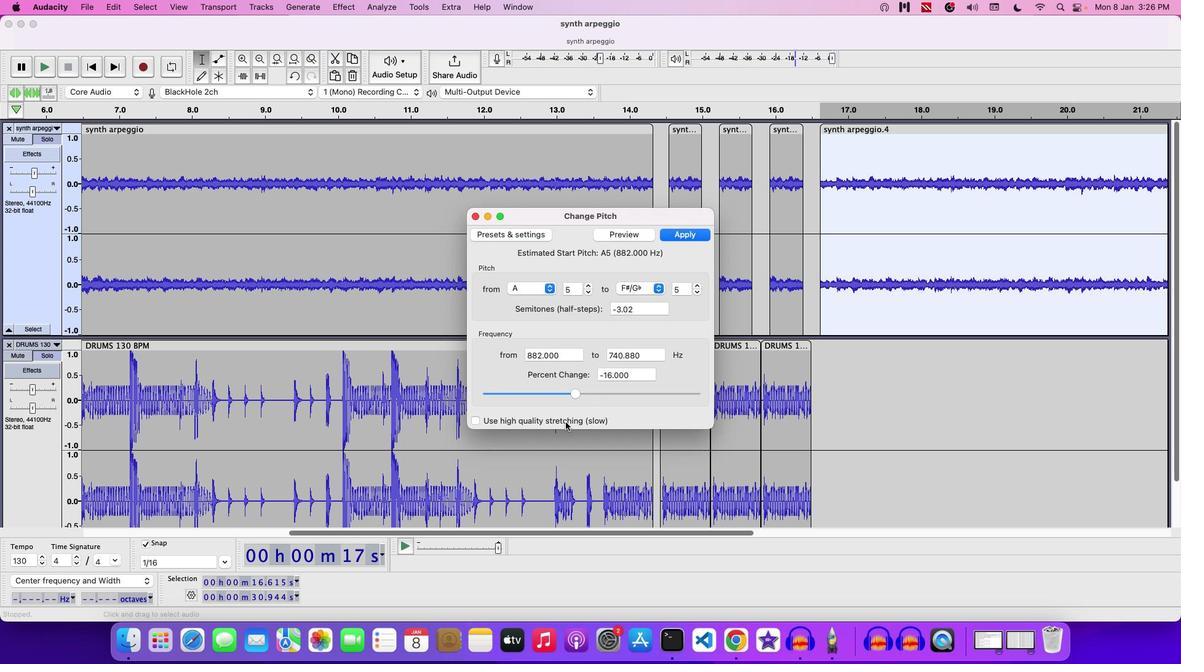 
Action: Mouse pressed left at (565, 422)
Screenshot: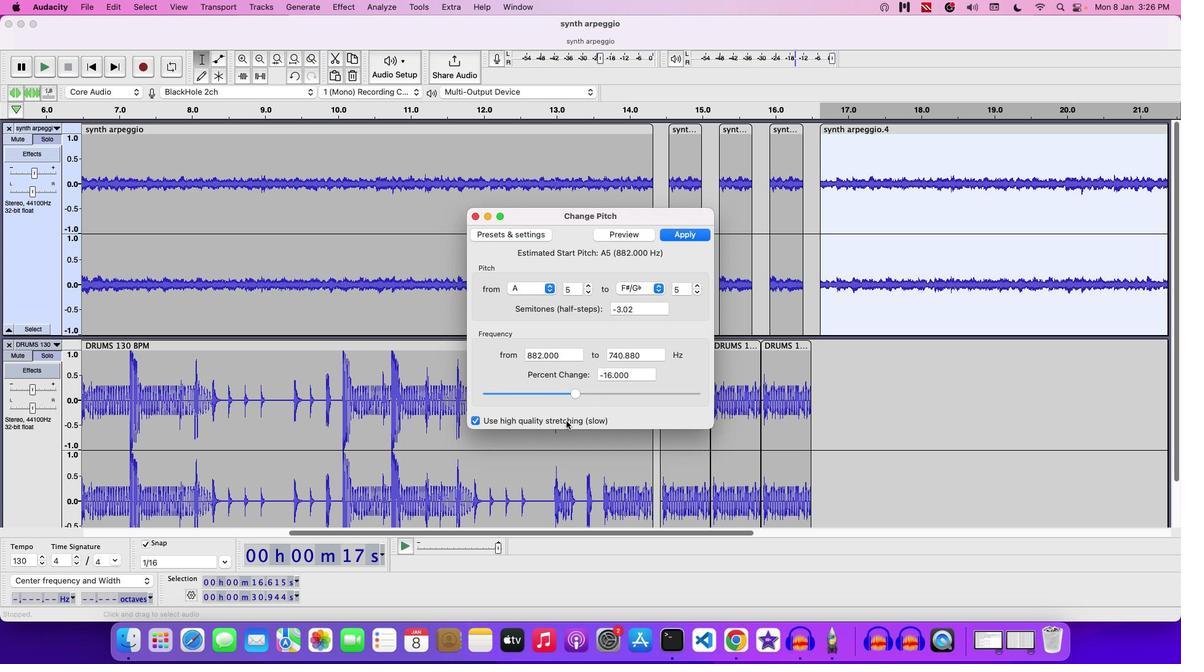 
Action: Mouse moved to (692, 231)
Screenshot: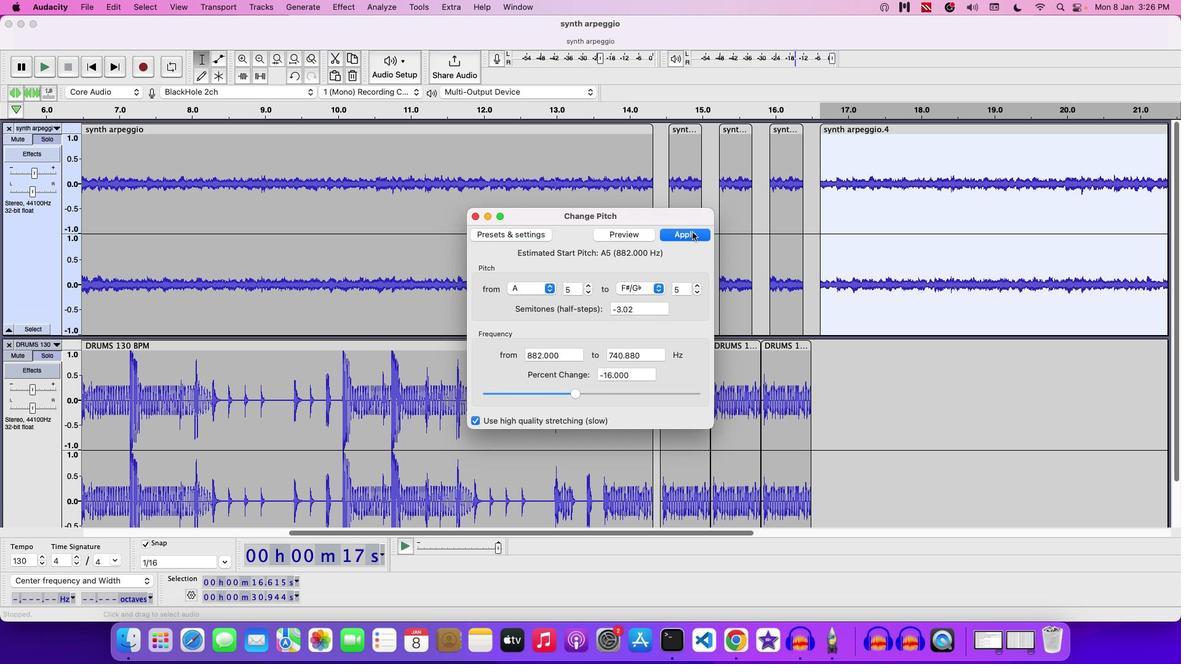 
Action: Mouse pressed left at (692, 231)
Screenshot: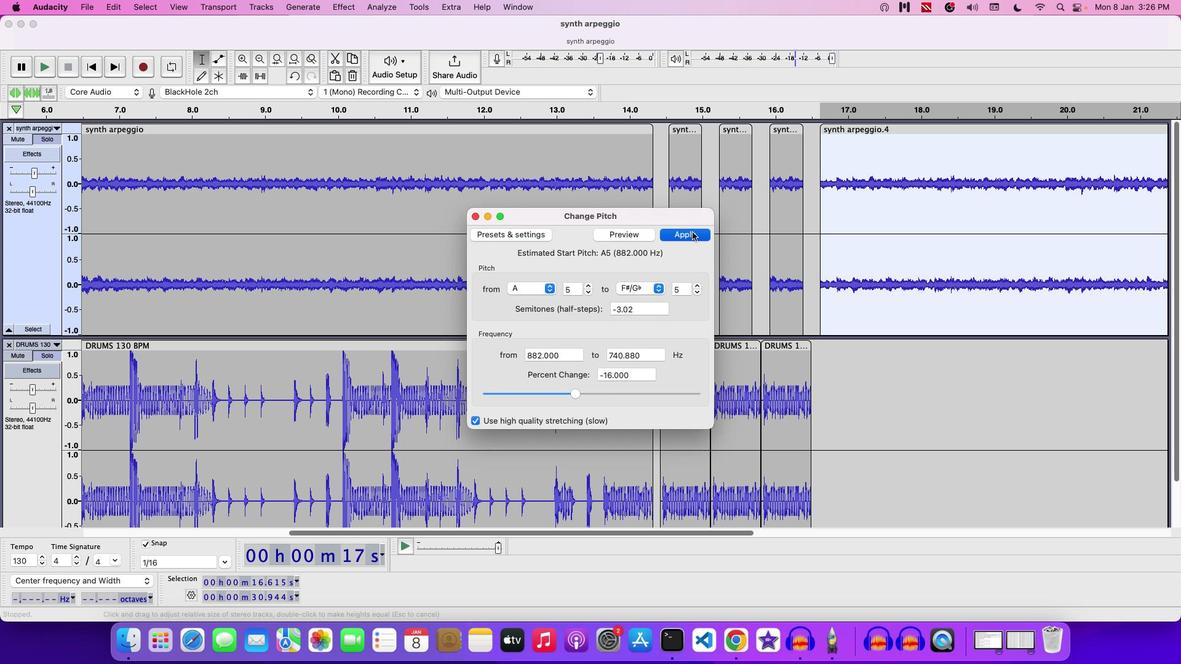 
Action: Mouse moved to (315, 538)
Screenshot: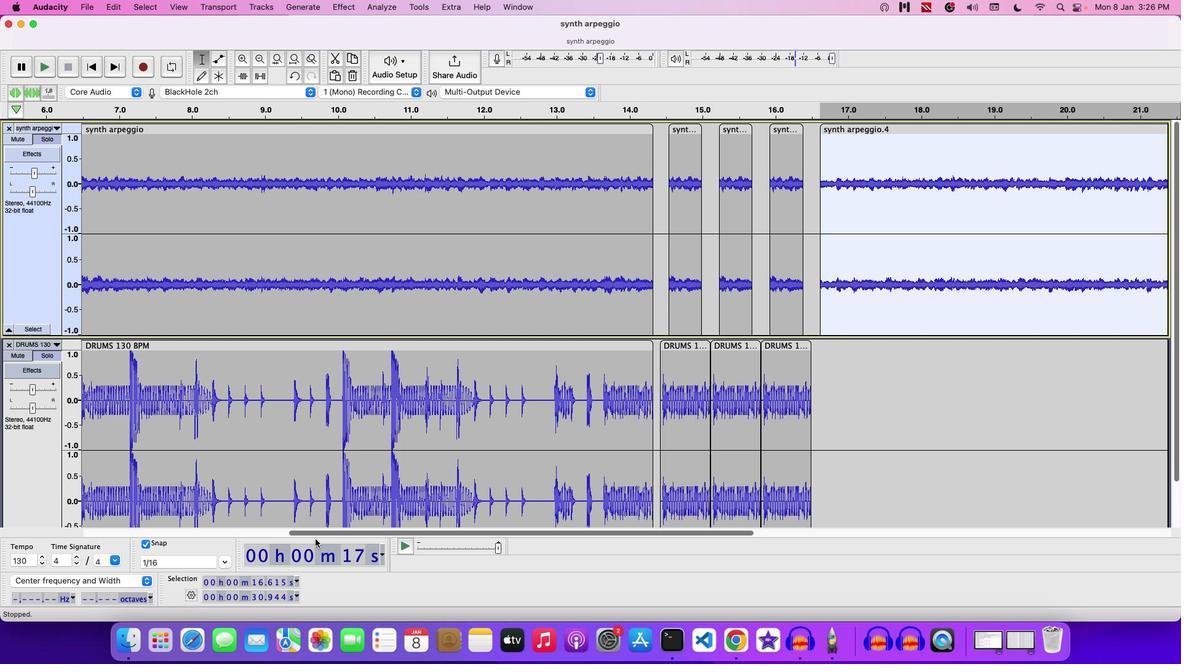 
Action: Mouse pressed left at (315, 538)
Screenshot: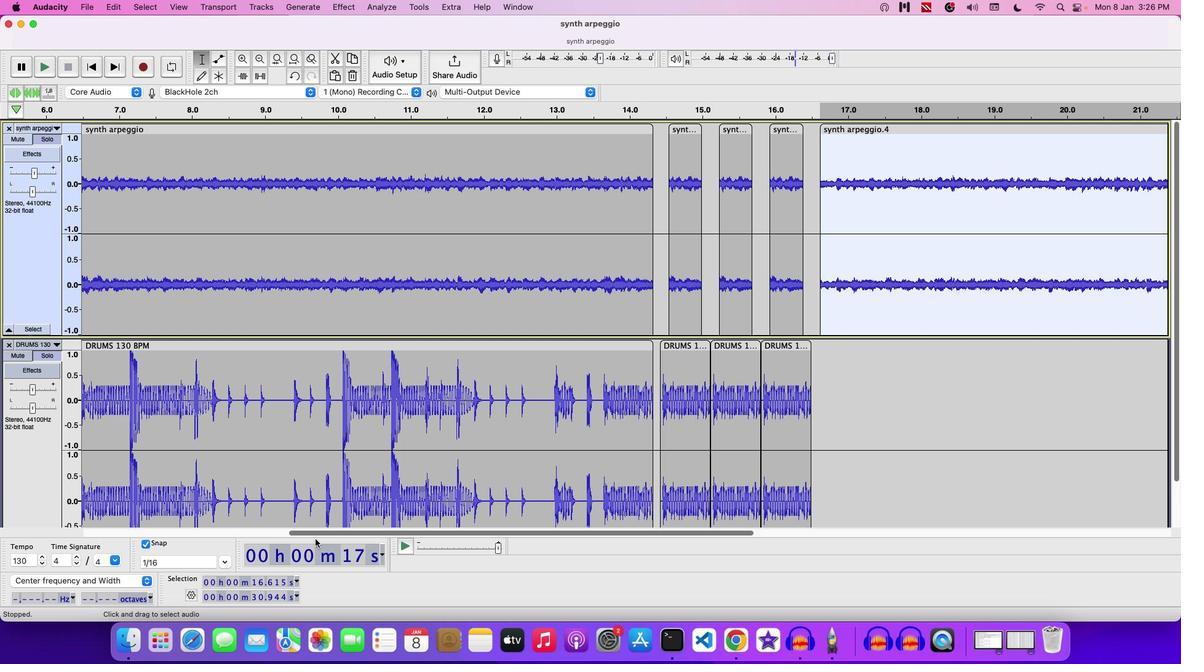 
Action: Mouse moved to (300, 532)
Screenshot: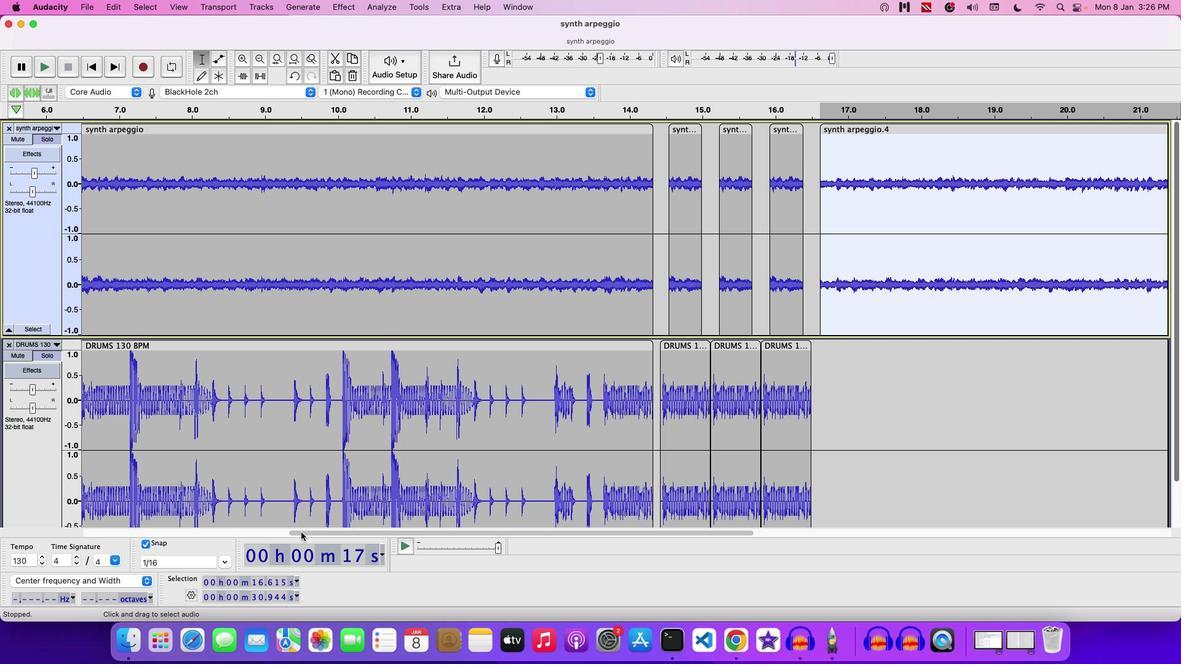 
Action: Mouse pressed left at (300, 532)
Screenshot: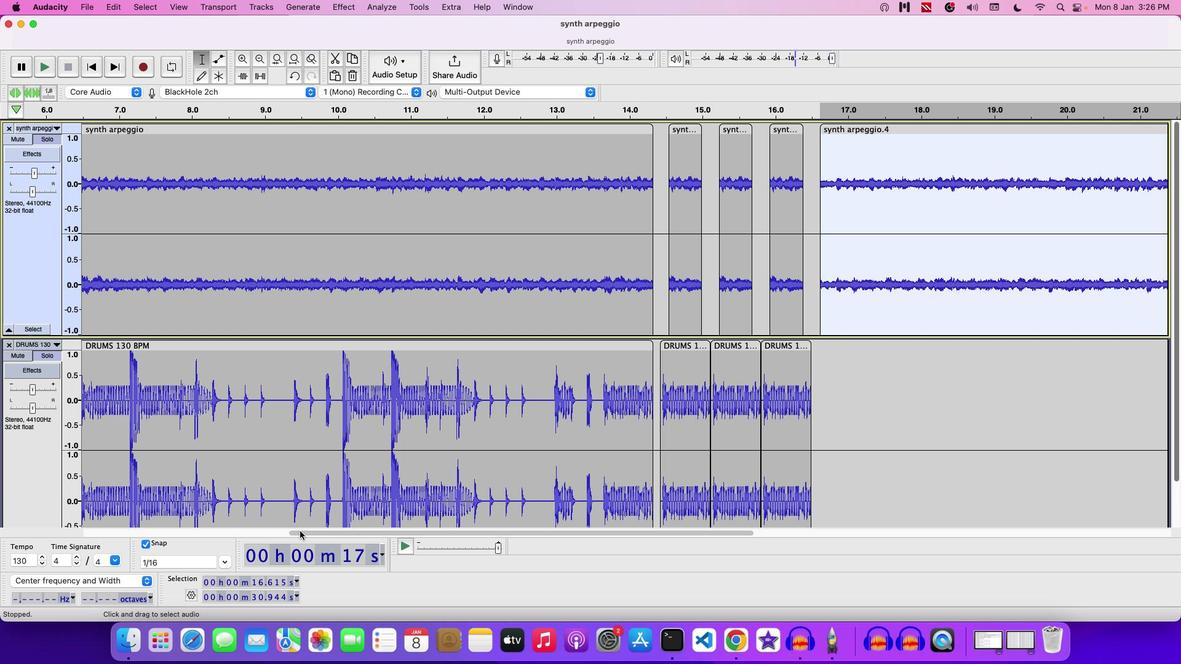 
Action: Mouse moved to (86, 246)
Screenshot: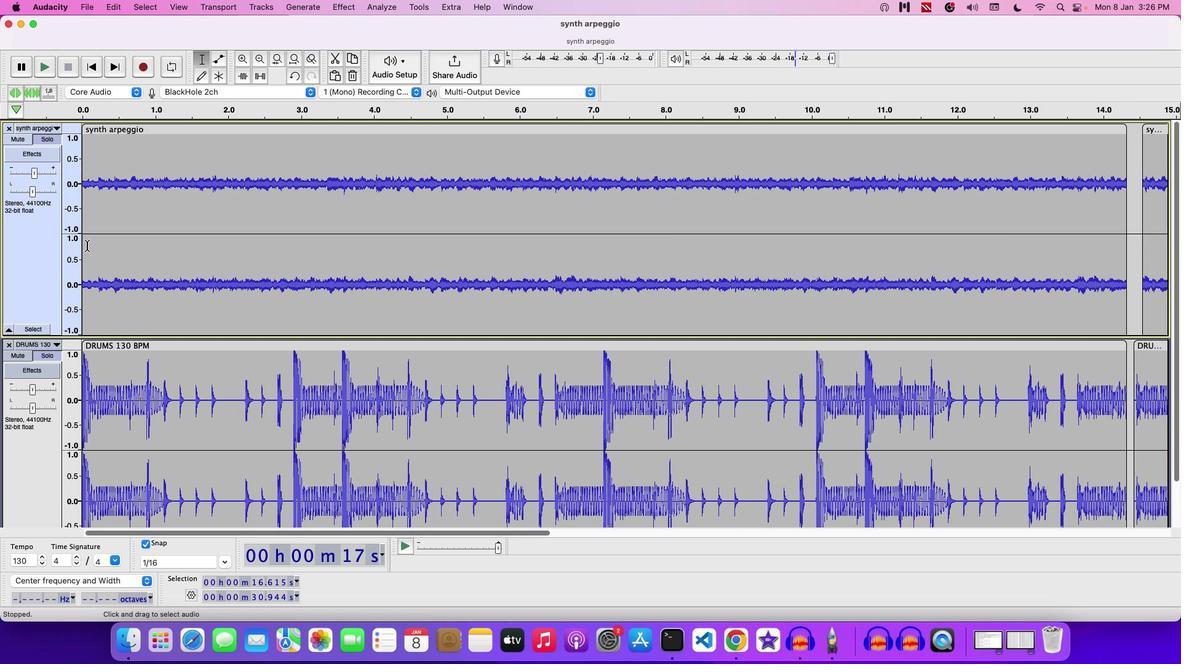 
Action: Mouse pressed left at (86, 246)
Screenshot: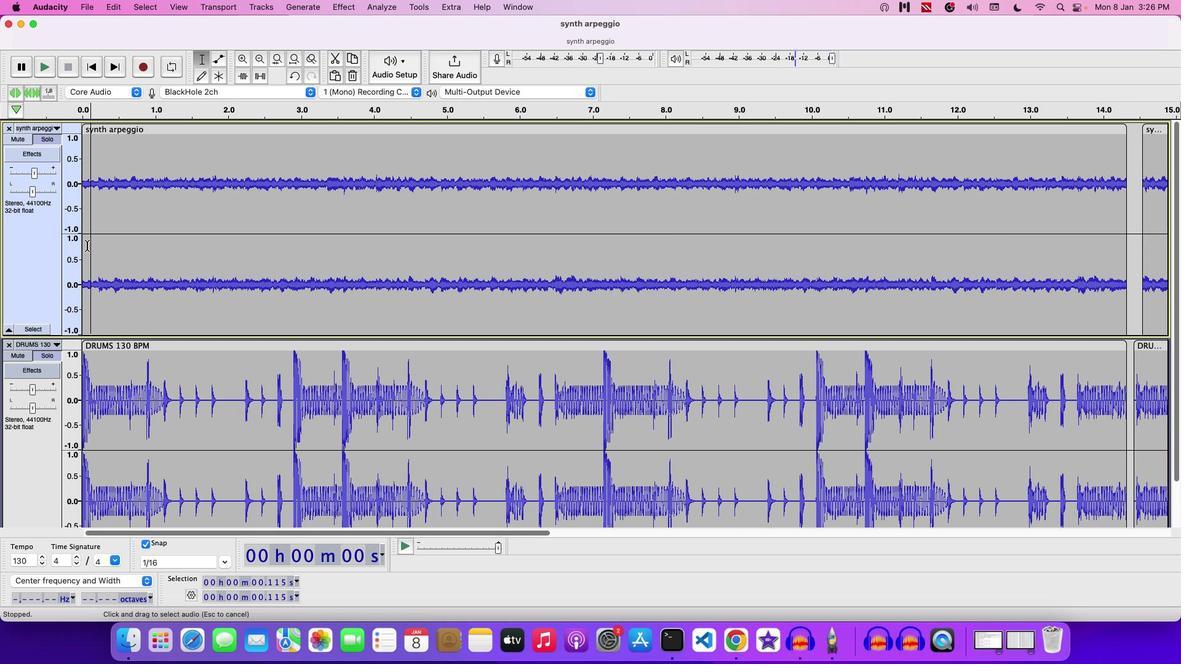 
Action: Mouse moved to (109, 232)
Screenshot: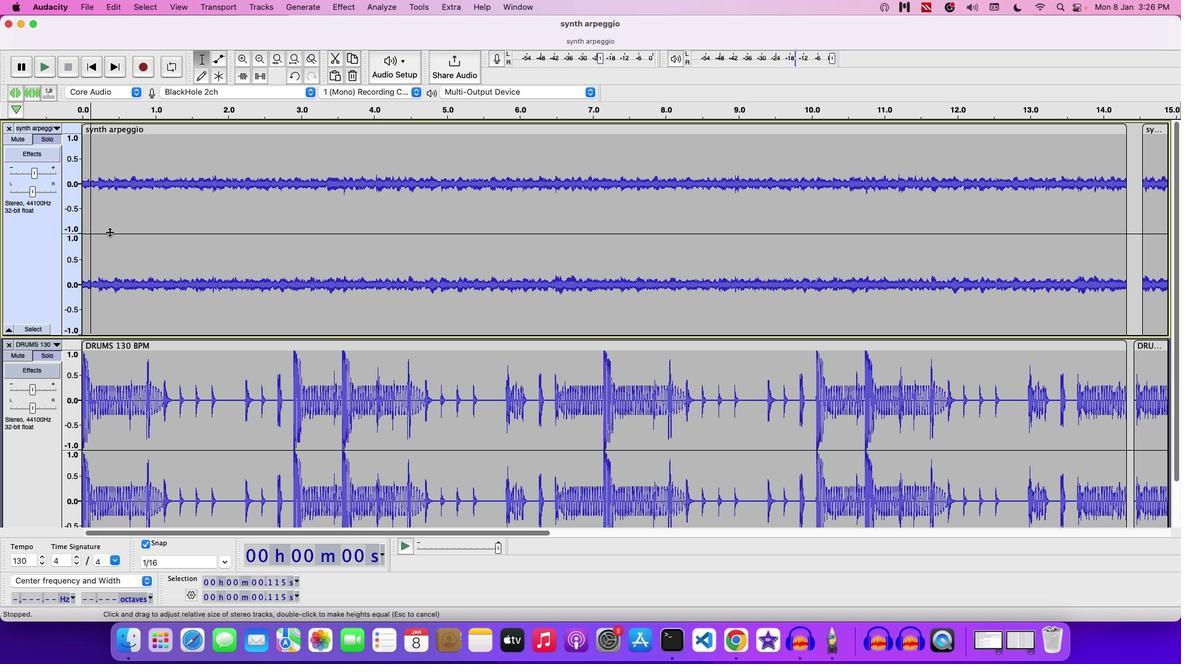 
Action: Key pressed Key.space
Screenshot: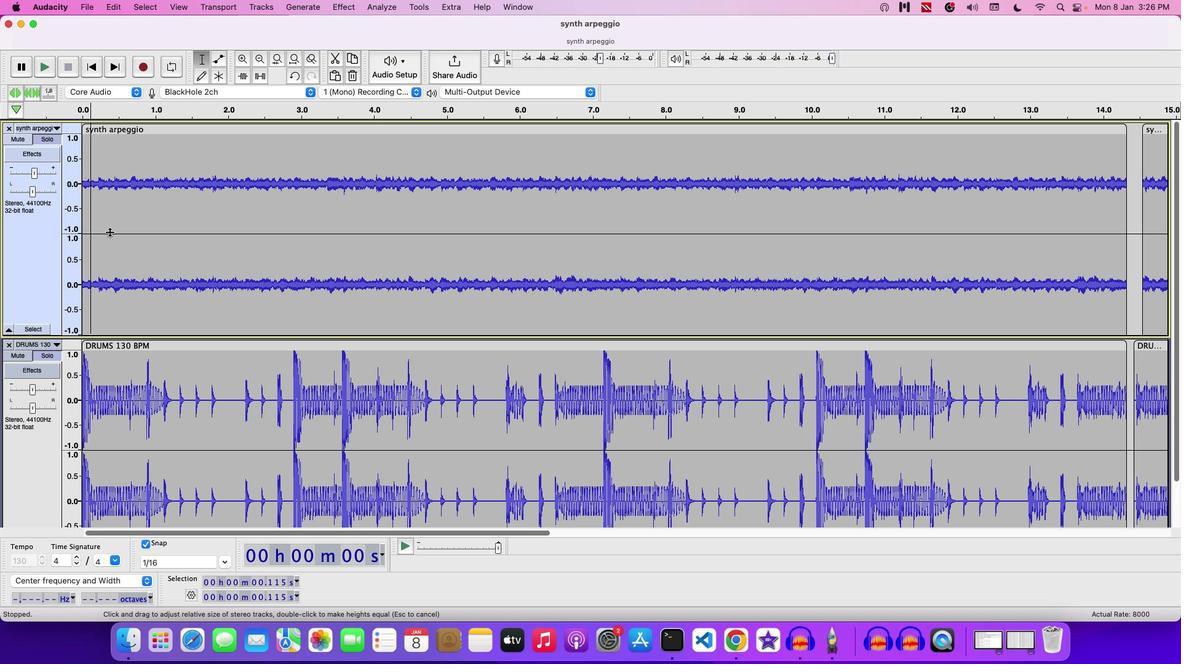 
Action: Mouse moved to (480, 532)
Screenshot: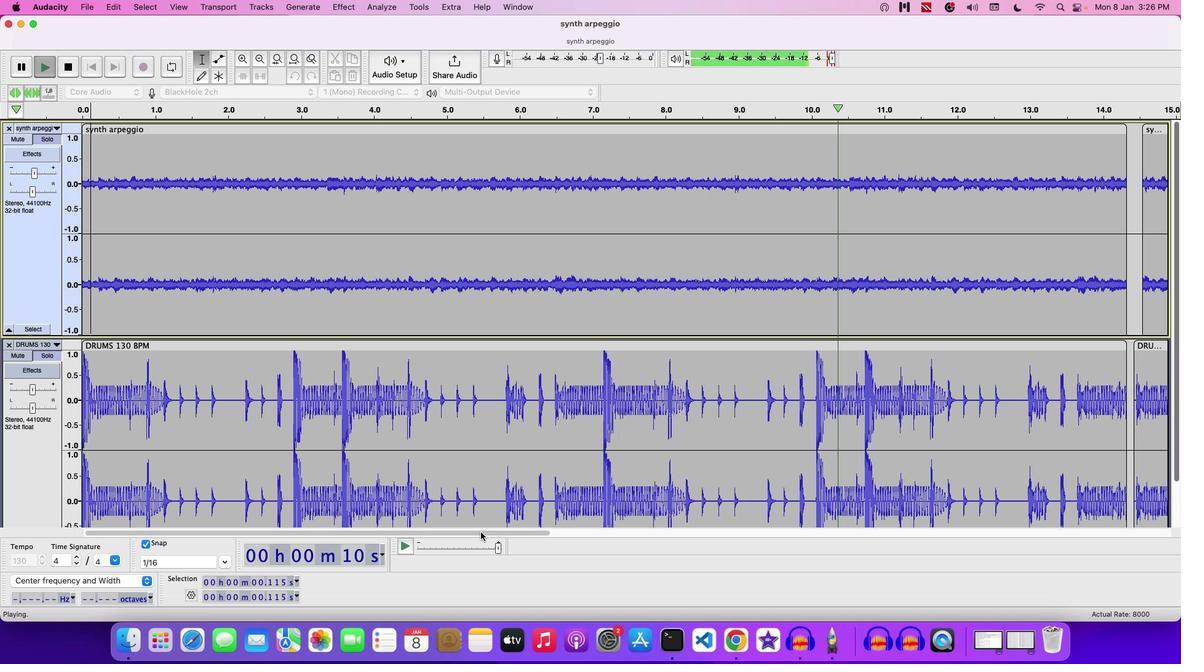 
Action: Mouse pressed left at (480, 532)
Screenshot: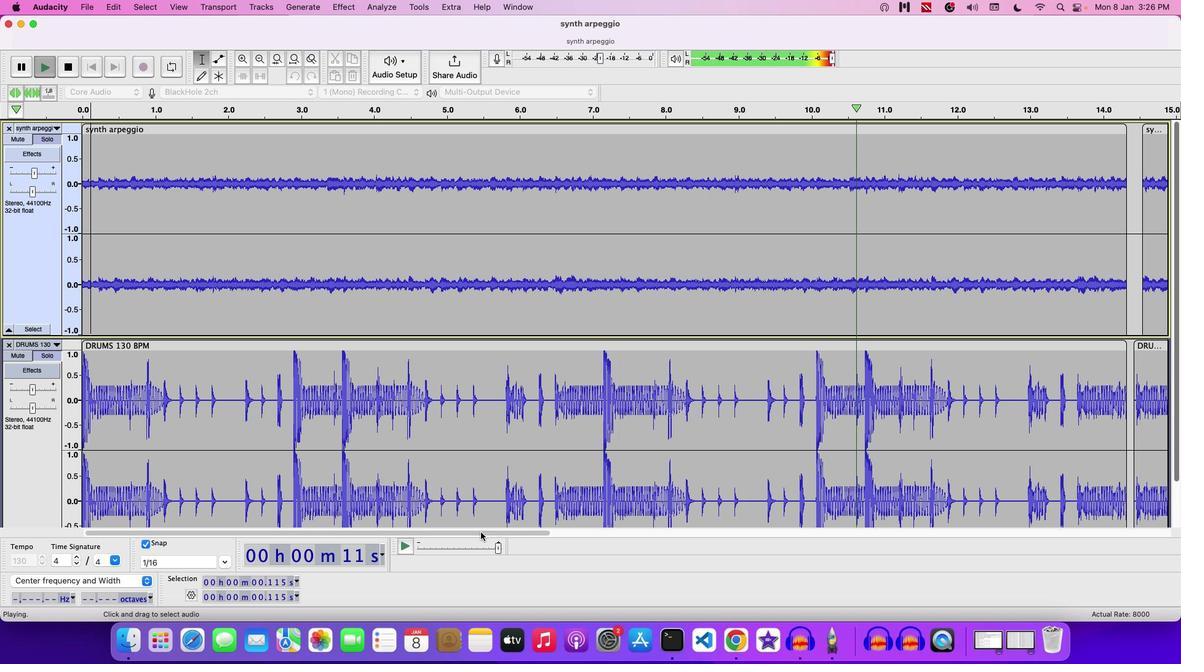 
Action: Mouse moved to (83, 11)
Screenshot: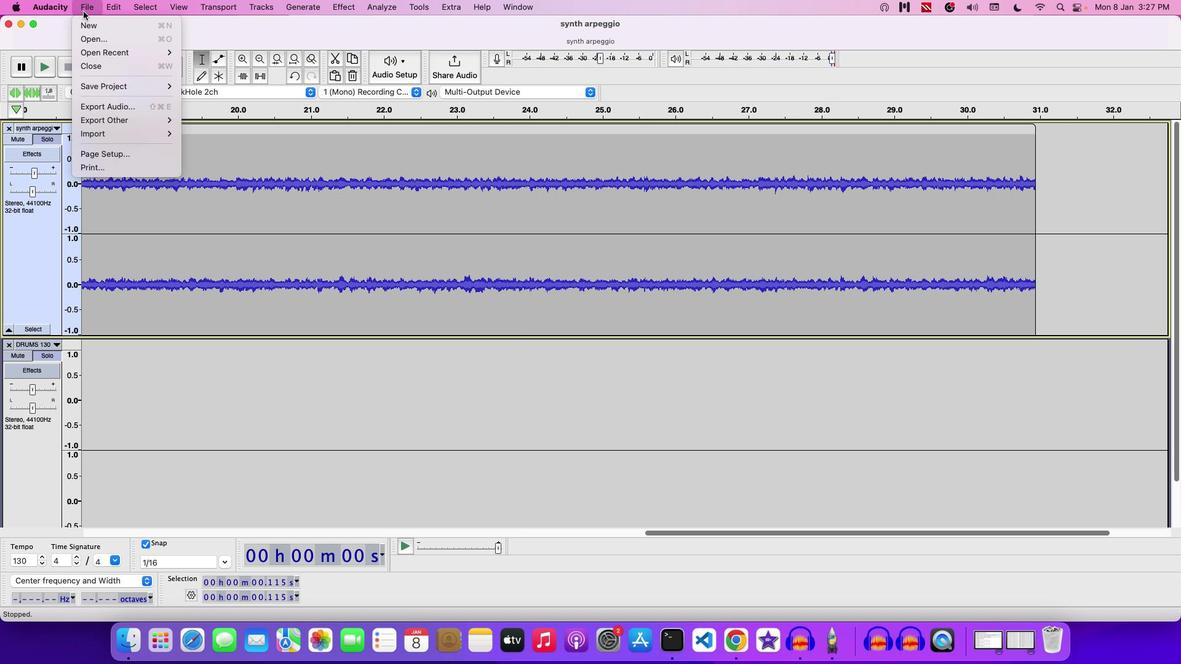 
Action: Mouse pressed left at (83, 11)
Screenshot: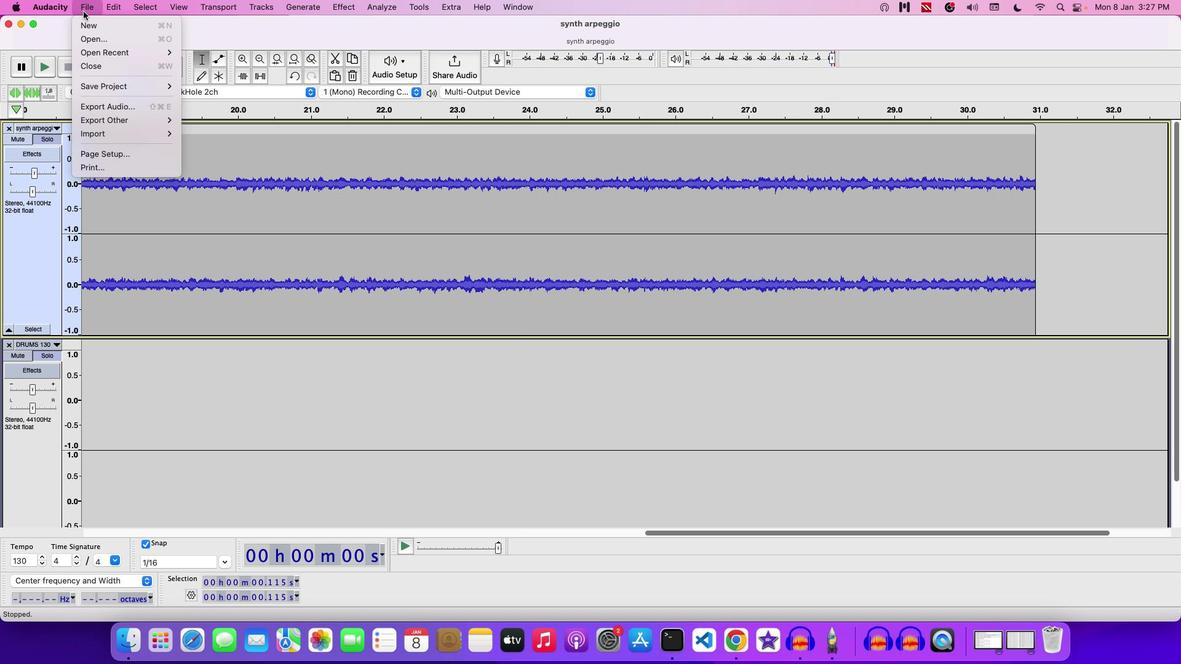 
Action: Mouse moved to (103, 92)
Screenshot: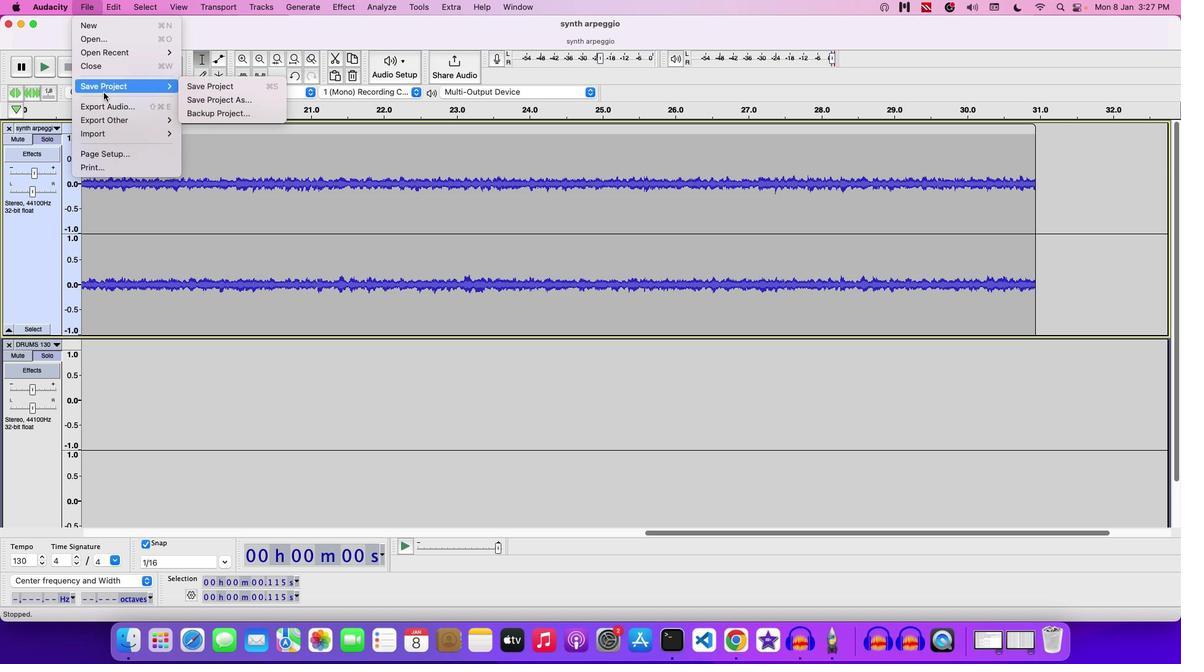 
Action: Mouse pressed left at (103, 92)
Screenshot: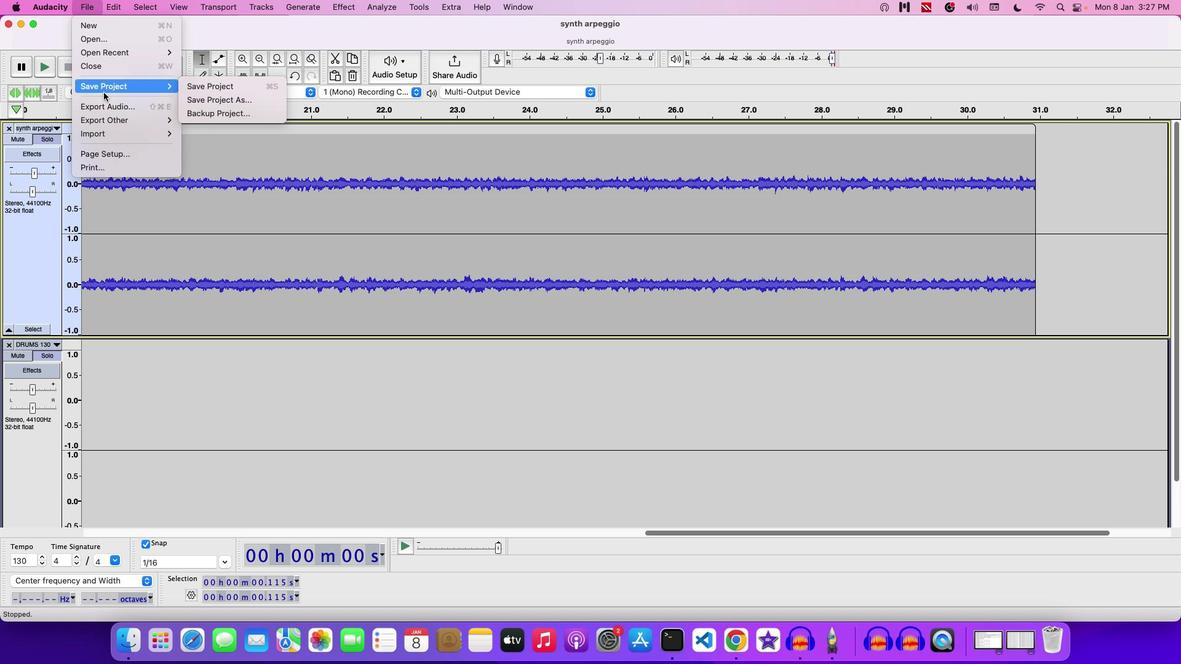 
Action: Mouse moved to (260, 92)
Screenshot: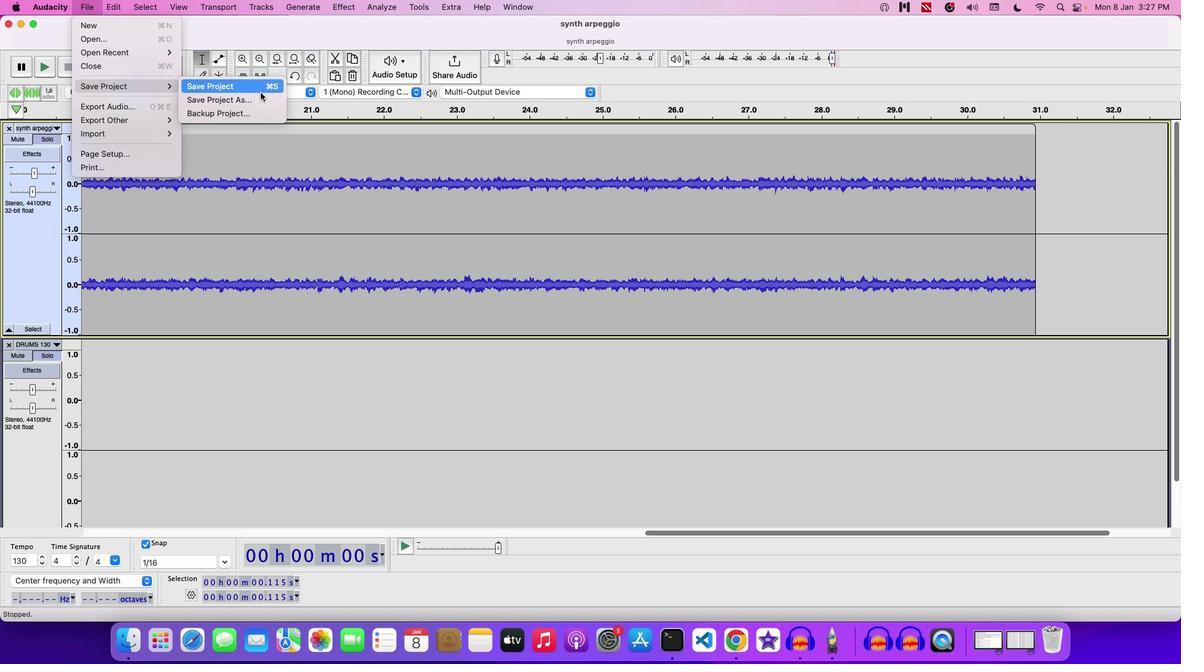 
Action: Mouse pressed left at (260, 92)
Screenshot: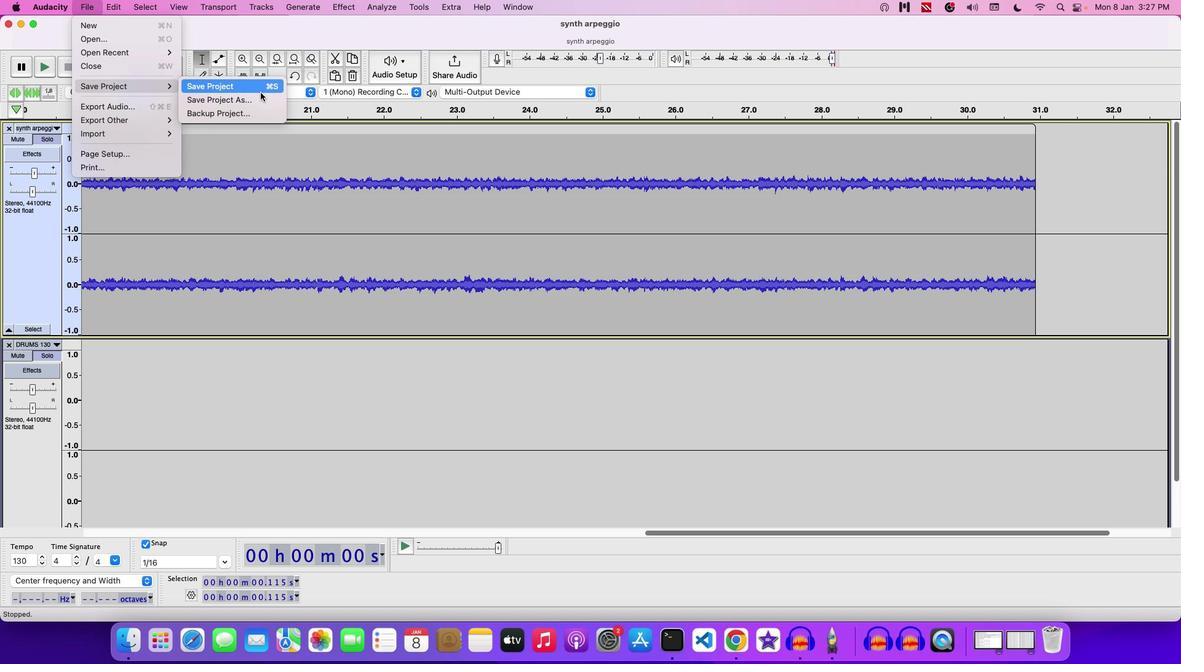 
Action: Mouse moved to (544, 176)
Screenshot: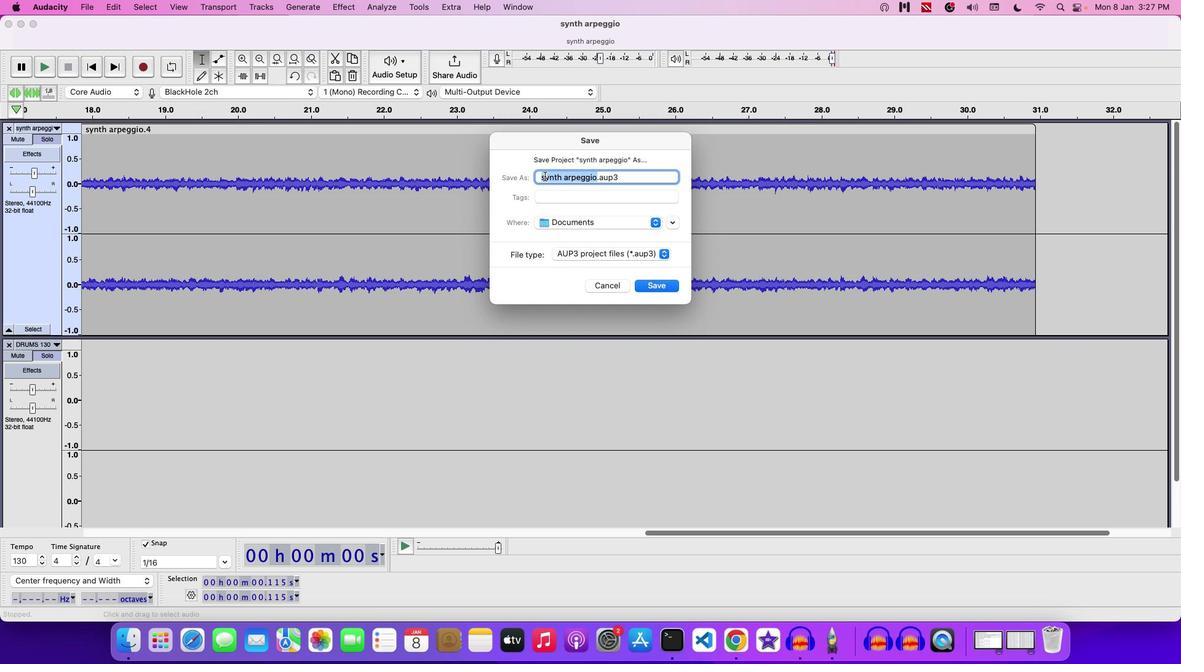 
Action: Mouse pressed left at (544, 176)
Screenshot: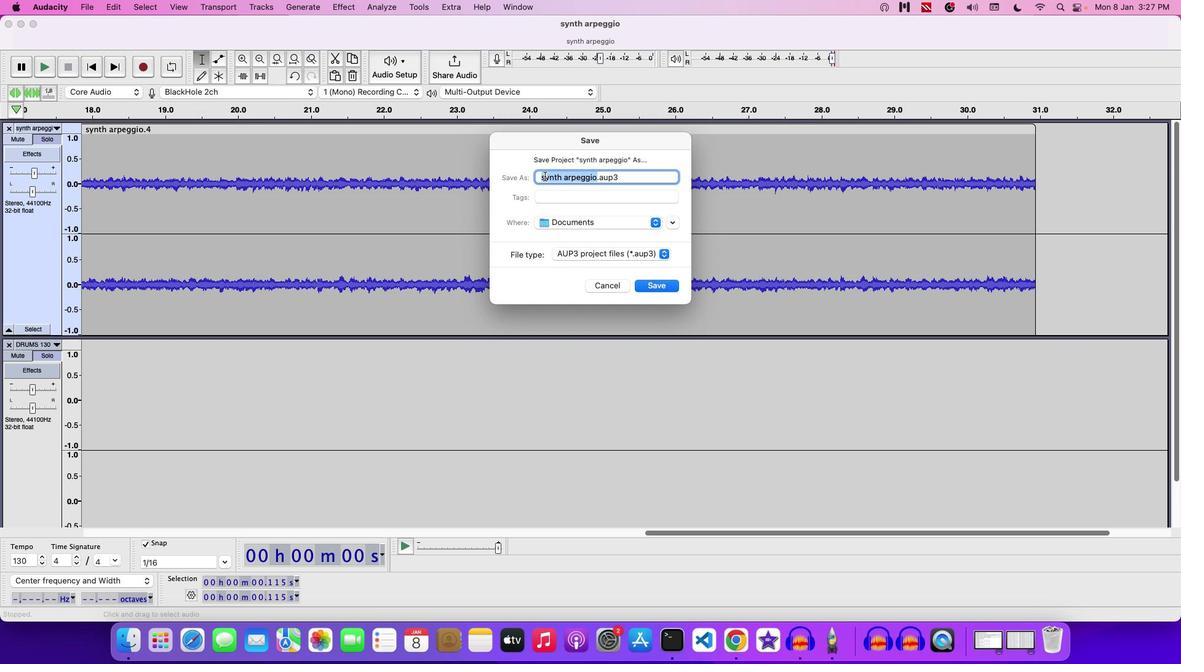 
Action: Mouse moved to (554, 178)
Screenshot: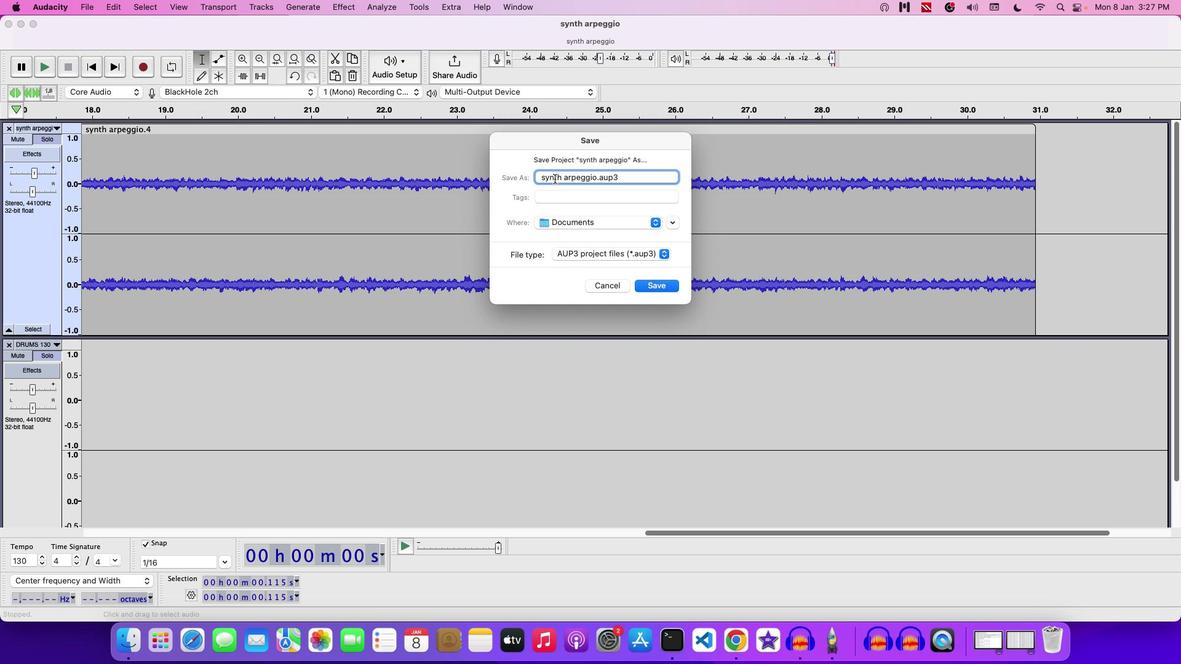 
Action: Key pressed Key.left'C''H''A''N''G''I''N''G'Key.space'P''I''T''C''H'Key.space
Screenshot: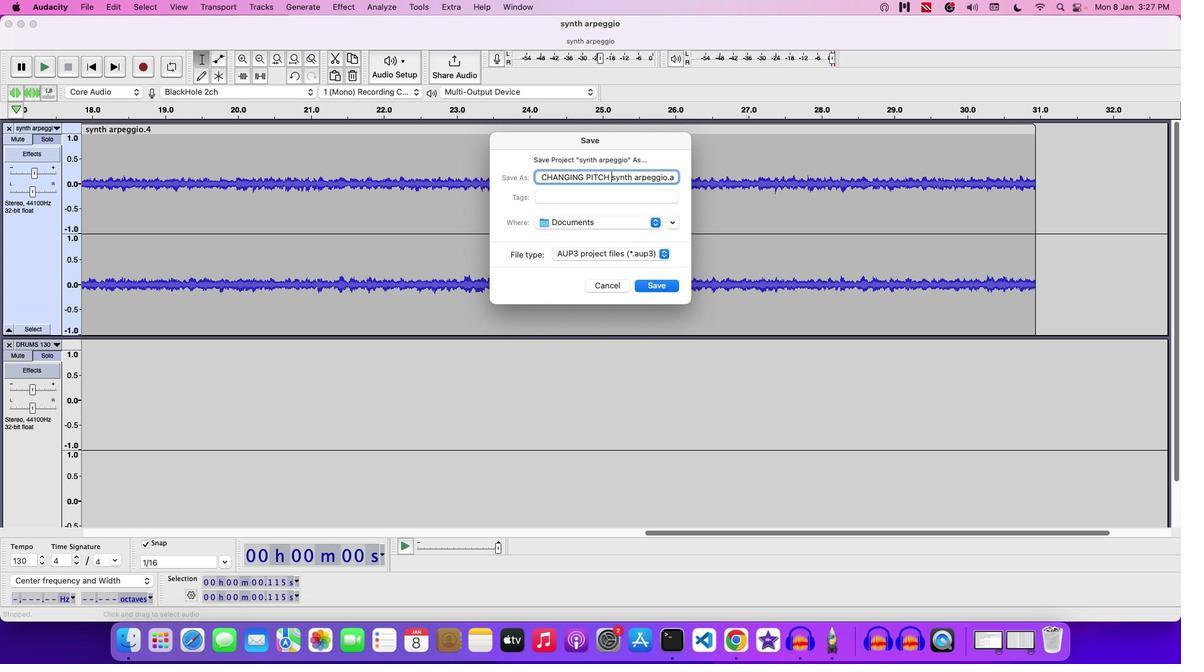 
Action: Mouse moved to (668, 175)
Screenshot: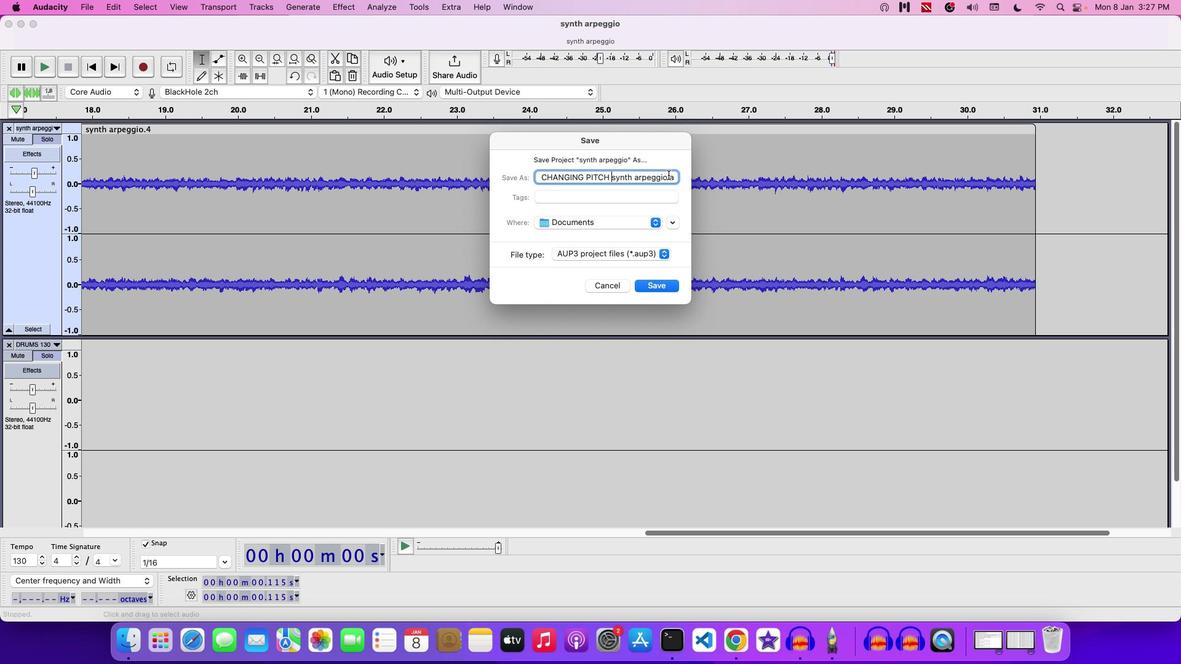 
Action: Mouse pressed left at (668, 175)
Screenshot: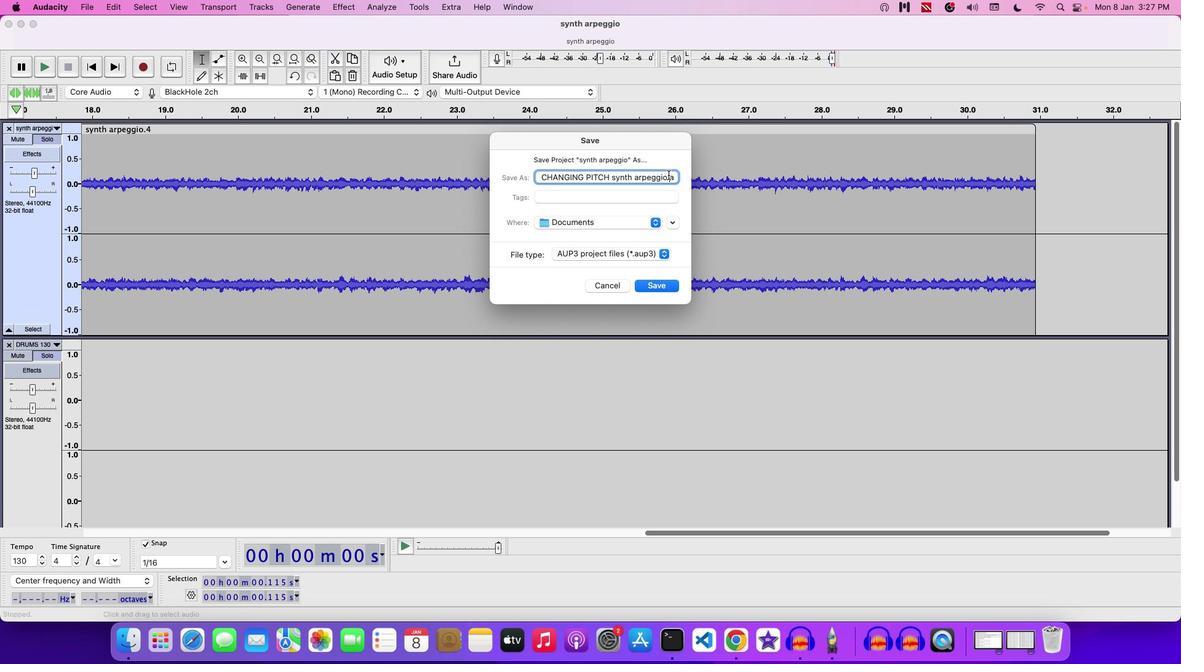 
Action: Mouse moved to (690, 190)
Screenshot: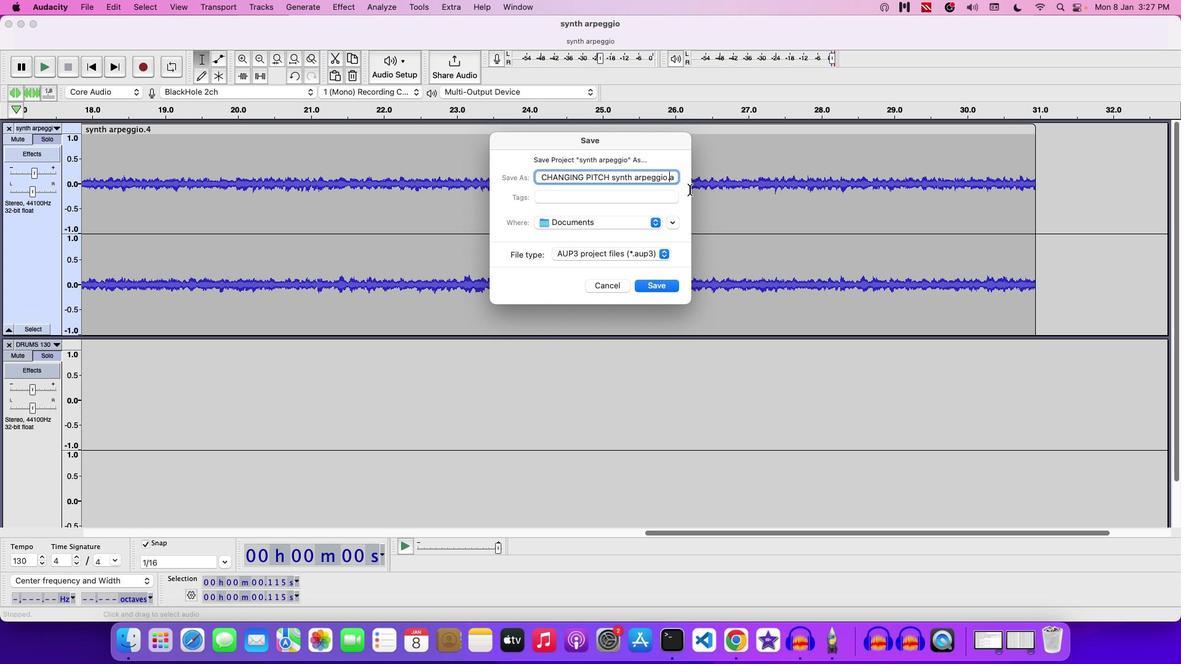 
Action: Key pressed Key.left'F''O''R'Key.space'A'Key.space'V''A''R''I''A''T''I''O''N'
Screenshot: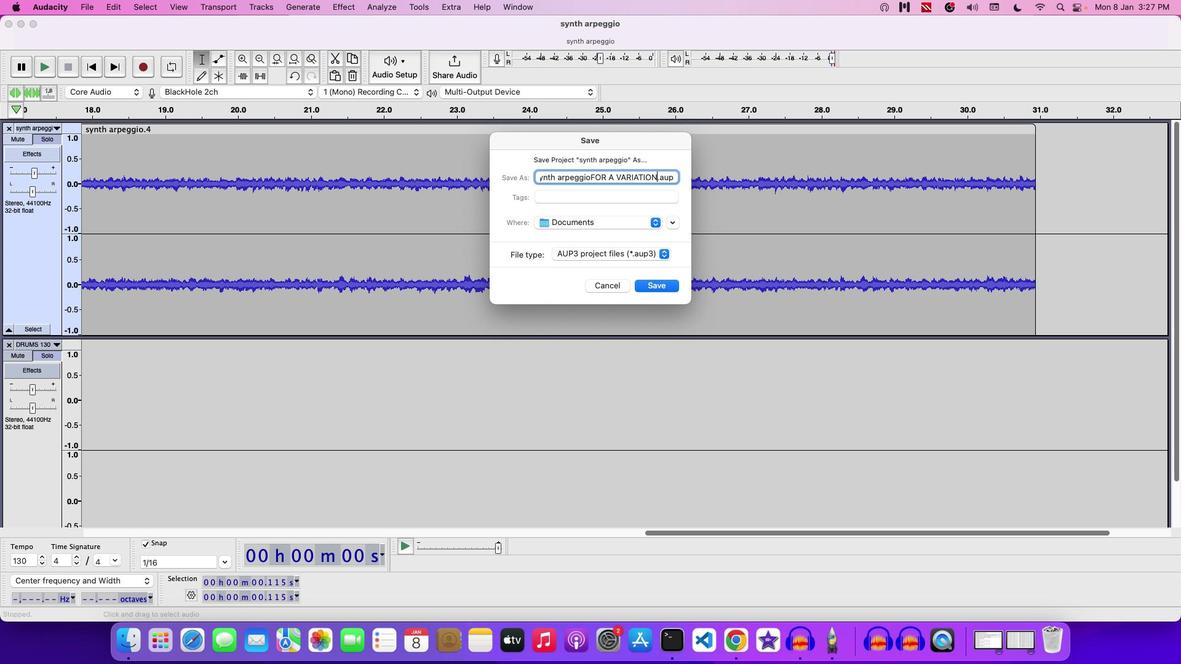 
Action: Mouse moved to (663, 280)
Screenshot: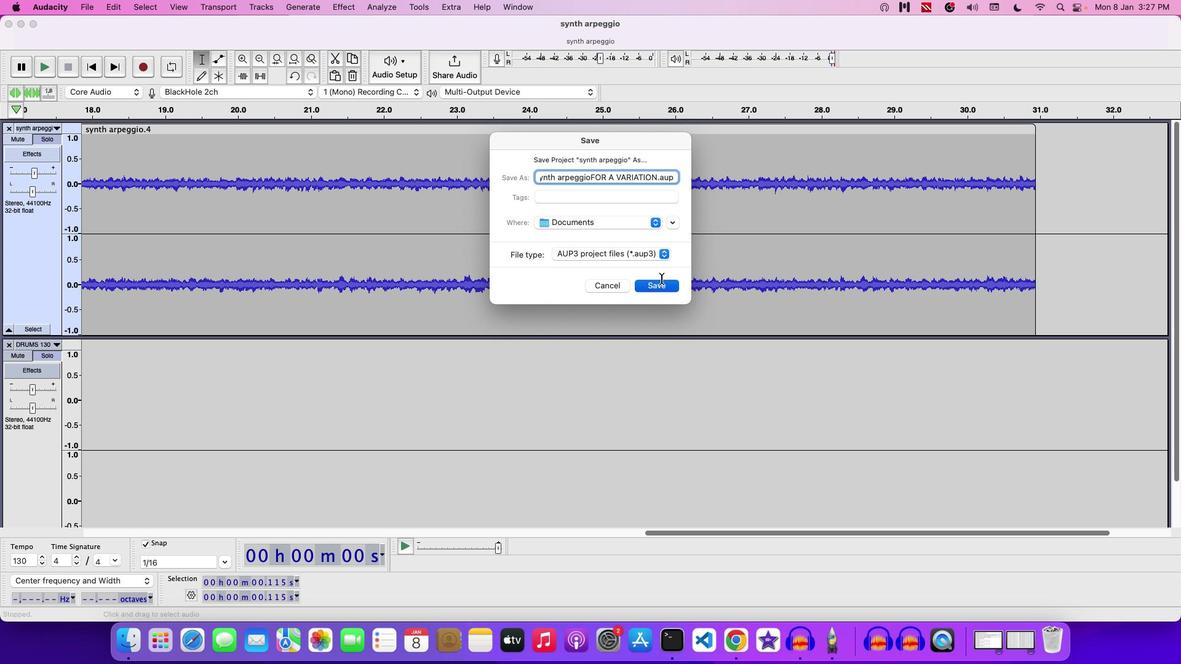 
Action: Mouse pressed left at (663, 280)
Screenshot: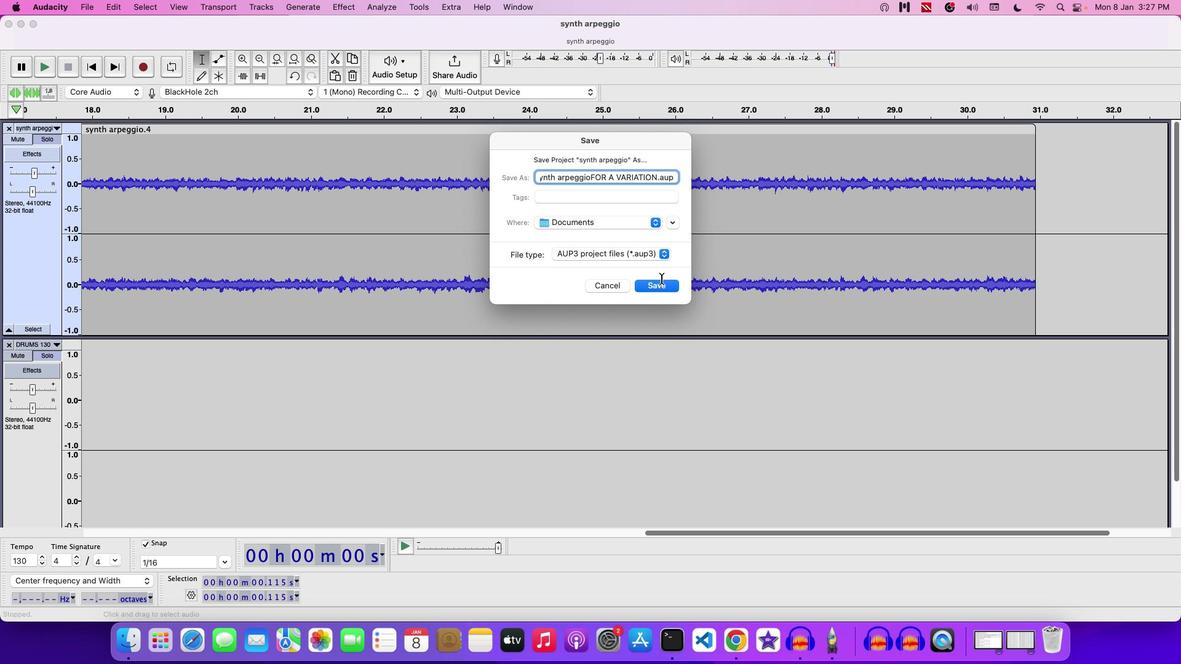 
Action: Mouse moved to (663, 282)
Screenshot: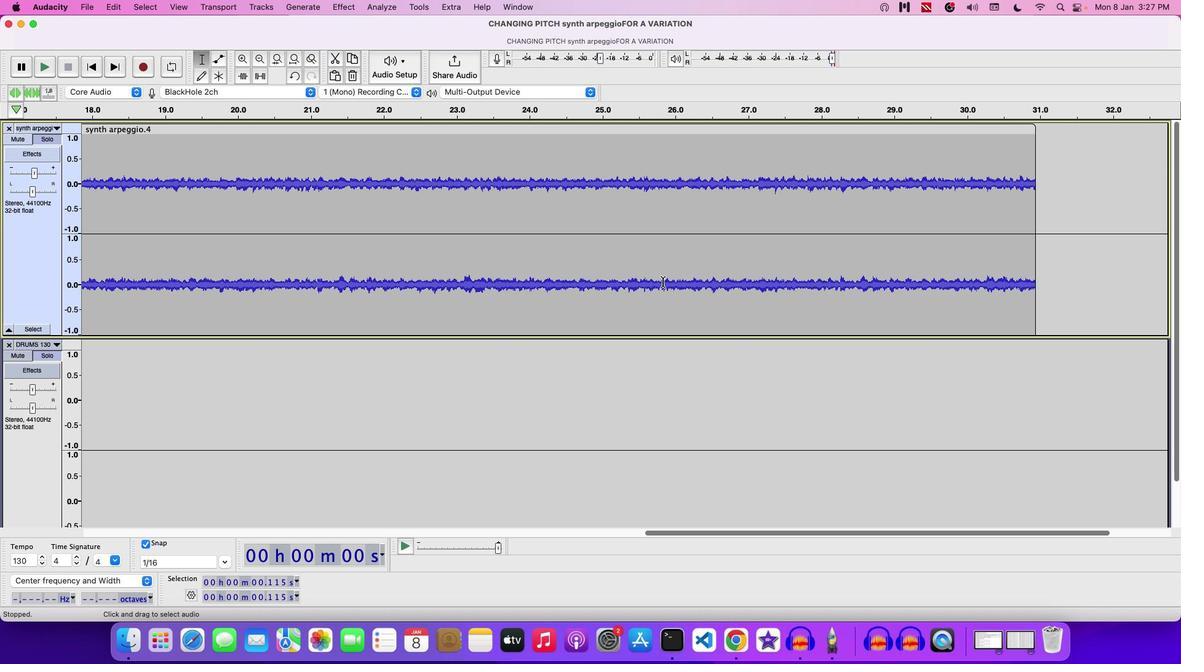 
